 Task: Buy 4 Fillet Knives from Kitchen Knives & Accessories section under best seller category for shipping address: Landon Mitchell, 1135 Sharon Lane, South Bend, Indiana 46625, Cell Number 5742125169. Pay from credit card ending with 9757, CVV 798
Action: Mouse moved to (182, 91)
Screenshot: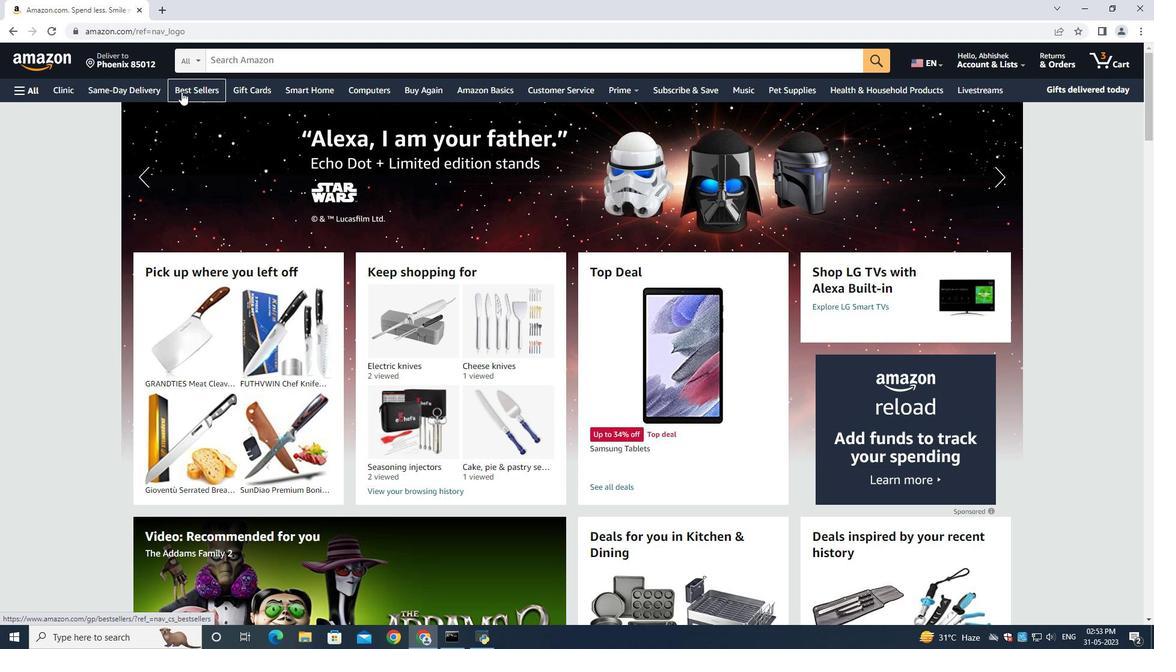 
Action: Mouse pressed left at (182, 91)
Screenshot: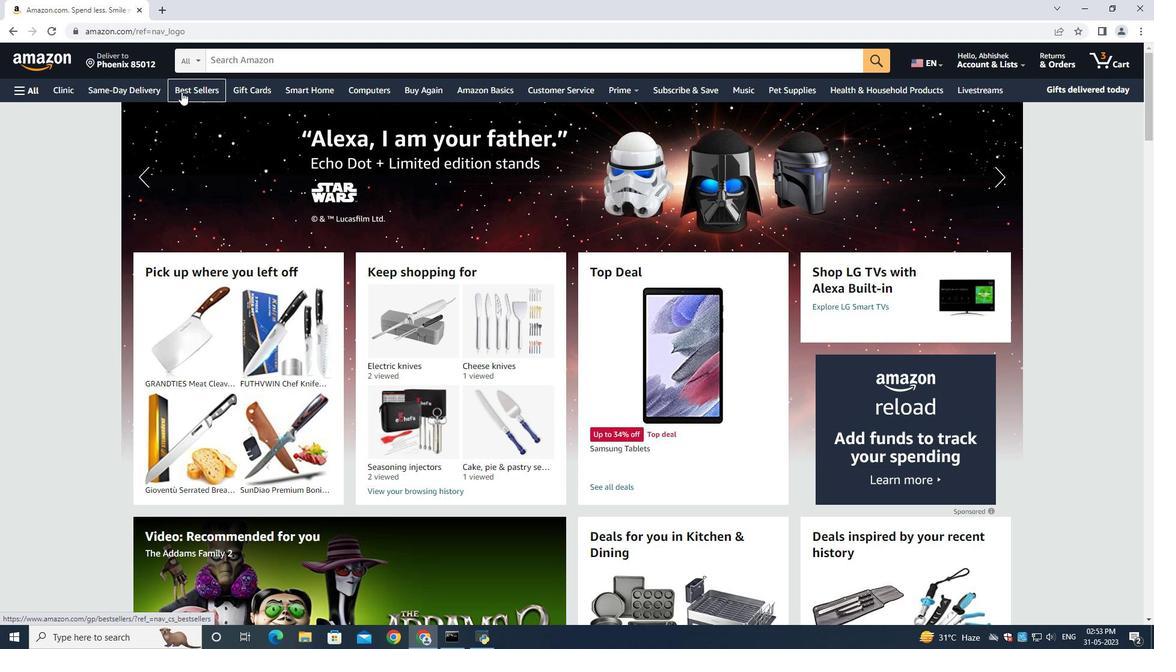 
Action: Mouse moved to (1128, 248)
Screenshot: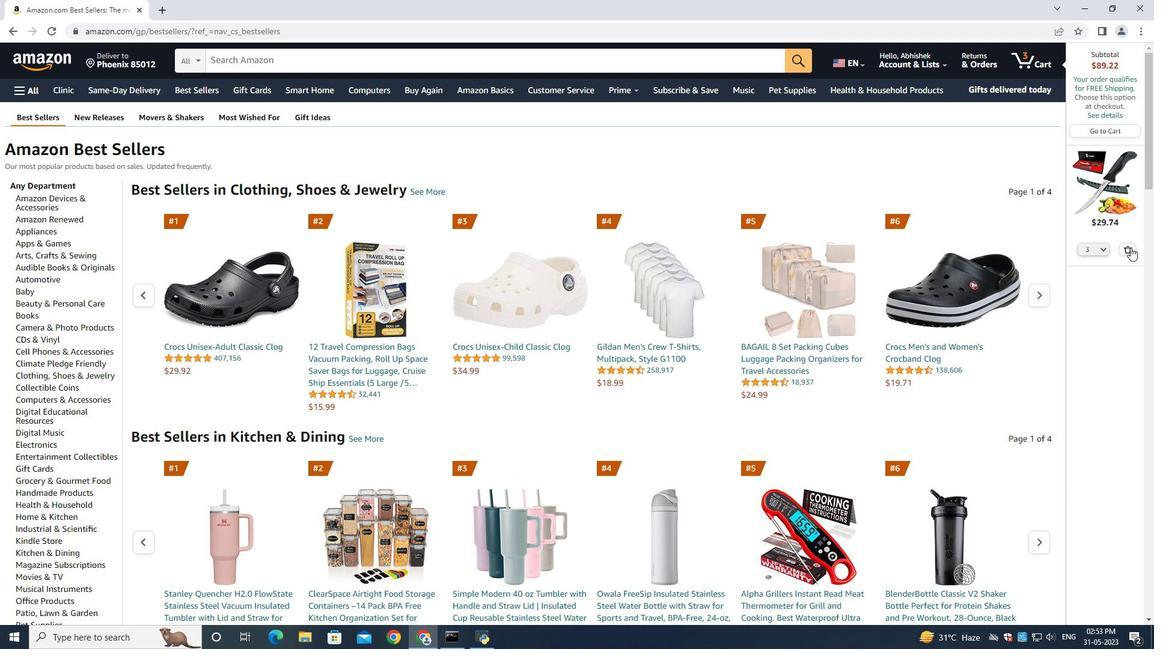 
Action: Mouse pressed left at (1128, 248)
Screenshot: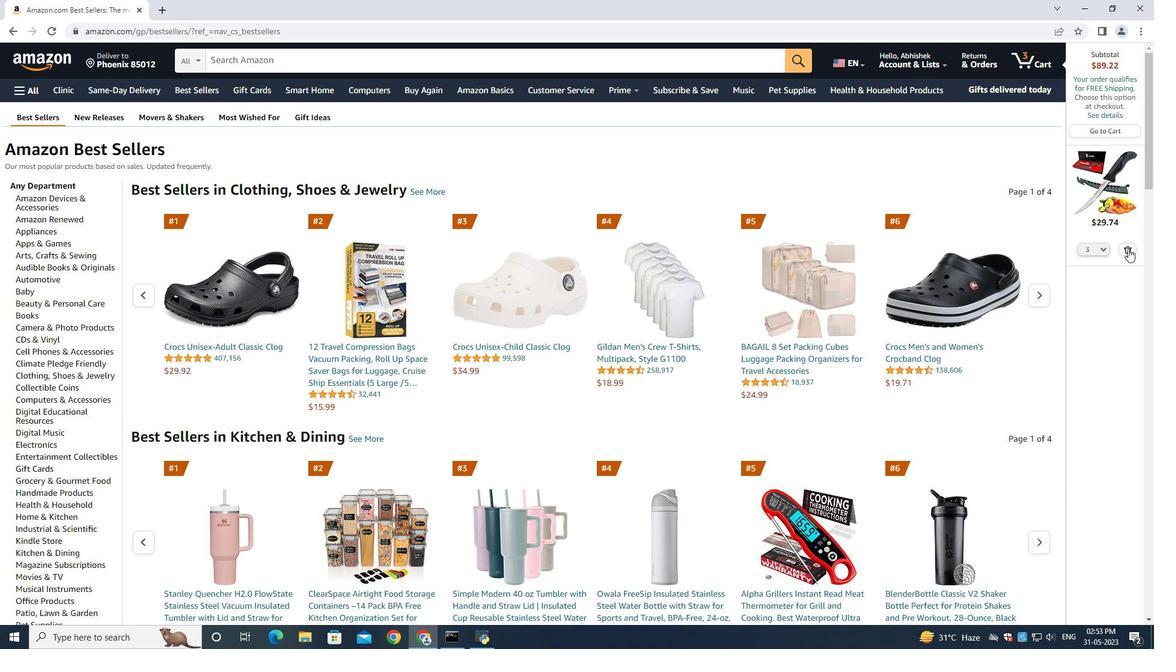 
Action: Mouse moved to (351, 68)
Screenshot: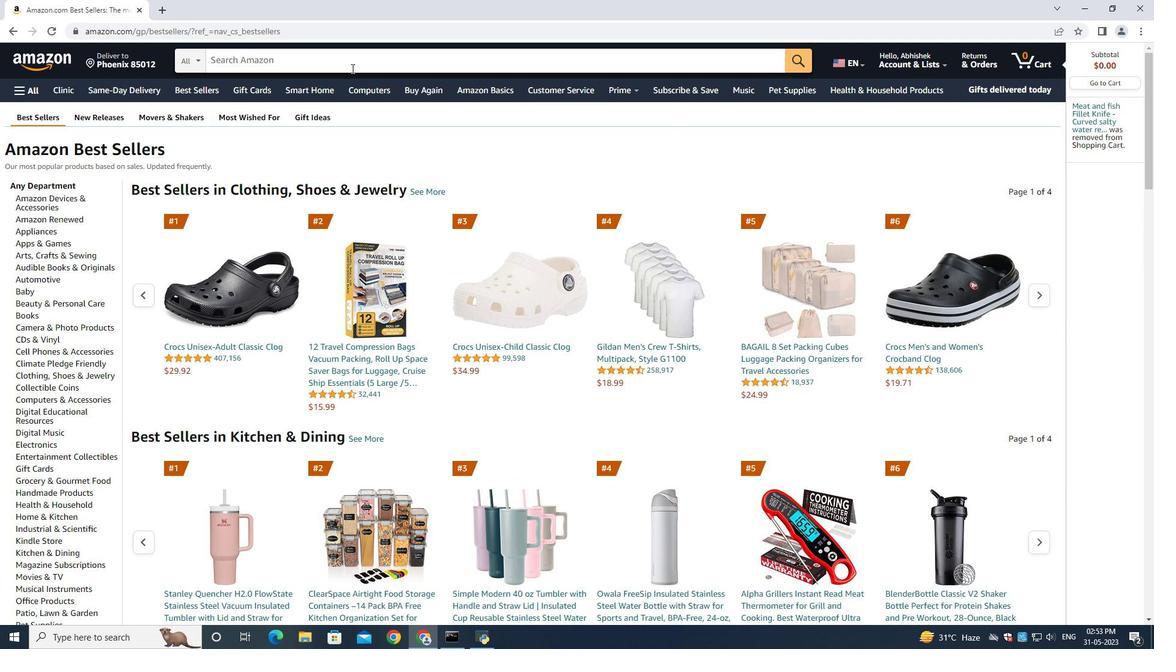 
Action: Mouse pressed left at (351, 68)
Screenshot: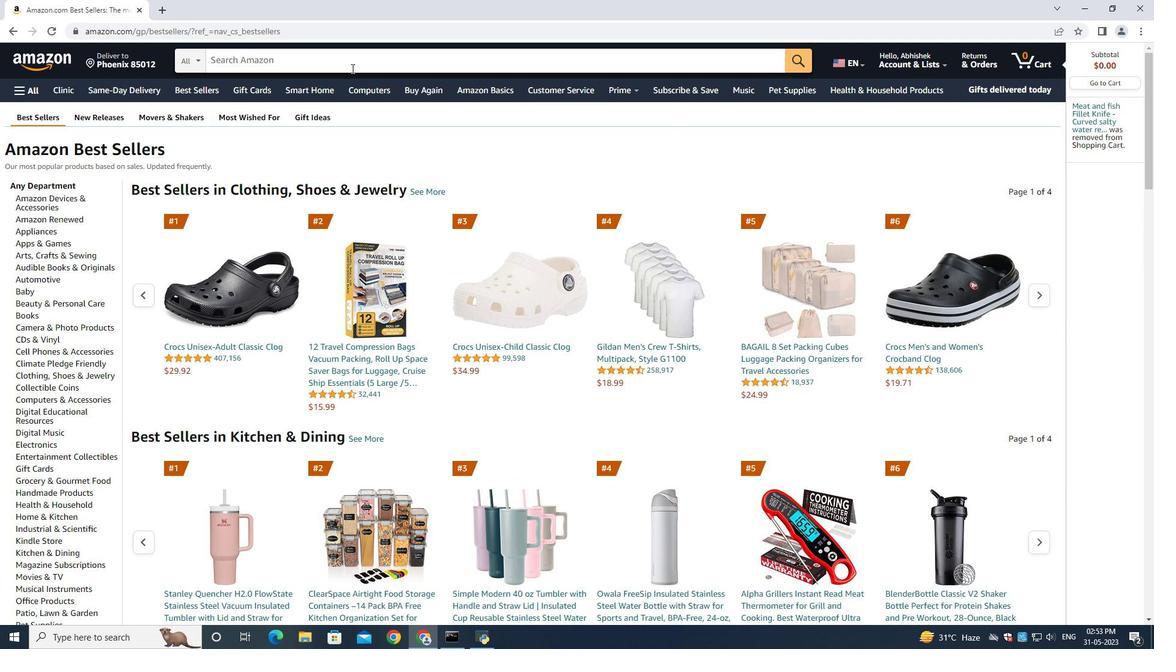 
Action: Key pressed <Key.shift>Fillet<Key.space><Key.shift>Knives<Key.enter>
Screenshot: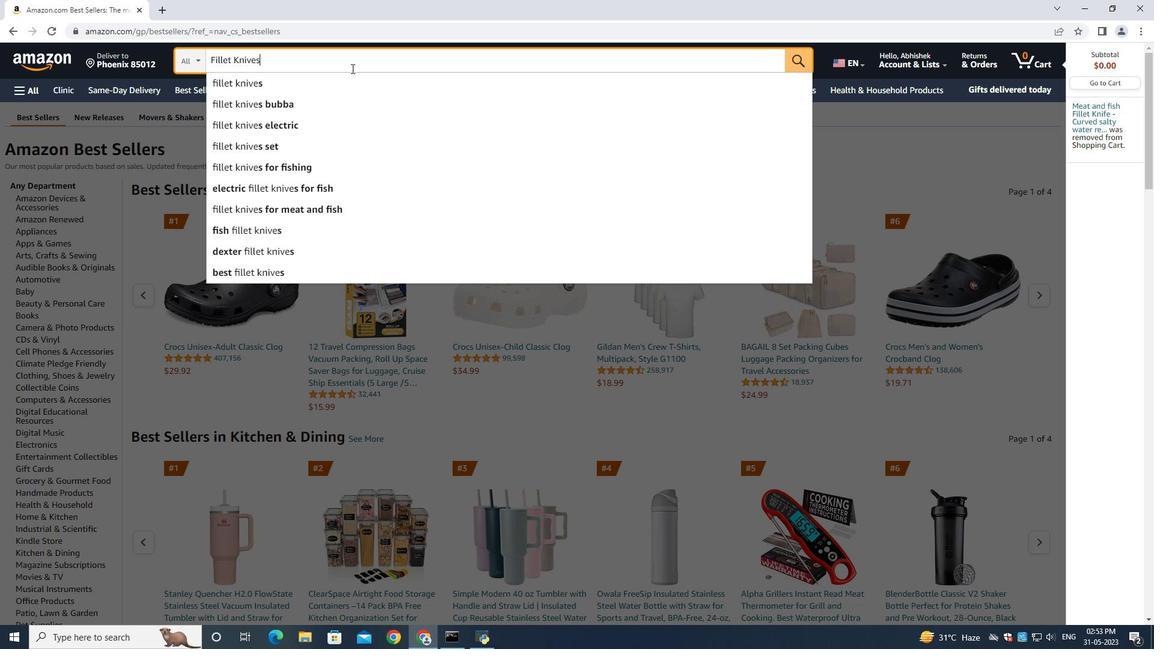 
Action: Mouse moved to (305, 69)
Screenshot: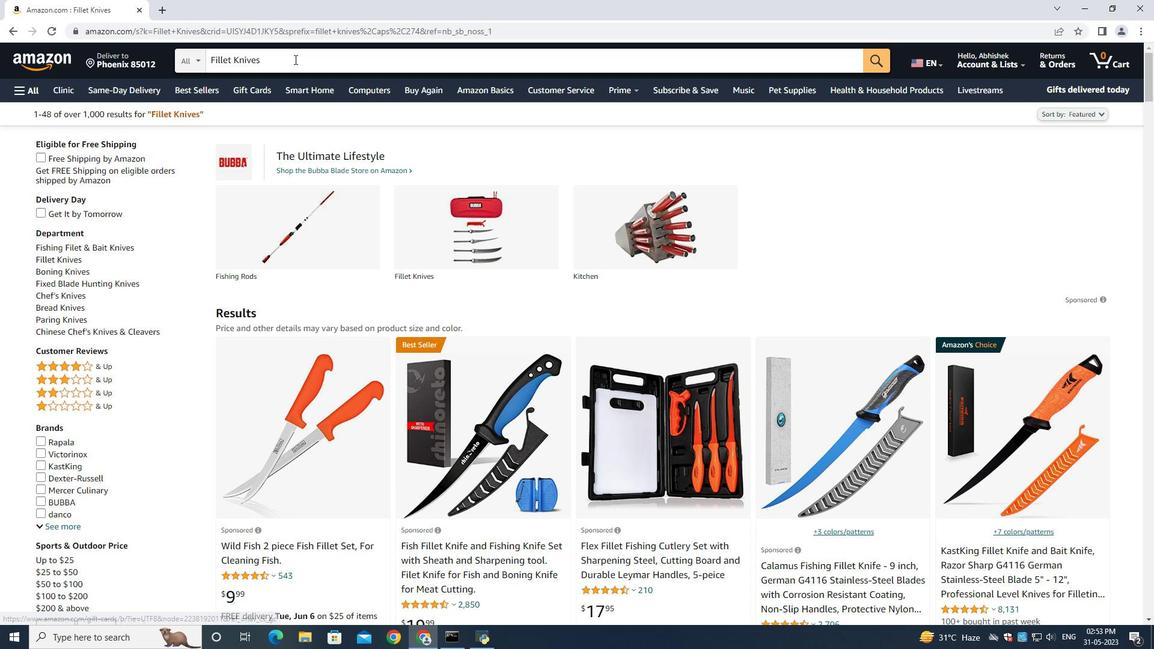 
Action: Mouse pressed left at (305, 69)
Screenshot: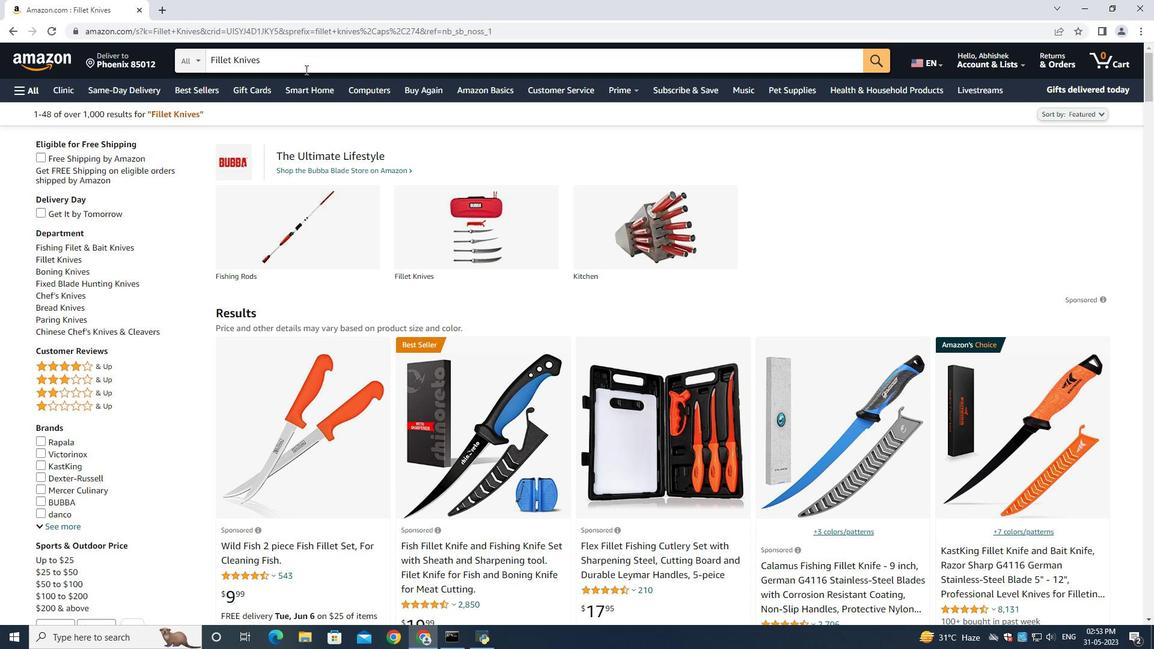 
Action: Key pressed <Key.space><Key.shift><Key.shift><Key.shift><Key.shift><Key.shift><Key.shift><Key.shift><Key.shift><Key.shift><Key.shift><Key.shift><Key.shift><Key.shift><Key.shift><Key.shift><Key.shift><Key.shift><Key.shift><Key.shift><Key.shift><Key.shift><Key.shift><Key.shift><Key.shift><Key.shift><Key.shift><Key.shift><Key.shift><Key.shift><Key.shift><Key.shift><Key.shift><Key.shift><Key.shift><Key.shift><Key.shift><Key.shift><Key.shift><Key.shift><Key.shift><Key.shift><Key.shift><Key.shift>Kitchen<Key.enter>
Screenshot: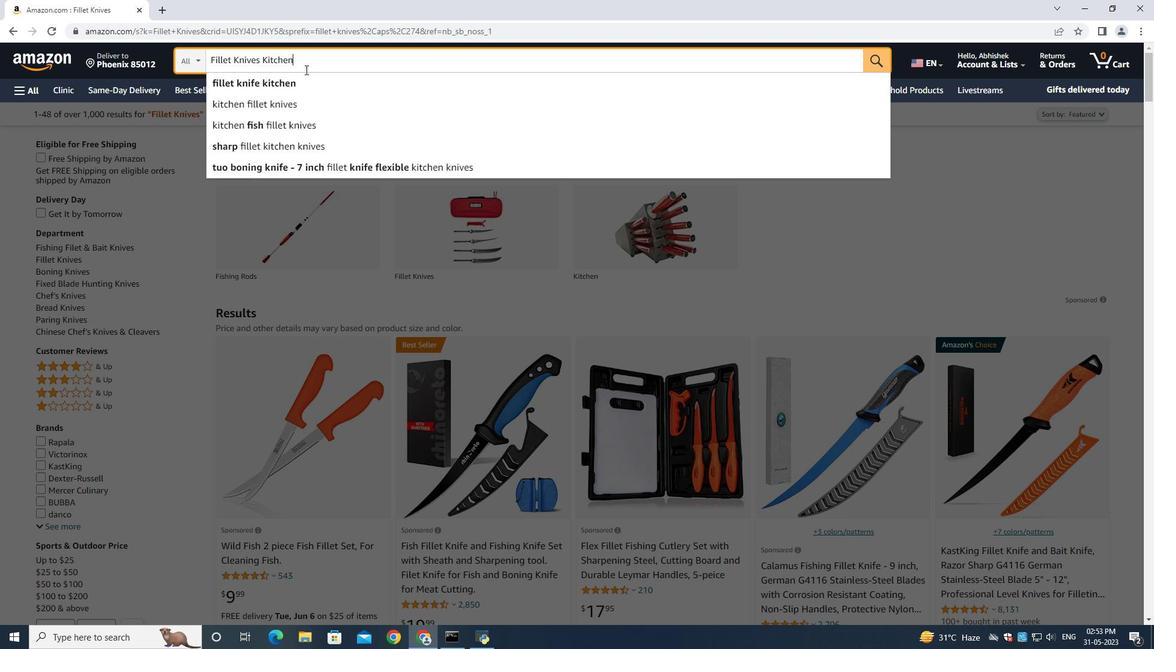 
Action: Mouse moved to (128, 246)
Screenshot: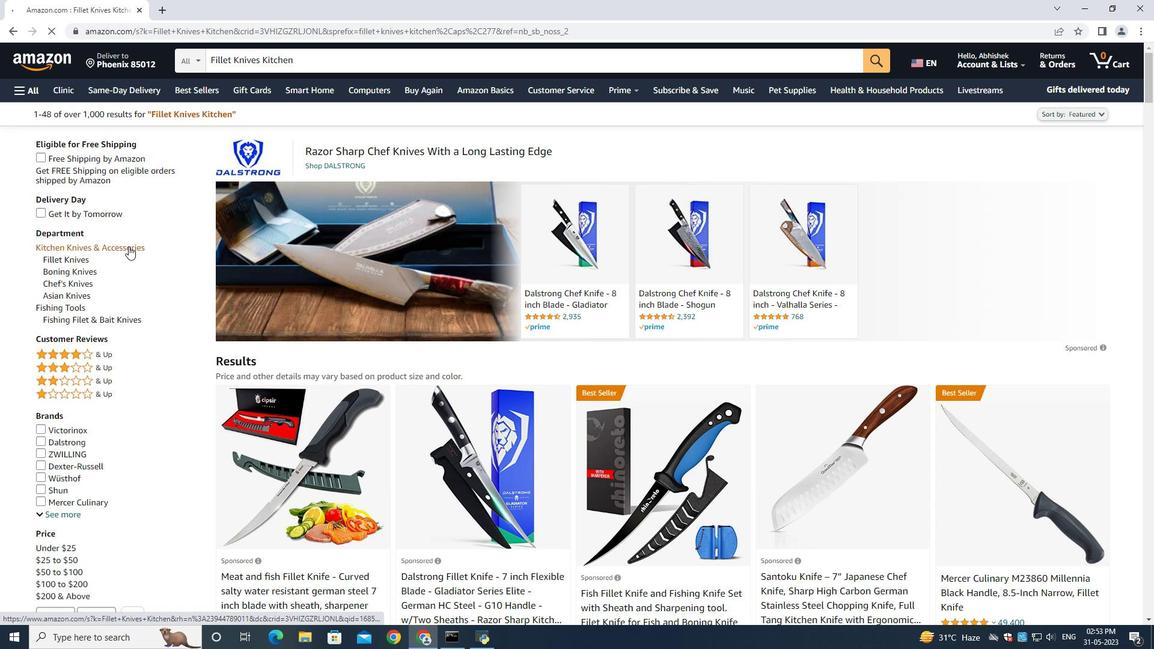 
Action: Mouse pressed left at (128, 246)
Screenshot: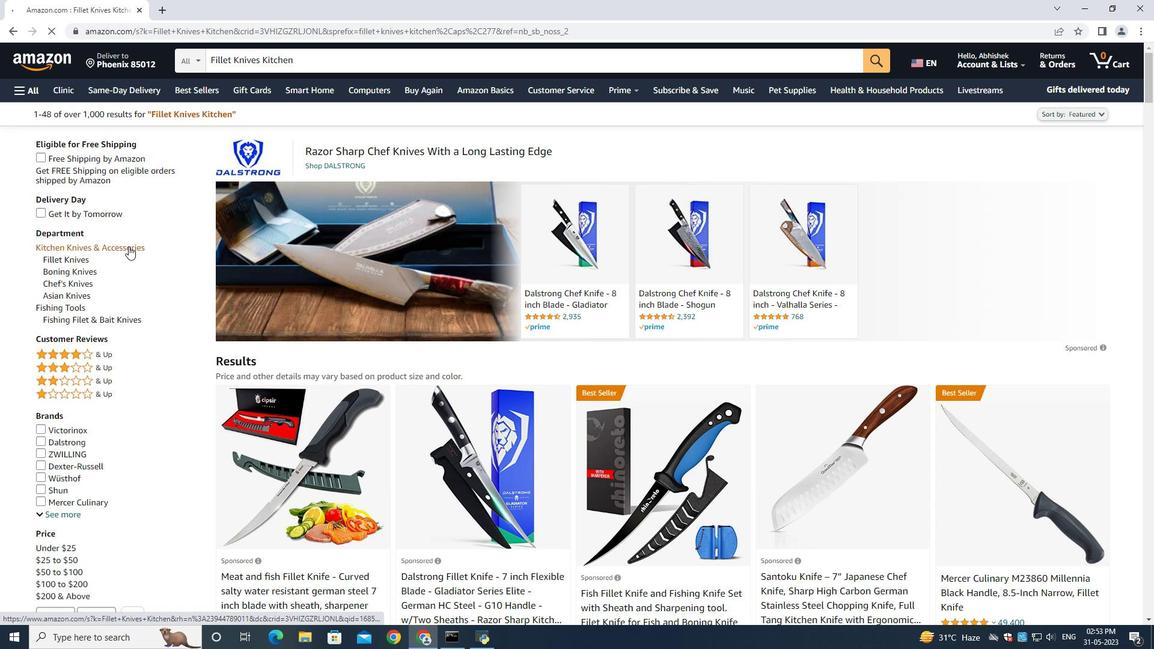 
Action: Mouse moved to (449, 320)
Screenshot: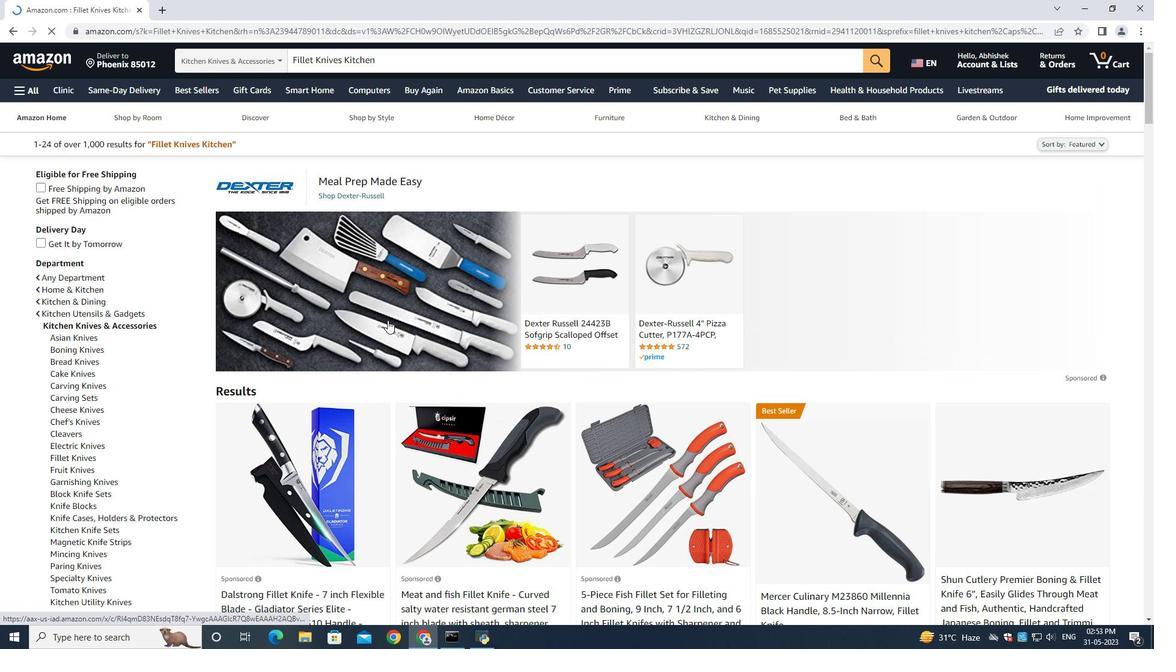 
Action: Mouse scrolled (449, 319) with delta (0, 0)
Screenshot: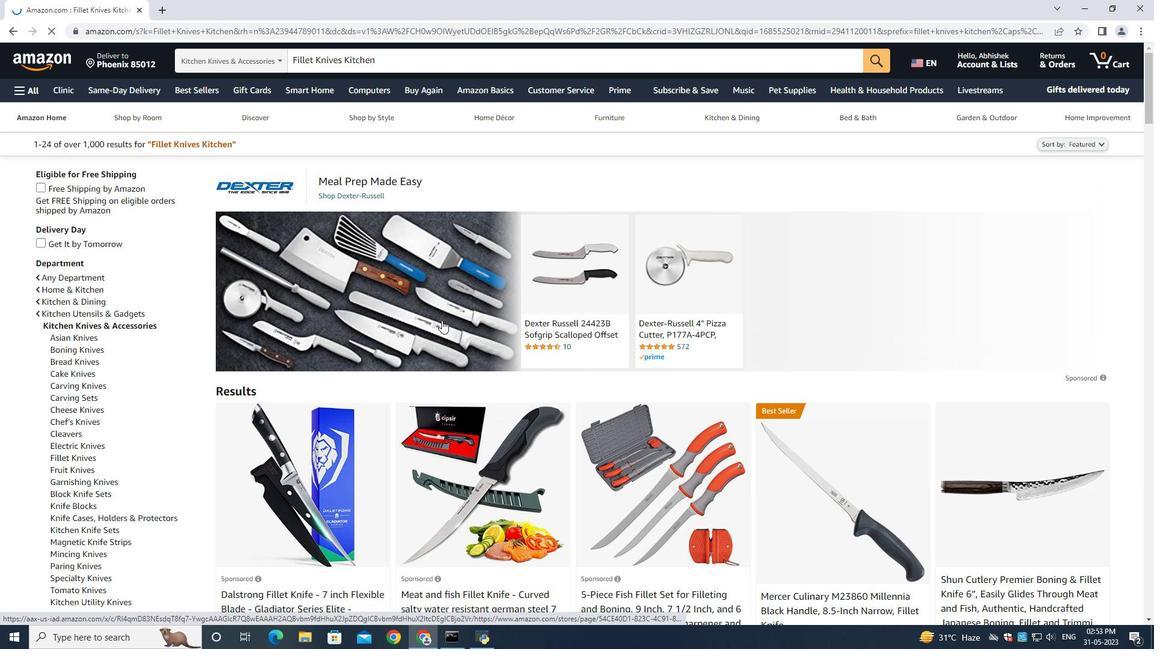 
Action: Mouse scrolled (449, 319) with delta (0, 0)
Screenshot: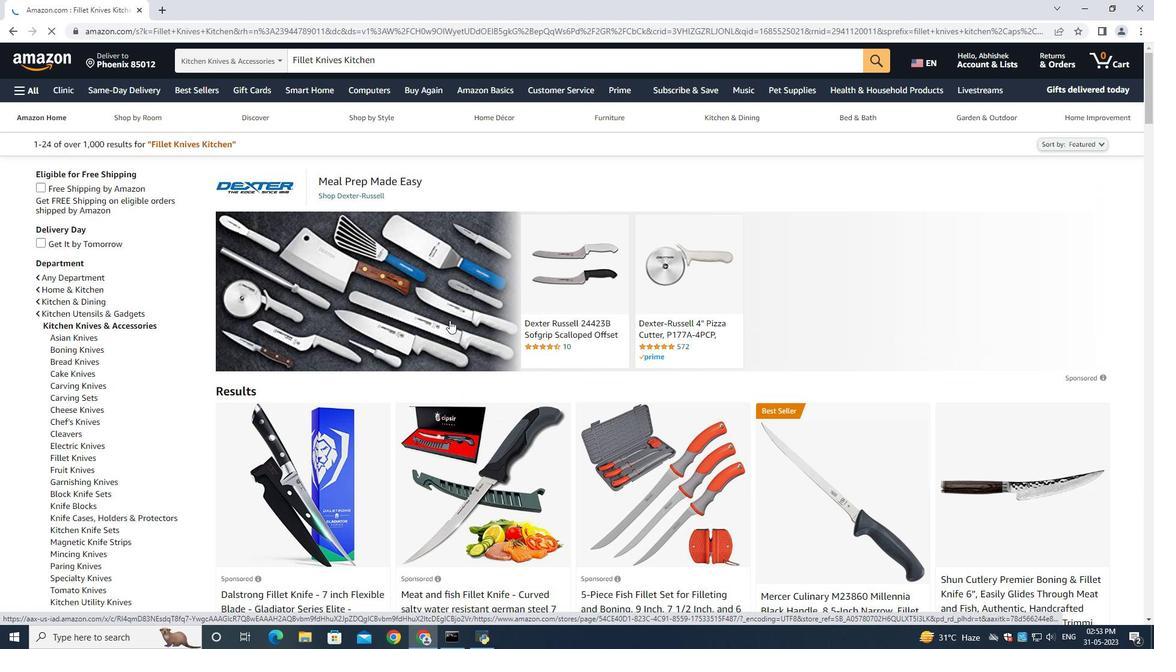 
Action: Mouse scrolled (449, 319) with delta (0, 0)
Screenshot: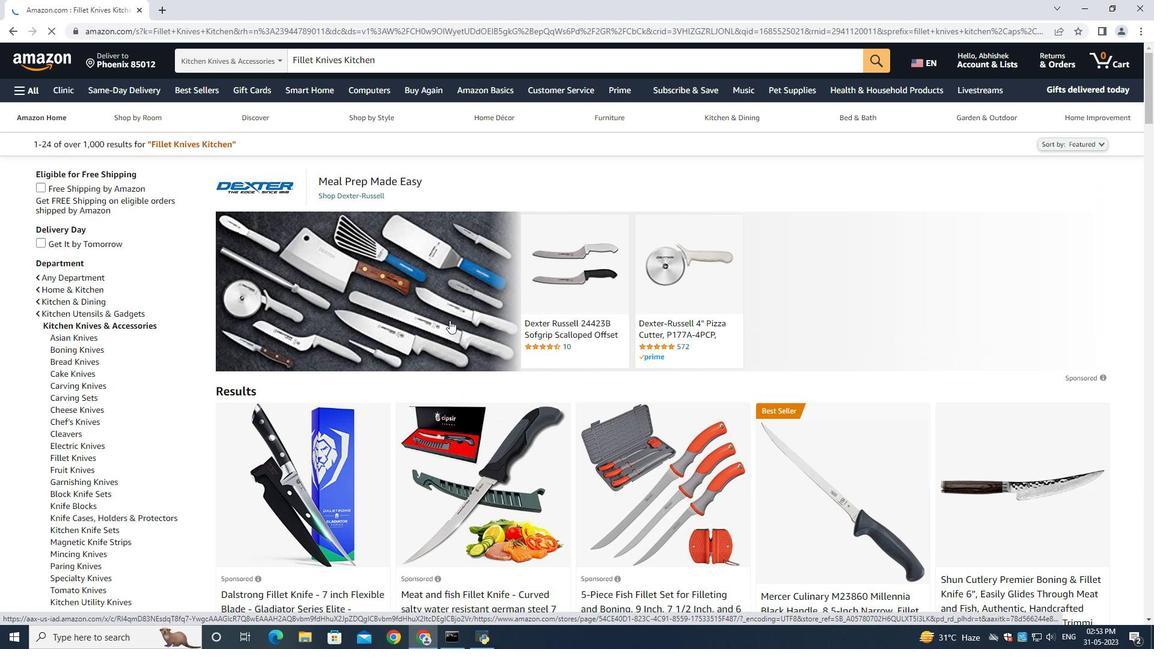 
Action: Mouse scrolled (449, 319) with delta (0, 0)
Screenshot: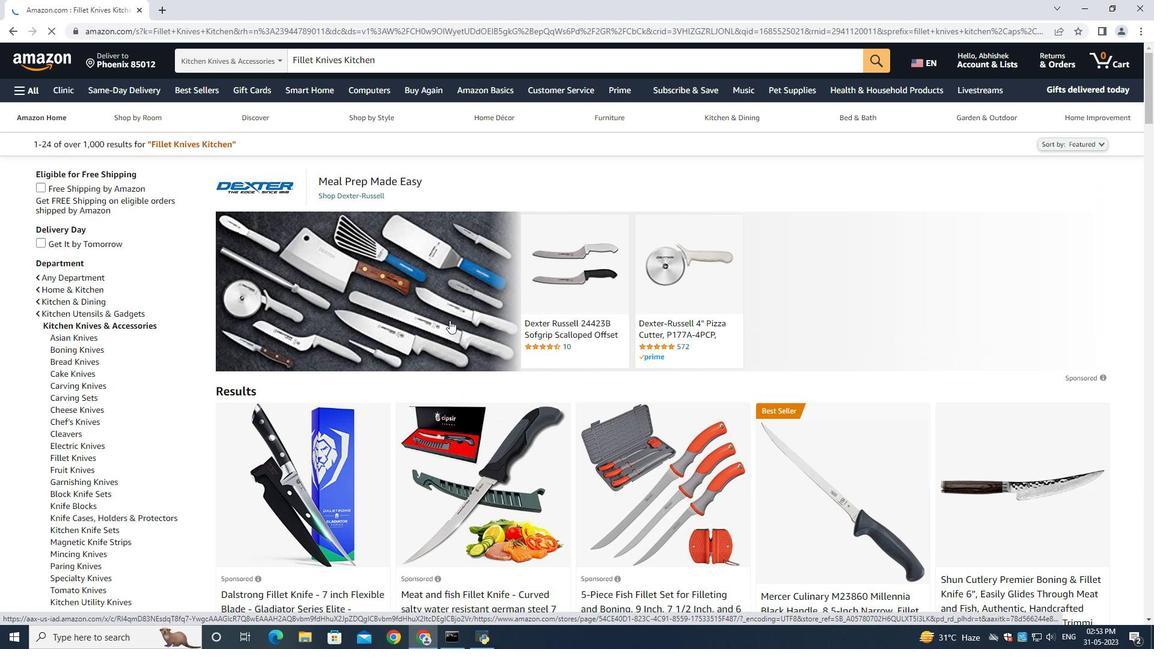 
Action: Mouse moved to (300, 376)
Screenshot: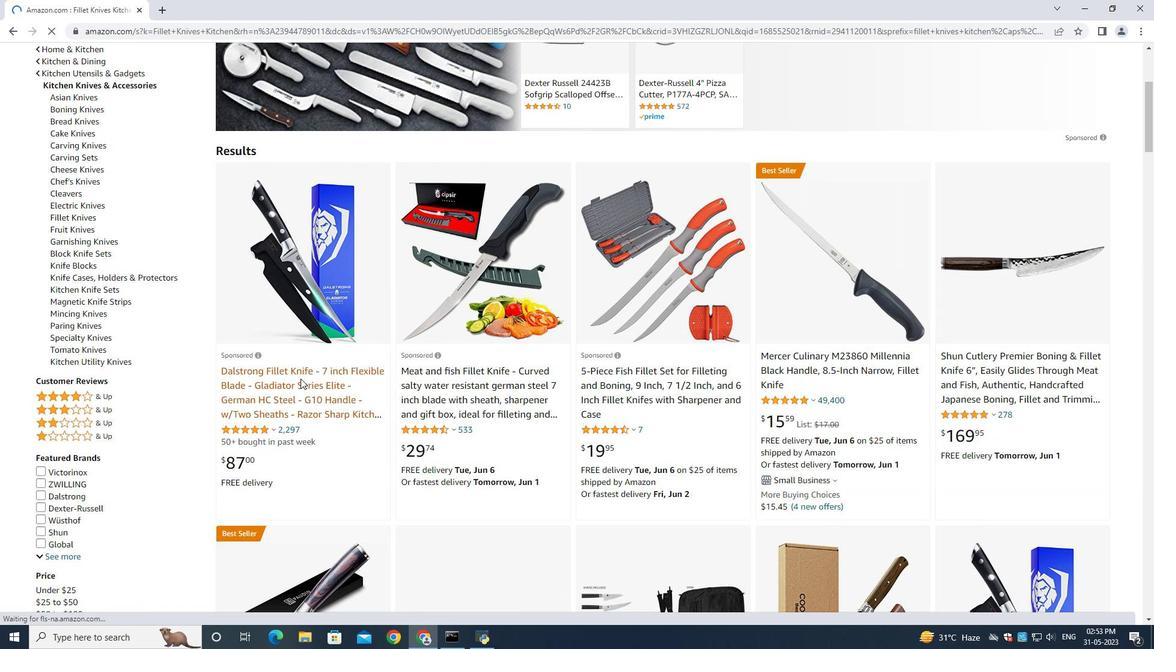
Action: Mouse pressed left at (300, 376)
Screenshot: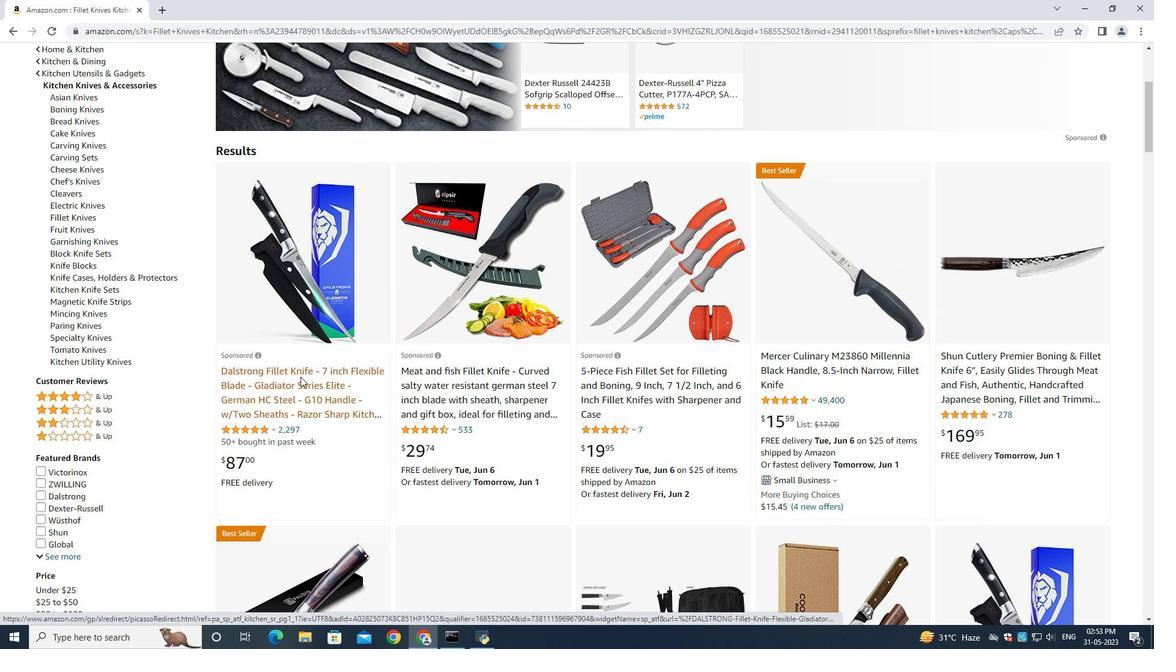 
Action: Mouse moved to (432, 544)
Screenshot: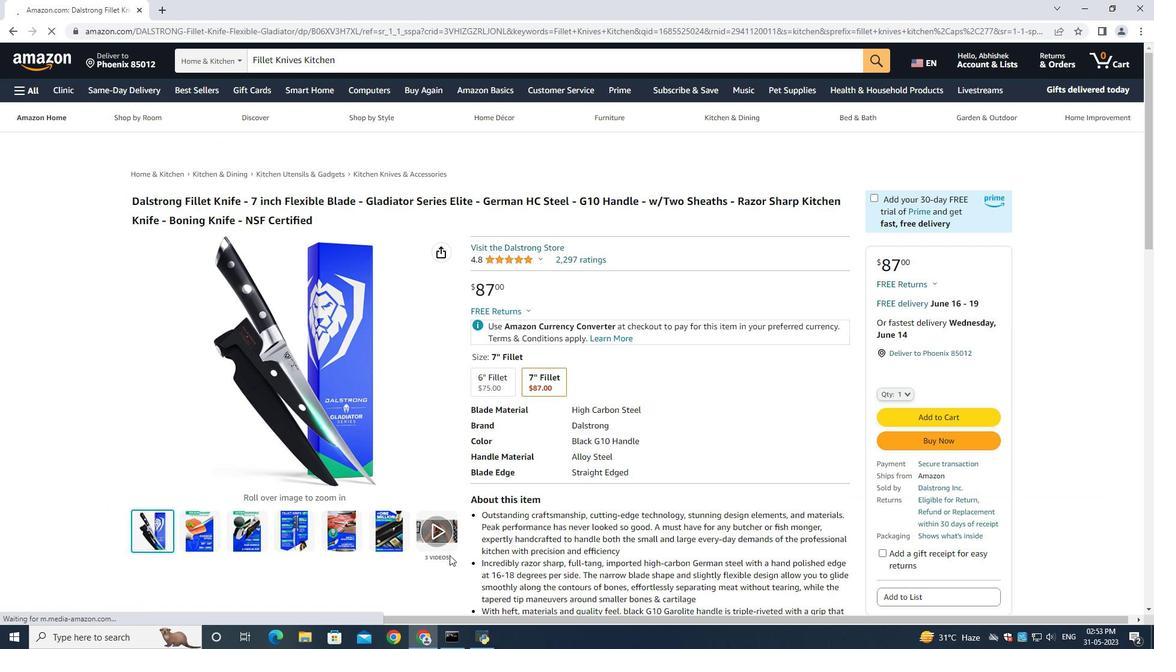 
Action: Mouse pressed left at (432, 544)
Screenshot: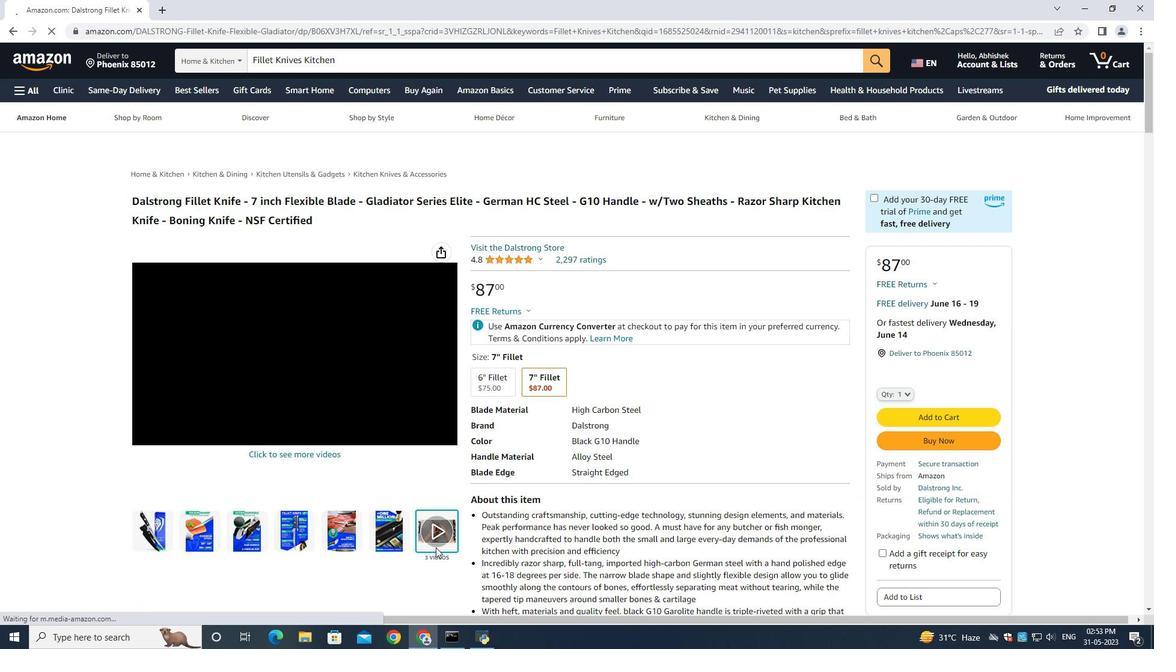 
Action: Mouse moved to (946, 236)
Screenshot: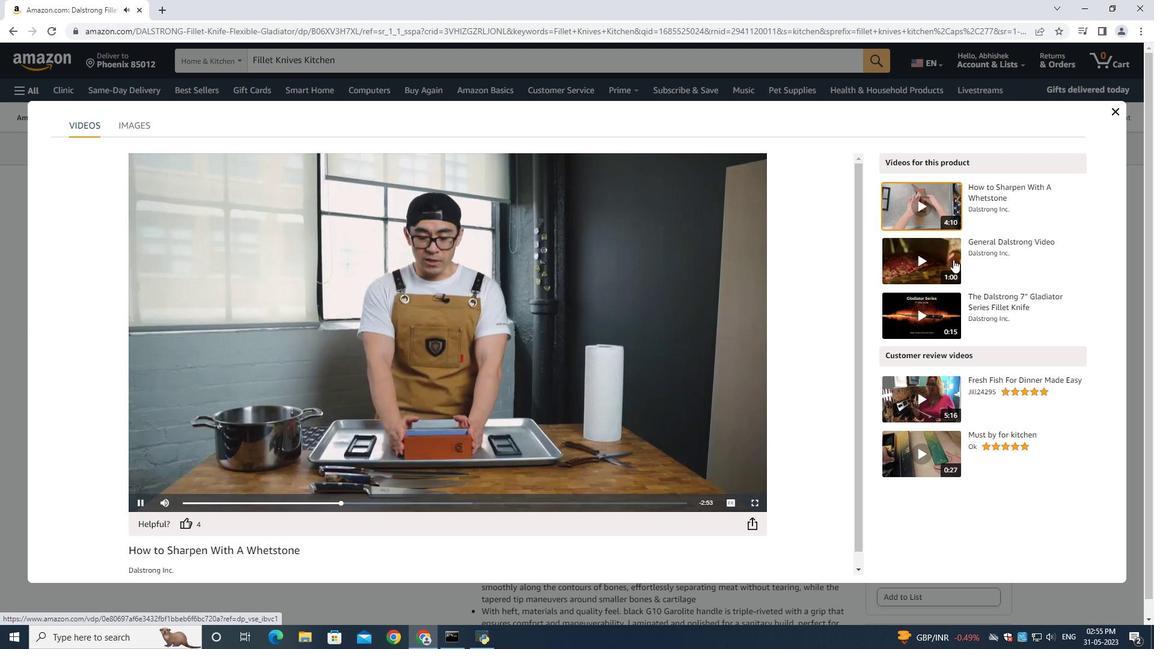 
Action: Mouse pressed left at (946, 236)
Screenshot: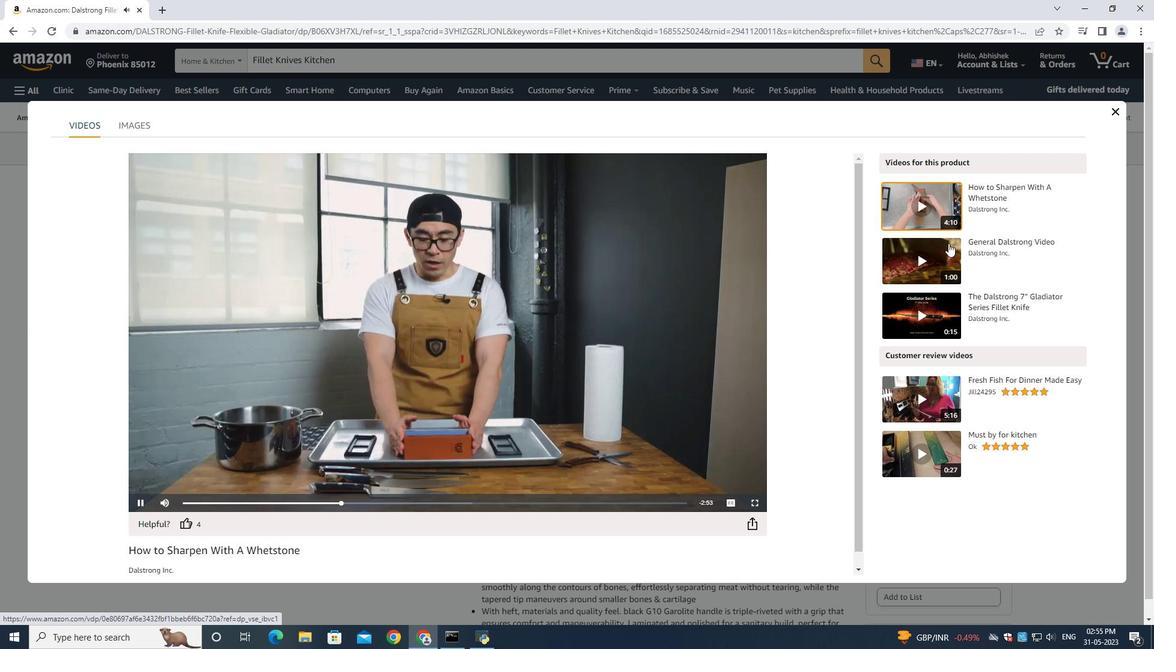 
Action: Mouse moved to (925, 268)
Screenshot: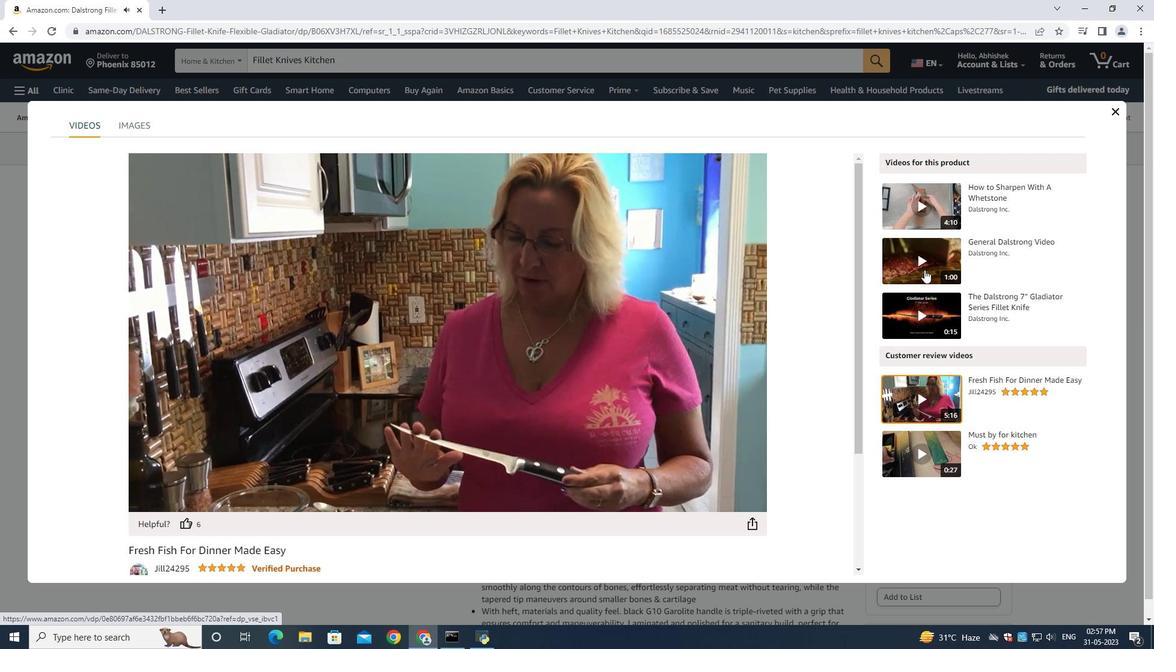 
Action: Mouse pressed left at (925, 268)
Screenshot: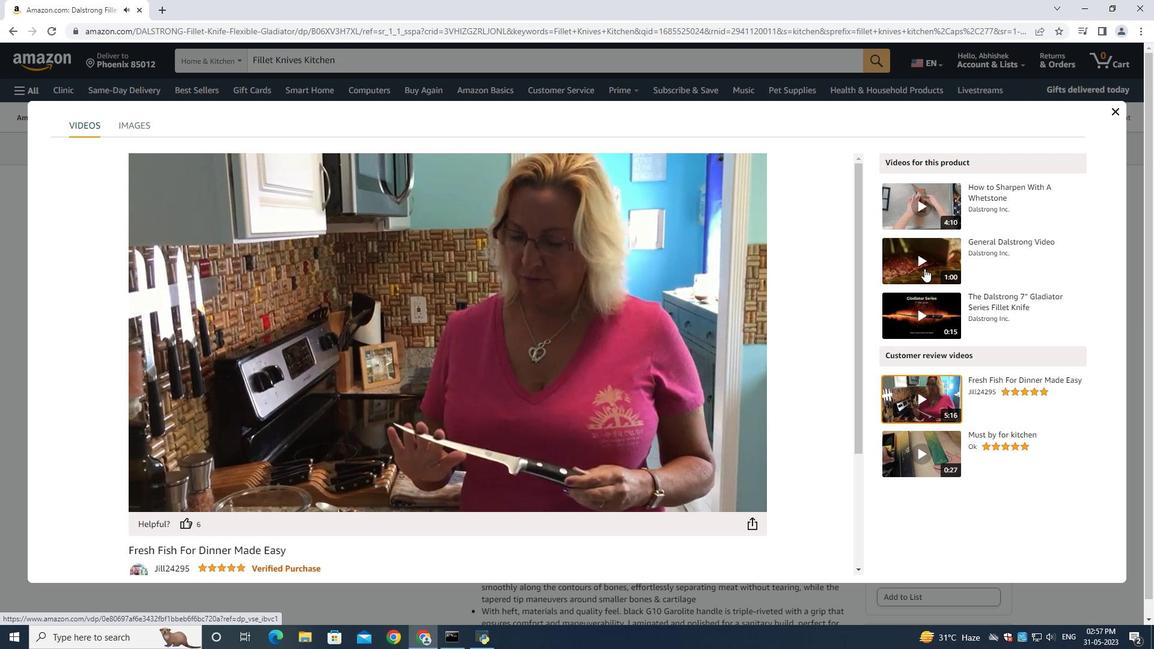 
Action: Mouse moved to (917, 448)
Screenshot: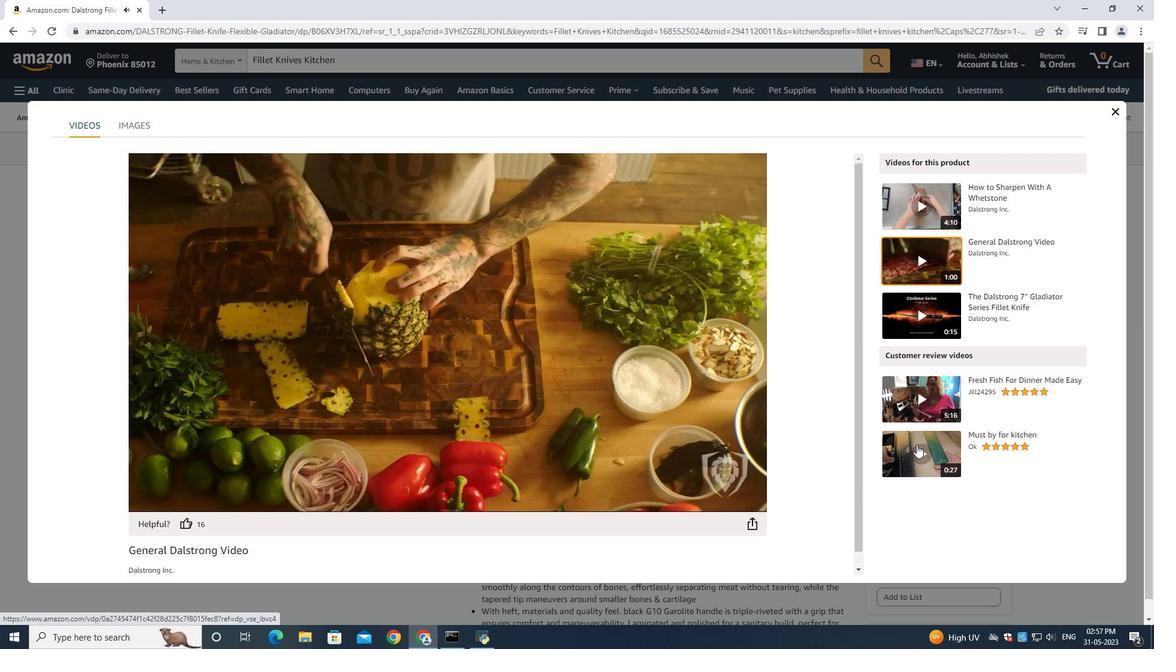 
Action: Mouse pressed left at (917, 448)
Screenshot: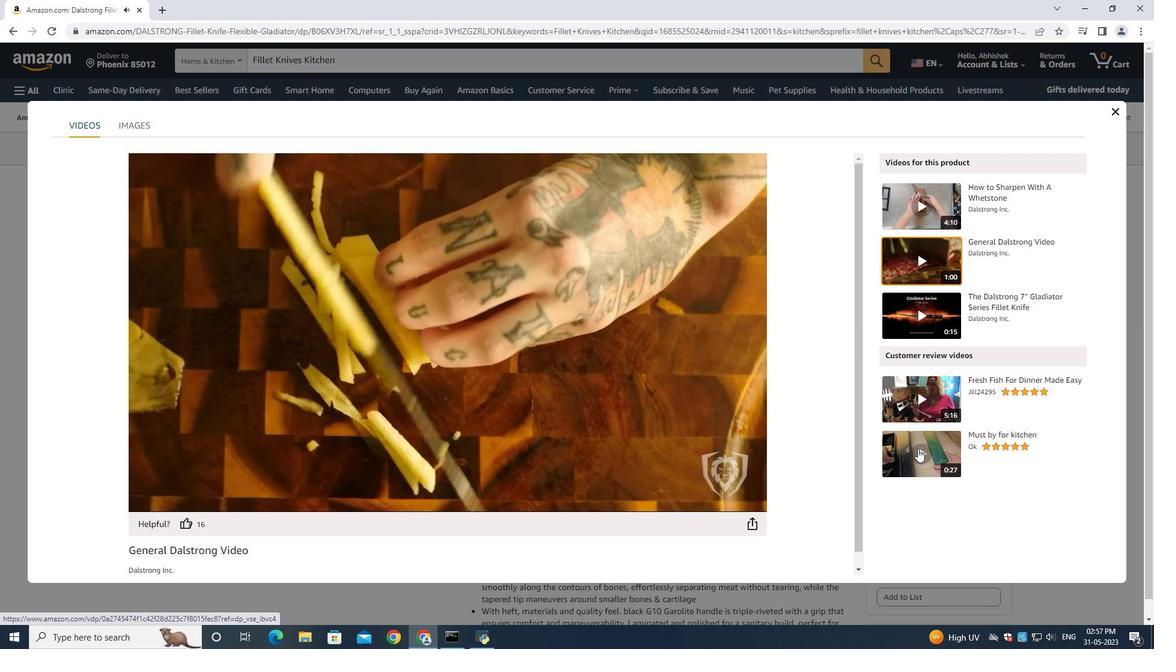 
Action: Mouse moved to (372, 499)
Screenshot: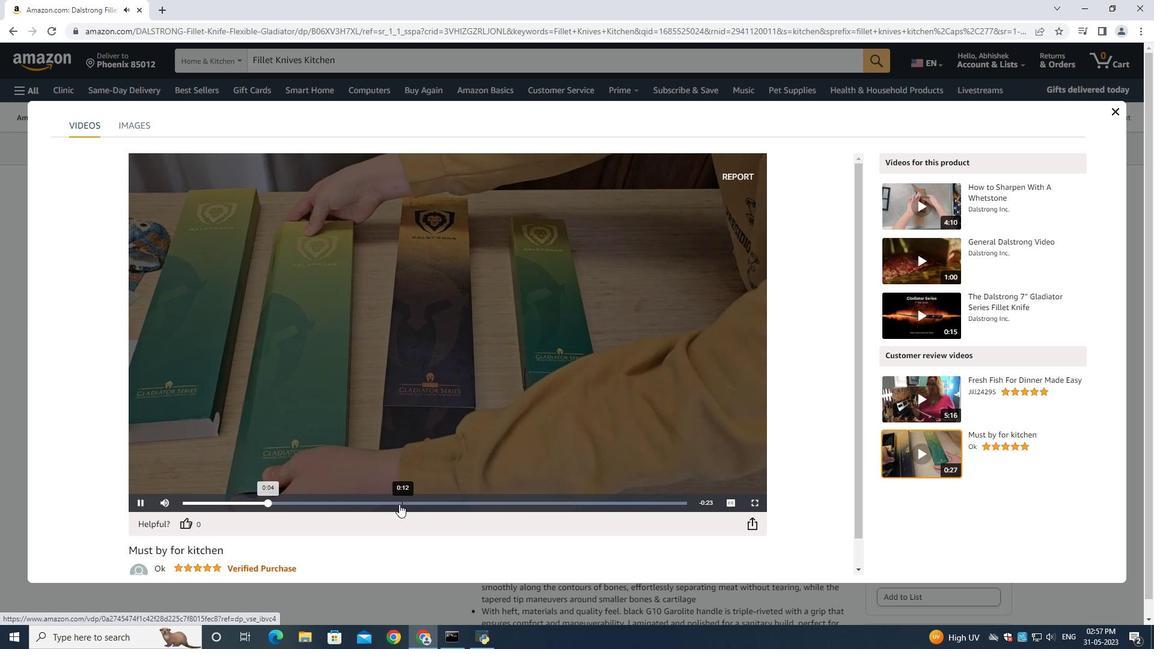 
Action: Mouse pressed left at (372, 499)
Screenshot: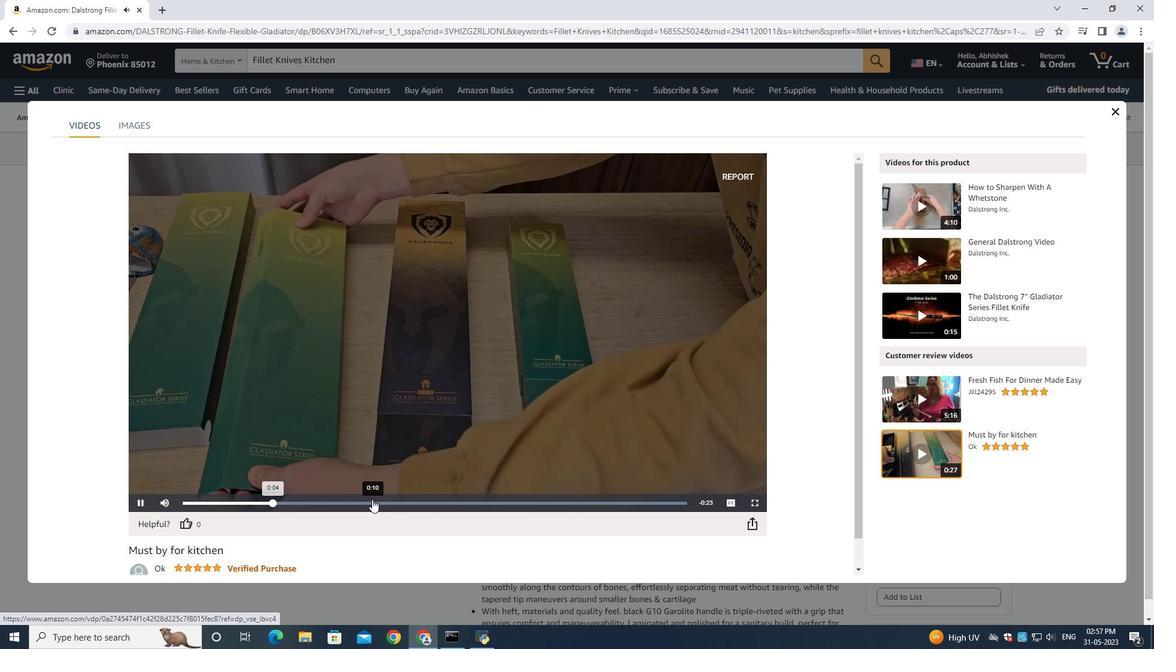
Action: Mouse moved to (430, 503)
Screenshot: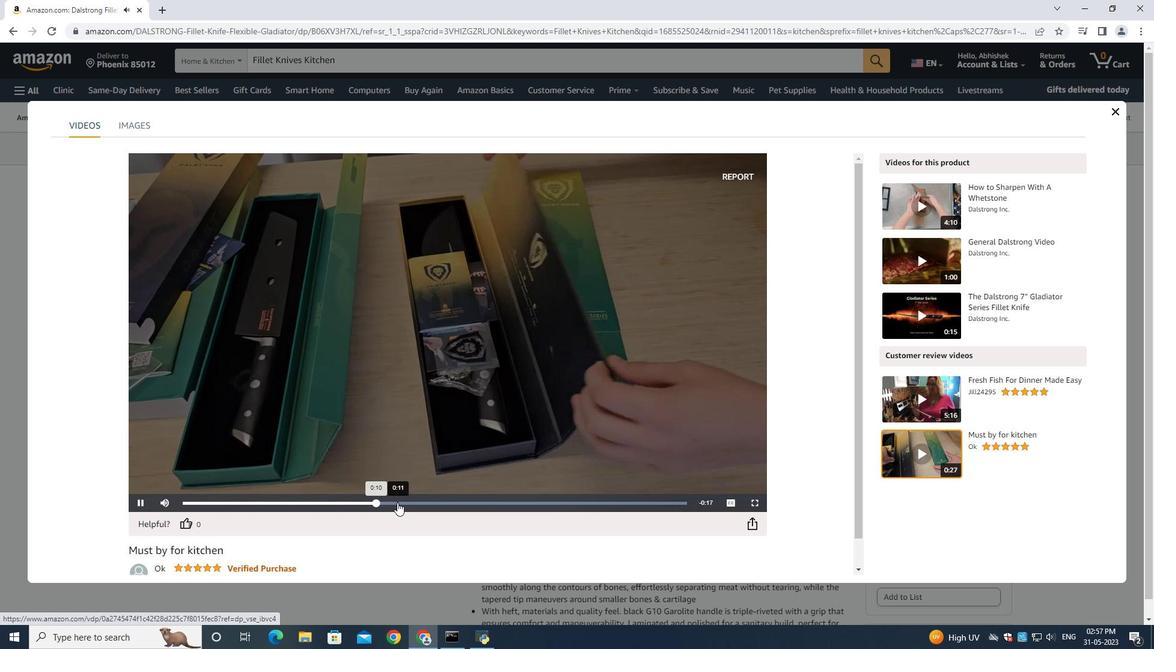 
Action: Mouse pressed left at (430, 503)
Screenshot: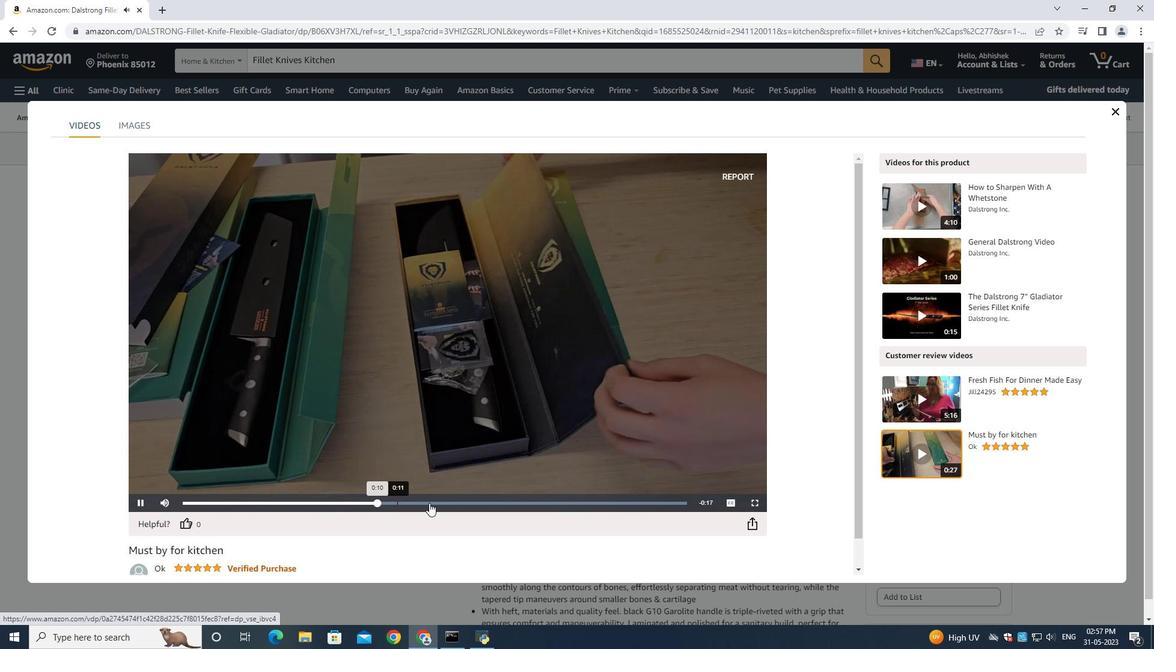 
Action: Mouse moved to (482, 505)
Screenshot: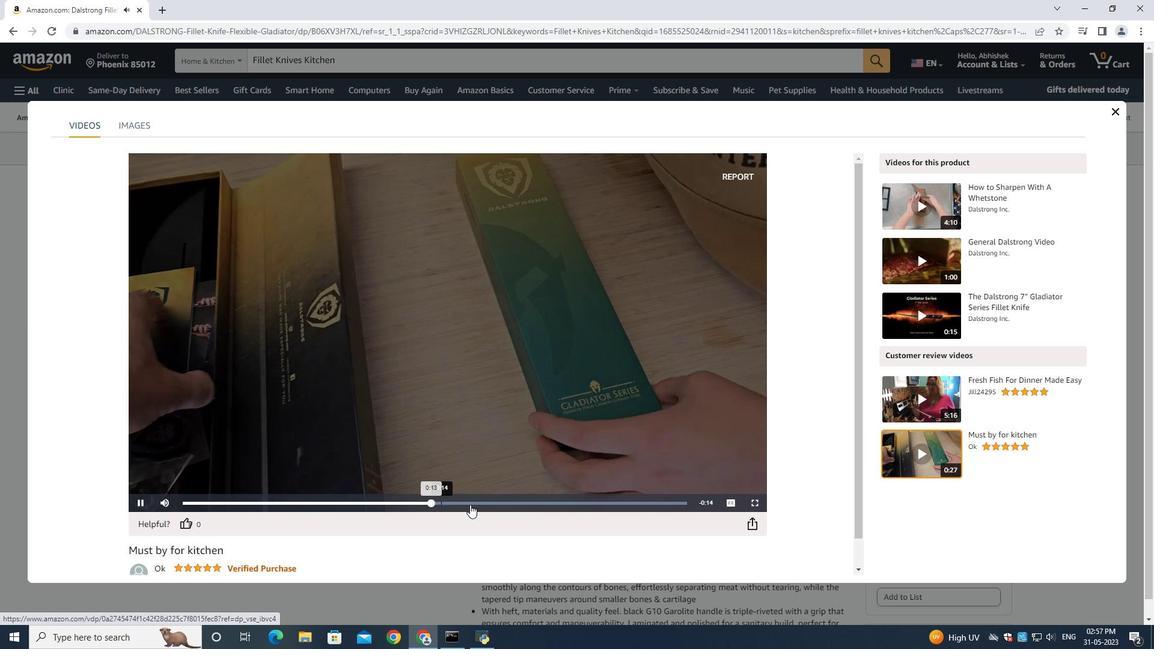 
Action: Mouse pressed left at (482, 505)
Screenshot: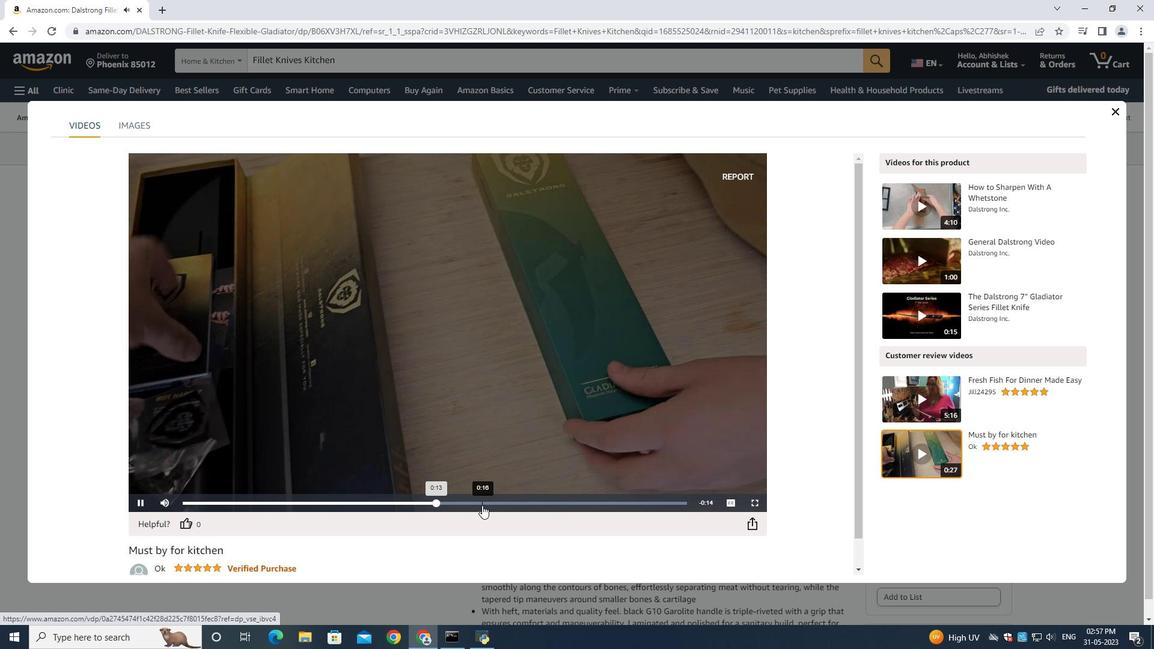 
Action: Mouse moved to (1112, 112)
Screenshot: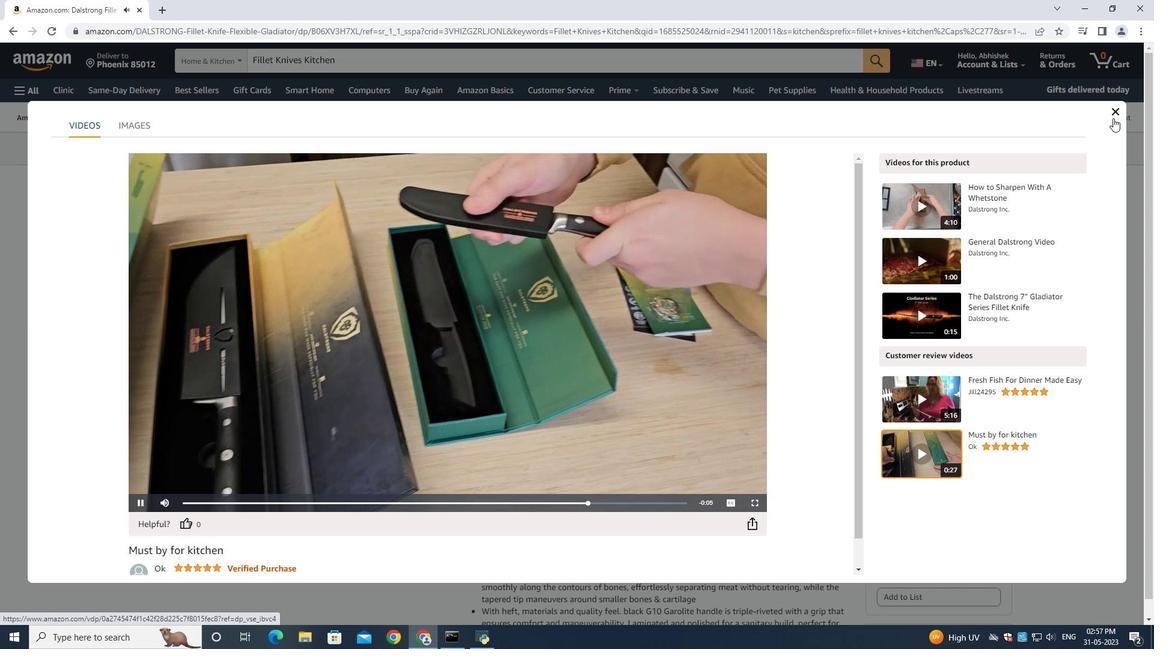 
Action: Mouse pressed left at (1112, 112)
Screenshot: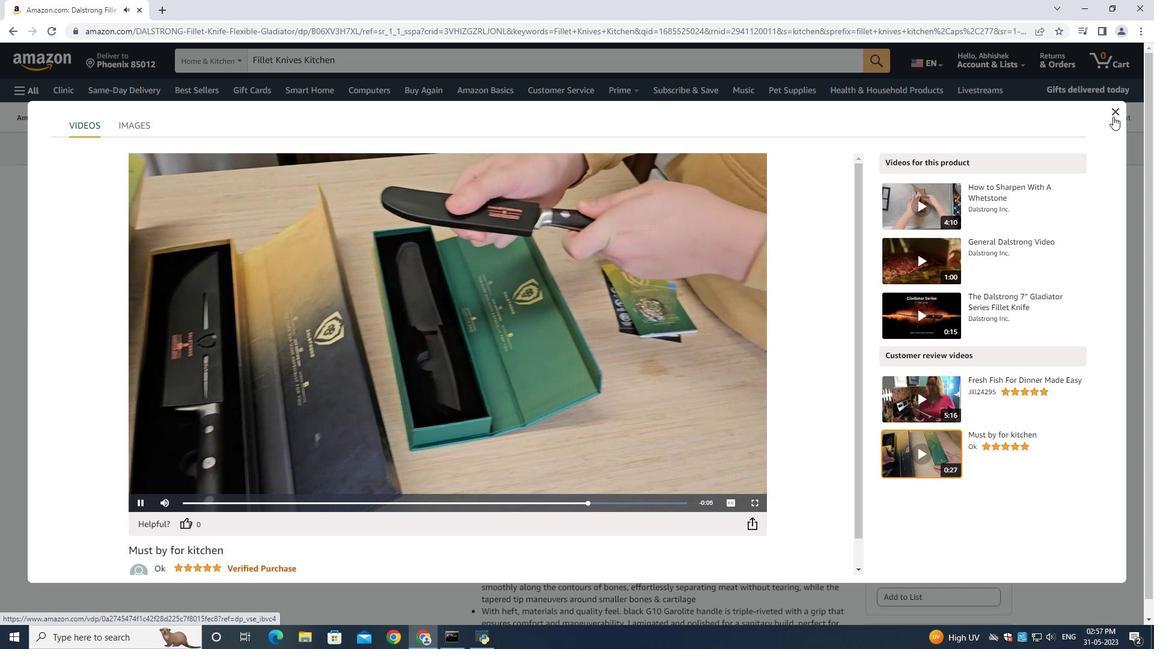 
Action: Mouse moved to (899, 396)
Screenshot: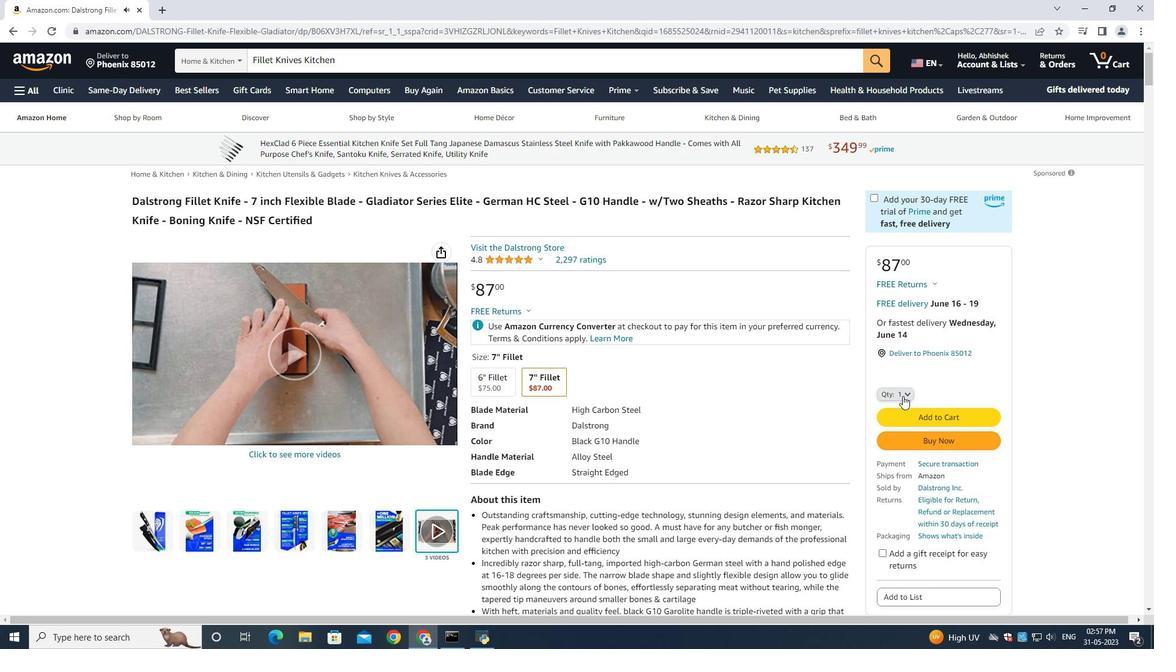 
Action: Mouse pressed left at (899, 396)
Screenshot: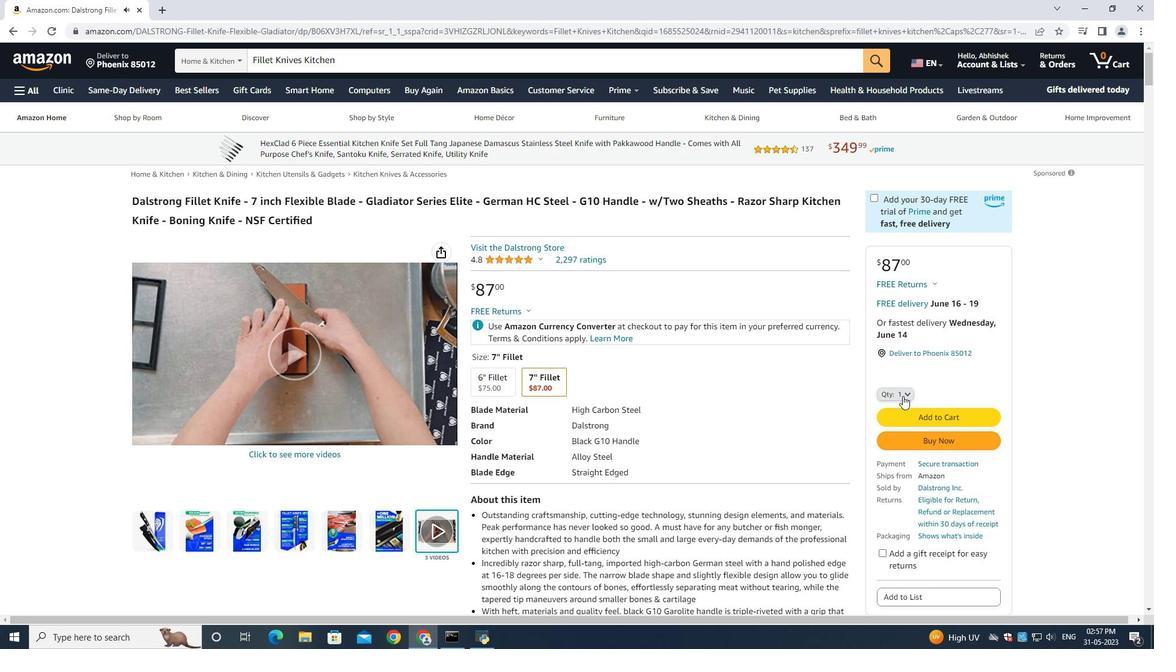 
Action: Mouse moved to (891, 439)
Screenshot: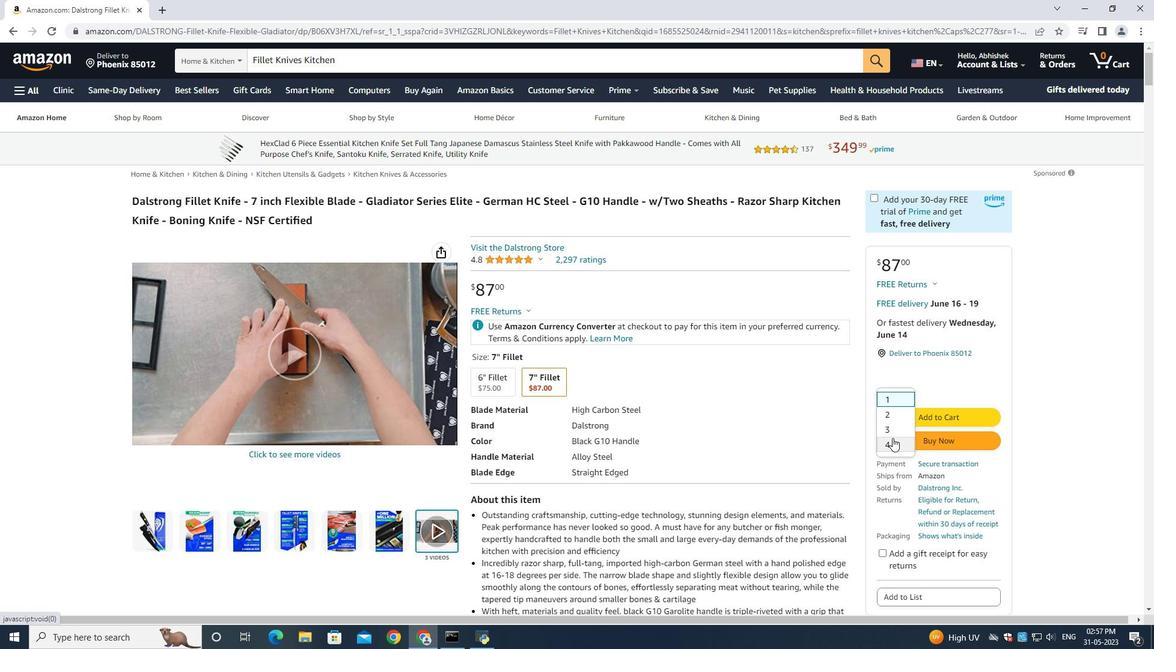 
Action: Mouse pressed left at (891, 439)
Screenshot: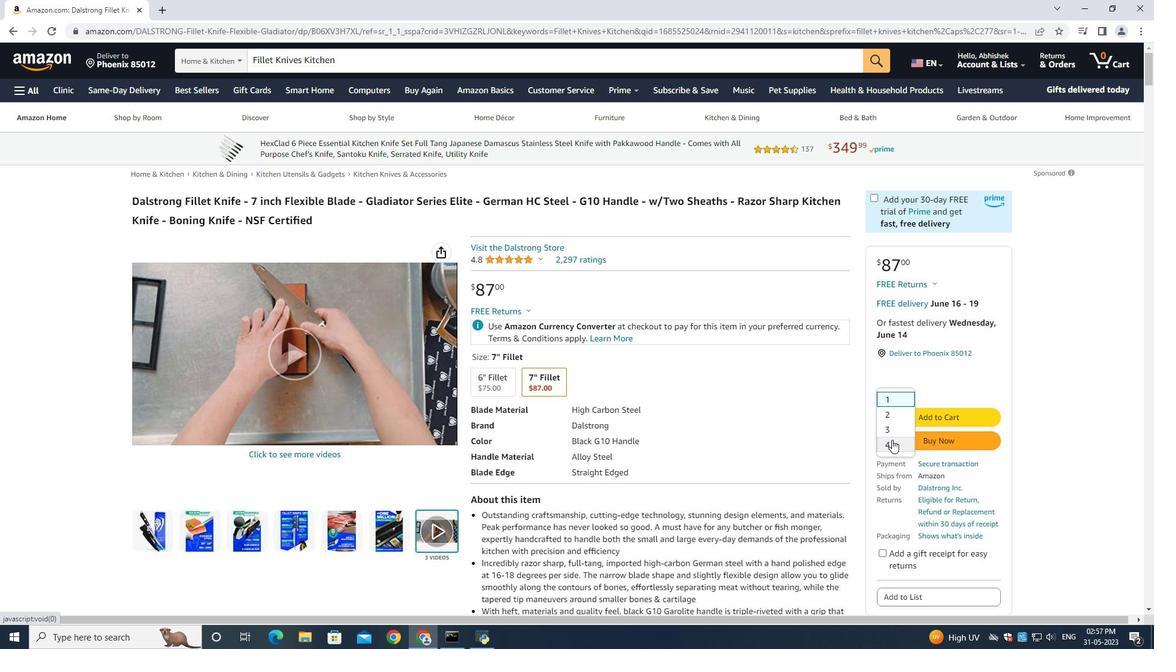 
Action: Mouse moved to (930, 436)
Screenshot: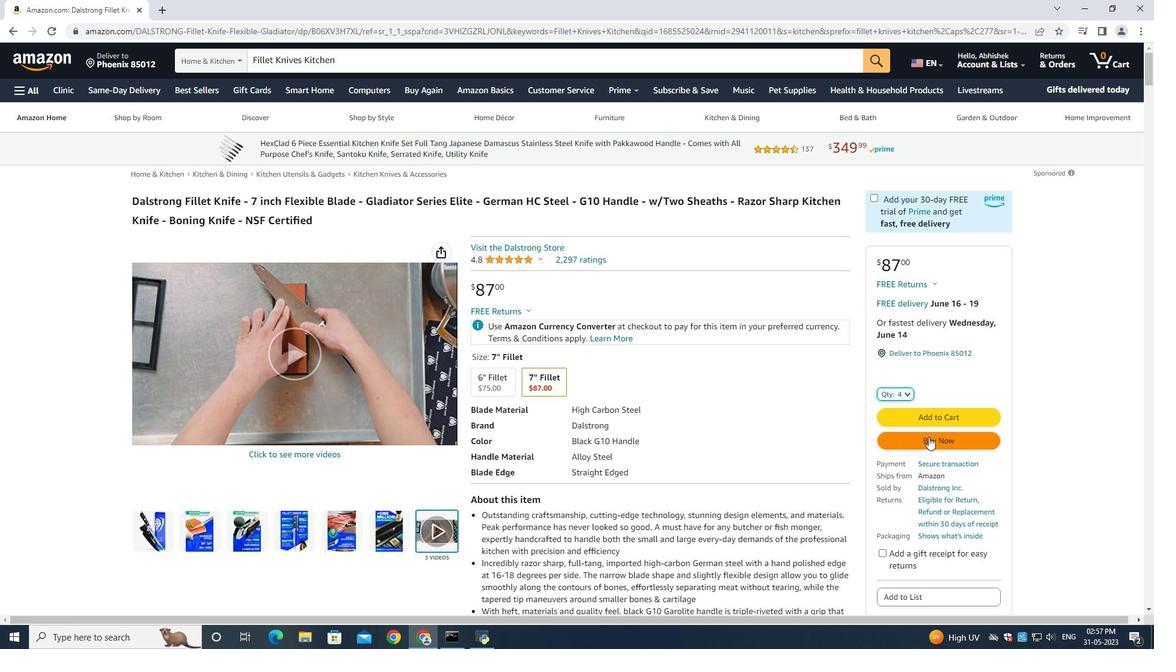 
Action: Mouse pressed left at (930, 436)
Screenshot: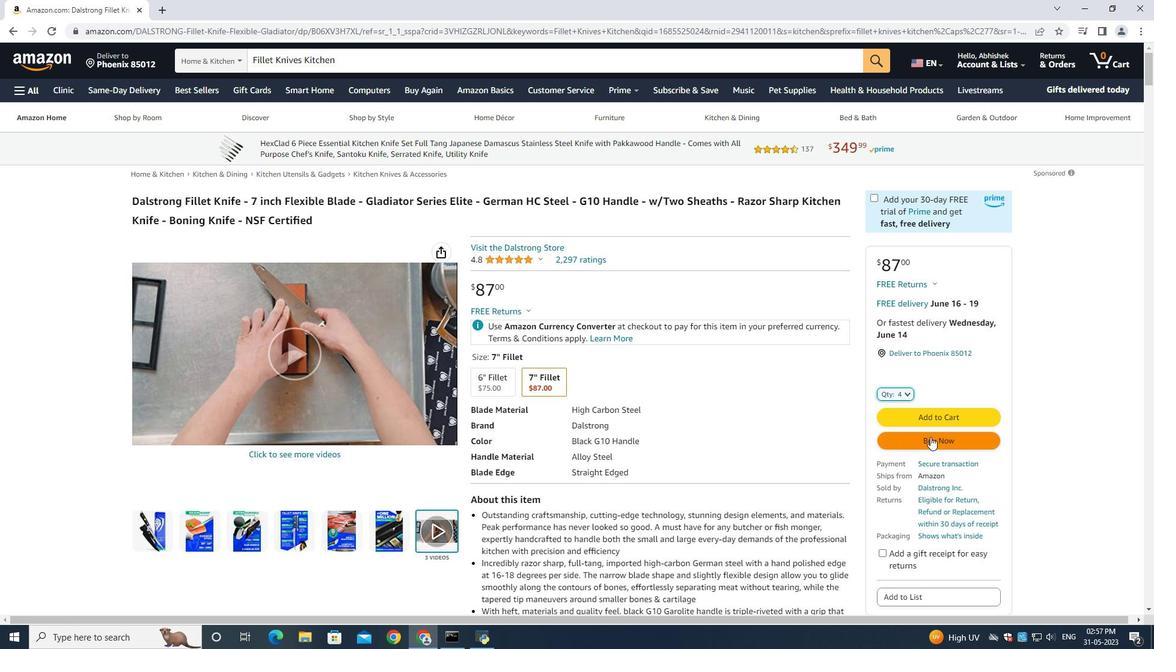 
Action: Mouse moved to (643, 439)
Screenshot: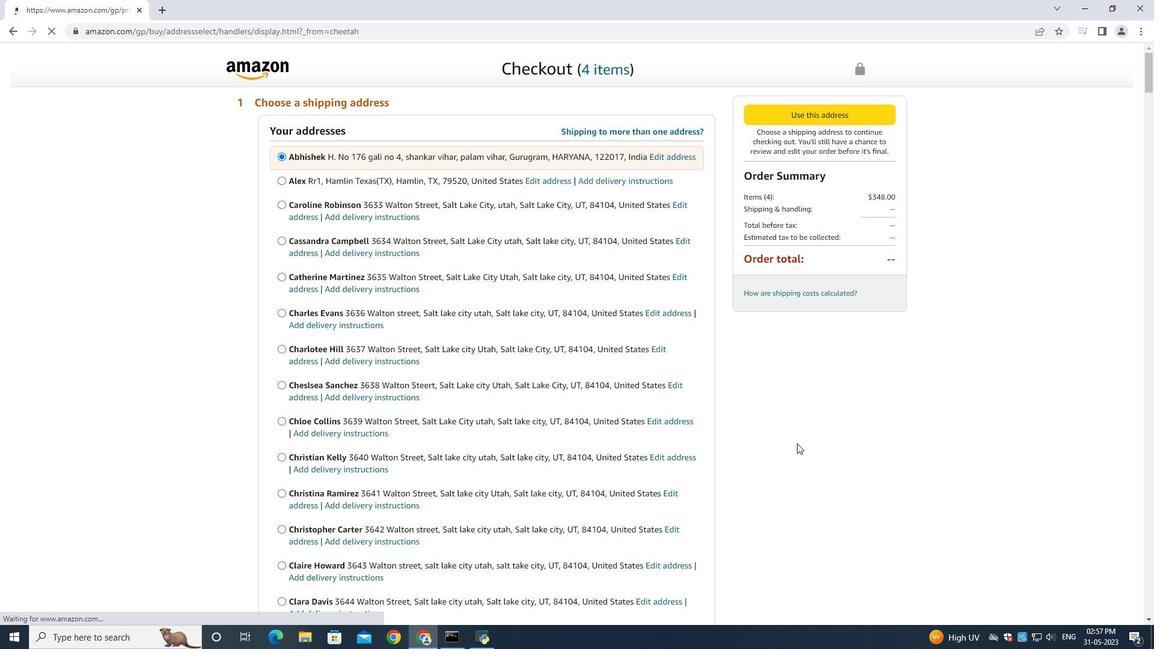 
Action: Mouse scrolled (643, 438) with delta (0, 0)
Screenshot: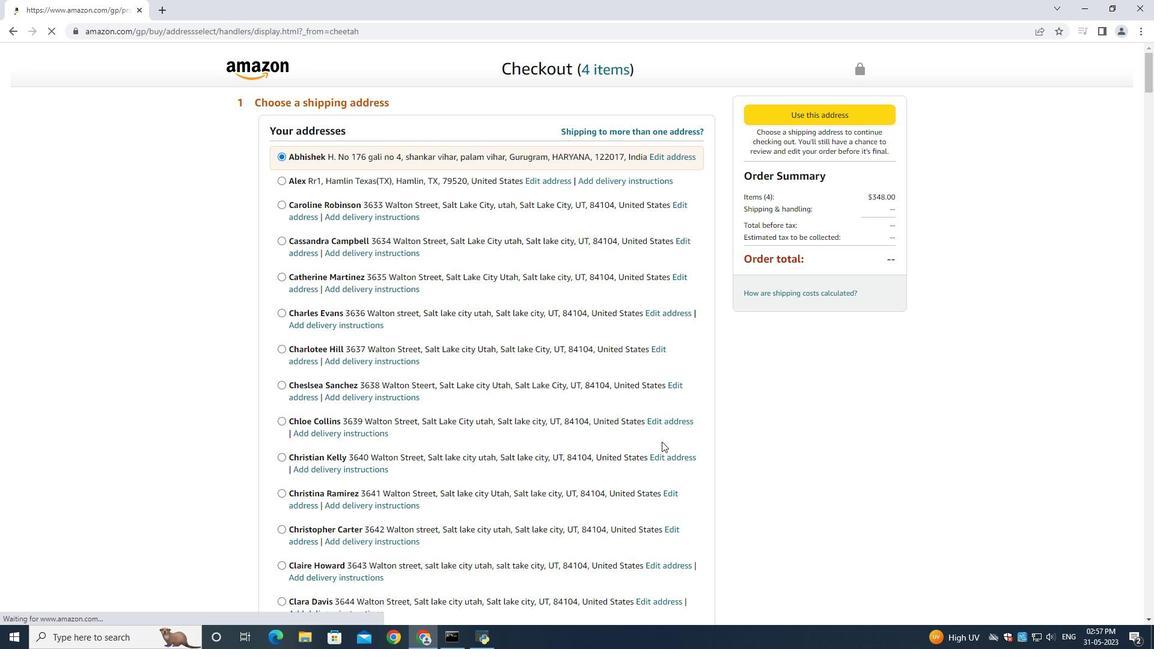 
Action: Mouse scrolled (643, 438) with delta (0, 0)
Screenshot: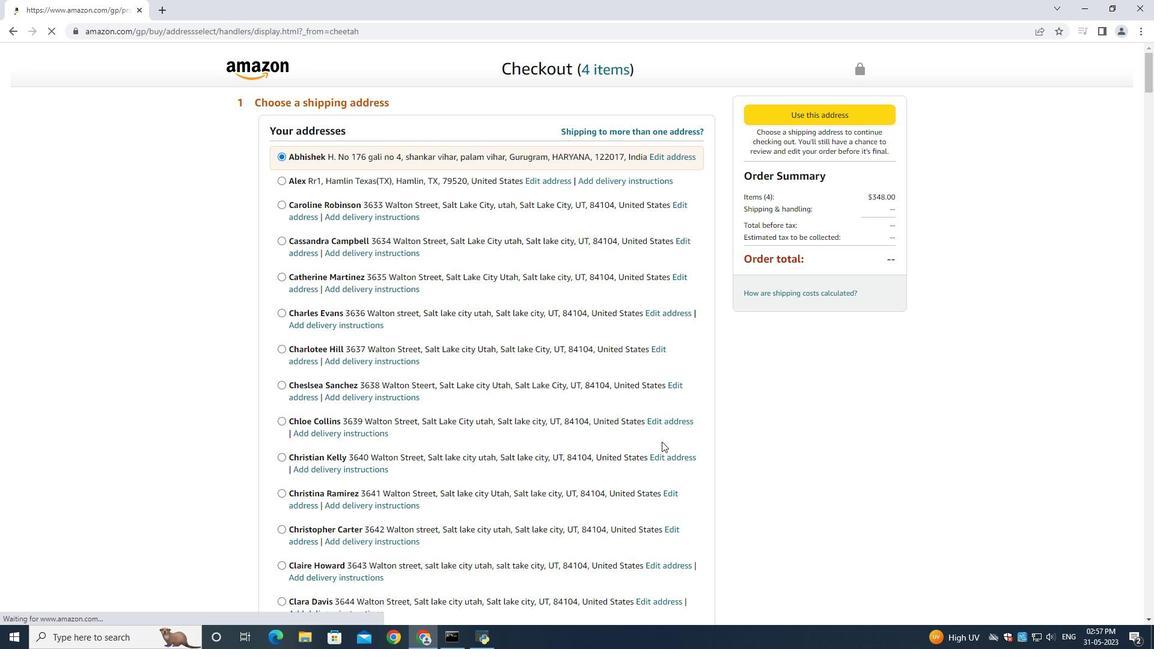 
Action: Mouse moved to (643, 439)
Screenshot: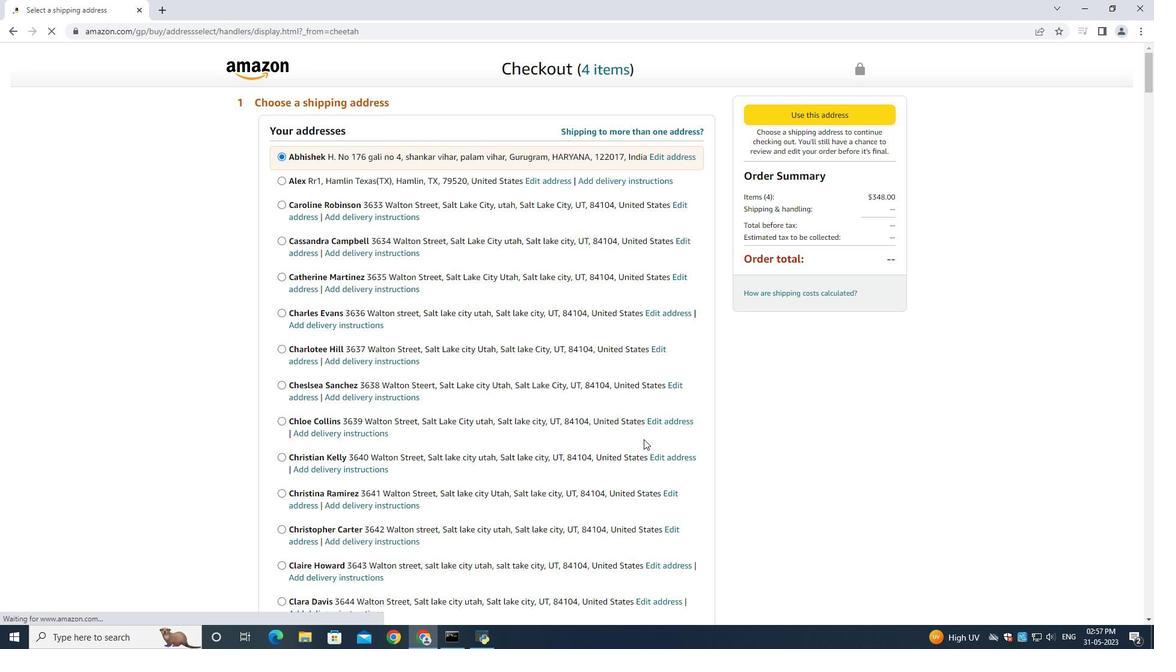 
Action: Mouse scrolled (643, 439) with delta (0, 0)
Screenshot: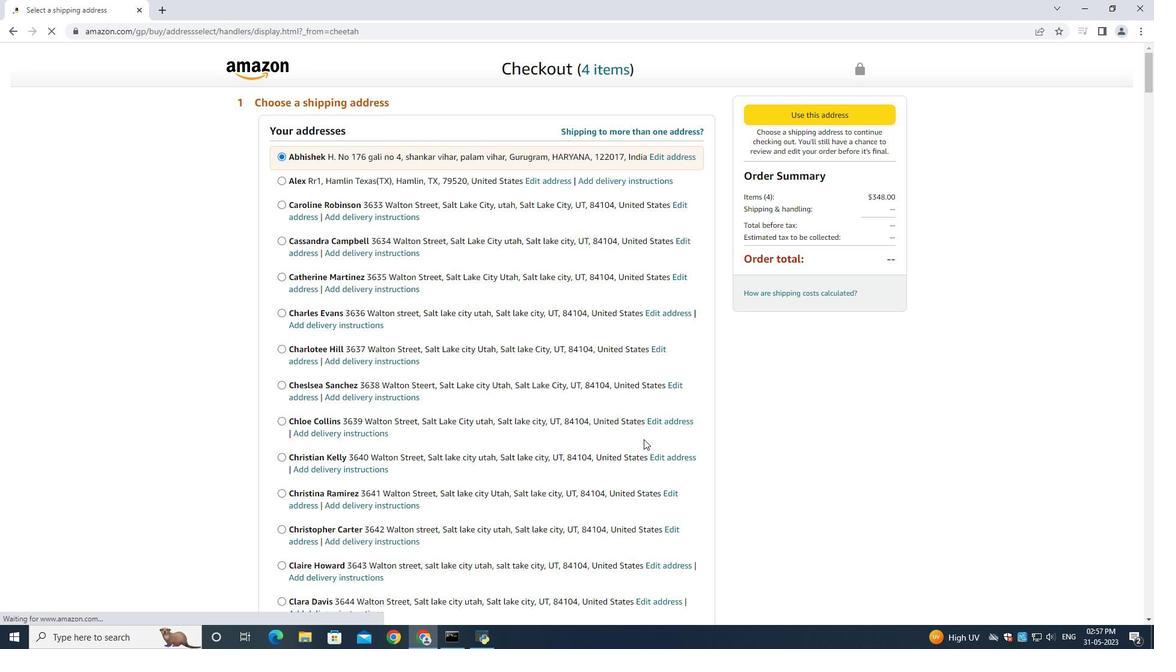 
Action: Mouse moved to (643, 439)
Screenshot: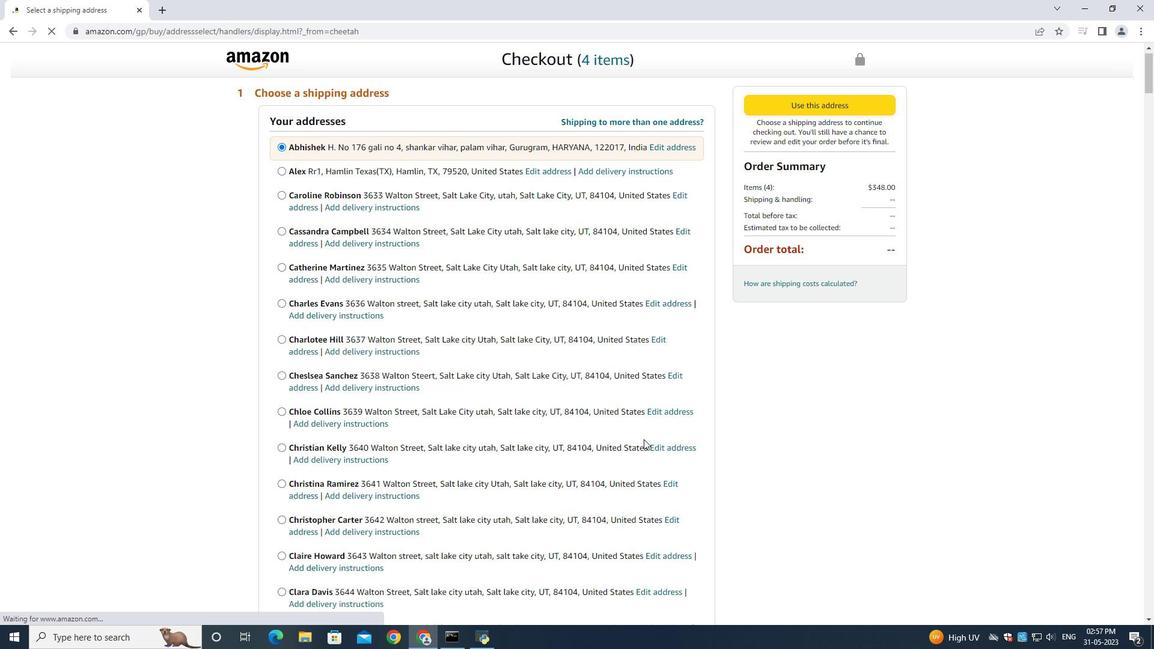 
Action: Mouse scrolled (643, 439) with delta (0, 0)
Screenshot: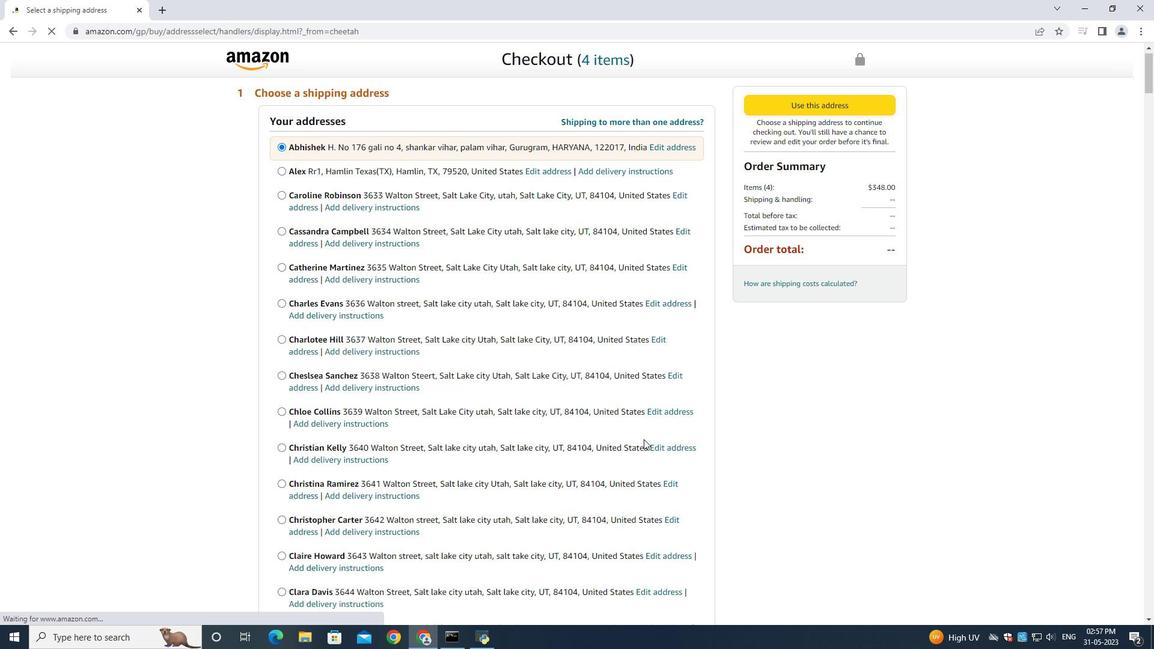 
Action: Mouse moved to (642, 439)
Screenshot: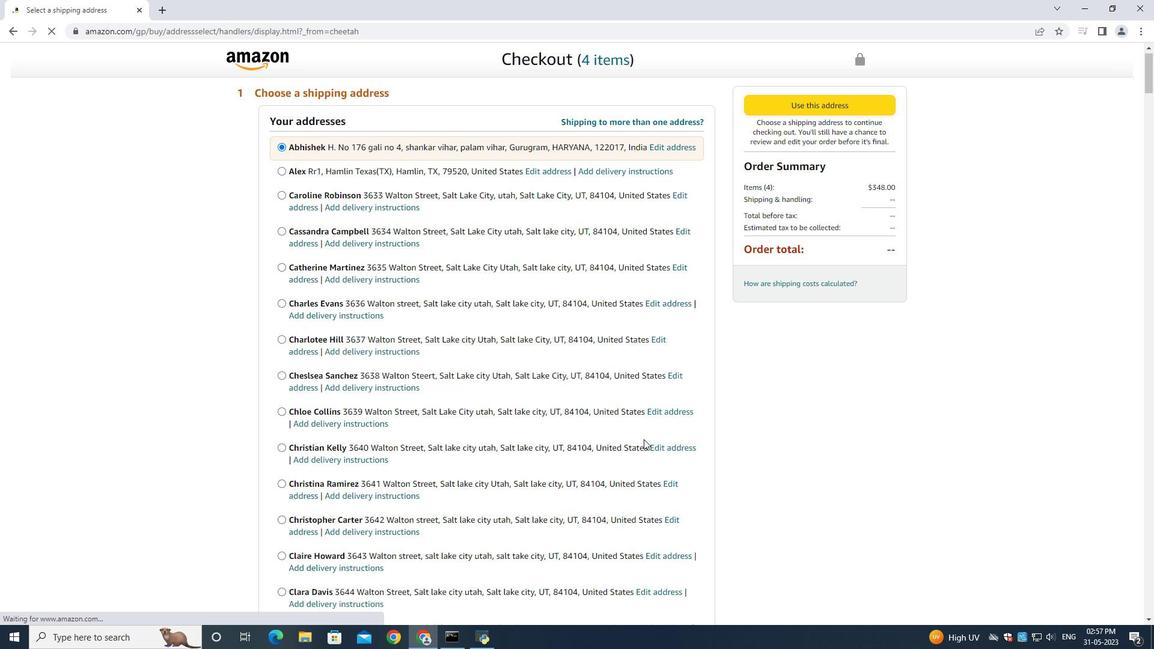 
Action: Mouse scrolled (643, 439) with delta (0, 0)
Screenshot: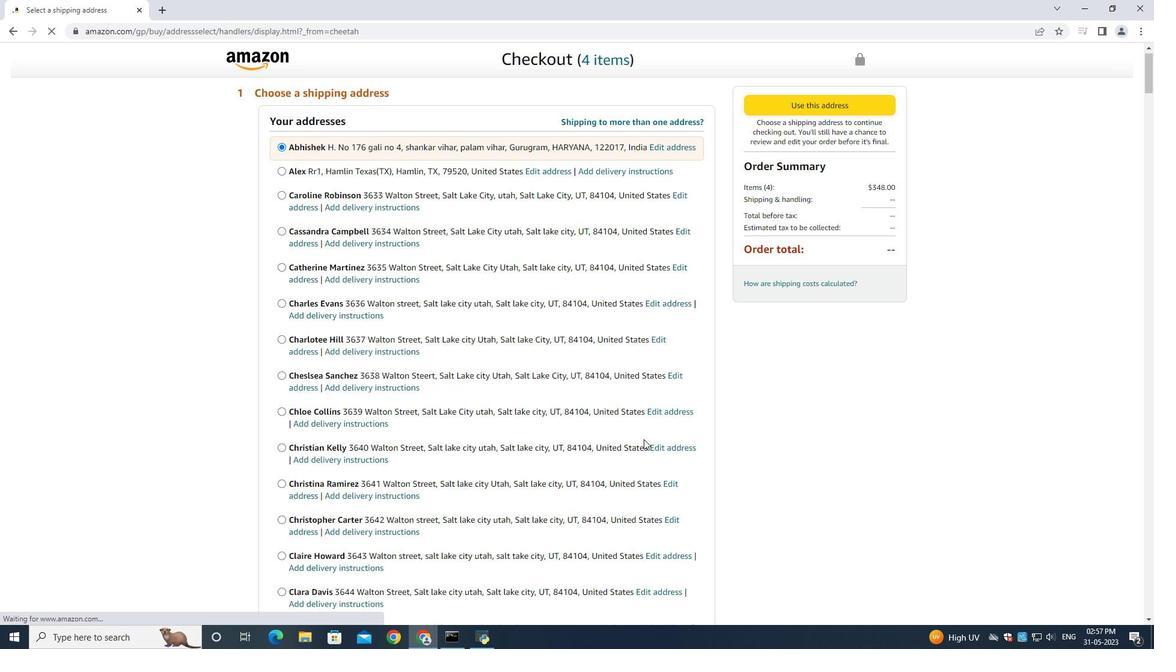 
Action: Mouse moved to (642, 439)
Screenshot: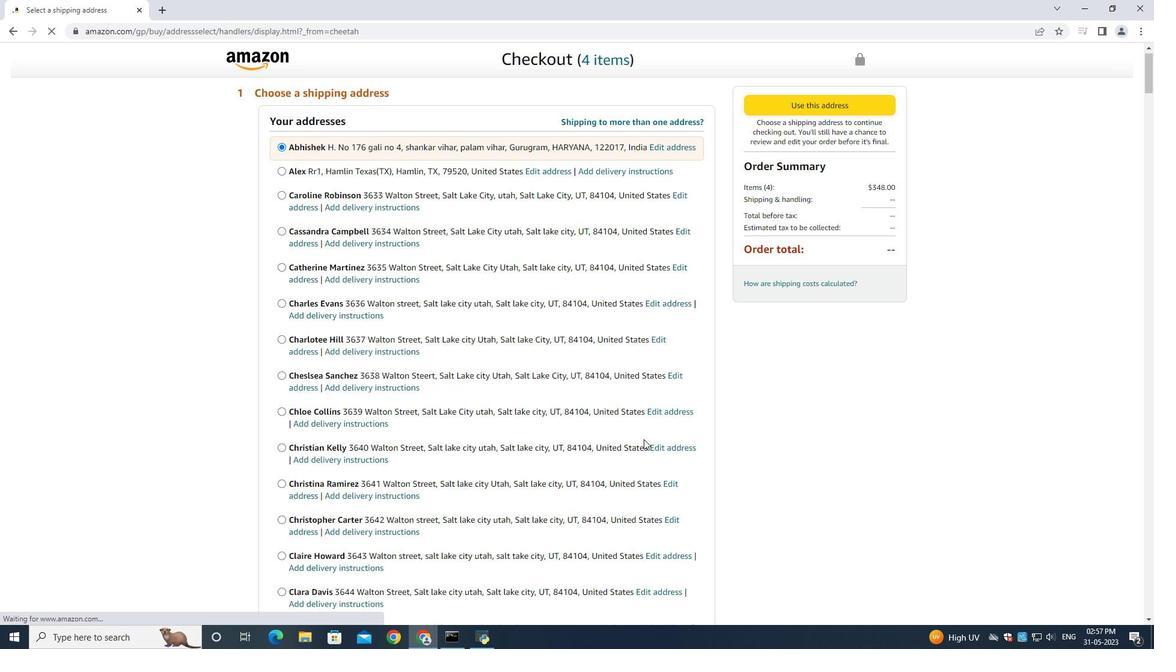 
Action: Mouse scrolled (643, 439) with delta (0, 0)
Screenshot: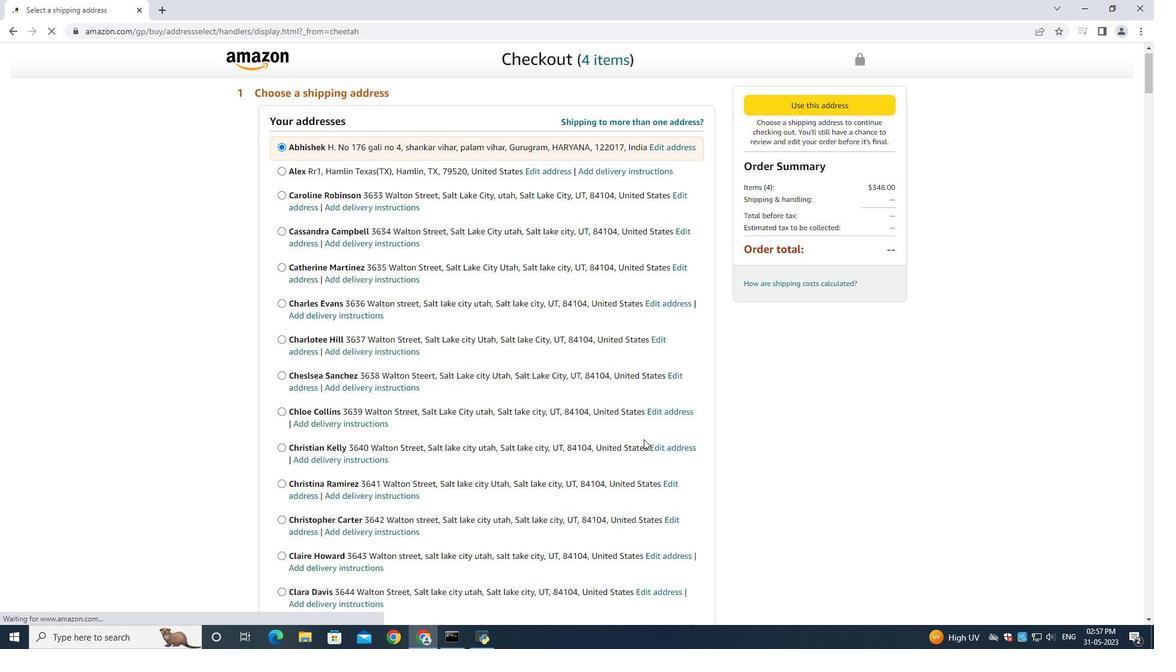 
Action: Mouse moved to (642, 438)
Screenshot: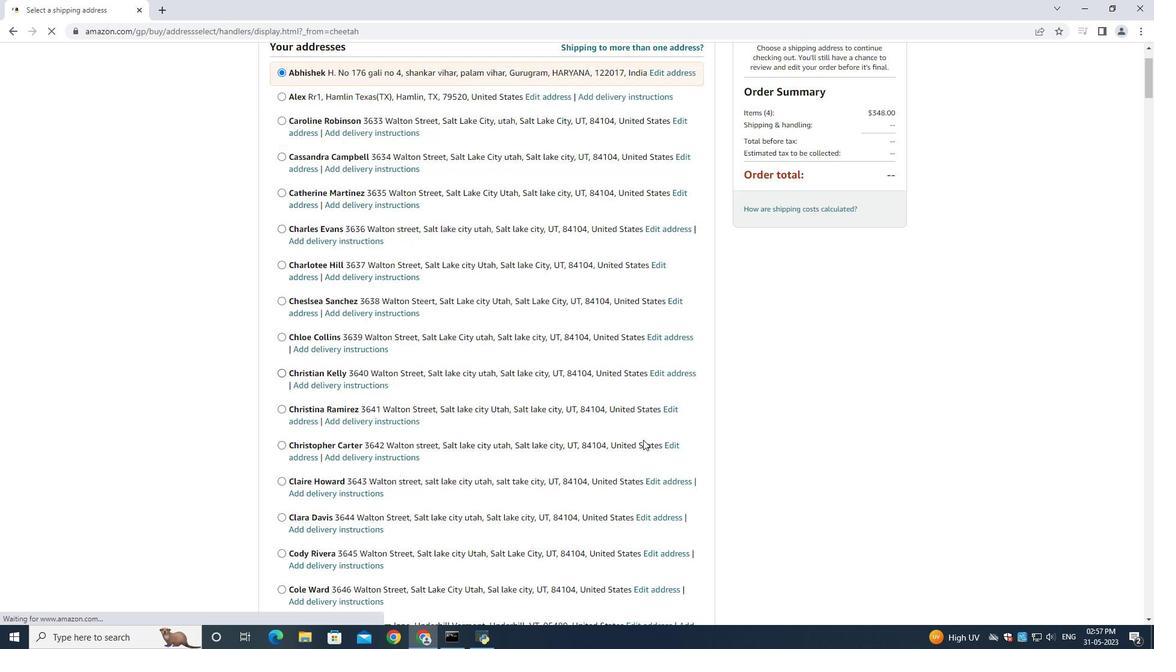 
Action: Mouse scrolled (643, 439) with delta (0, 0)
Screenshot: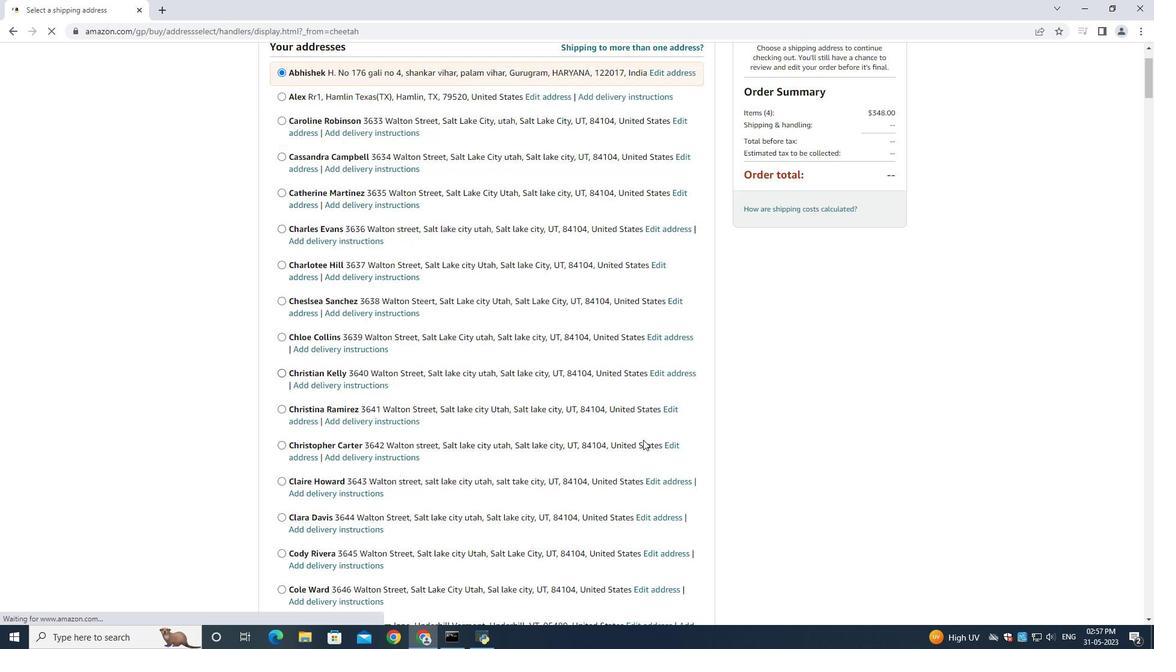 
Action: Mouse moved to (648, 435)
Screenshot: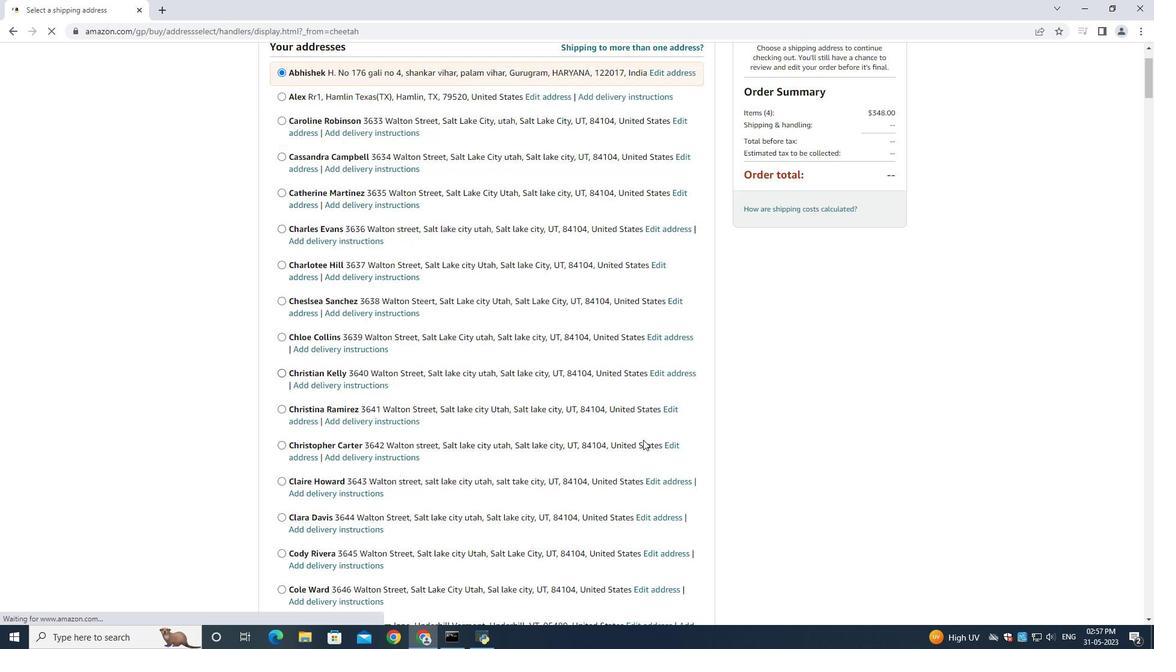 
Action: Mouse scrolled (642, 438) with delta (0, 0)
Screenshot: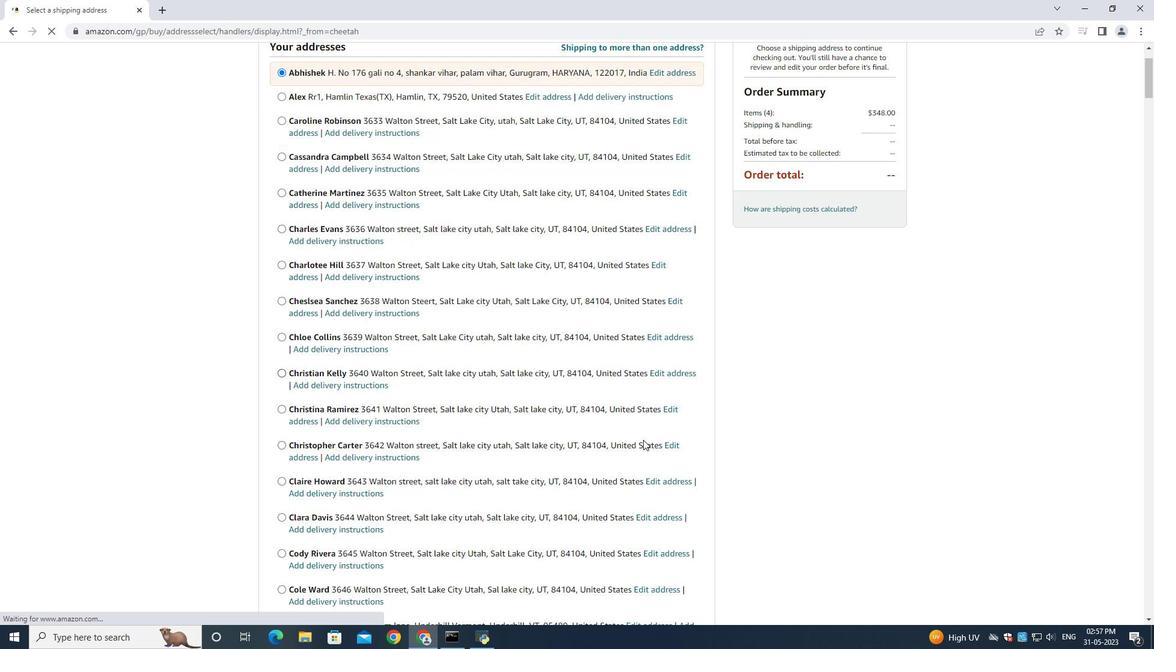 
Action: Mouse moved to (649, 435)
Screenshot: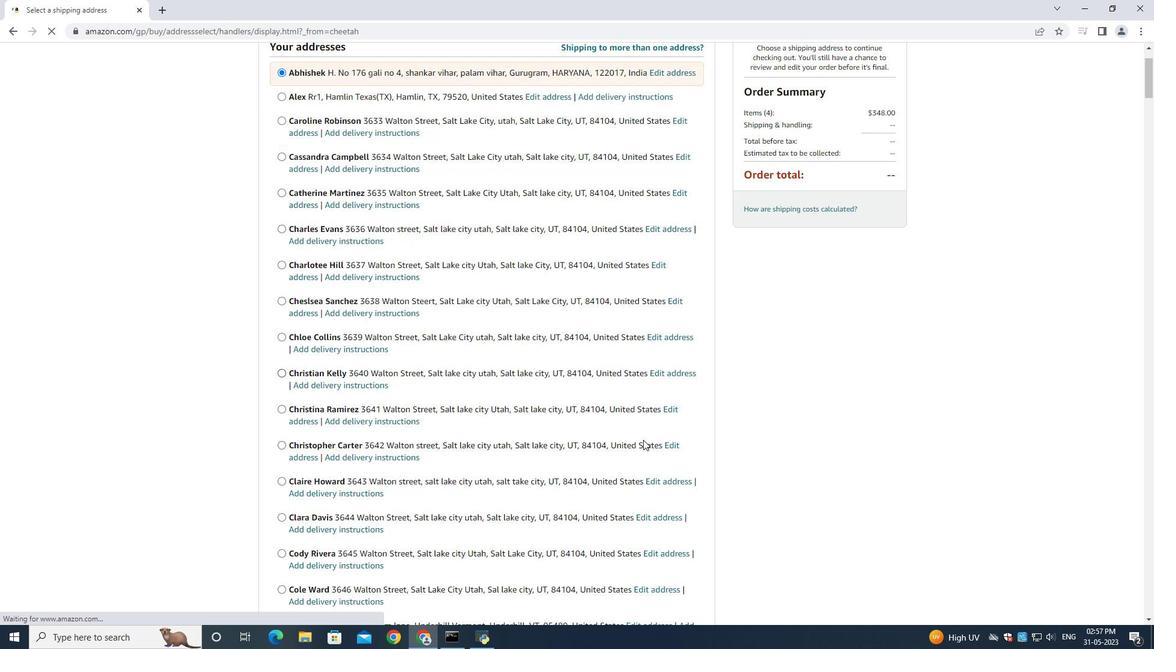 
Action: Mouse scrolled (649, 435) with delta (0, 0)
Screenshot: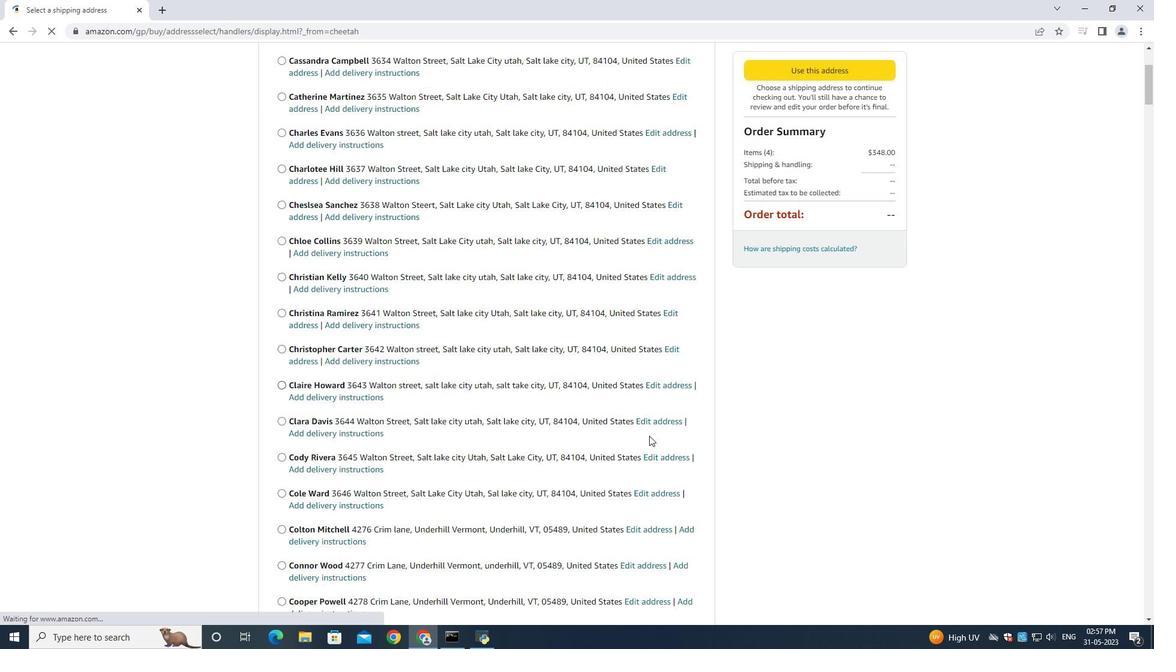
Action: Mouse scrolled (649, 435) with delta (0, 0)
Screenshot: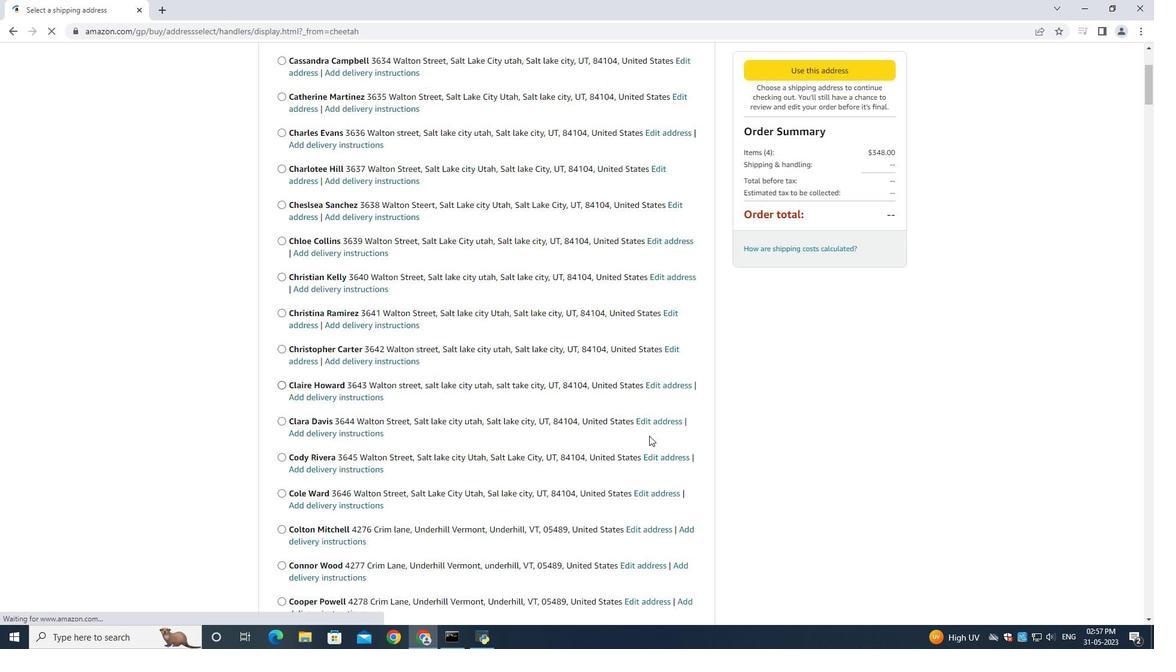 
Action: Mouse scrolled (649, 435) with delta (0, 0)
Screenshot: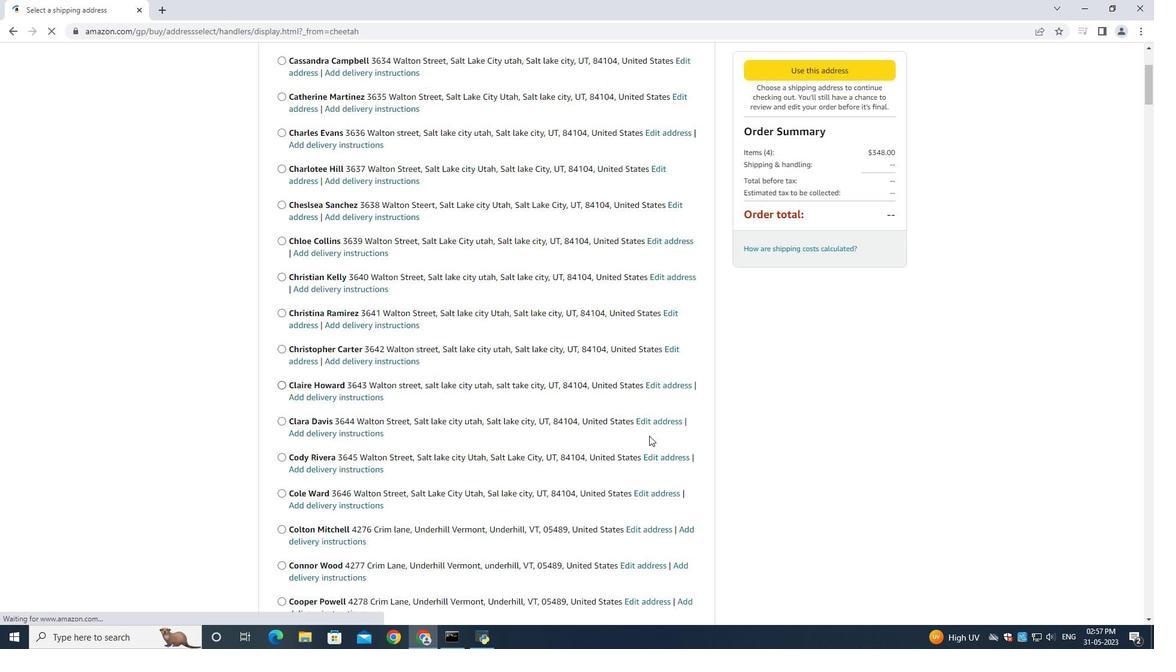 
Action: Mouse scrolled (649, 435) with delta (0, 0)
Screenshot: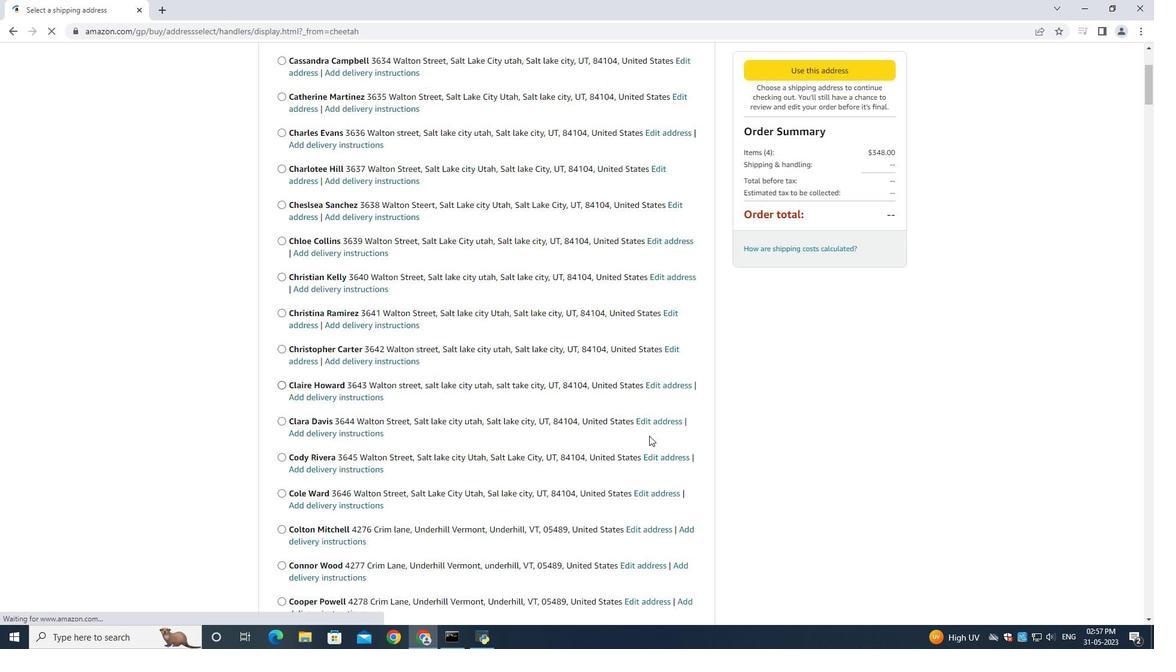 
Action: Mouse scrolled (649, 435) with delta (0, 0)
Screenshot: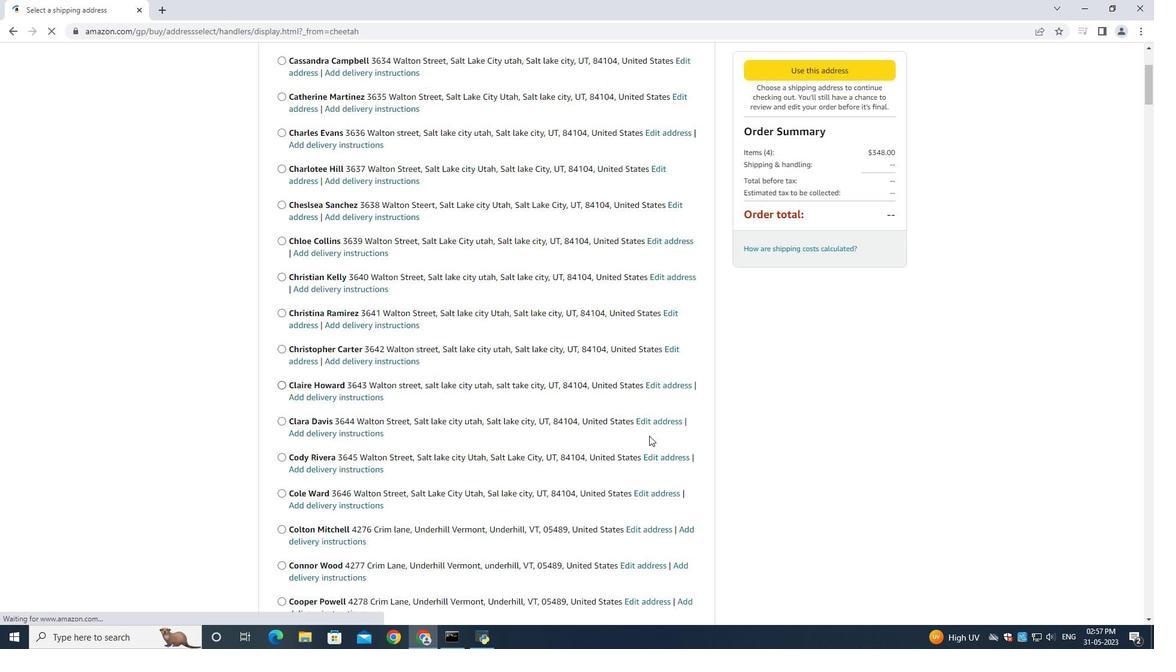 
Action: Mouse scrolled (649, 435) with delta (0, 0)
Screenshot: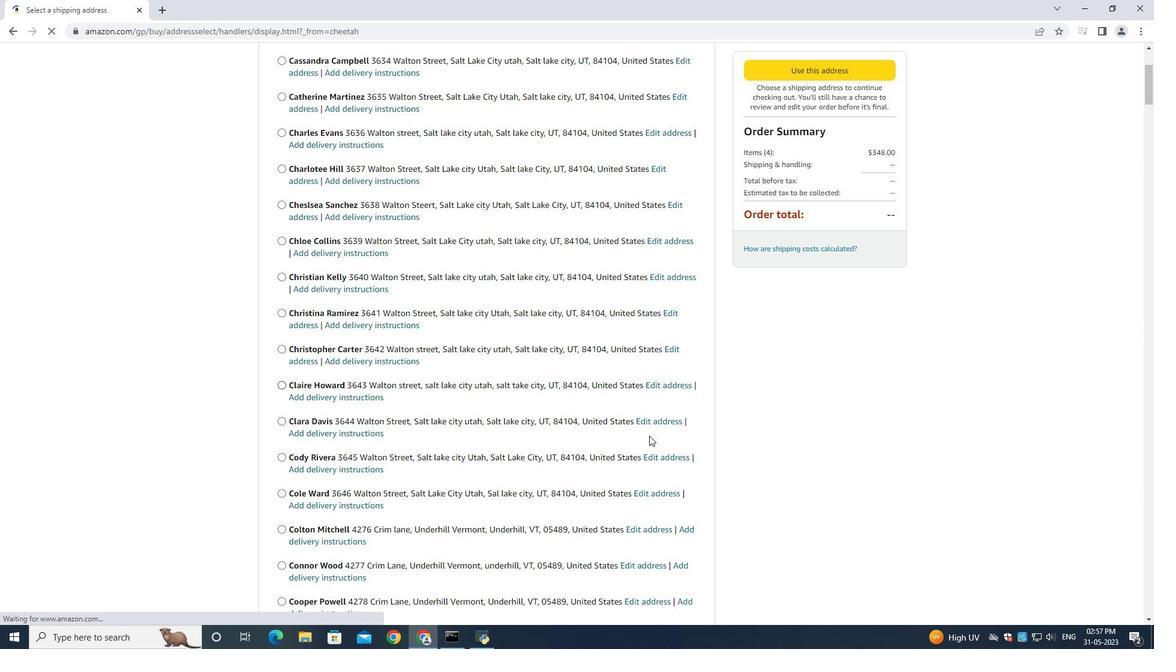
Action: Mouse moved to (649, 435)
Screenshot: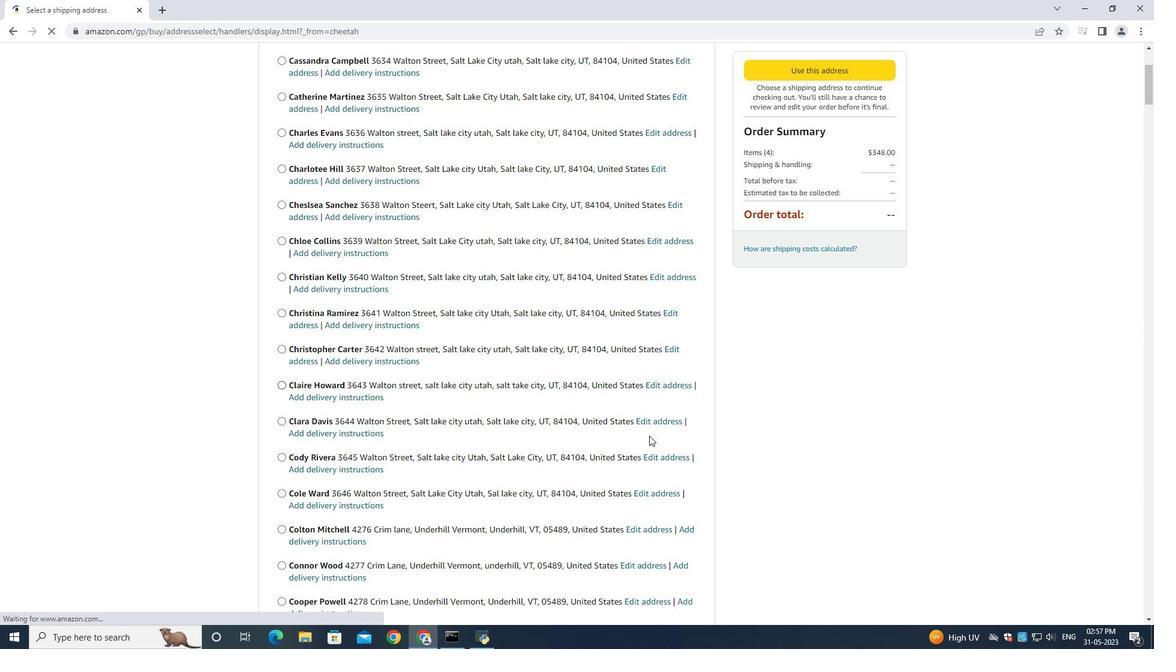 
Action: Mouse scrolled (649, 435) with delta (0, 0)
Screenshot: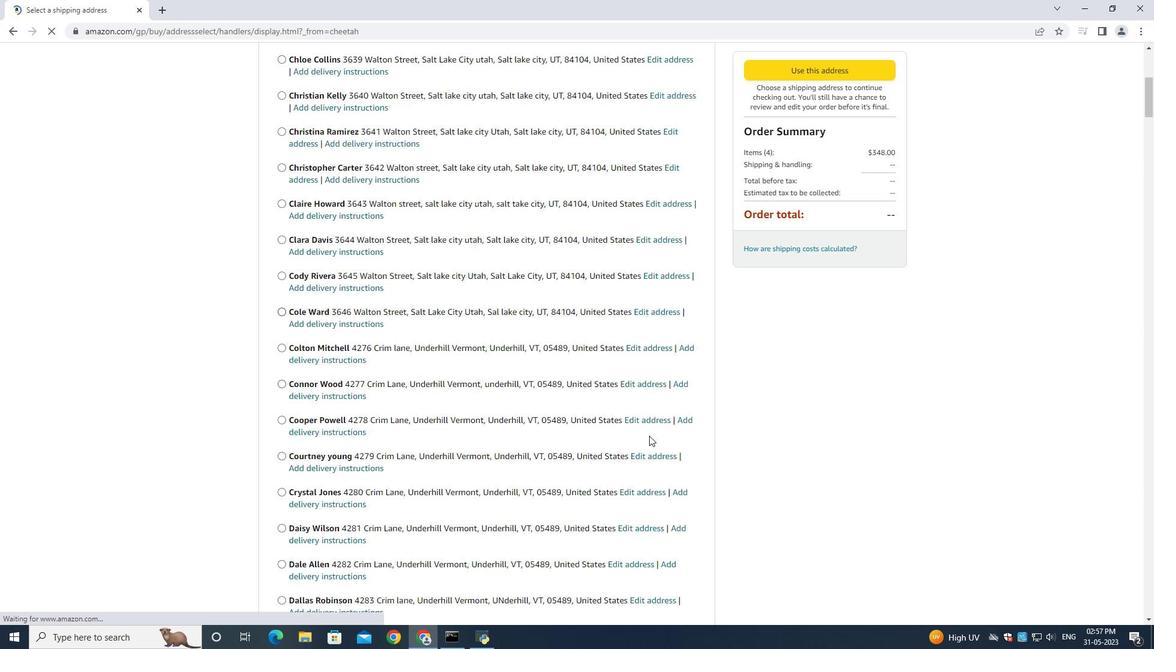 
Action: Mouse moved to (673, 439)
Screenshot: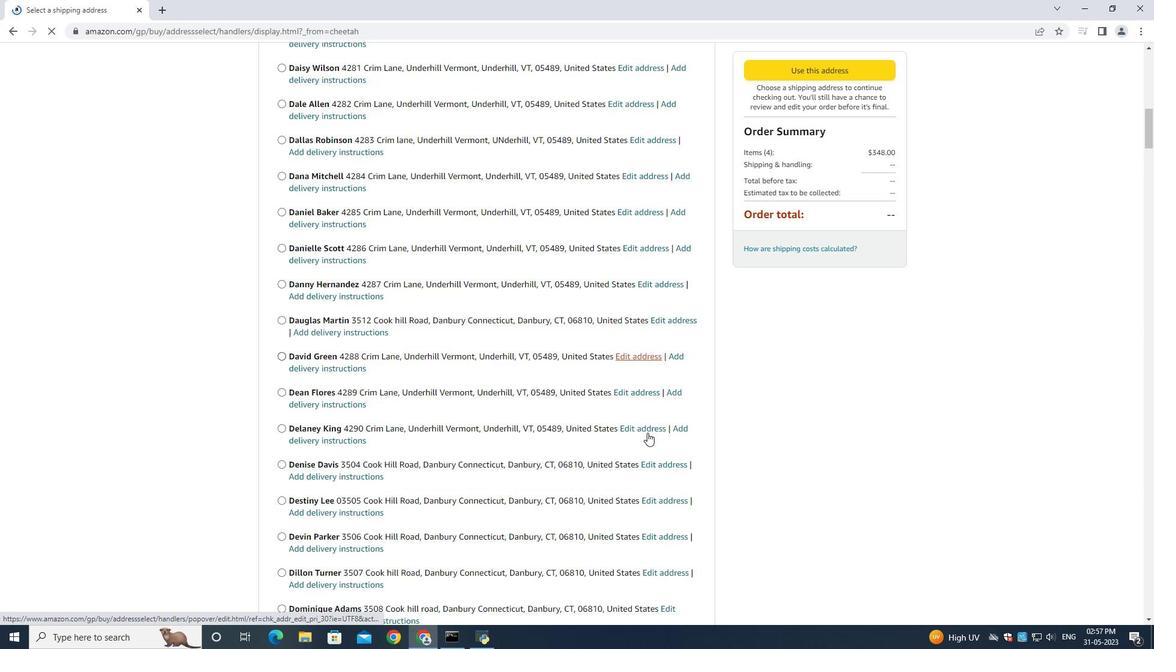 
Action: Mouse scrolled (649, 432) with delta (0, 0)
Screenshot: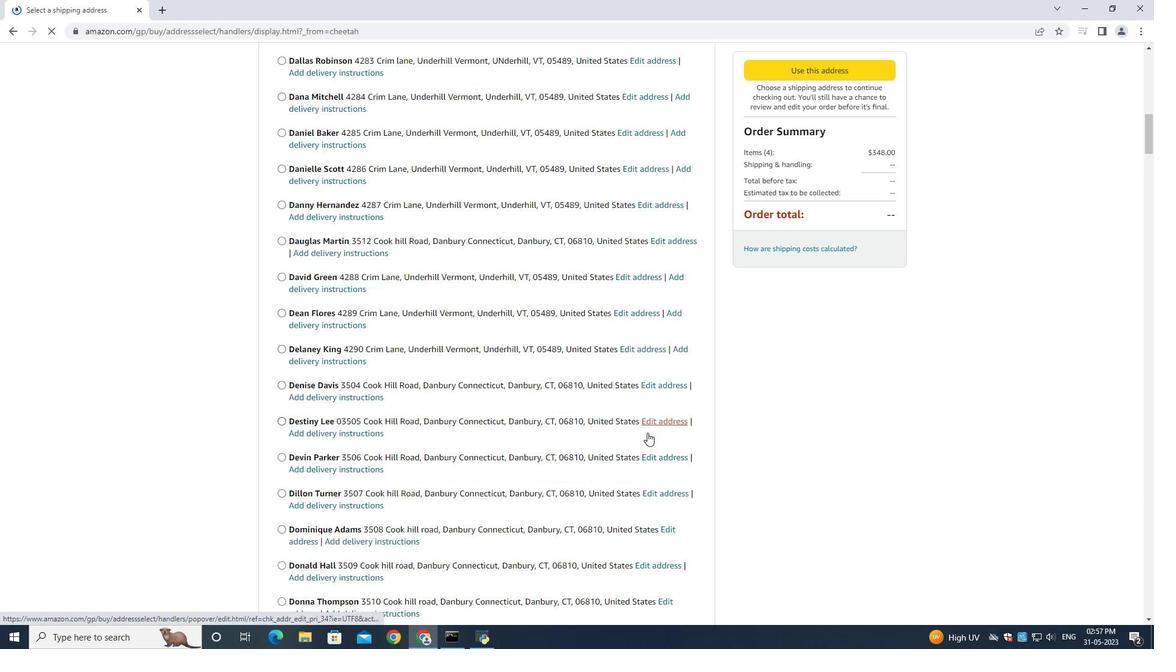 
Action: Mouse moved to (686, 439)
Screenshot: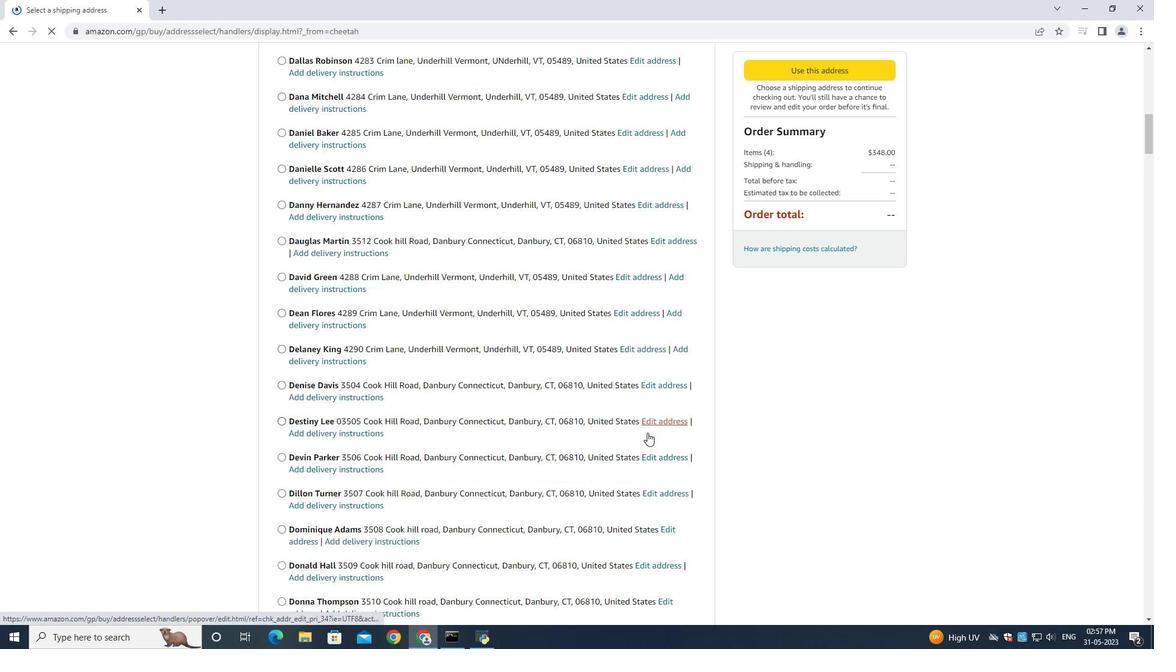 
Action: Mouse scrolled (673, 439) with delta (0, 0)
Screenshot: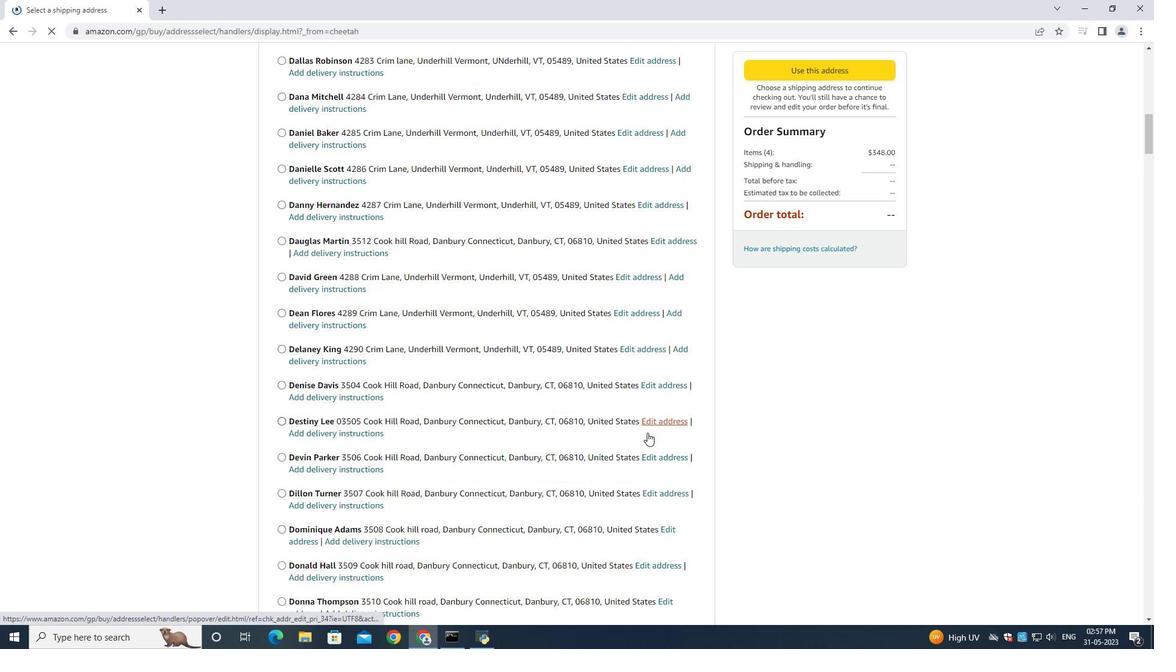 
Action: Mouse moved to (787, 433)
Screenshot: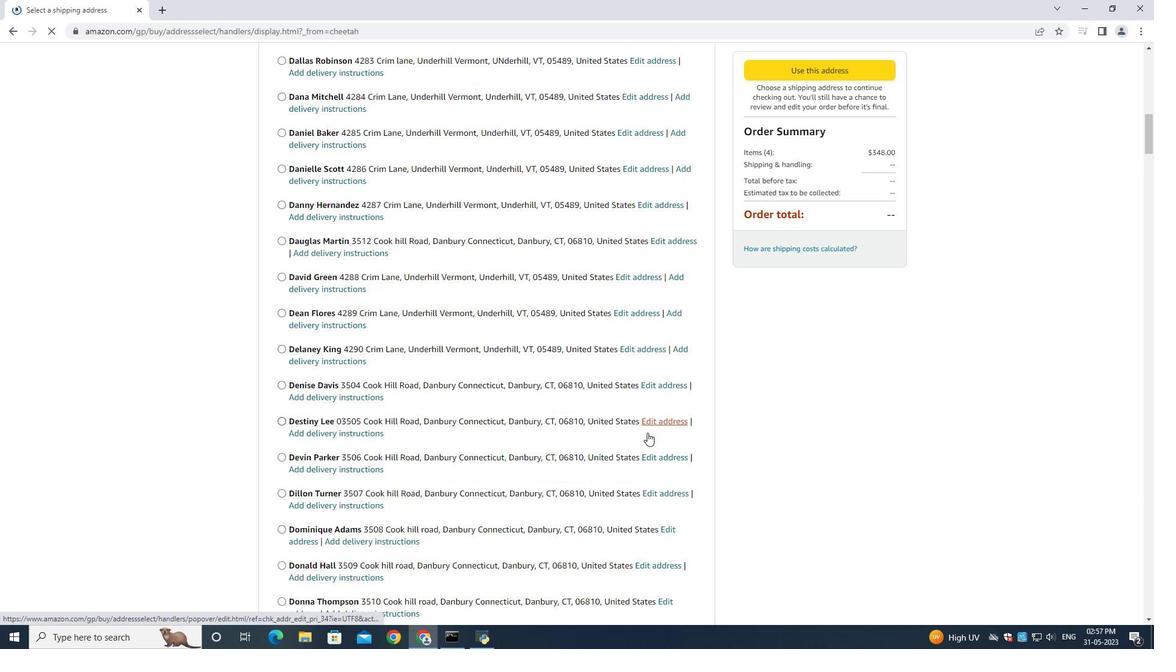 
Action: Mouse scrolled (739, 439) with delta (0, 0)
Screenshot: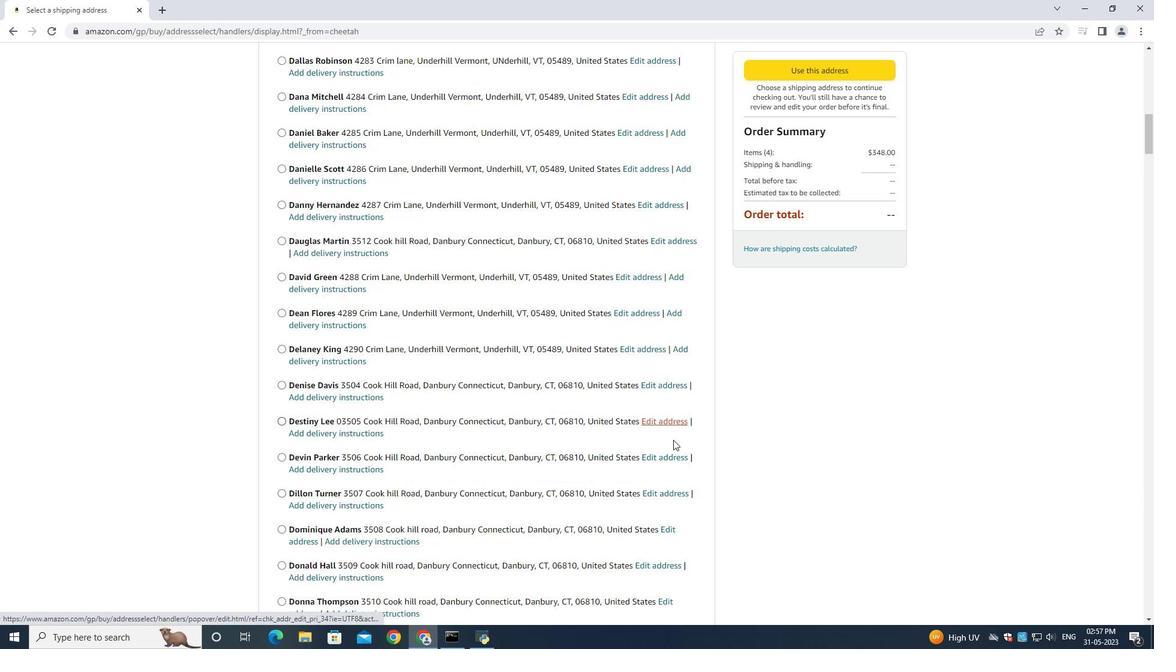 
Action: Mouse moved to (792, 433)
Screenshot: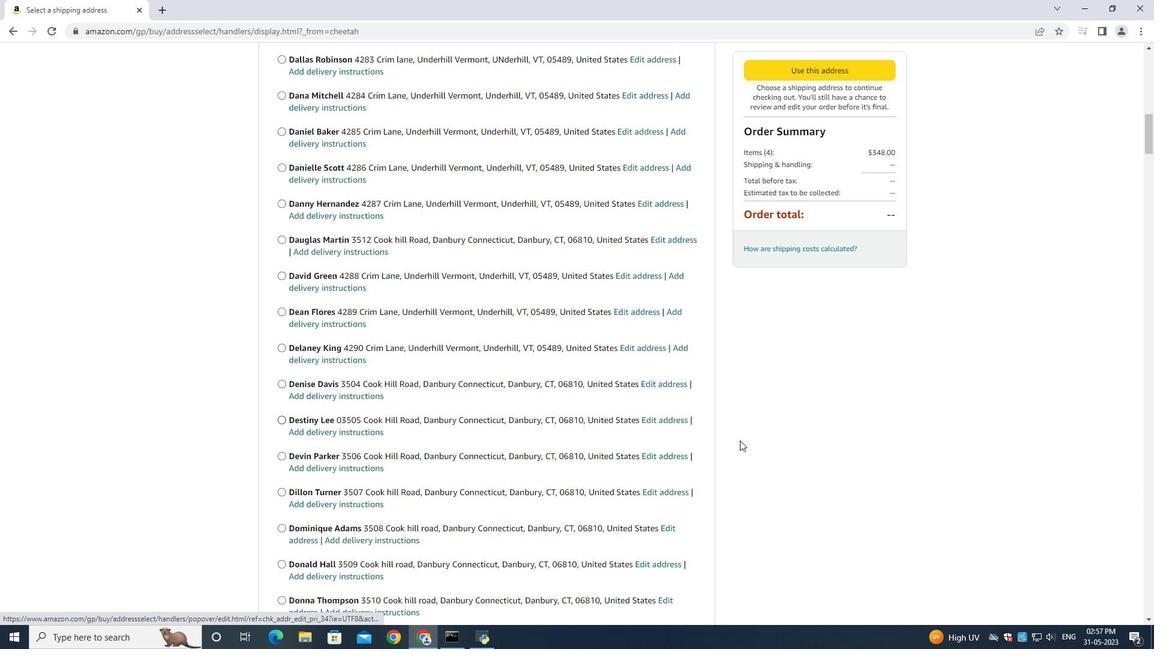 
Action: Mouse scrolled (791, 432) with delta (0, 0)
Screenshot: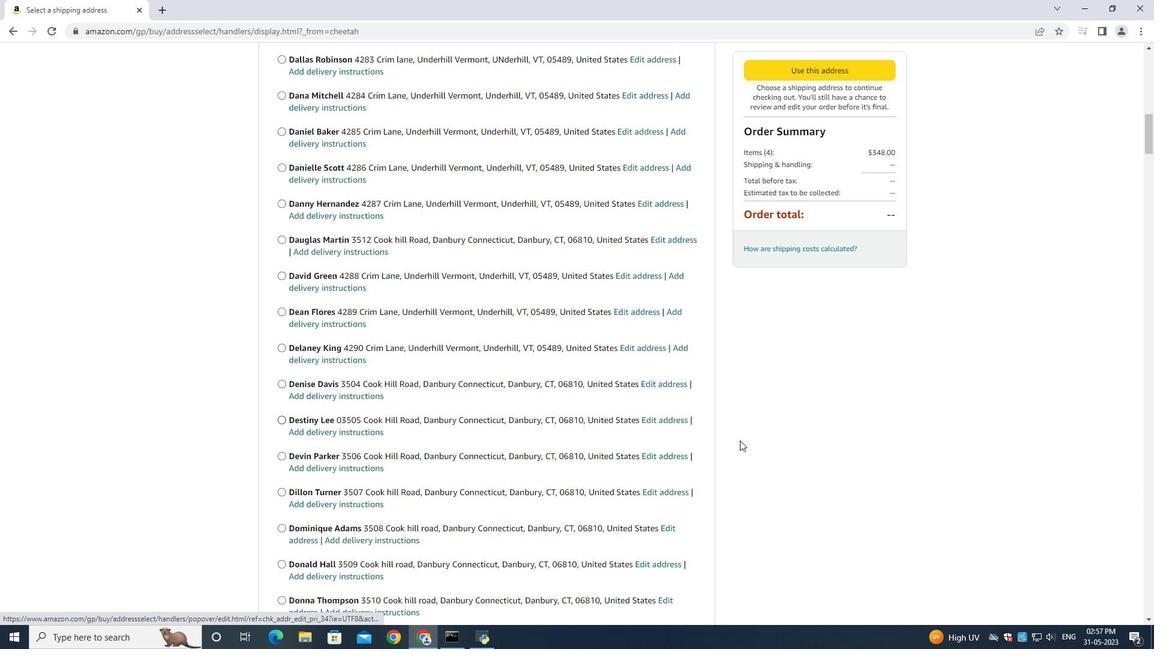 
Action: Mouse scrolled (792, 432) with delta (0, 0)
Screenshot: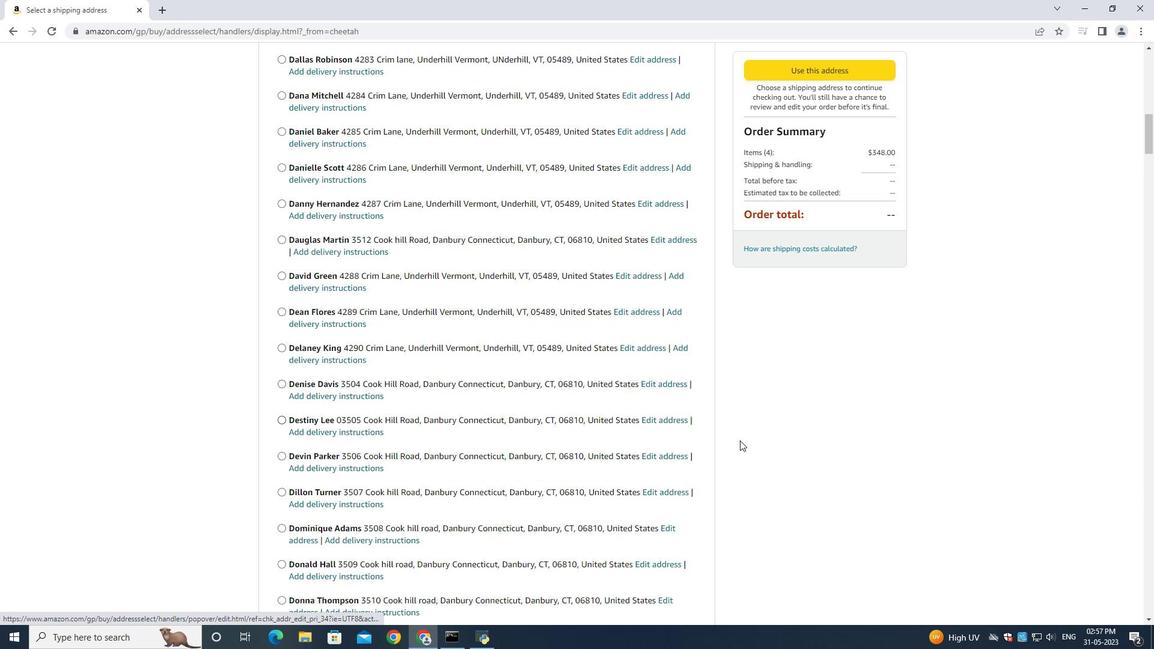 
Action: Mouse scrolled (792, 432) with delta (0, 0)
Screenshot: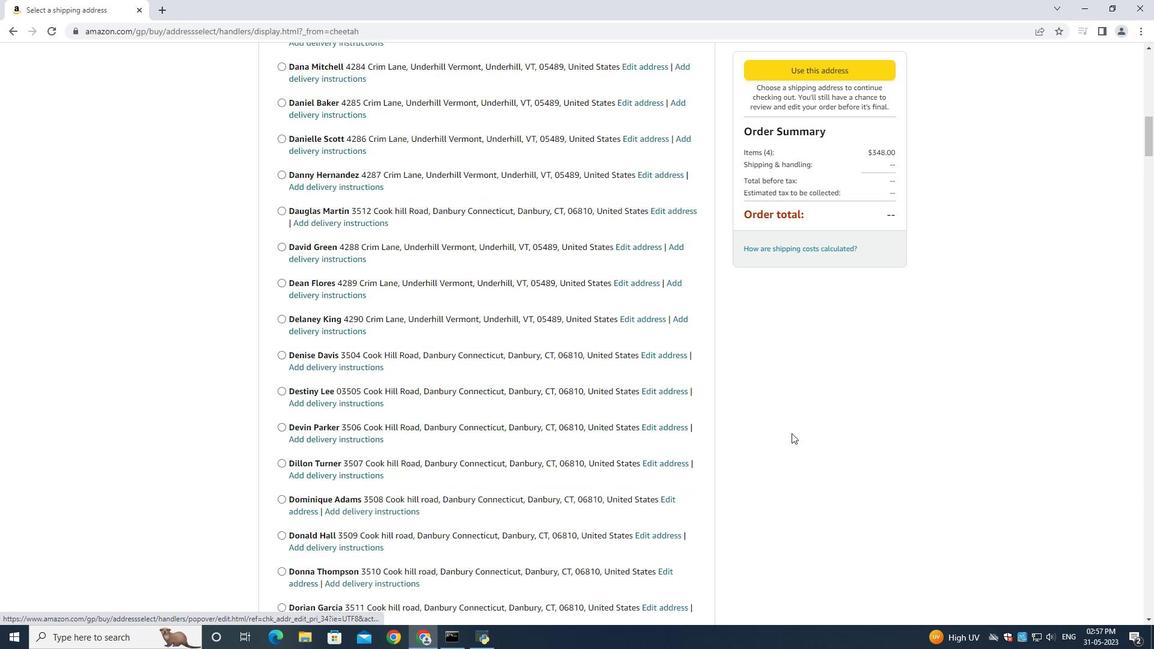
Action: Mouse scrolled (792, 432) with delta (0, 0)
Screenshot: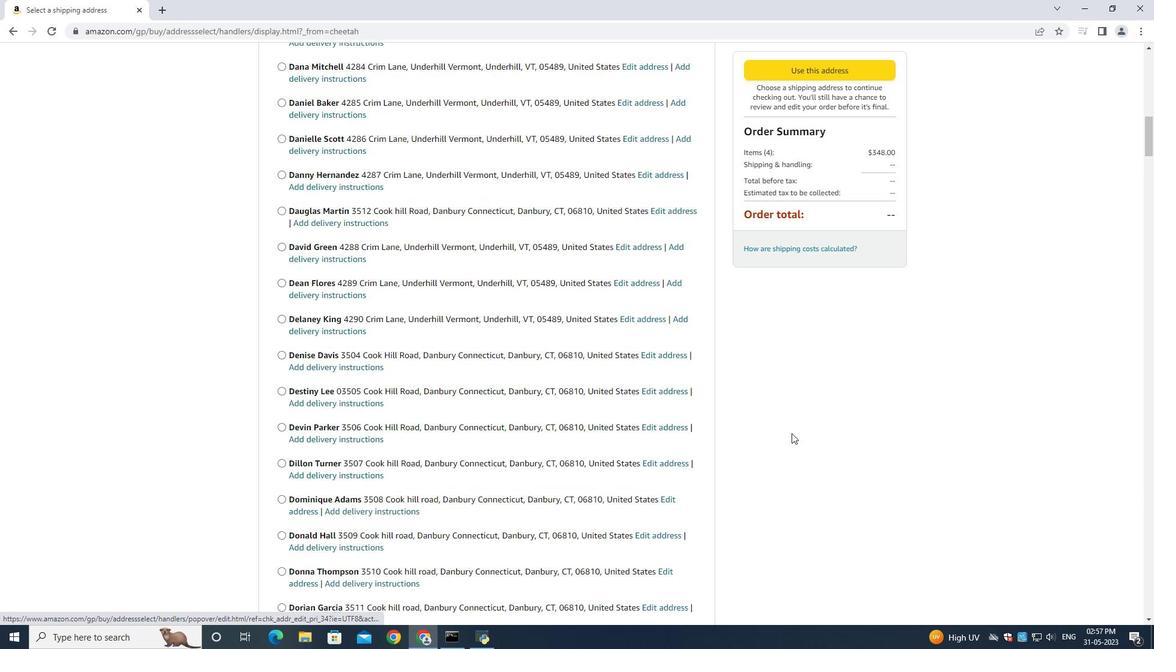
Action: Mouse moved to (792, 432)
Screenshot: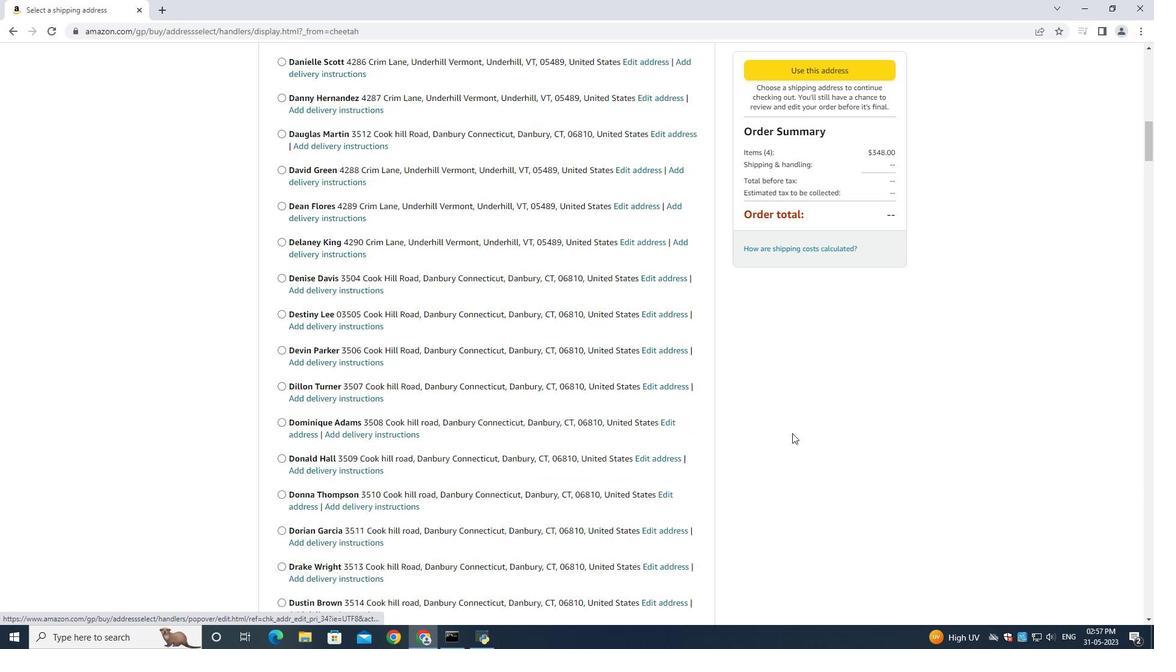 
Action: Mouse scrolled (792, 432) with delta (0, 0)
Screenshot: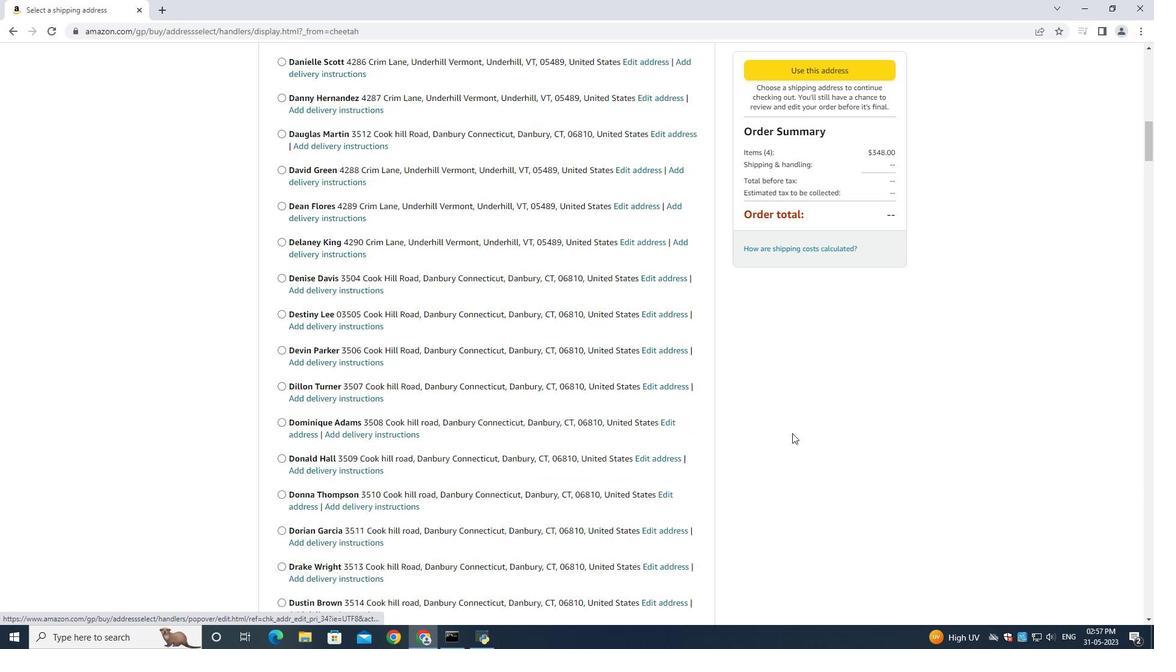 
Action: Mouse moved to (792, 432)
Screenshot: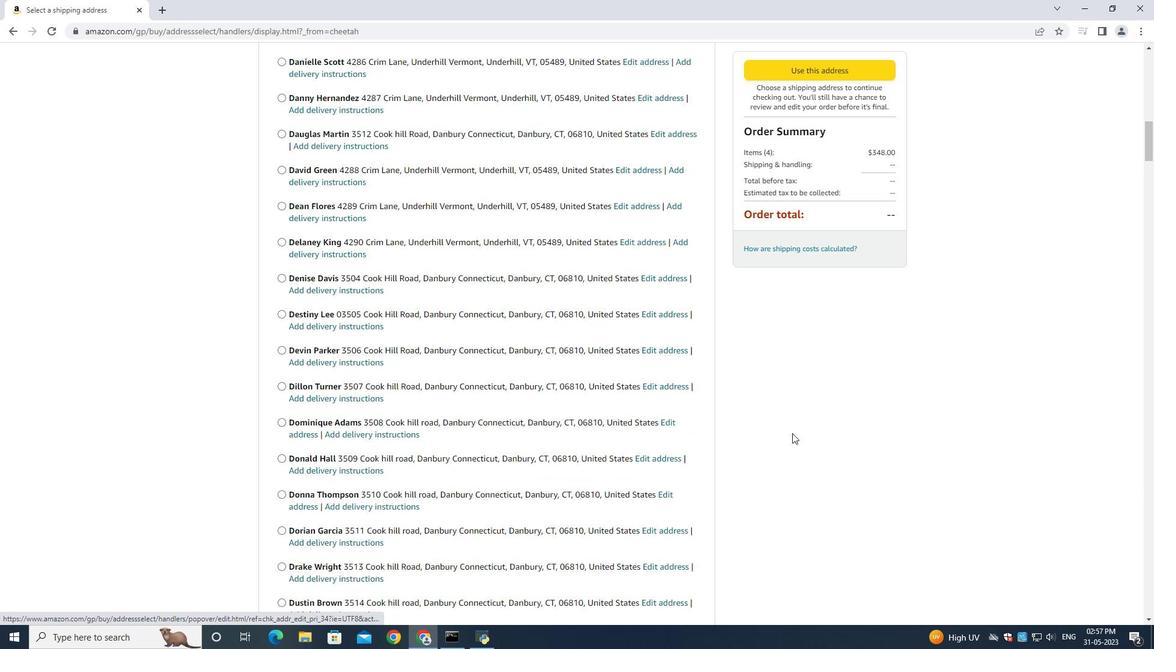 
Action: Mouse scrolled (792, 431) with delta (0, 0)
Screenshot: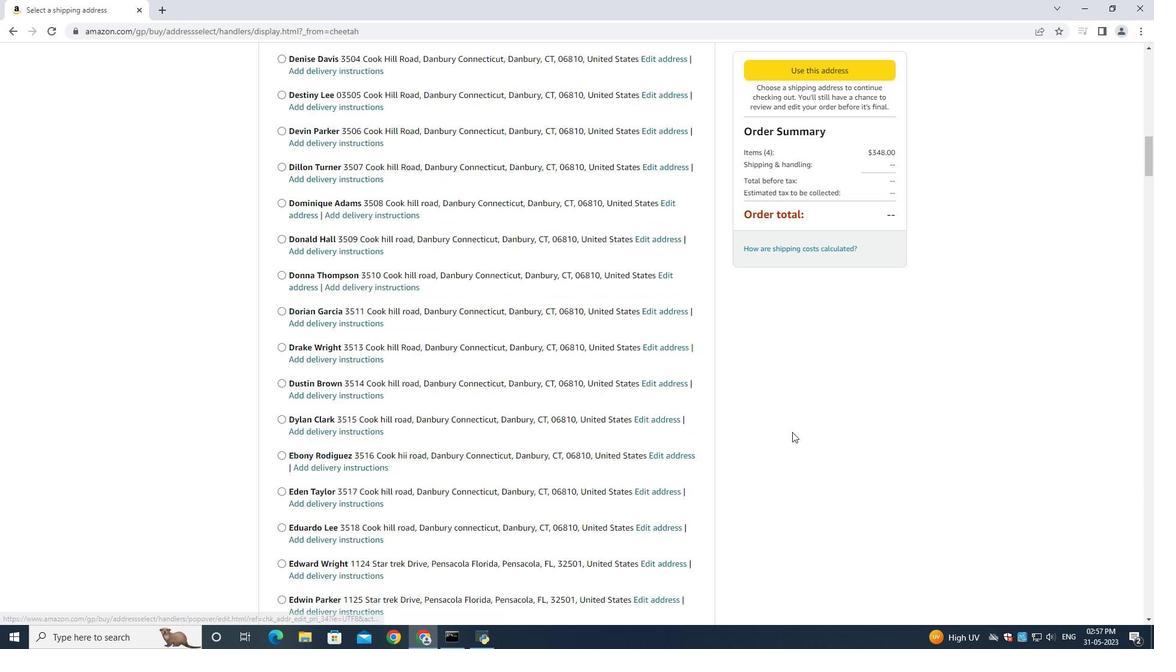 
Action: Mouse scrolled (792, 431) with delta (0, 0)
Screenshot: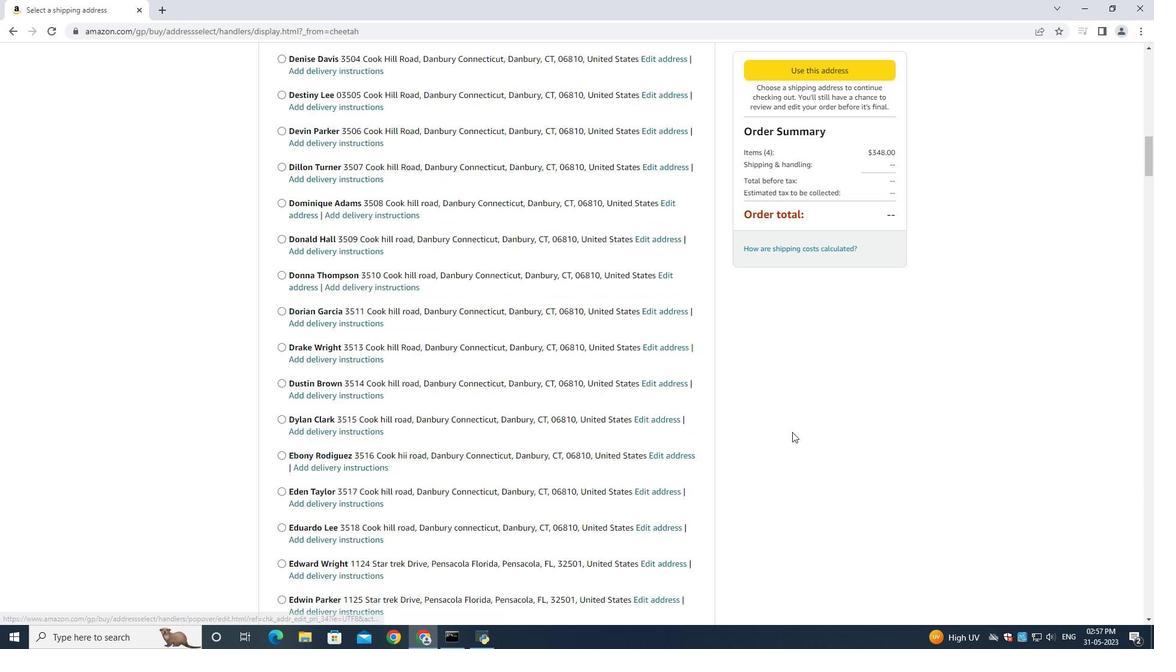 
Action: Mouse scrolled (792, 431) with delta (0, 0)
Screenshot: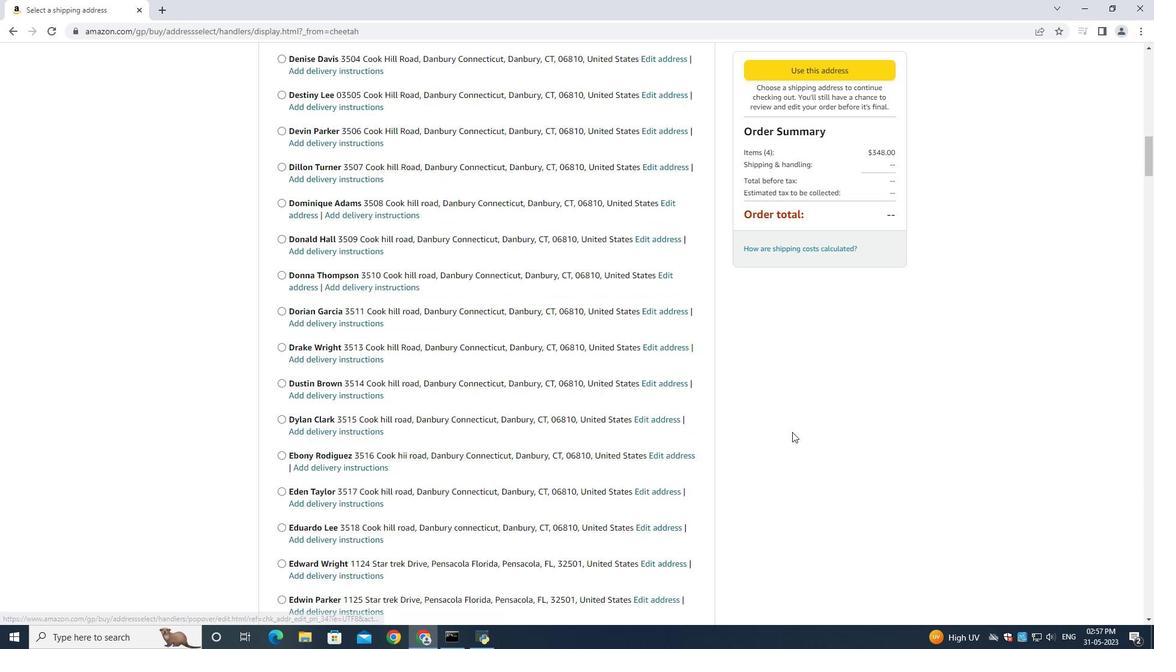 
Action: Mouse scrolled (792, 431) with delta (0, 0)
Screenshot: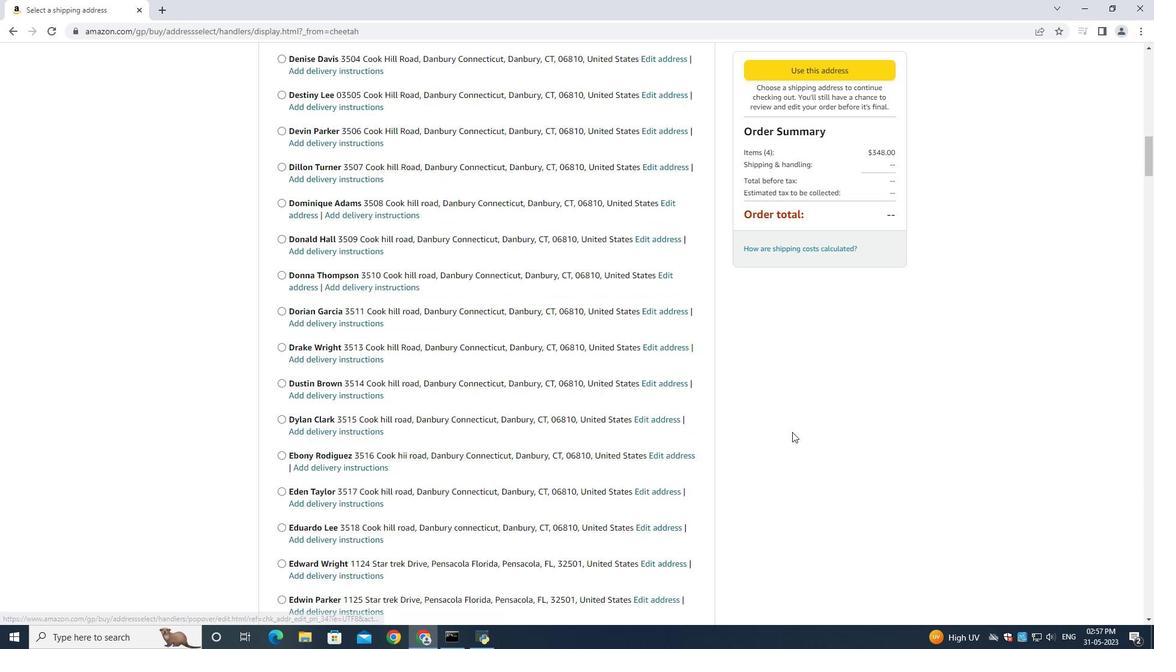 
Action: Mouse scrolled (792, 431) with delta (0, 0)
Screenshot: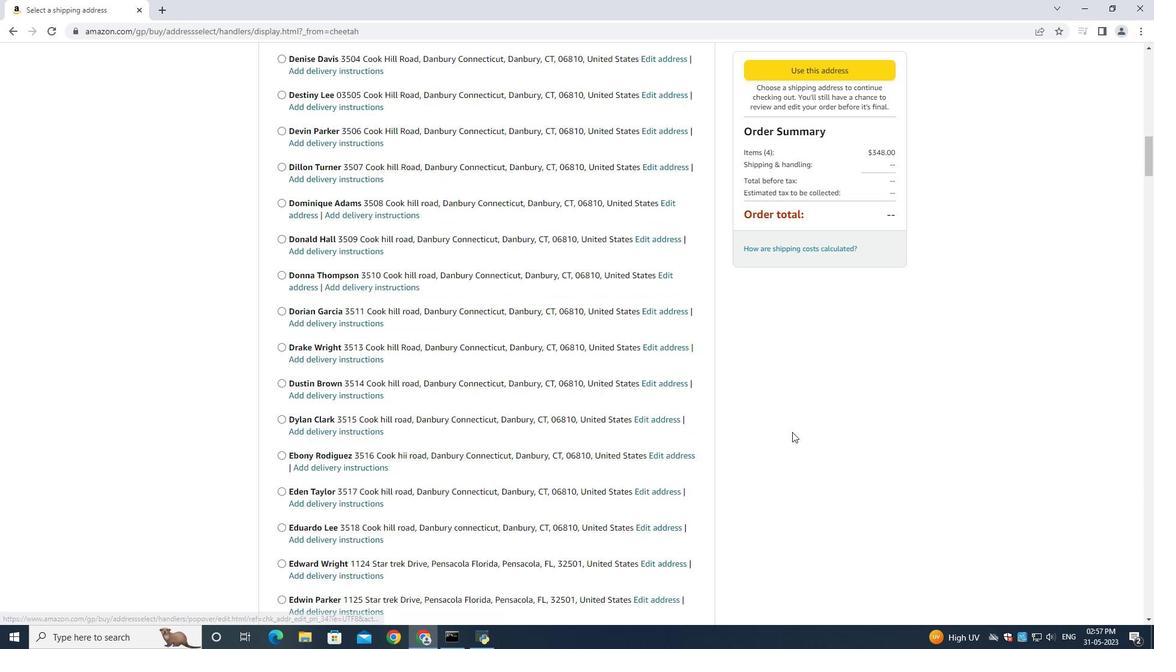 
Action: Mouse scrolled (792, 431) with delta (0, 0)
Screenshot: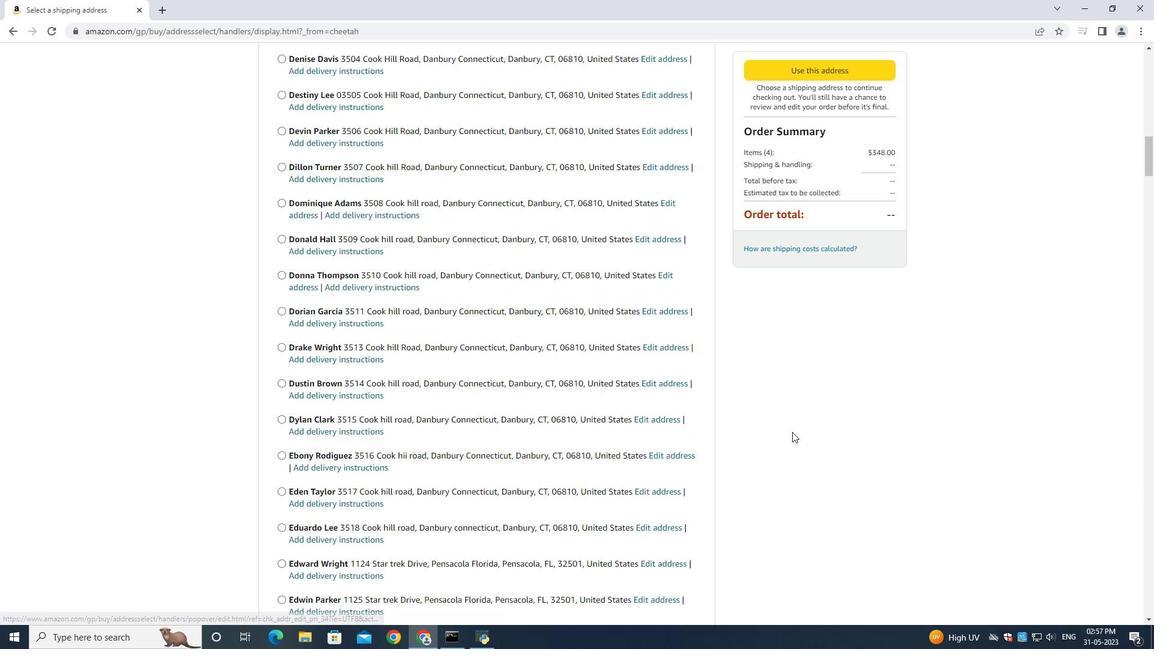 
Action: Mouse scrolled (792, 431) with delta (0, 0)
Screenshot: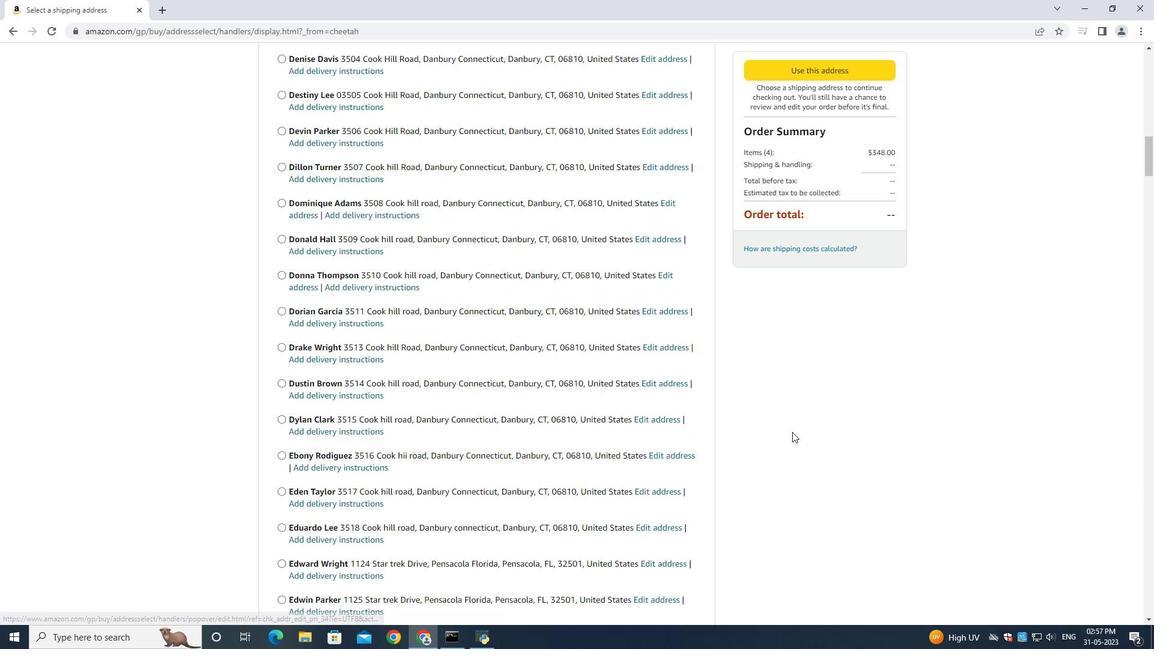
Action: Mouse scrolled (792, 431) with delta (0, 0)
Screenshot: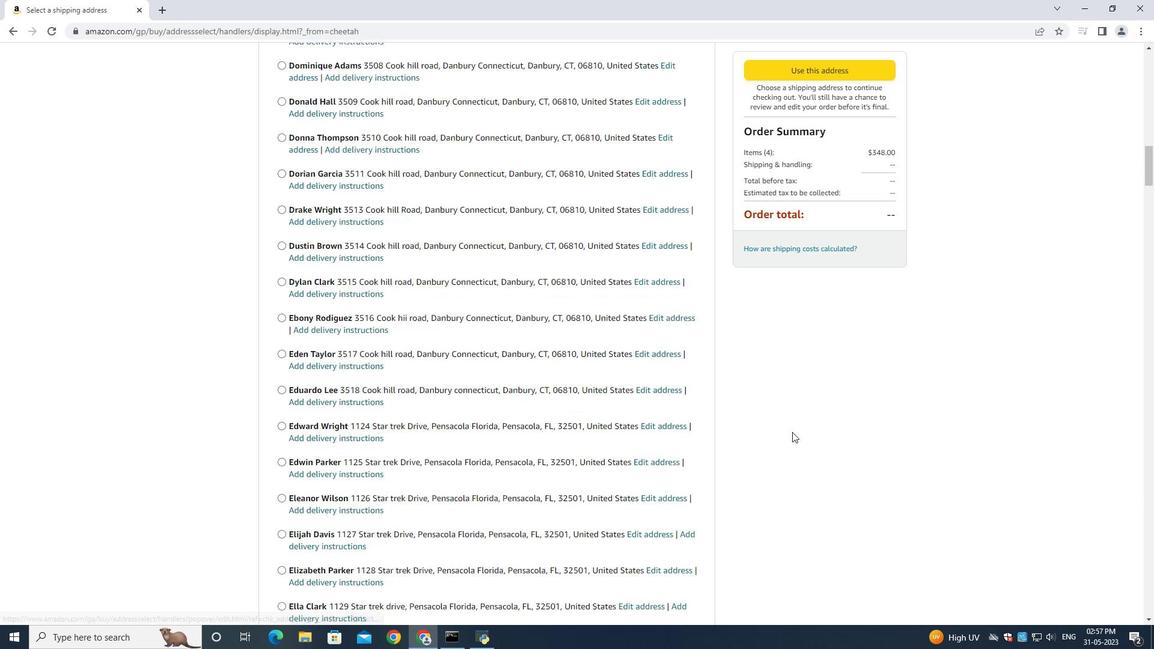 
Action: Mouse moved to (792, 432)
Screenshot: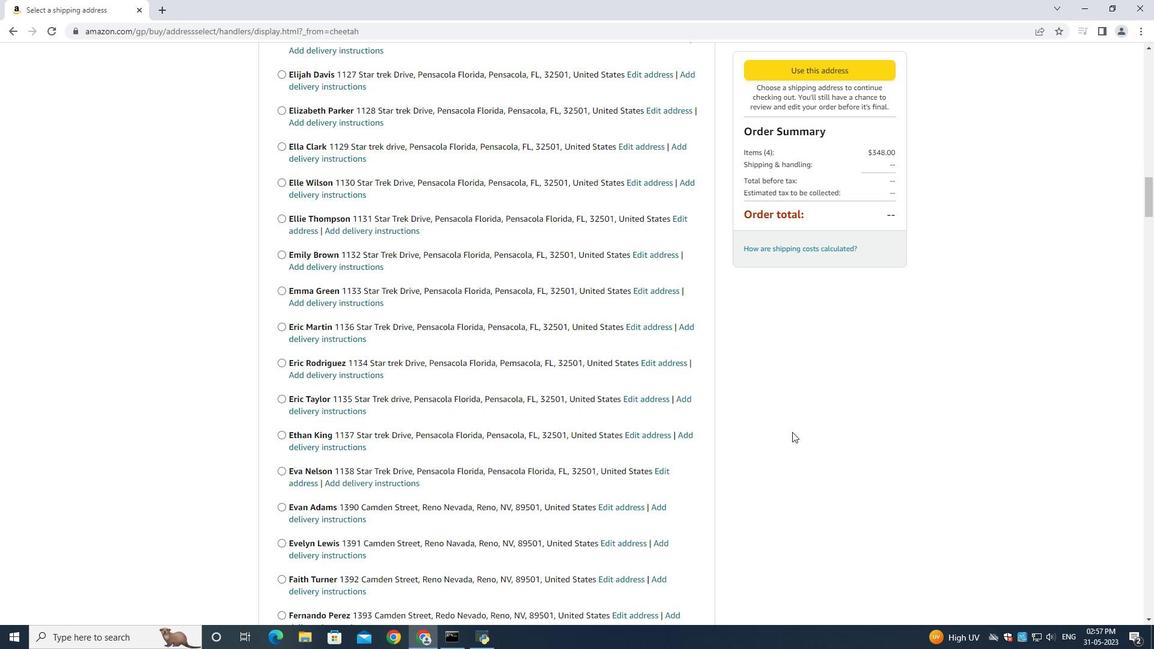 
Action: Mouse scrolled (792, 431) with delta (0, 0)
Screenshot: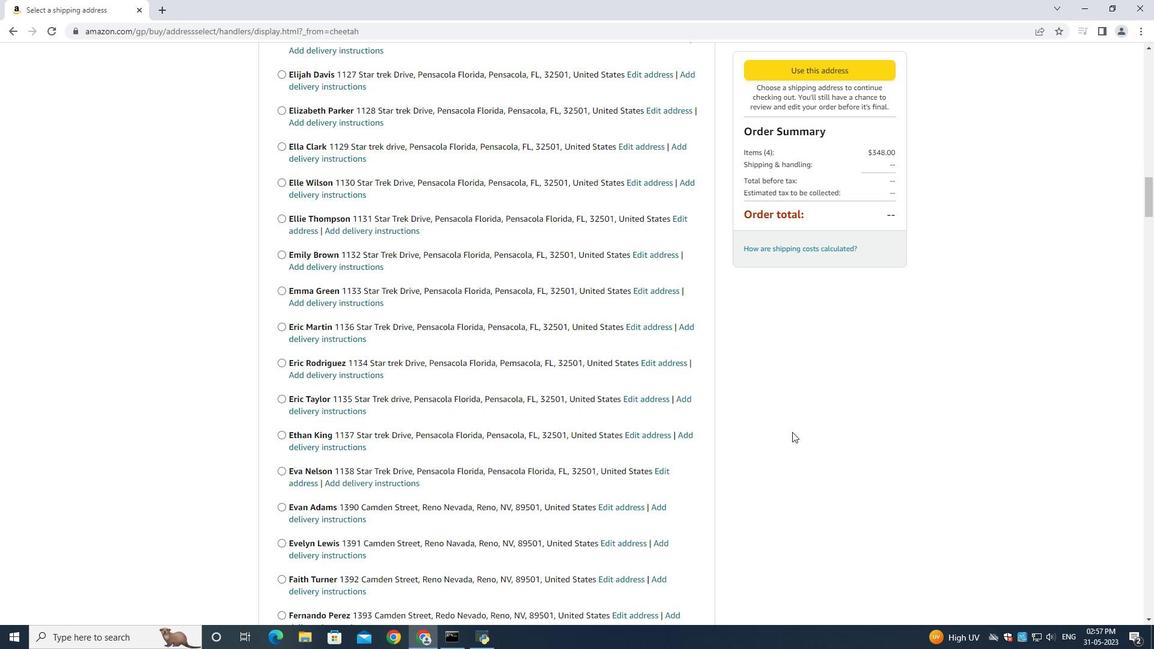 
Action: Mouse scrolled (792, 431) with delta (0, 0)
Screenshot: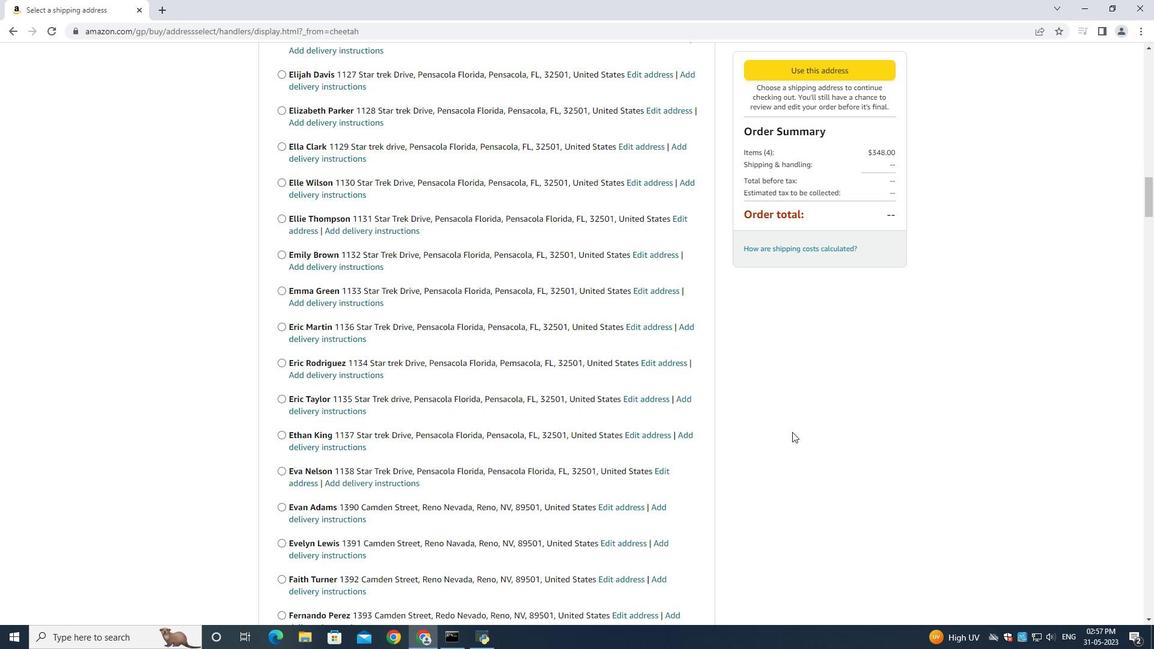 
Action: Mouse scrolled (792, 431) with delta (0, 0)
Screenshot: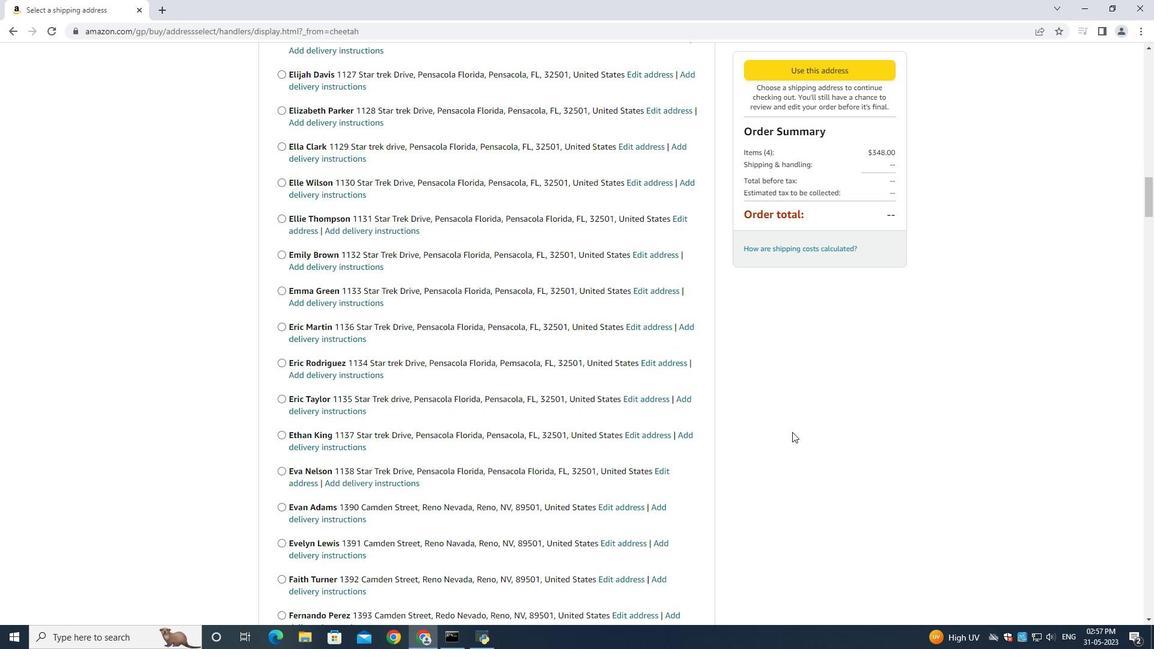 
Action: Mouse scrolled (792, 431) with delta (0, 0)
Screenshot: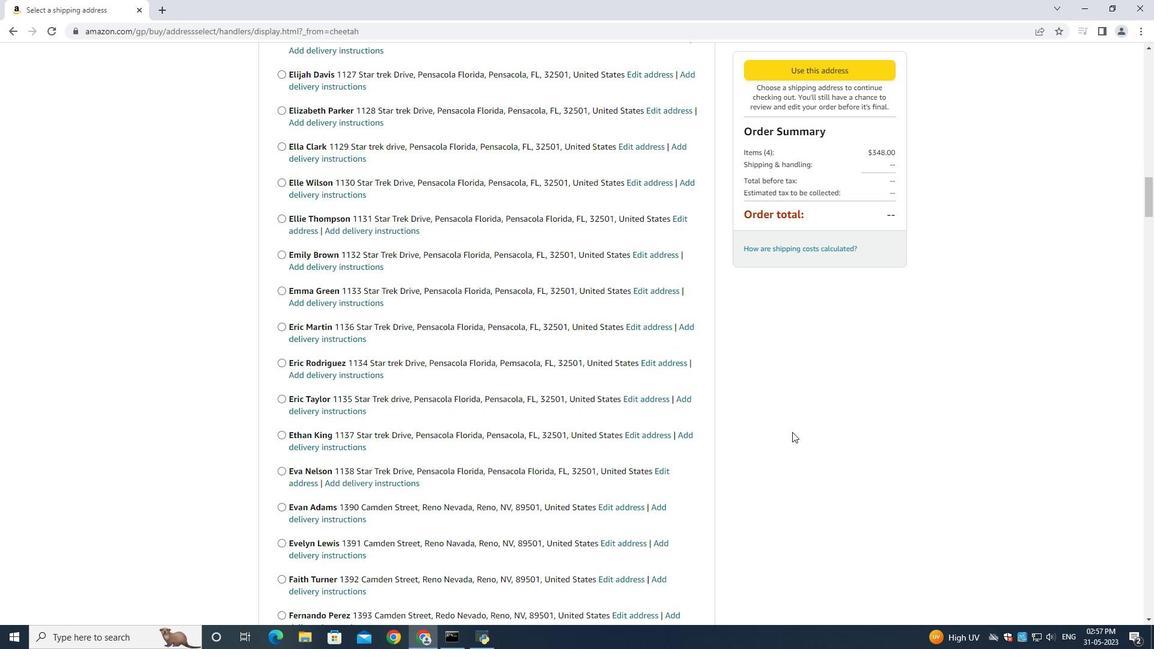 
Action: Mouse scrolled (792, 431) with delta (0, 0)
Screenshot: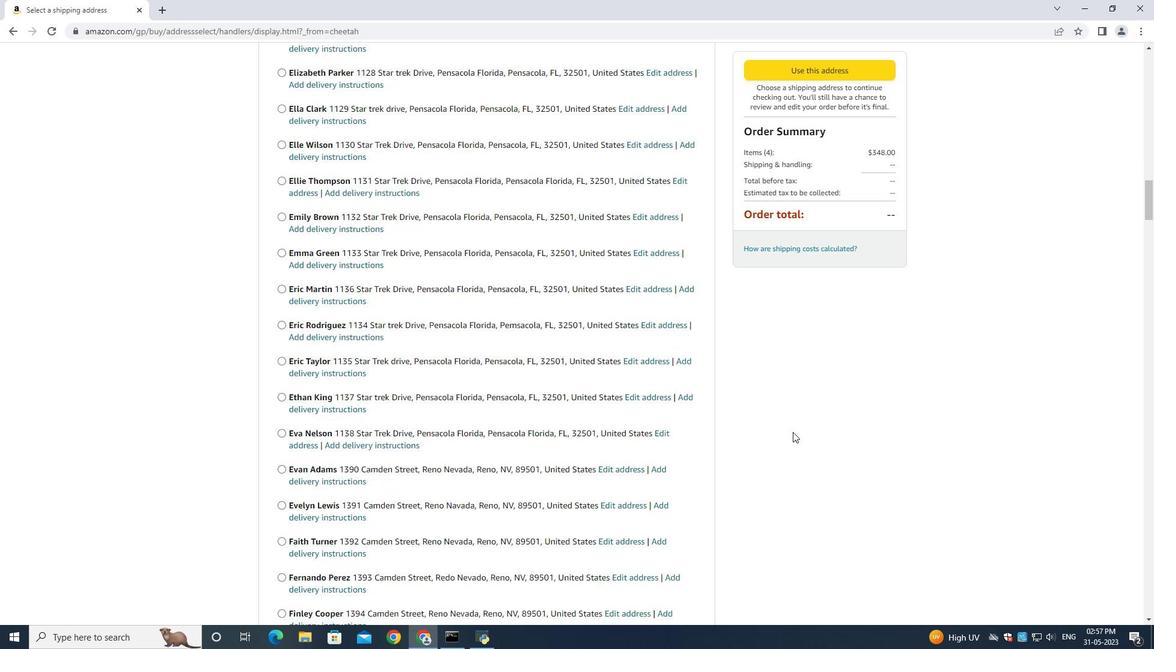 
Action: Mouse scrolled (792, 431) with delta (0, 0)
Screenshot: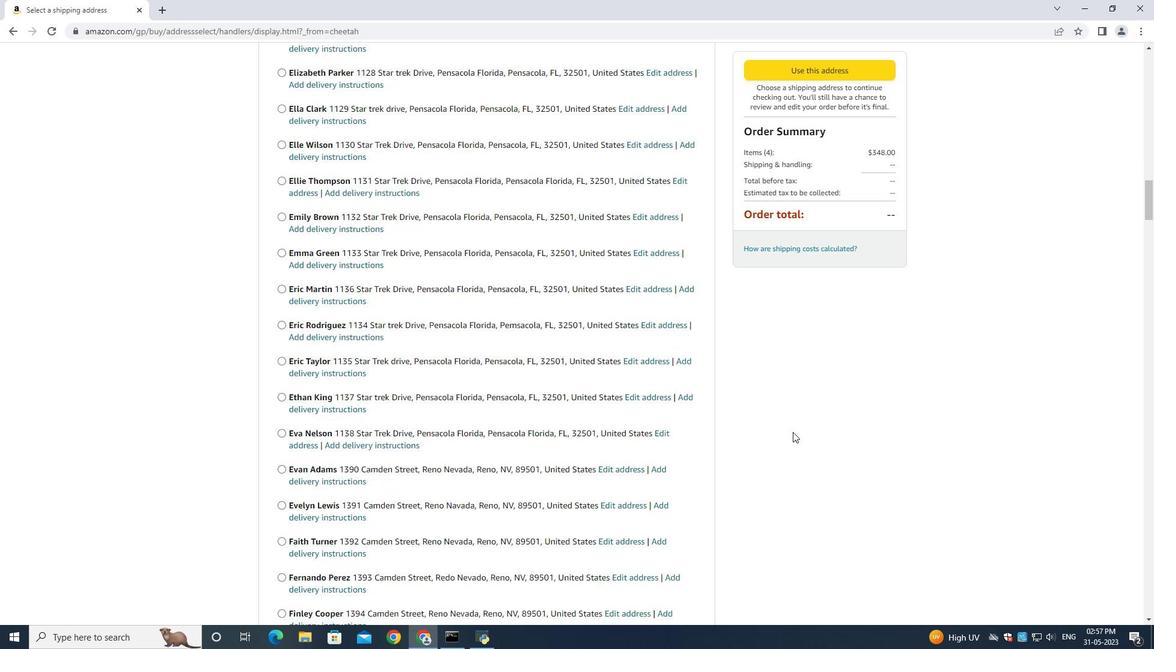 
Action: Mouse moved to (792, 432)
Screenshot: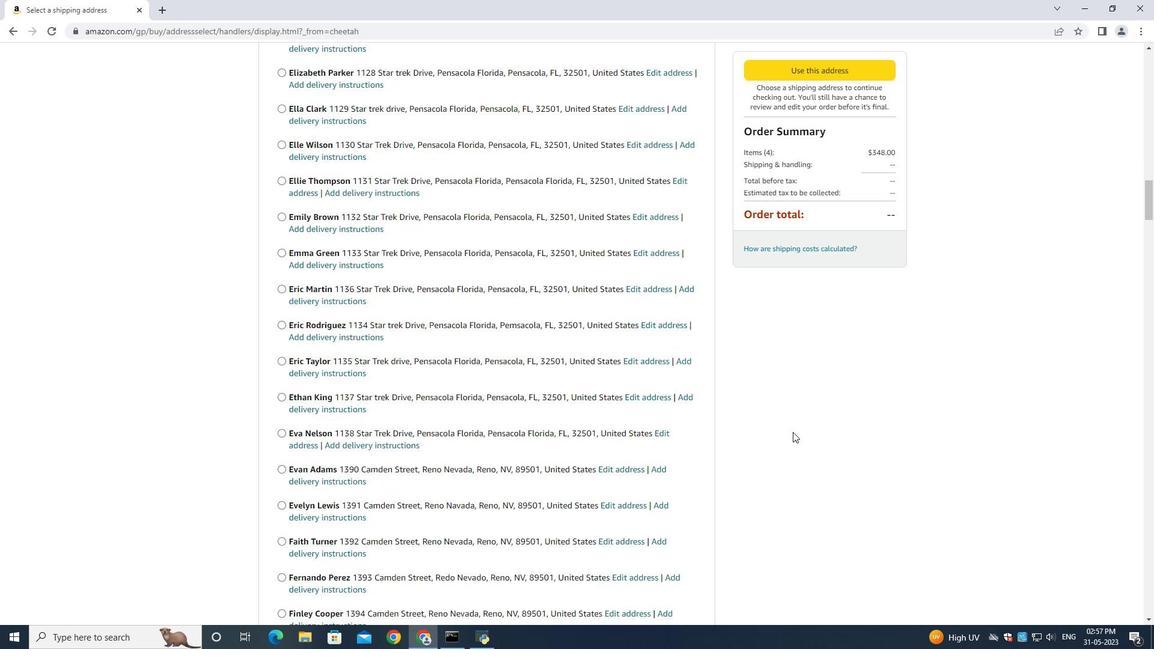 
Action: Mouse scrolled (792, 431) with delta (0, 0)
Screenshot: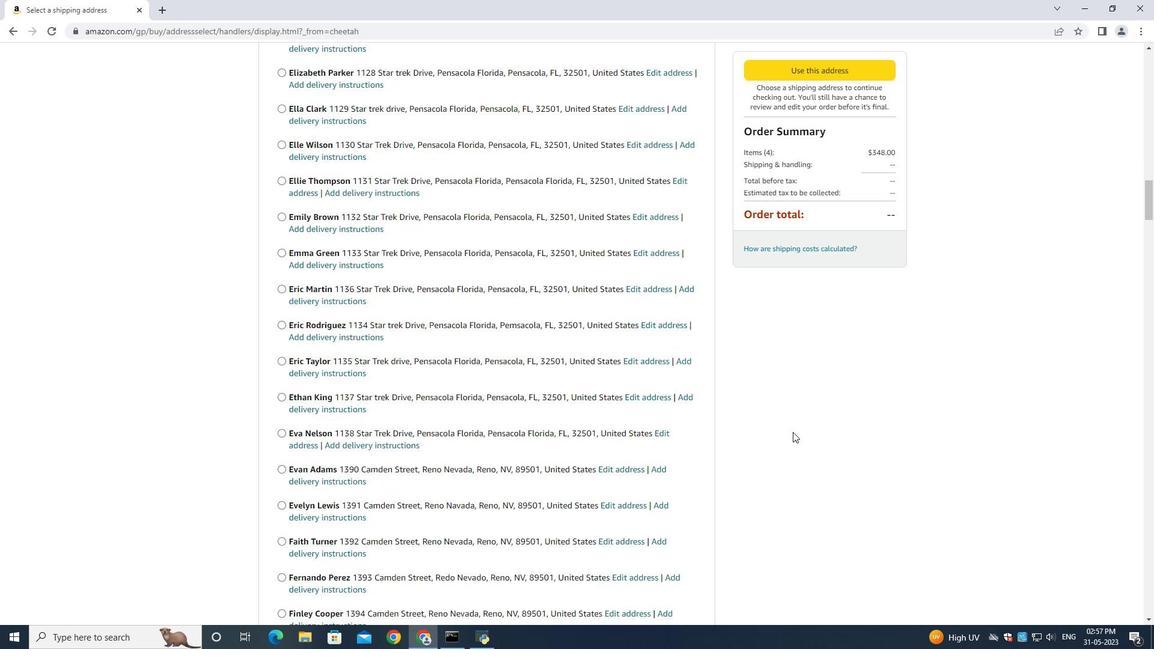 
Action: Mouse moved to (792, 431)
Screenshot: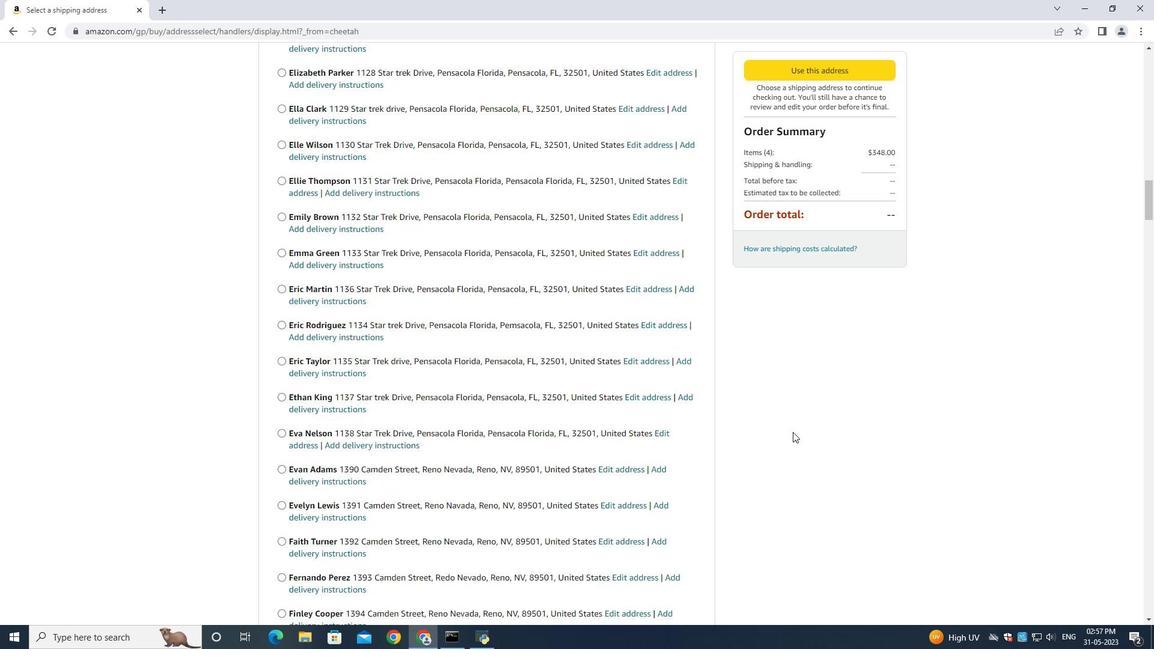 
Action: Mouse scrolled (792, 431) with delta (0, 0)
Screenshot: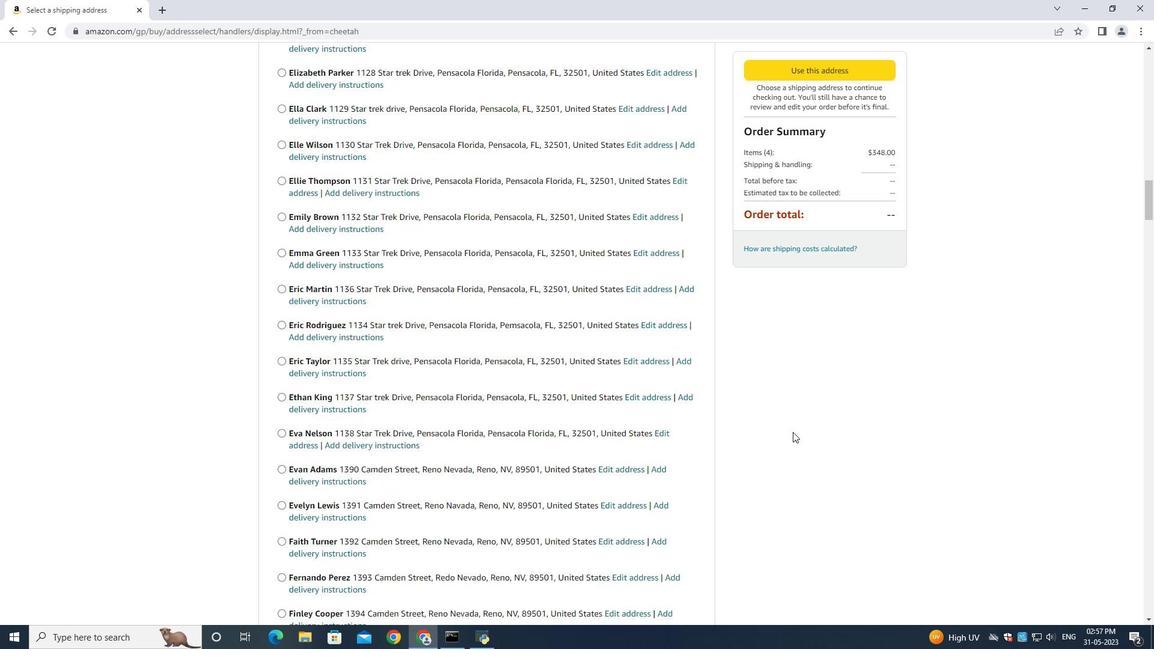 
Action: Mouse moved to (792, 430)
Screenshot: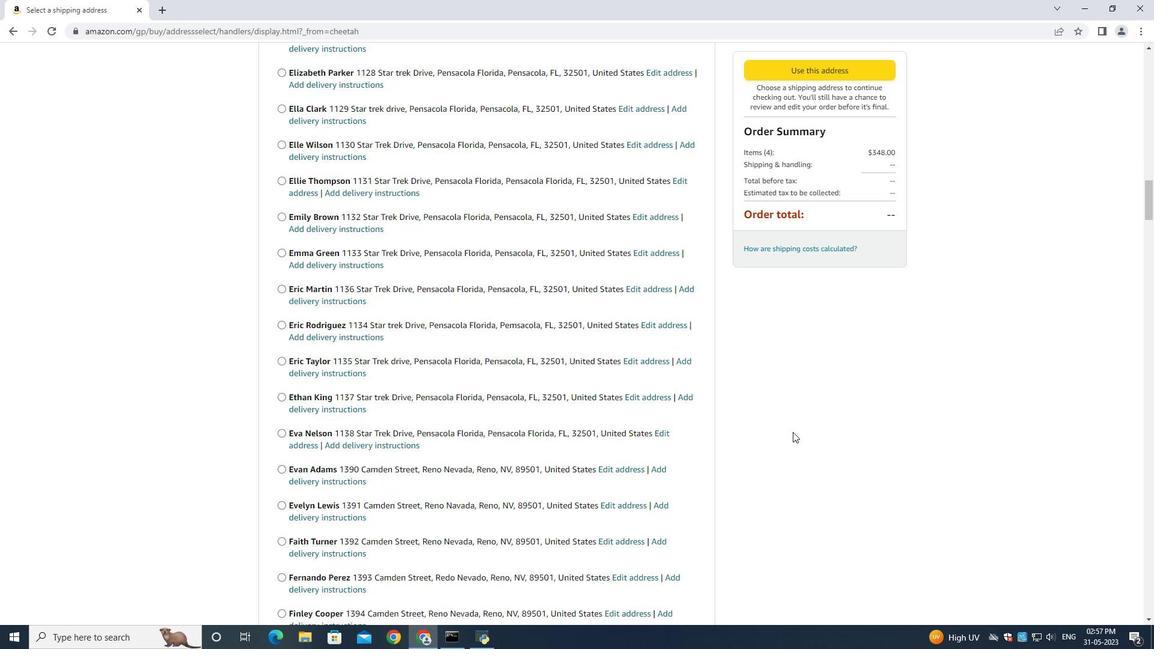 
Action: Mouse scrolled (792, 430) with delta (0, 0)
Screenshot: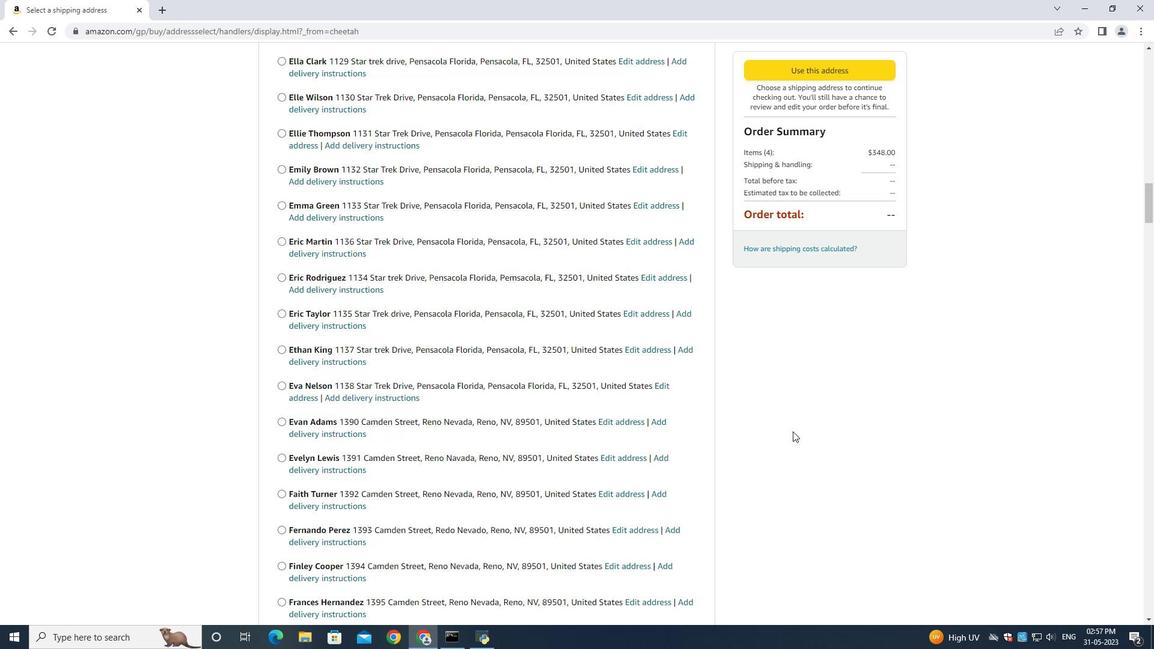
Action: Mouse scrolled (792, 430) with delta (0, 0)
Screenshot: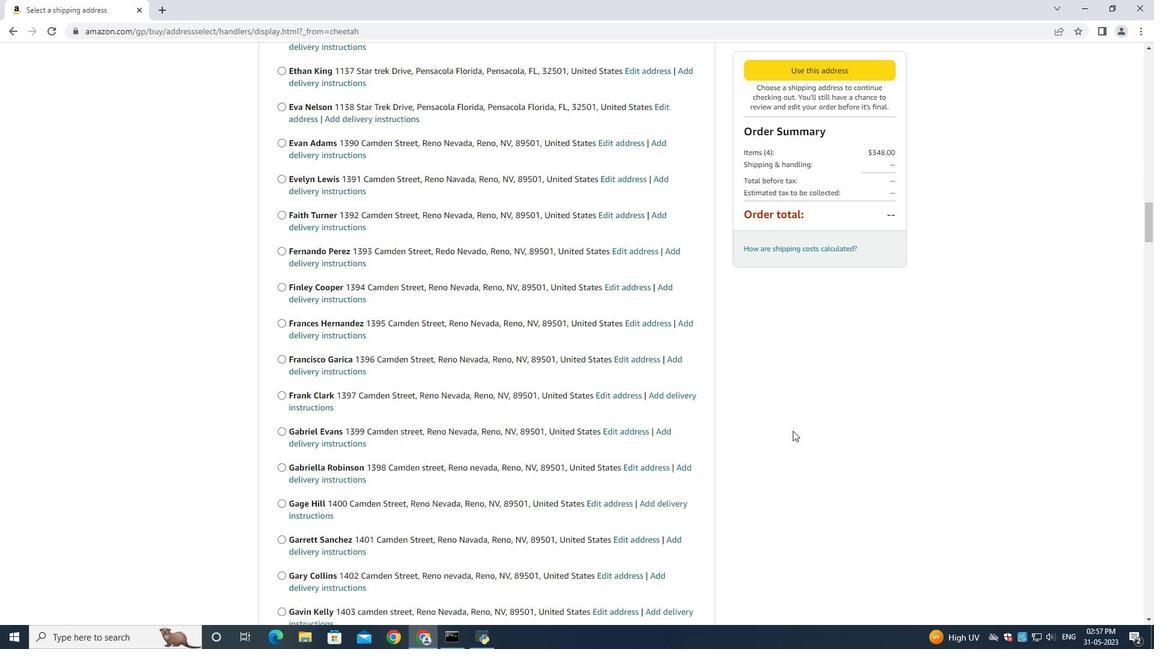 
Action: Mouse scrolled (792, 430) with delta (0, 0)
Screenshot: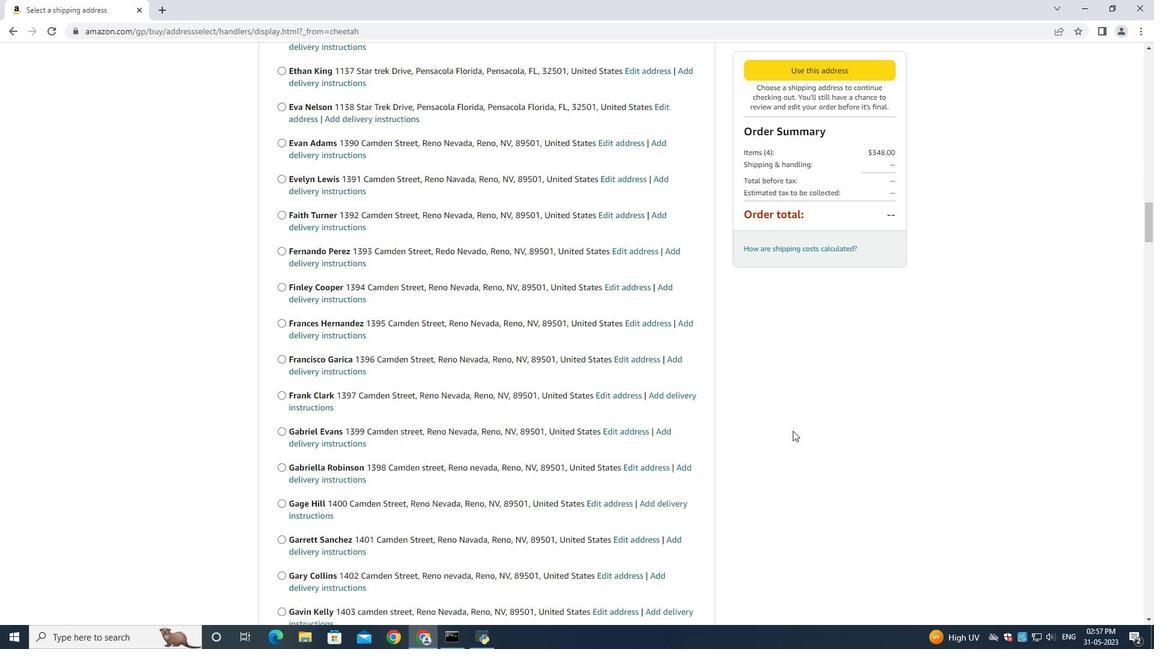 
Action: Mouse scrolled (792, 430) with delta (0, 0)
Screenshot: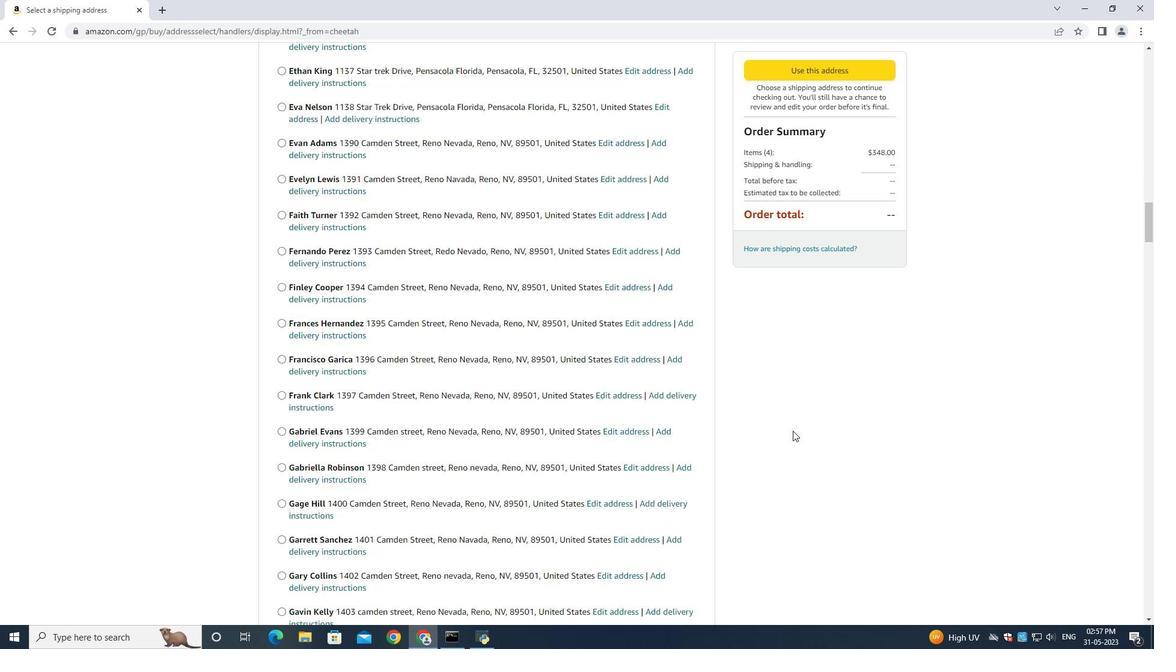 
Action: Mouse scrolled (792, 430) with delta (0, 0)
Screenshot: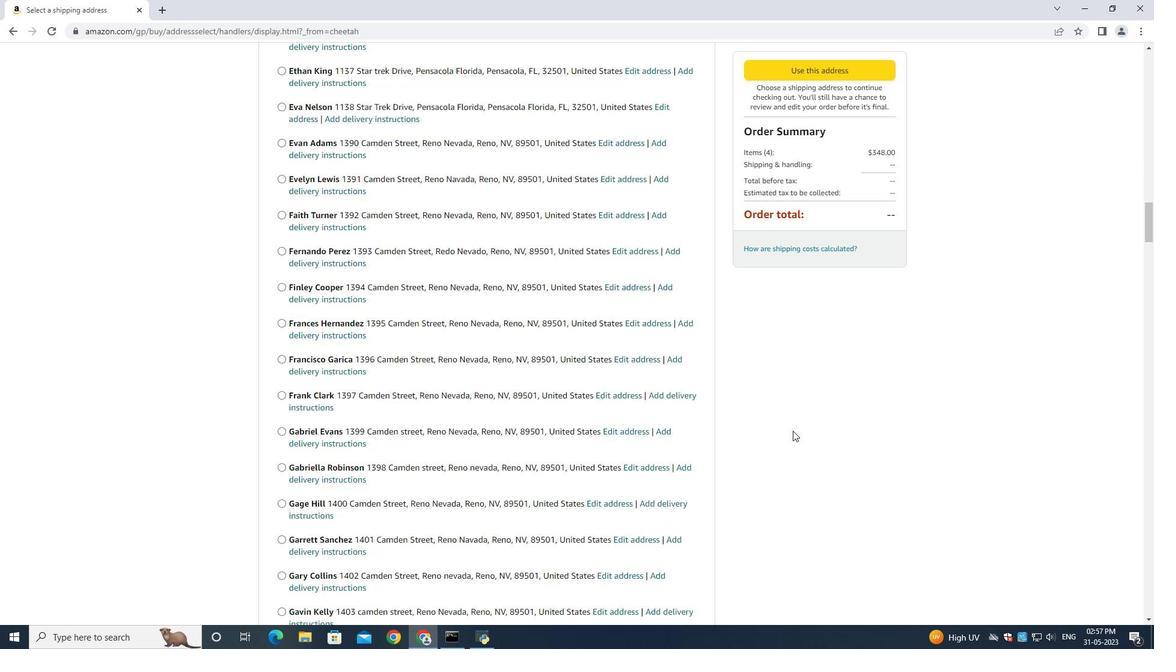 
Action: Mouse scrolled (792, 430) with delta (0, 0)
Screenshot: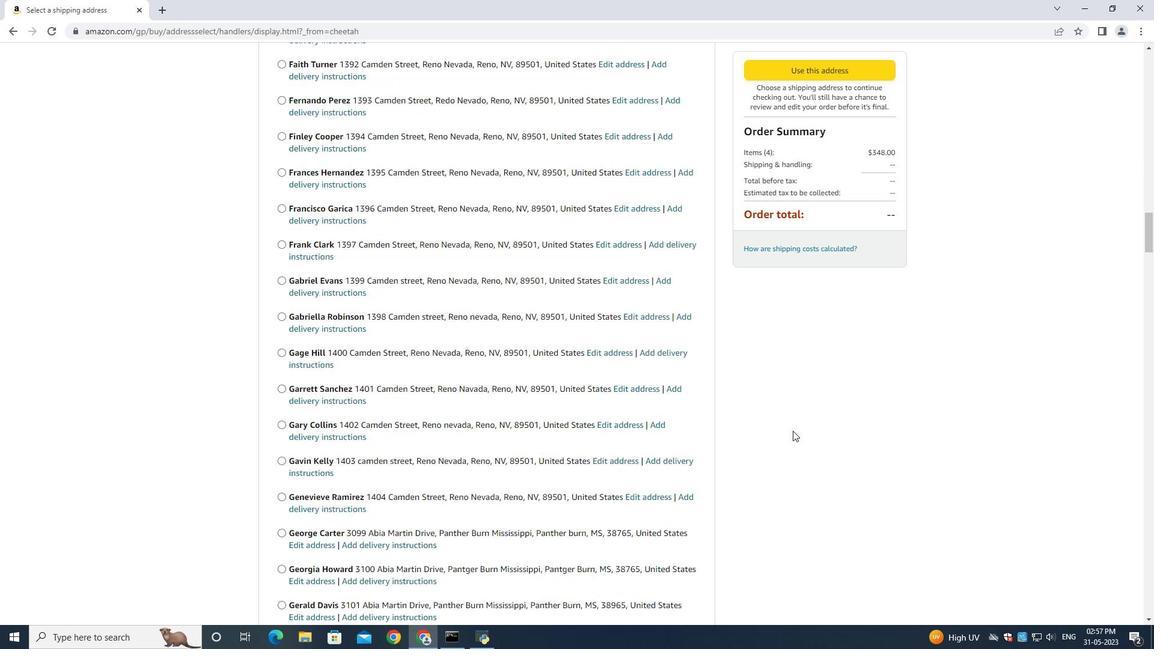 
Action: Mouse scrolled (792, 430) with delta (0, 0)
Screenshot: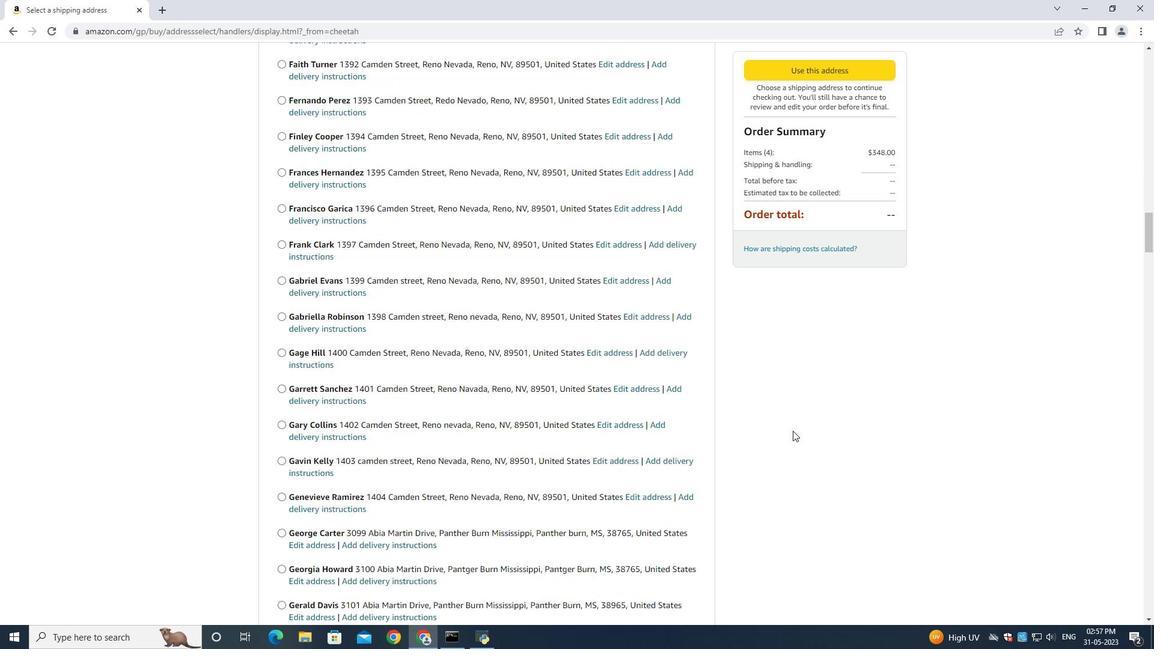
Action: Mouse scrolled (792, 430) with delta (0, 0)
Screenshot: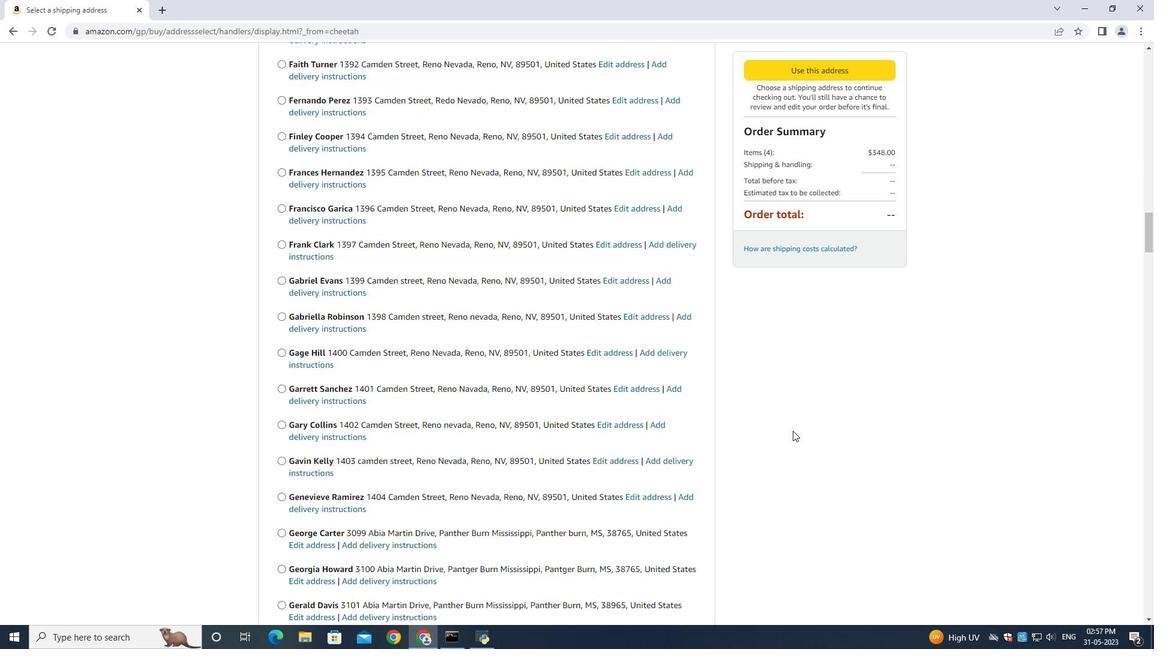 
Action: Mouse moved to (792, 430)
Screenshot: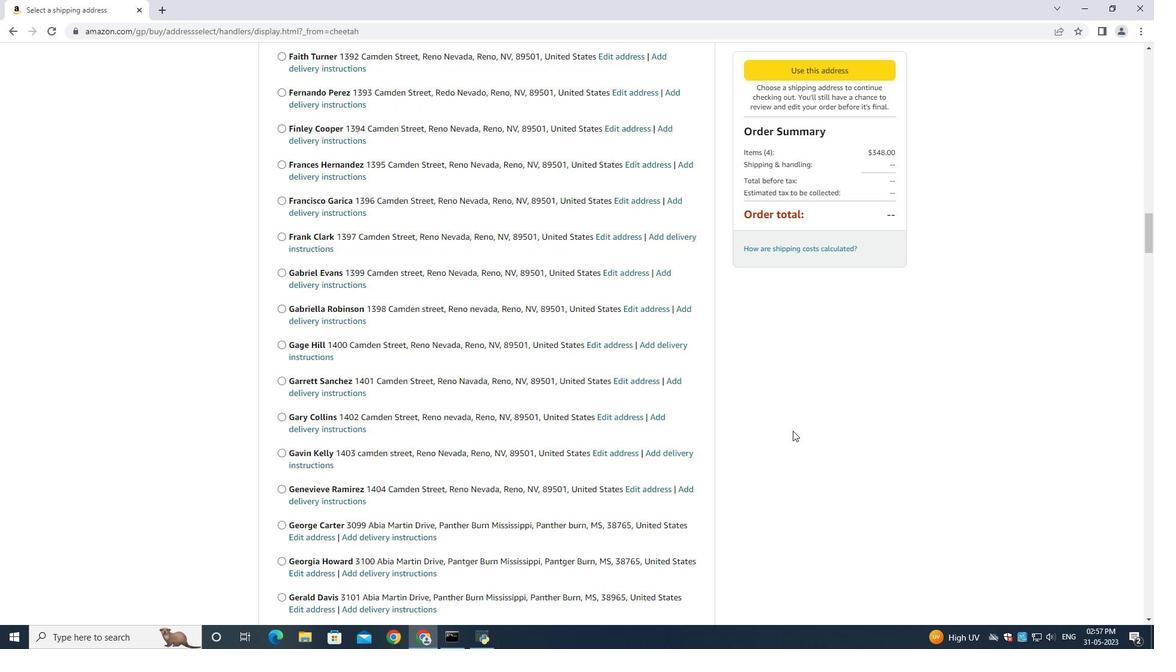 
Action: Mouse scrolled (792, 429) with delta (0, 0)
Screenshot: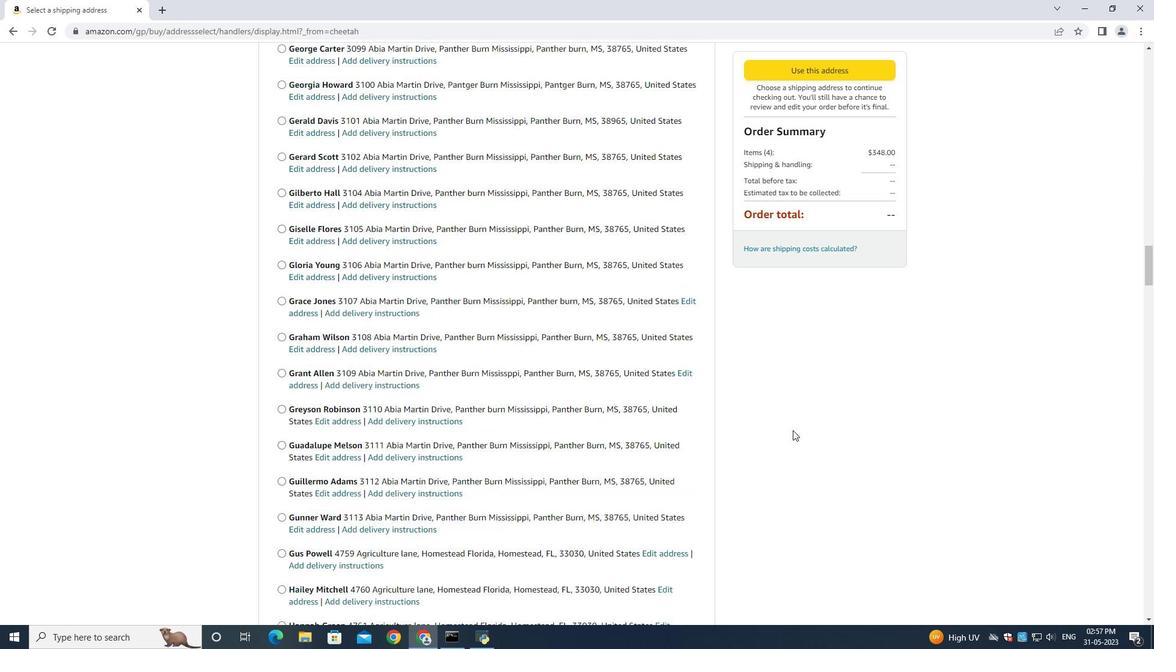
Action: Mouse scrolled (792, 429) with delta (0, 0)
Screenshot: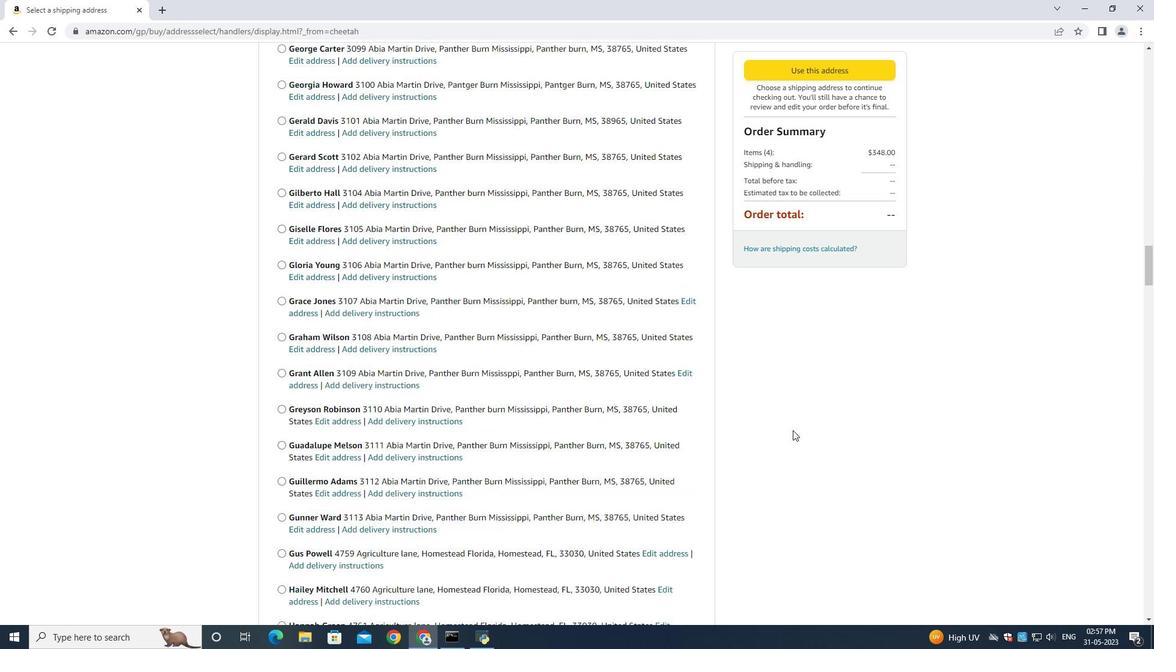 
Action: Mouse scrolled (792, 429) with delta (0, 0)
Screenshot: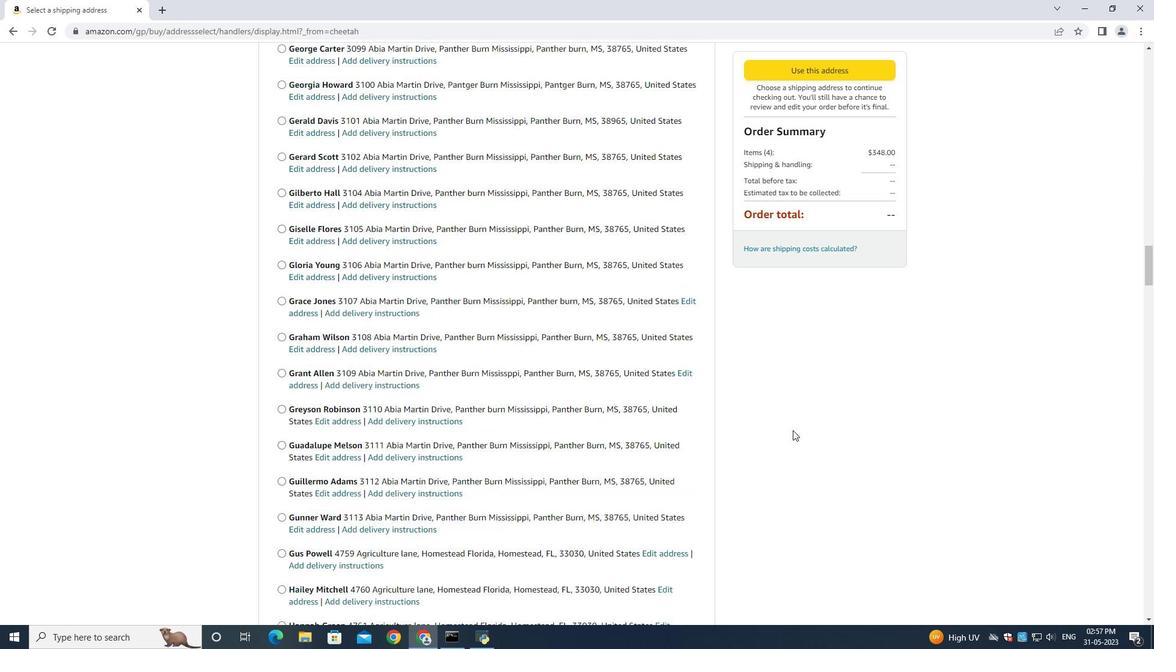 
Action: Mouse scrolled (792, 429) with delta (0, 0)
Screenshot: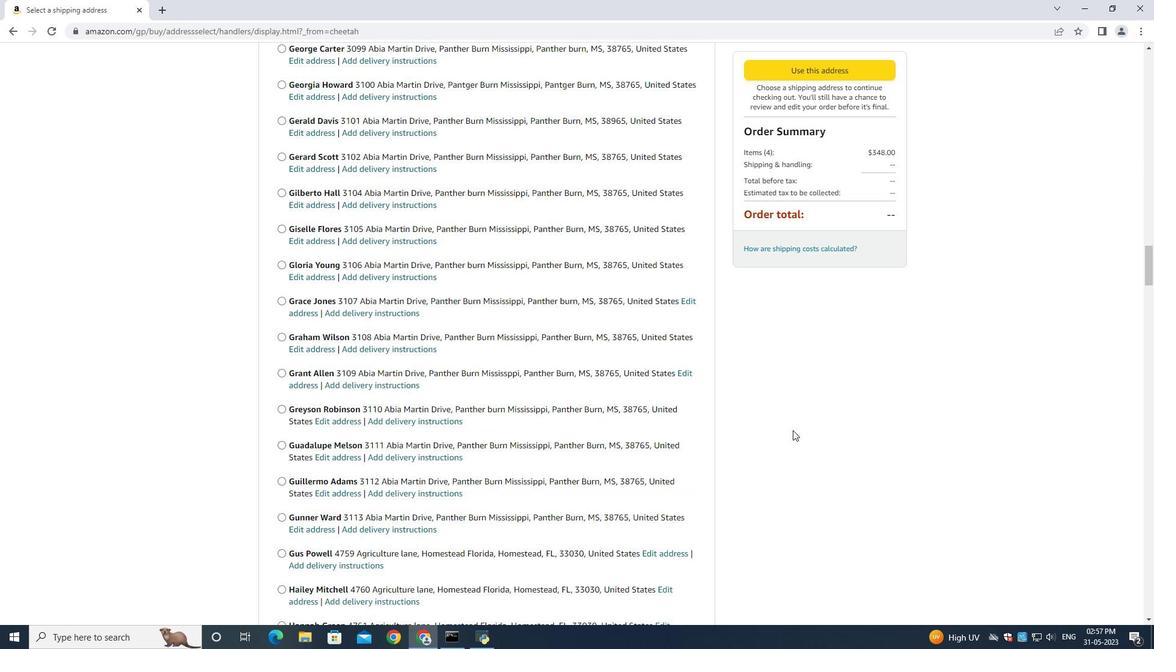 
Action: Mouse scrolled (792, 429) with delta (0, 0)
Screenshot: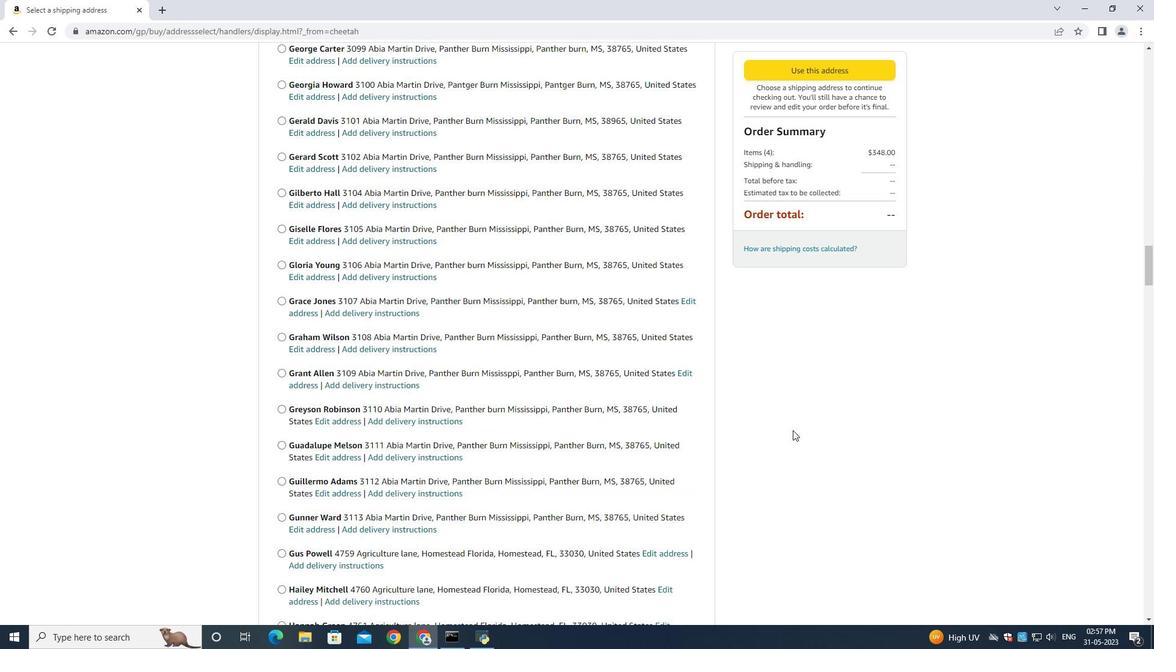 
Action: Mouse scrolled (792, 429) with delta (0, 0)
Screenshot: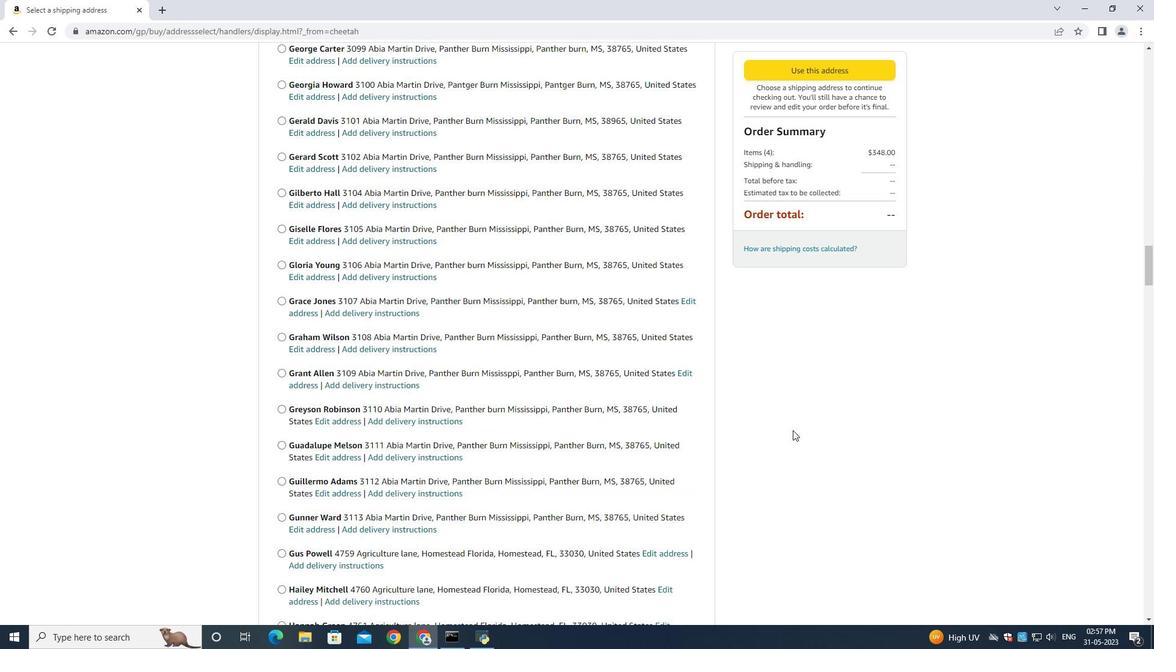 
Action: Mouse scrolled (792, 429) with delta (0, 0)
Screenshot: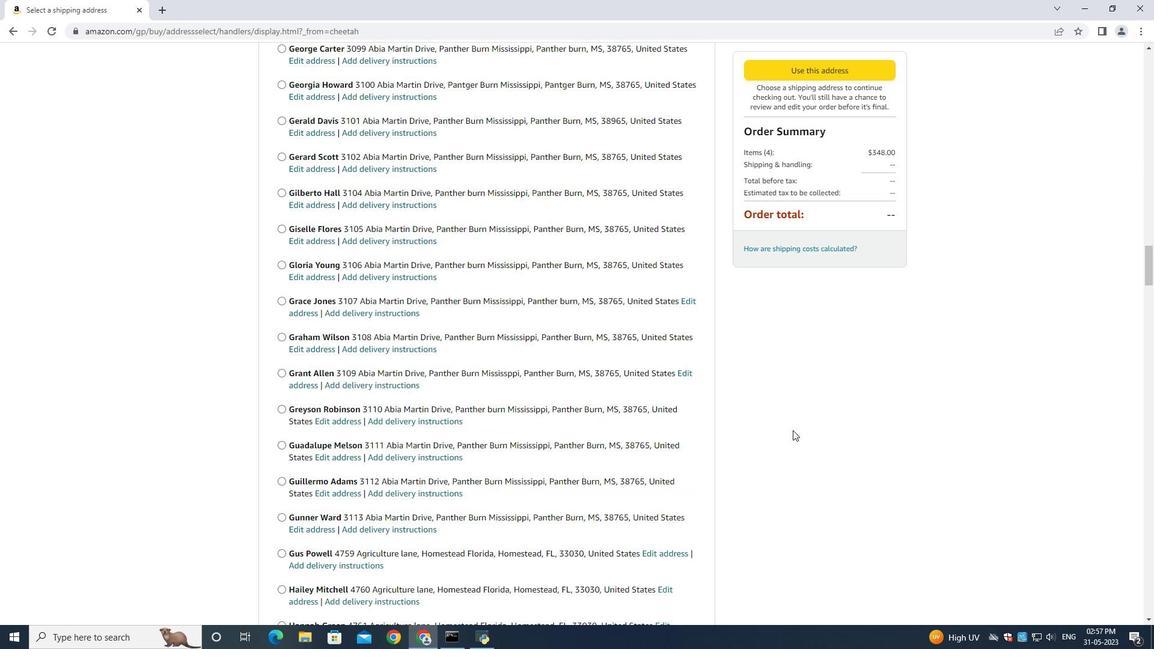 
Action: Mouse moved to (792, 429)
Screenshot: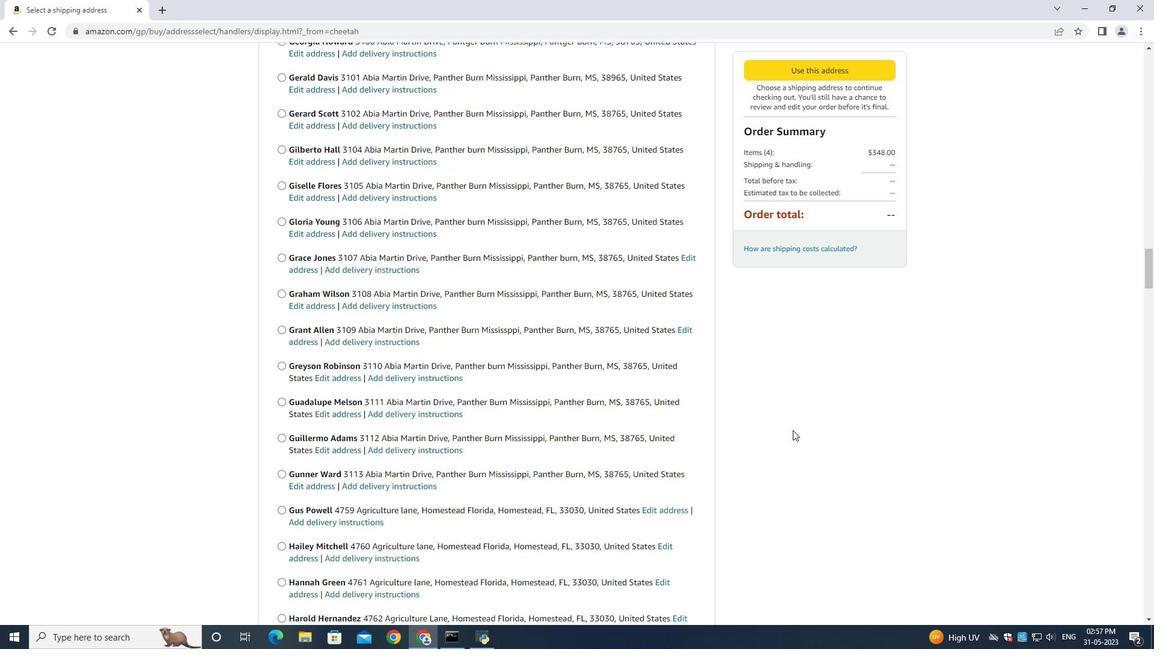 
Action: Mouse scrolled (792, 428) with delta (0, 0)
Screenshot: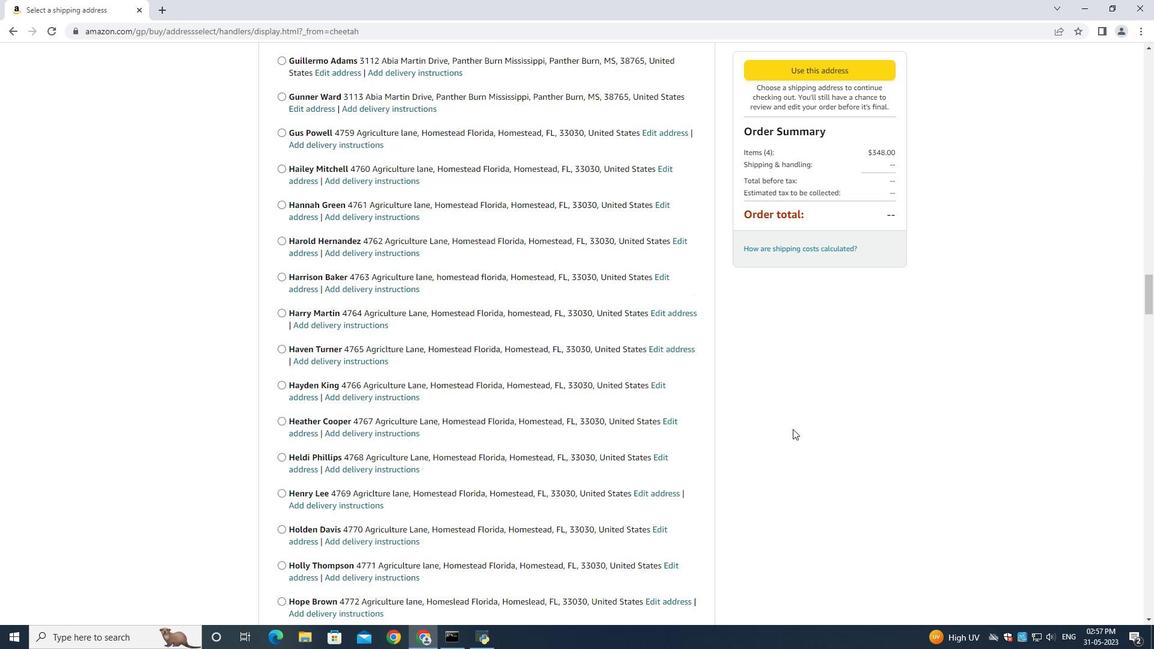 
Action: Mouse scrolled (792, 428) with delta (0, 0)
Screenshot: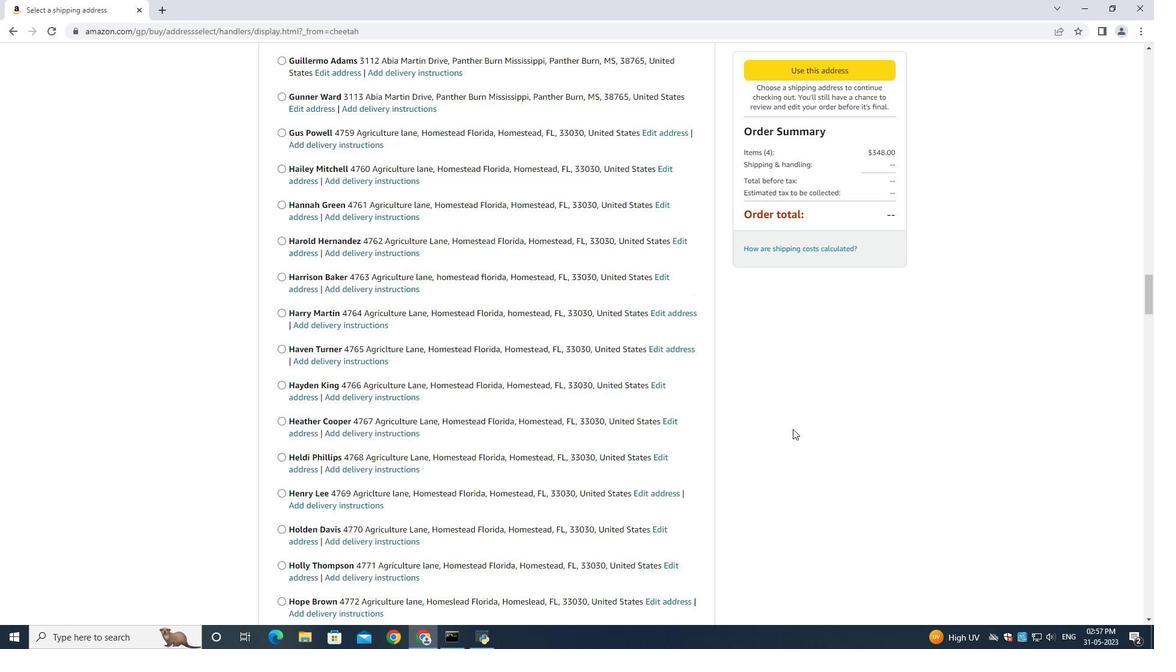 
Action: Mouse scrolled (792, 428) with delta (0, 0)
Screenshot: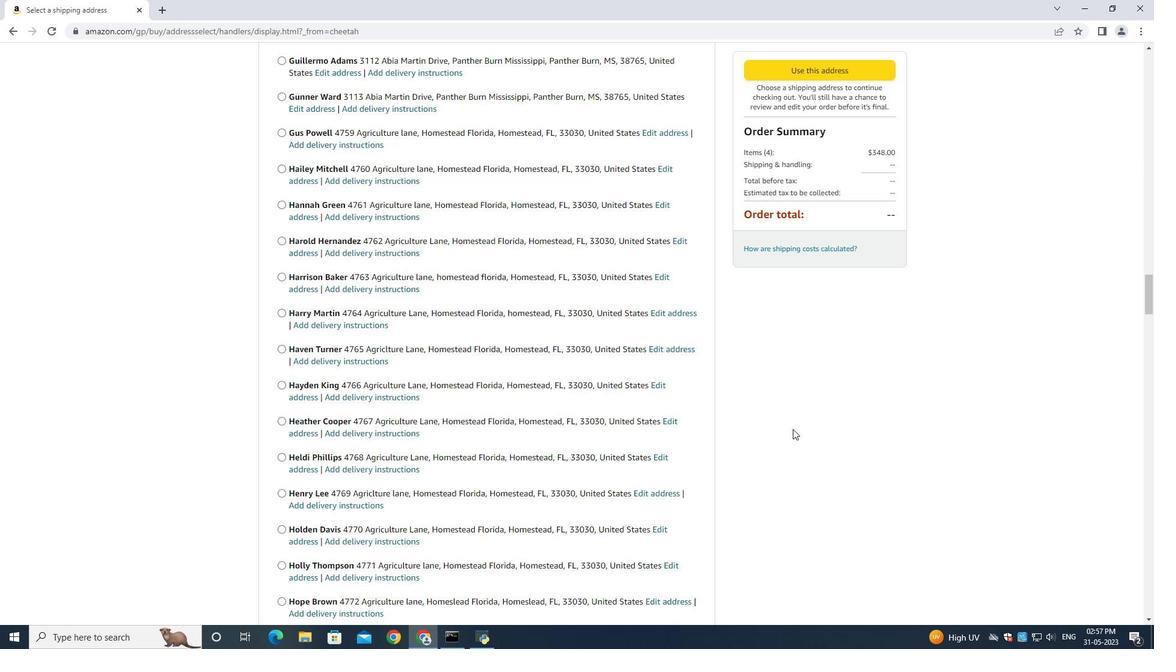 
Action: Mouse scrolled (792, 428) with delta (0, 0)
Screenshot: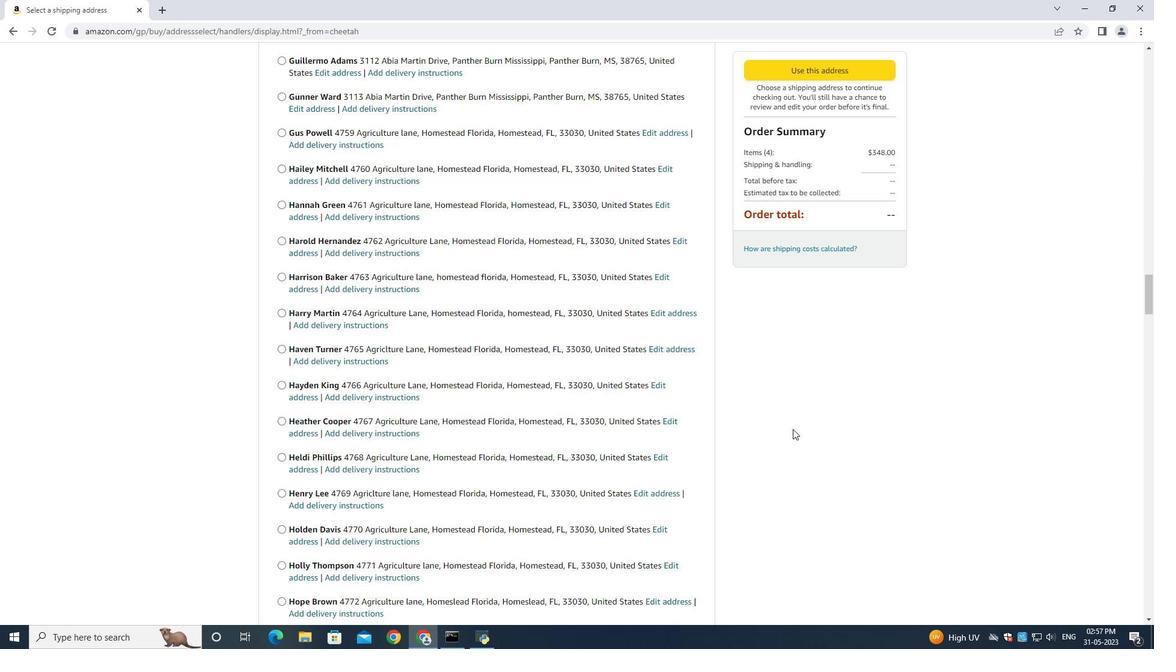 
Action: Mouse scrolled (792, 428) with delta (0, 0)
Screenshot: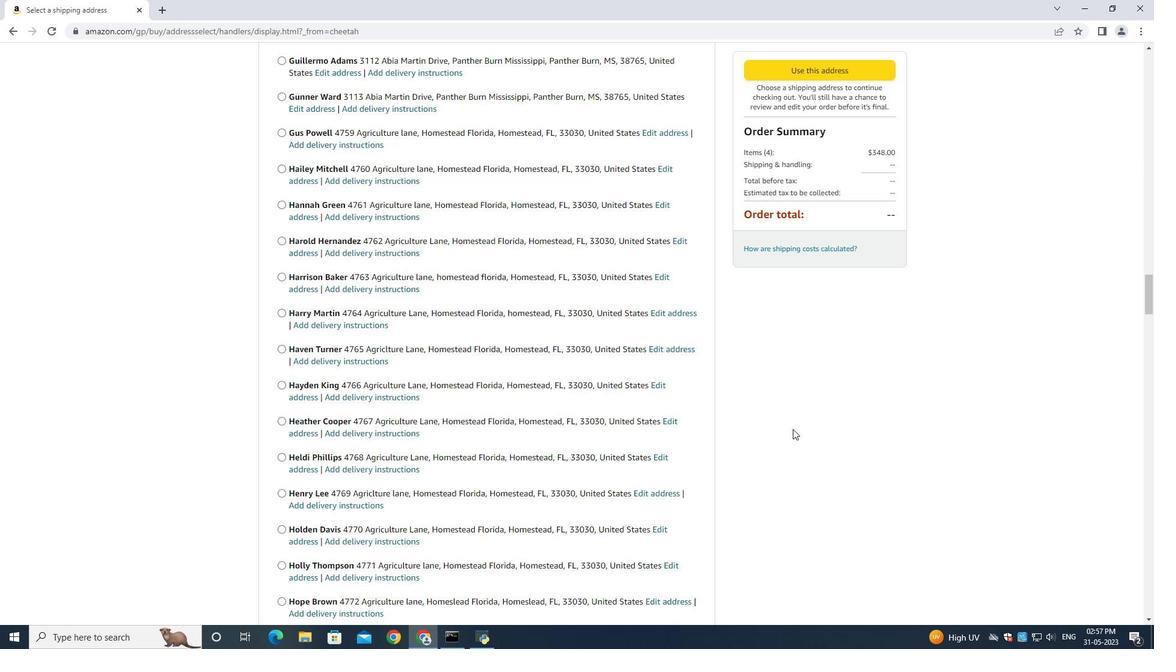 
Action: Mouse scrolled (792, 428) with delta (0, 0)
Screenshot: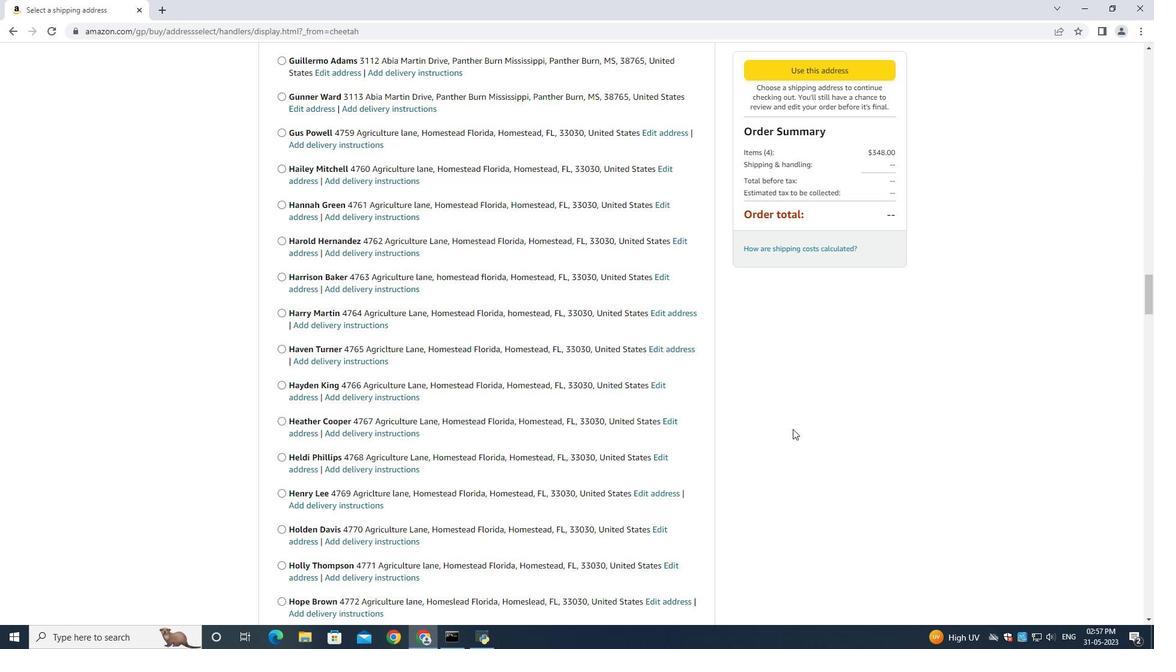 
Action: Mouse scrolled (792, 428) with delta (0, 0)
Screenshot: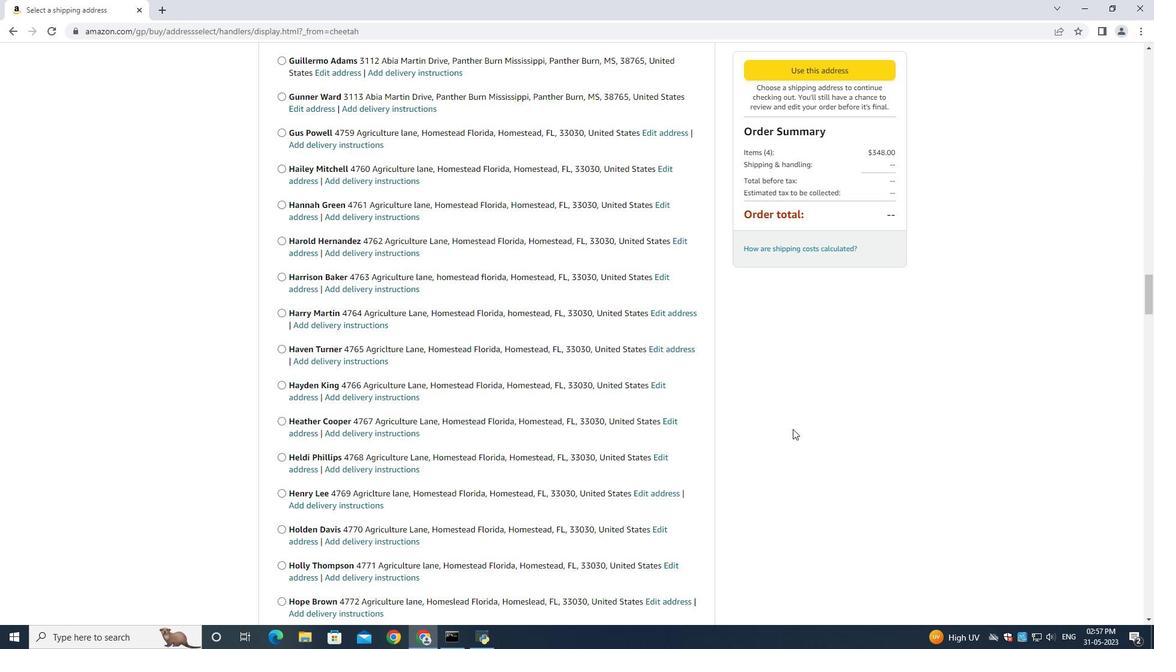 
Action: Mouse scrolled (792, 428) with delta (0, 0)
Screenshot: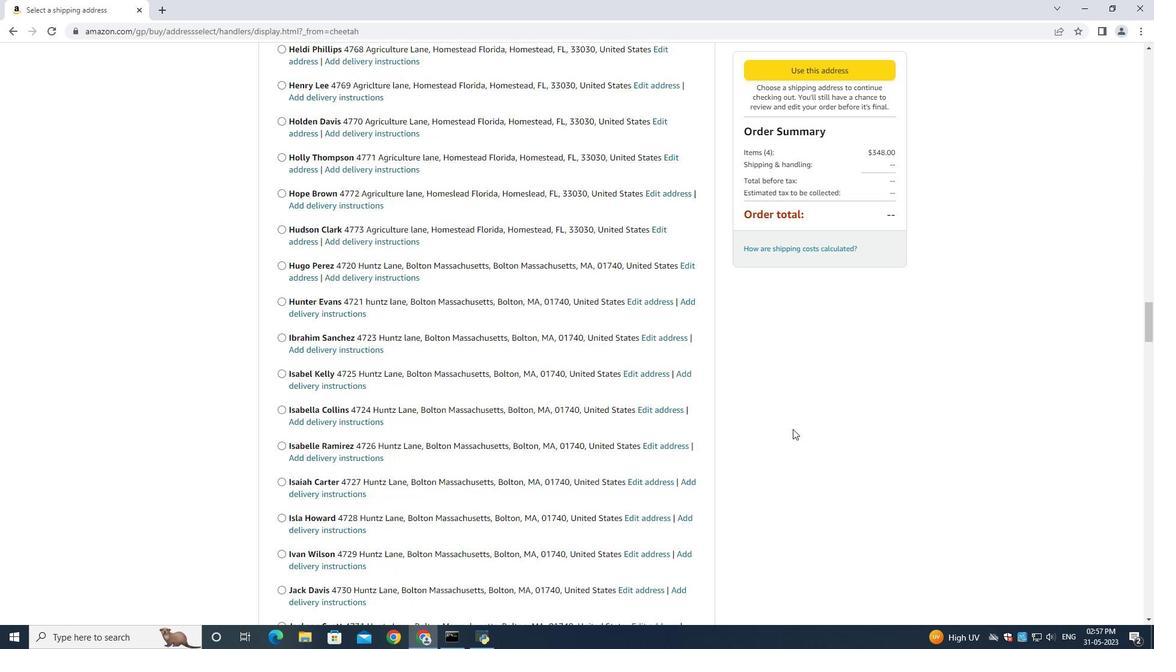
Action: Mouse scrolled (792, 428) with delta (0, 0)
Screenshot: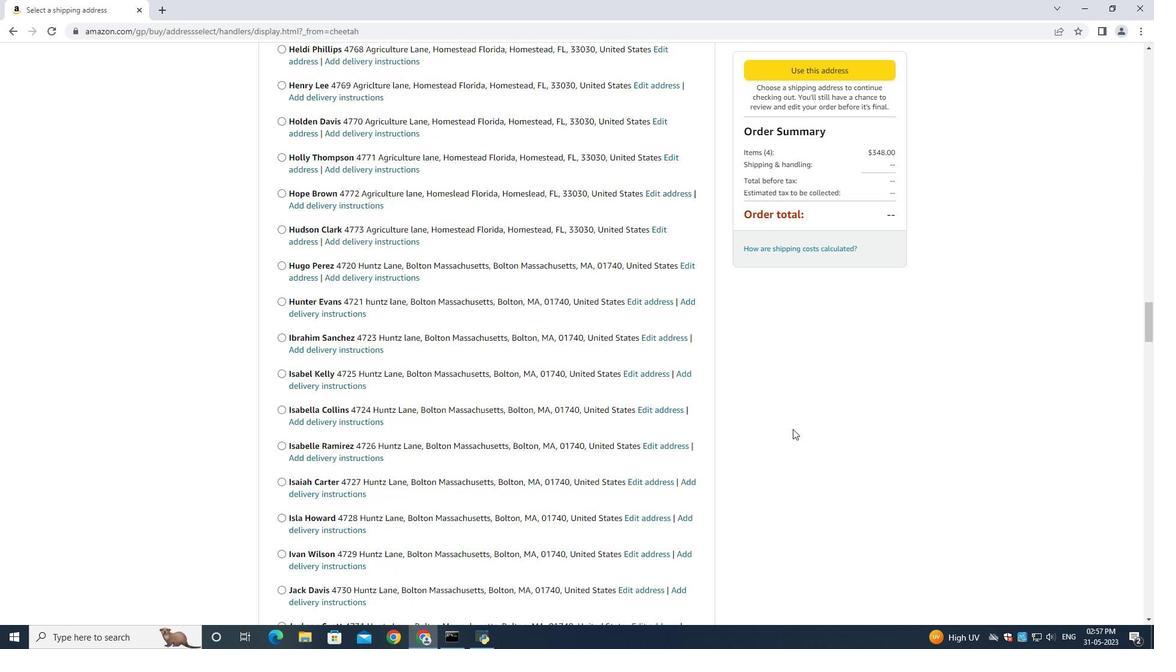 
Action: Mouse scrolled (792, 428) with delta (0, 0)
Screenshot: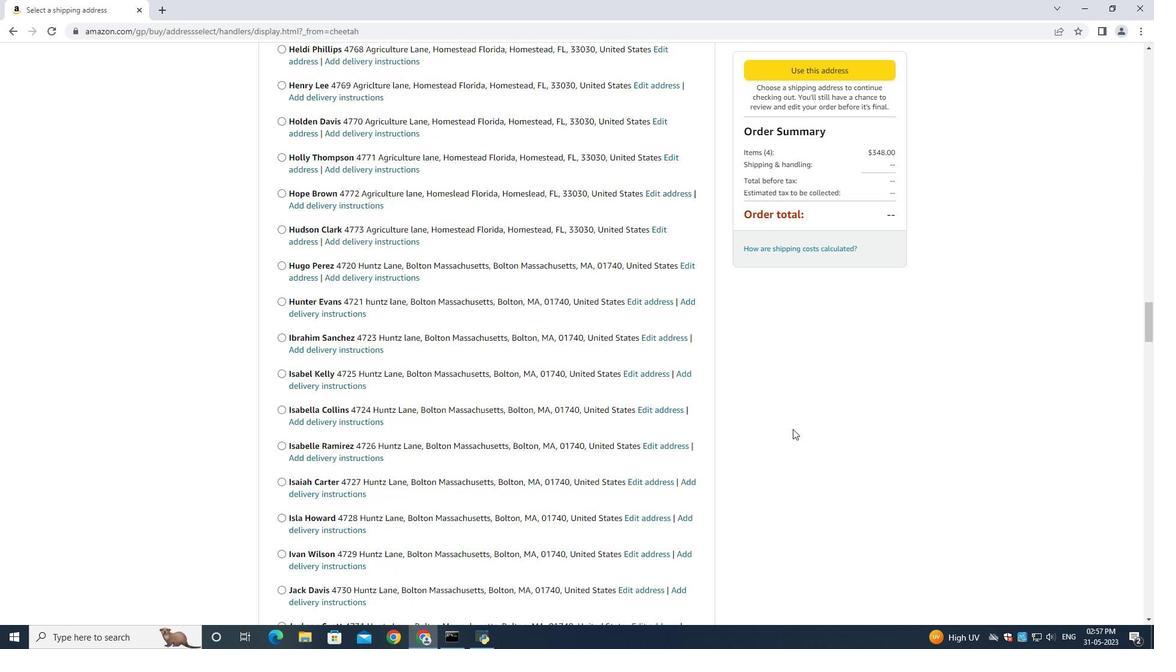 
Action: Mouse scrolled (792, 428) with delta (0, 0)
Screenshot: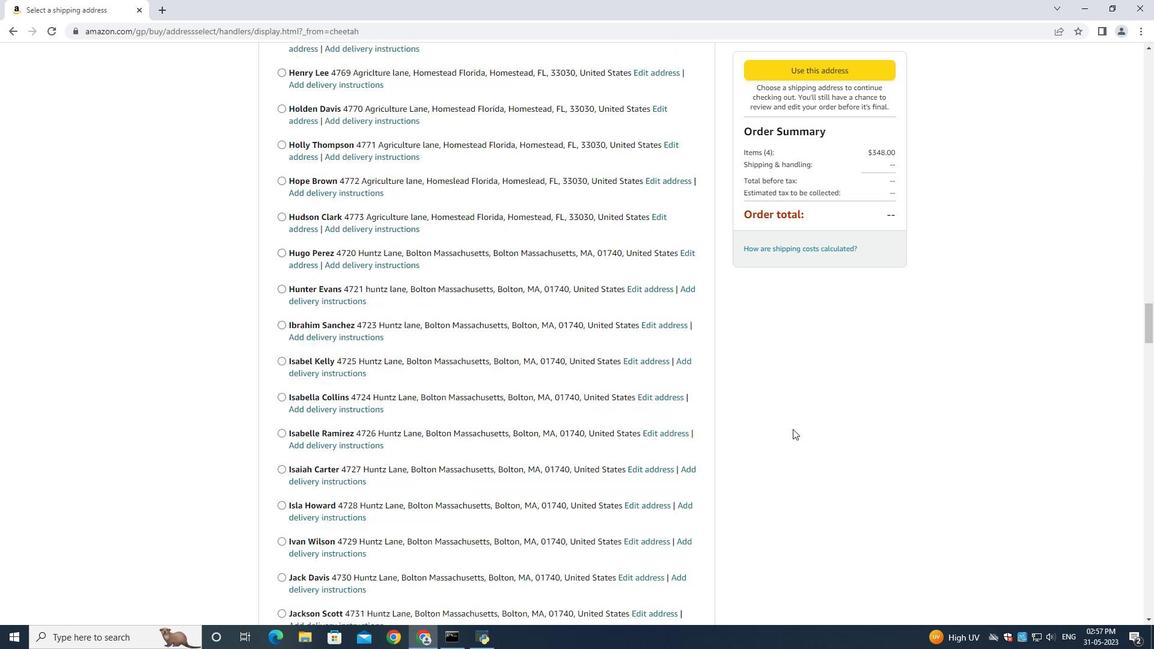 
Action: Mouse scrolled (792, 428) with delta (0, 0)
Screenshot: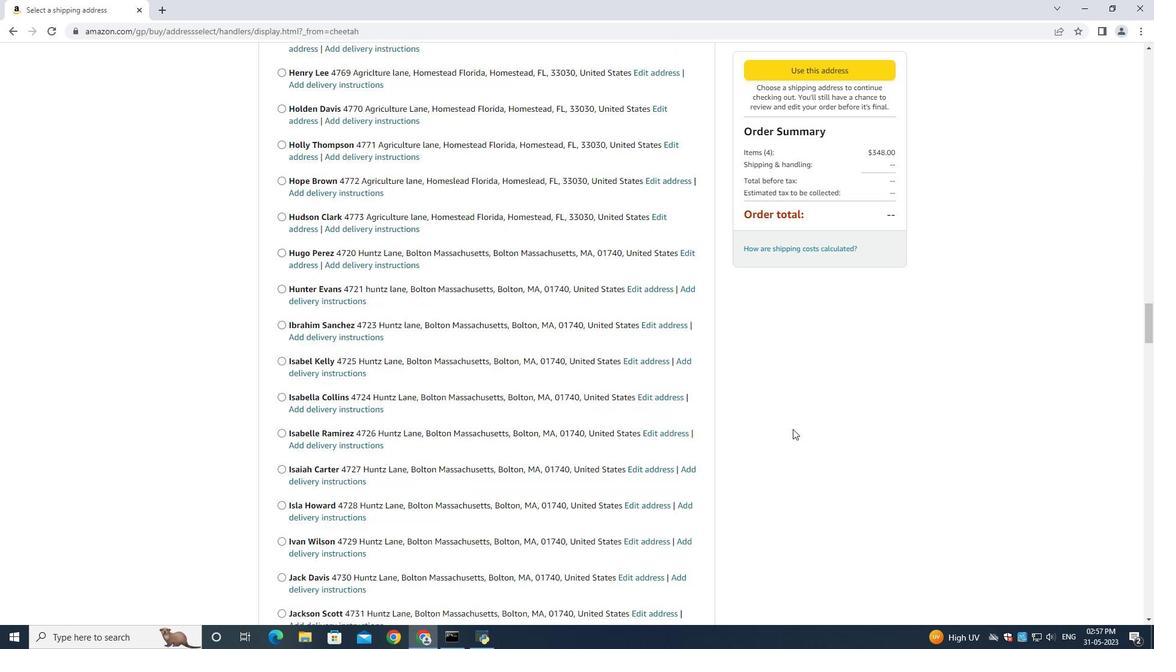 
Action: Mouse scrolled (792, 428) with delta (0, 0)
Screenshot: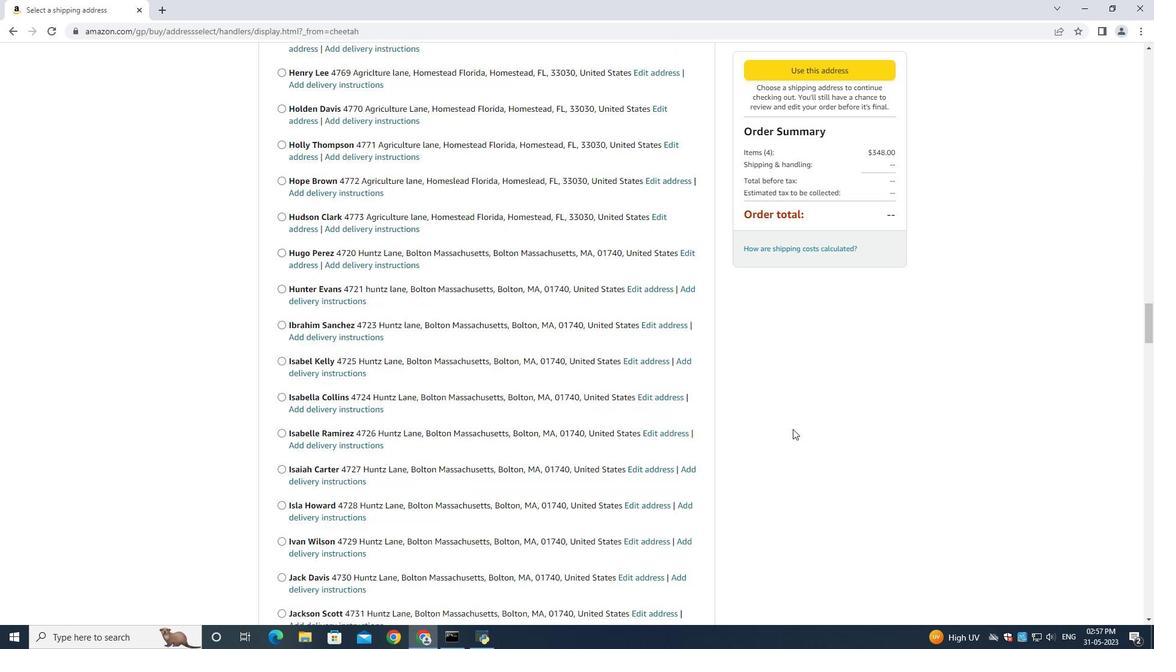 
Action: Mouse scrolled (792, 428) with delta (0, 0)
Screenshot: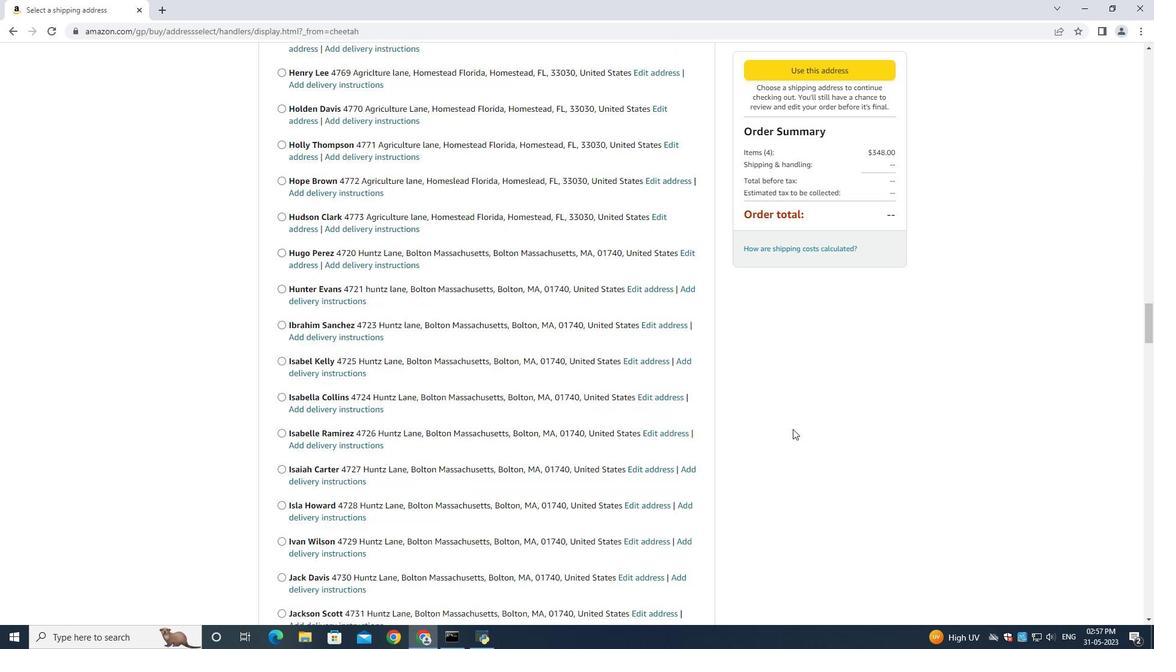 
Action: Mouse scrolled (792, 428) with delta (0, 0)
Screenshot: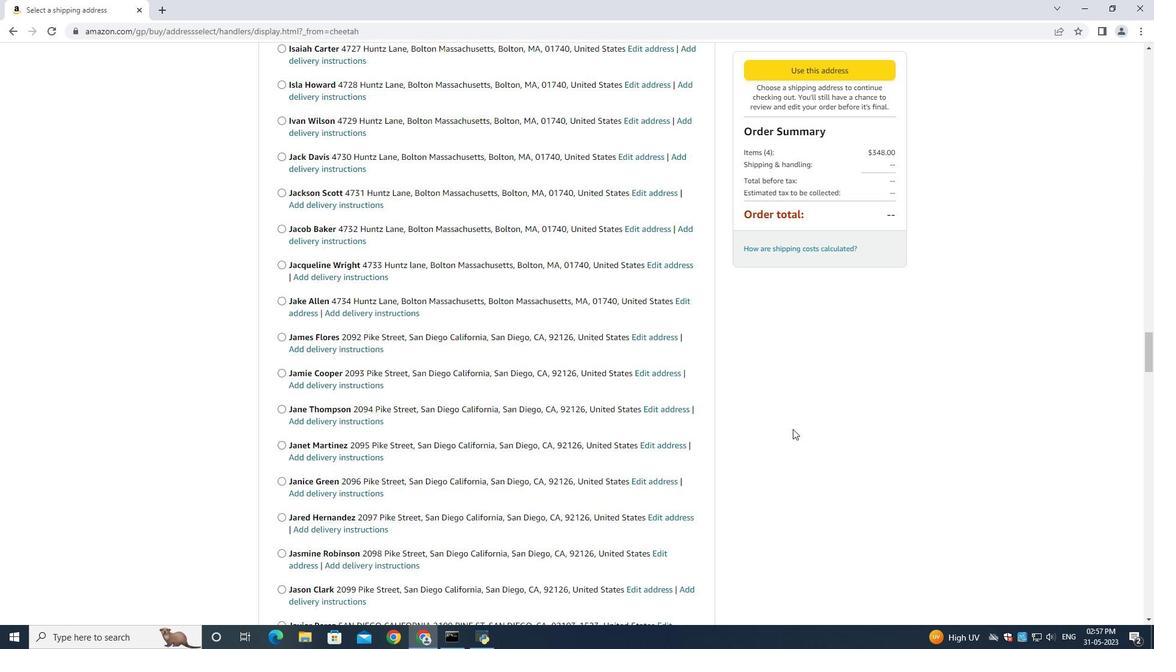 
Action: Mouse scrolled (792, 428) with delta (0, 0)
Screenshot: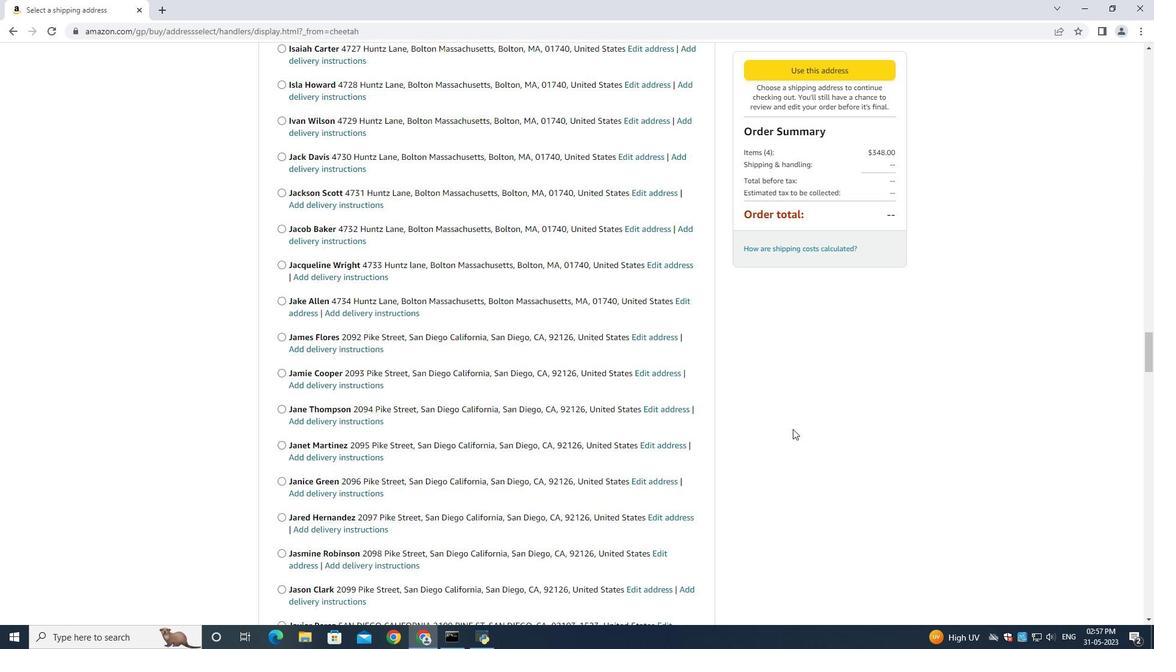 
Action: Mouse scrolled (792, 428) with delta (0, 0)
Screenshot: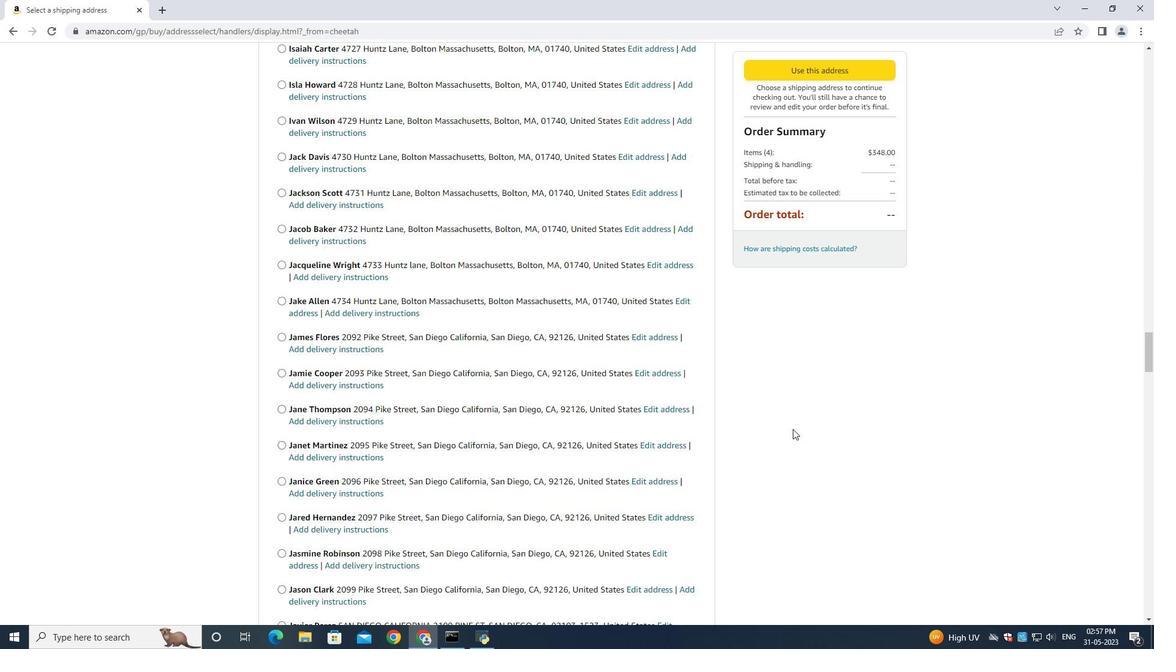 
Action: Mouse scrolled (792, 428) with delta (0, 0)
Screenshot: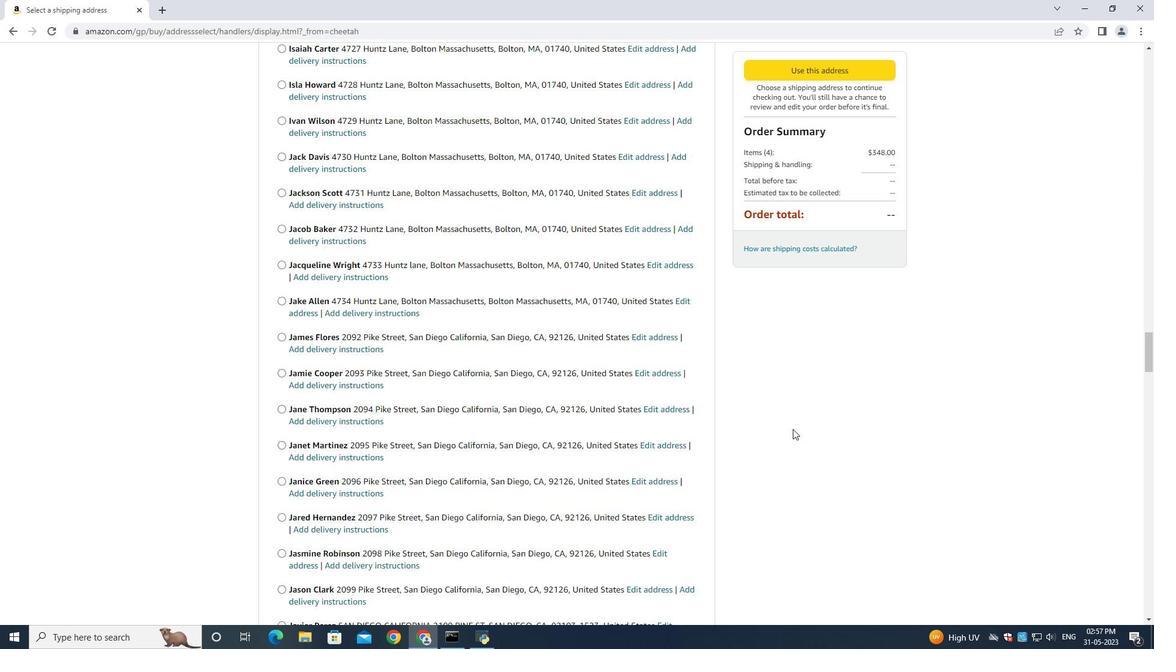 
Action: Mouse scrolled (792, 428) with delta (0, 0)
Screenshot: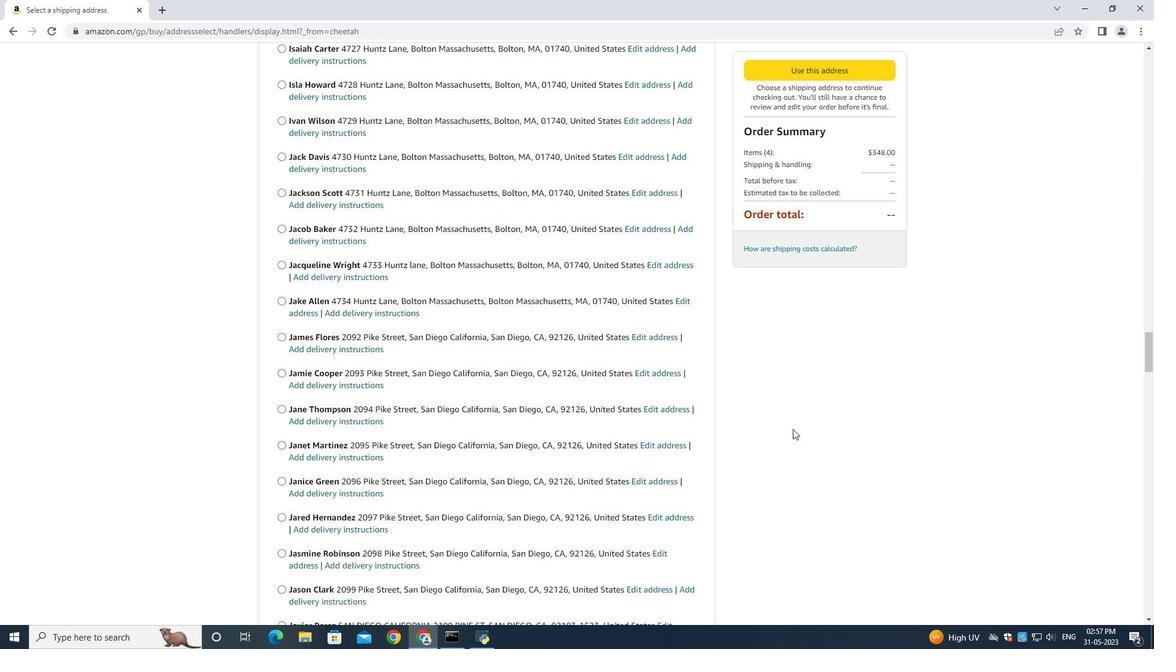 
Action: Mouse scrolled (792, 428) with delta (0, 0)
Screenshot: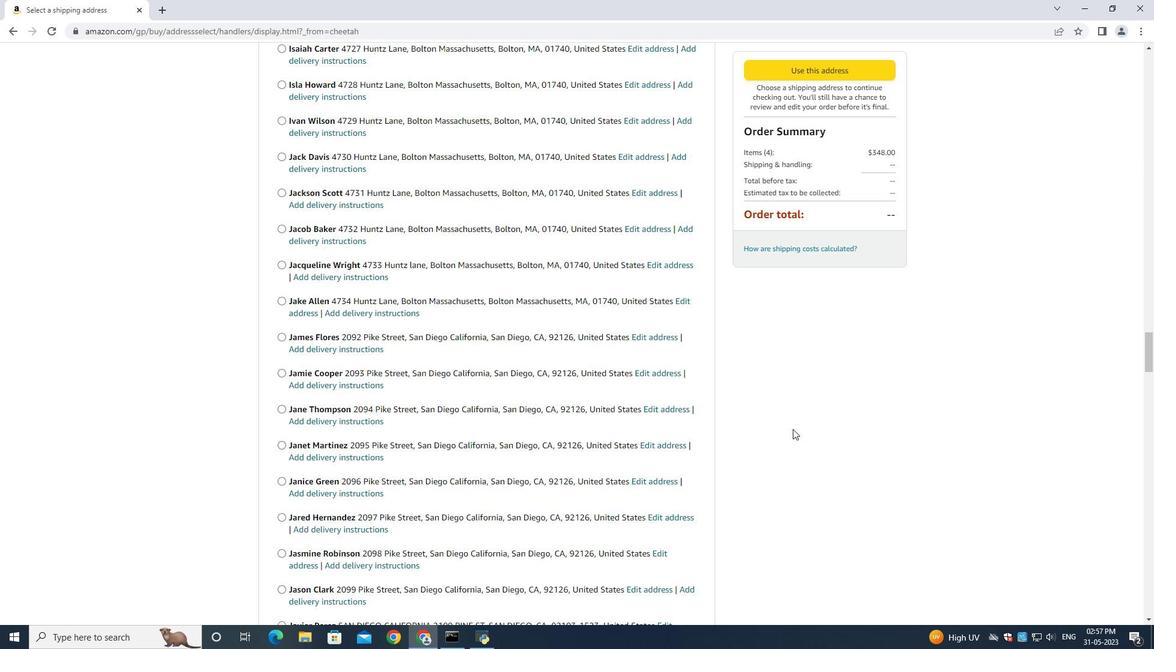 
Action: Mouse scrolled (792, 428) with delta (0, 0)
Screenshot: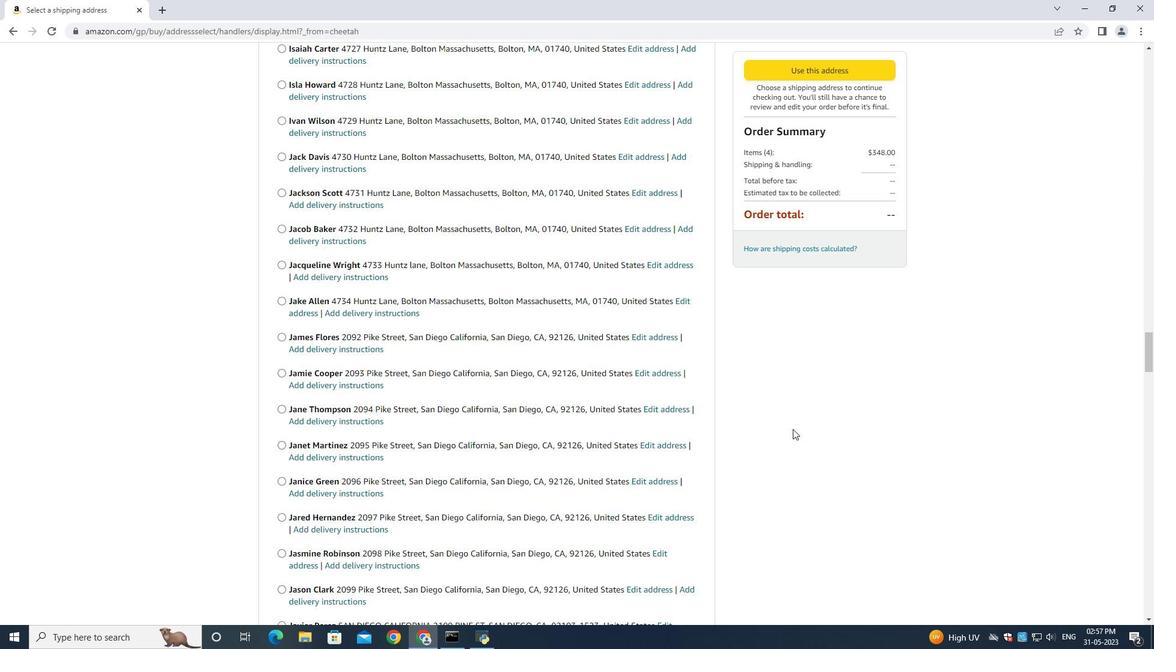 
Action: Mouse moved to (792, 429)
Screenshot: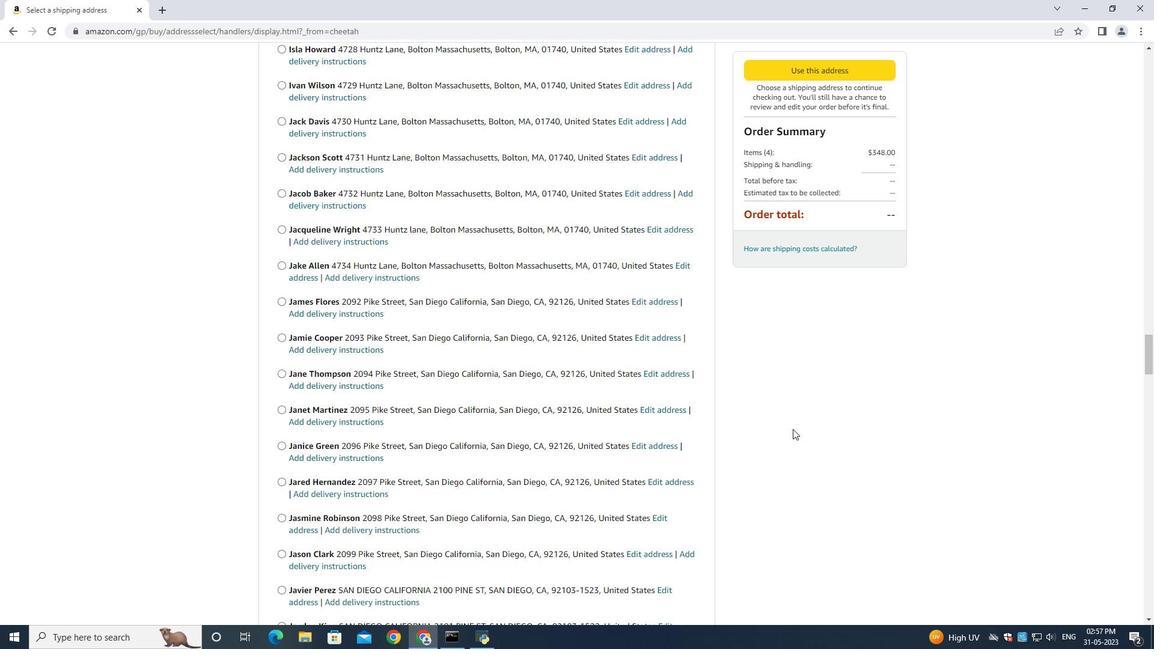 
Action: Mouse scrolled (792, 428) with delta (0, 0)
Screenshot: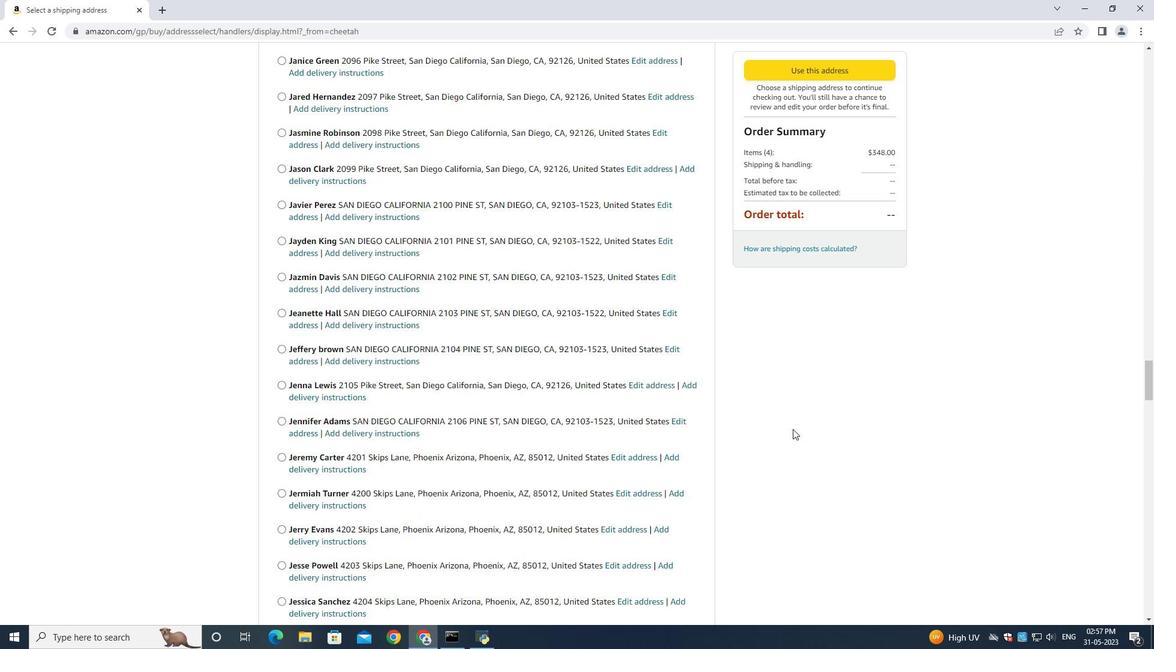 
Action: Mouse scrolled (792, 428) with delta (0, 0)
Screenshot: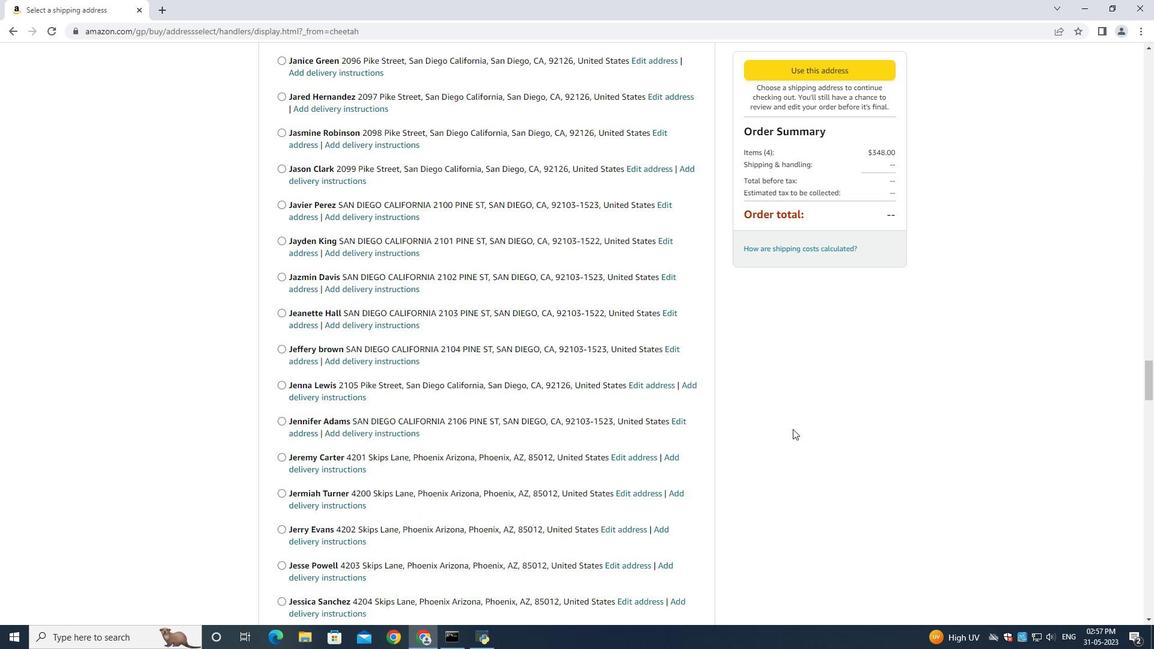 
Action: Mouse scrolled (792, 428) with delta (0, 0)
Screenshot: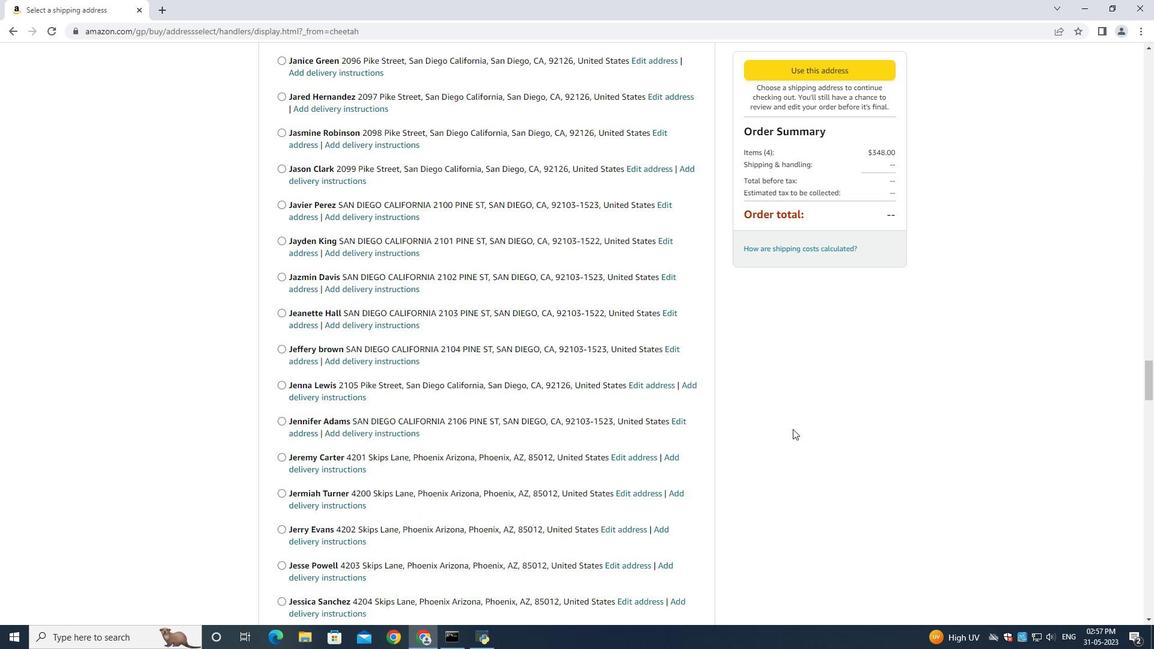 
Action: Mouse scrolled (792, 428) with delta (0, 0)
Screenshot: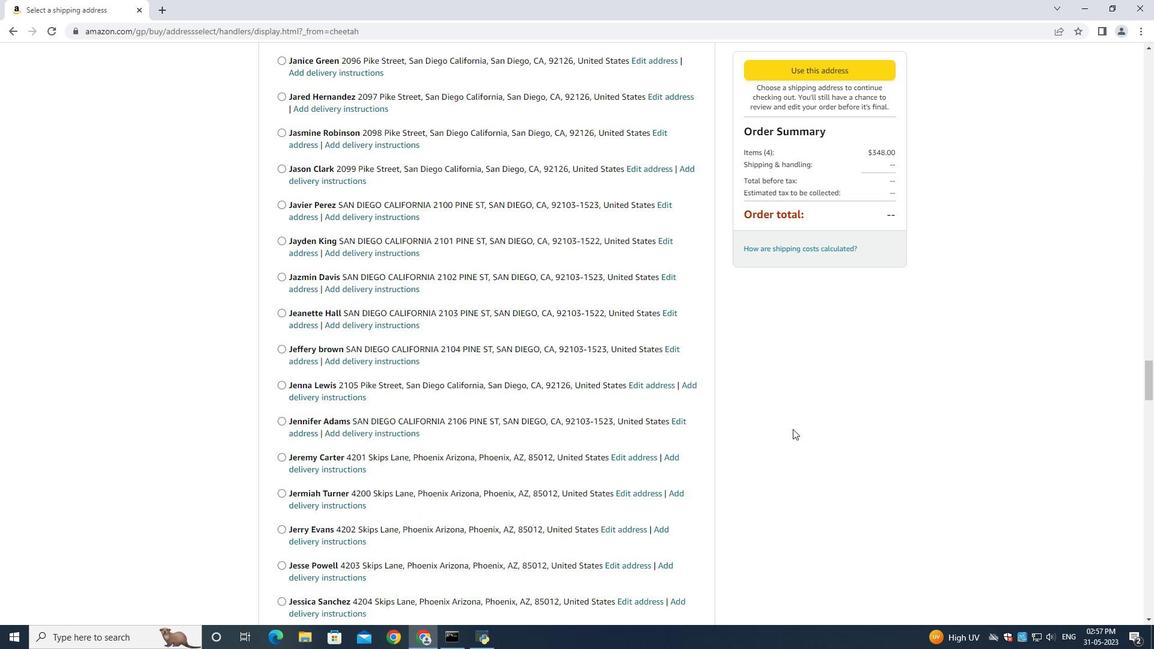 
Action: Mouse scrolled (792, 428) with delta (0, 0)
Screenshot: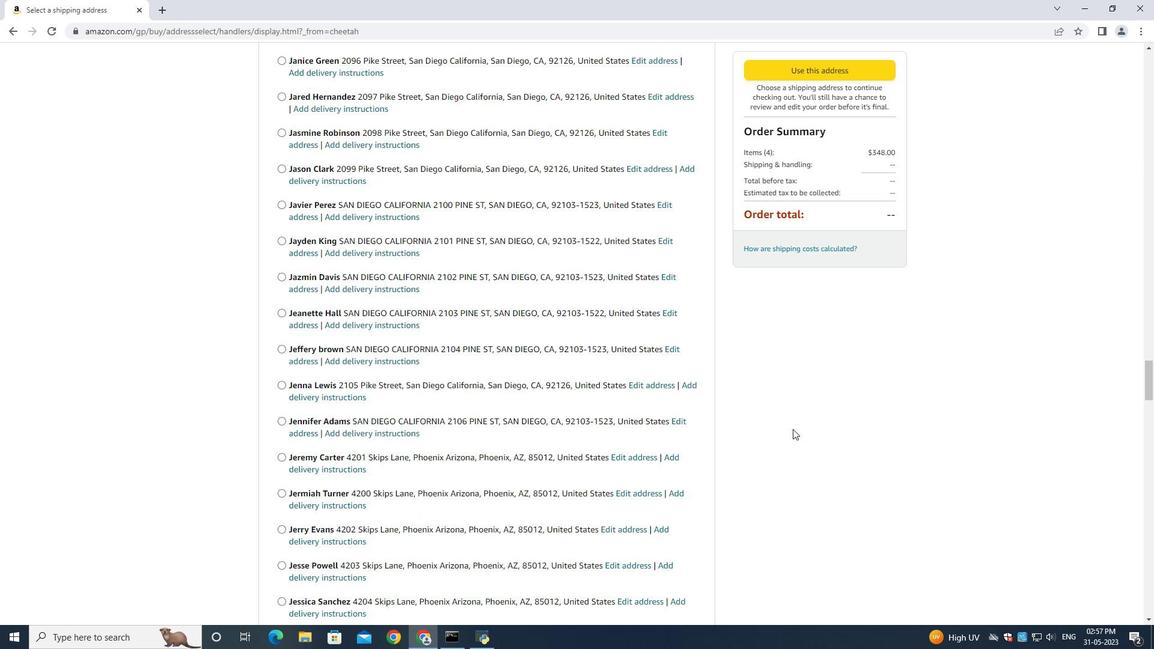 
Action: Mouse scrolled (792, 428) with delta (0, 0)
Screenshot: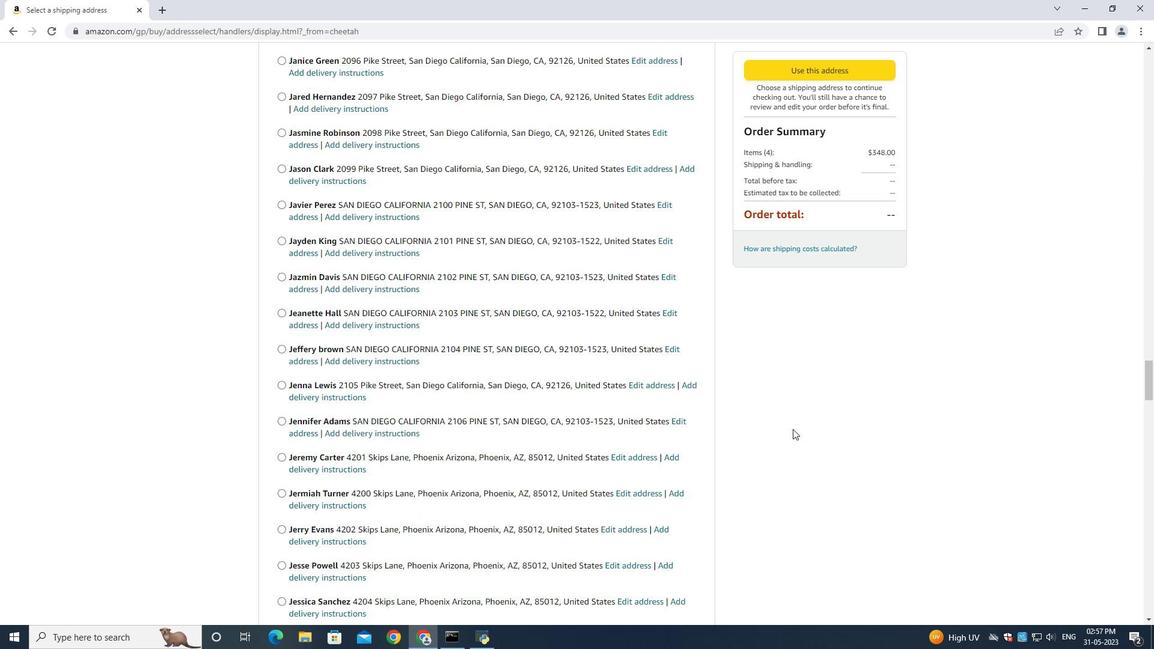 
Action: Mouse scrolled (792, 428) with delta (0, 0)
Screenshot: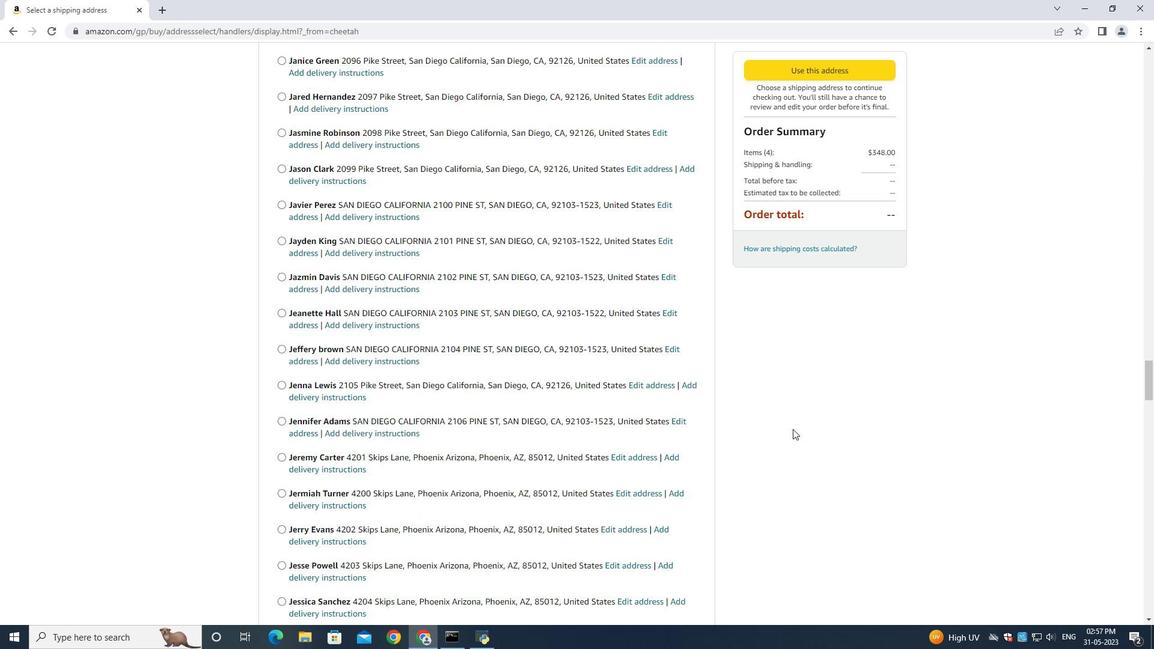 
Action: Mouse scrolled (792, 428) with delta (0, 0)
Screenshot: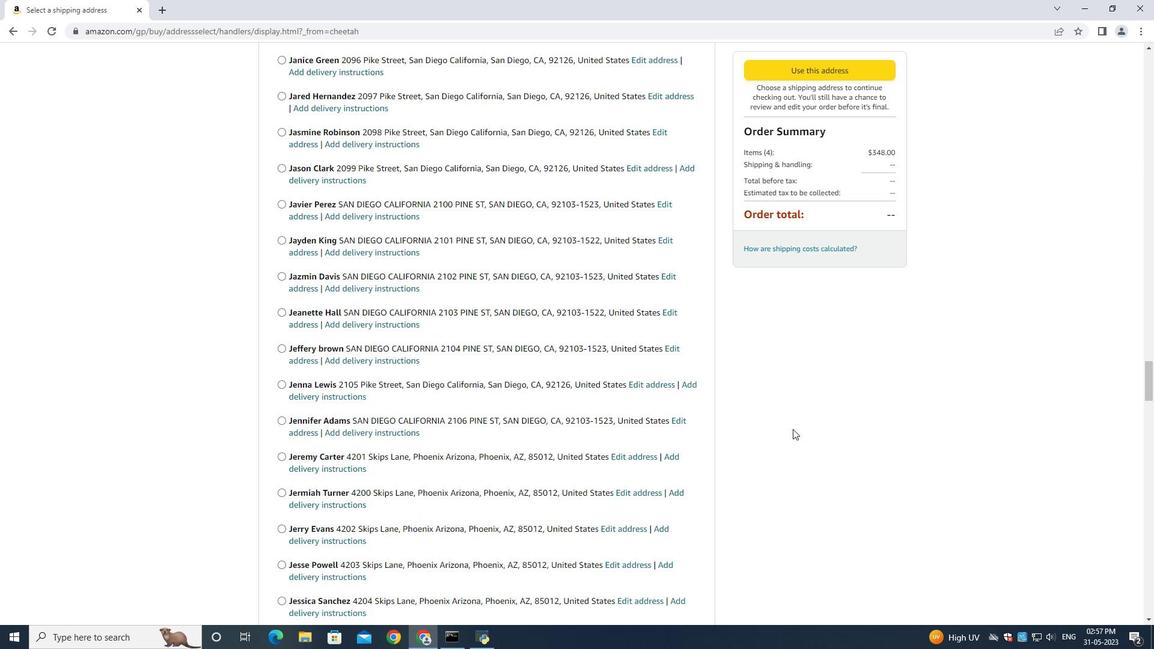 
Action: Mouse moved to (792, 427)
Screenshot: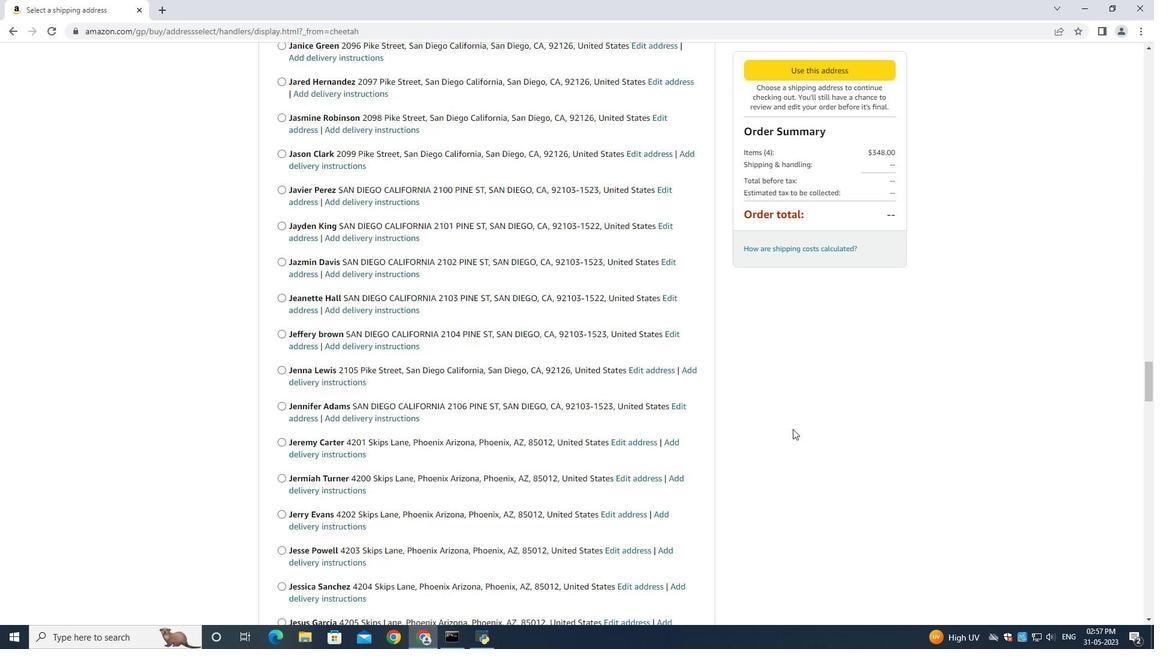 
Action: Mouse scrolled (792, 426) with delta (0, 0)
Screenshot: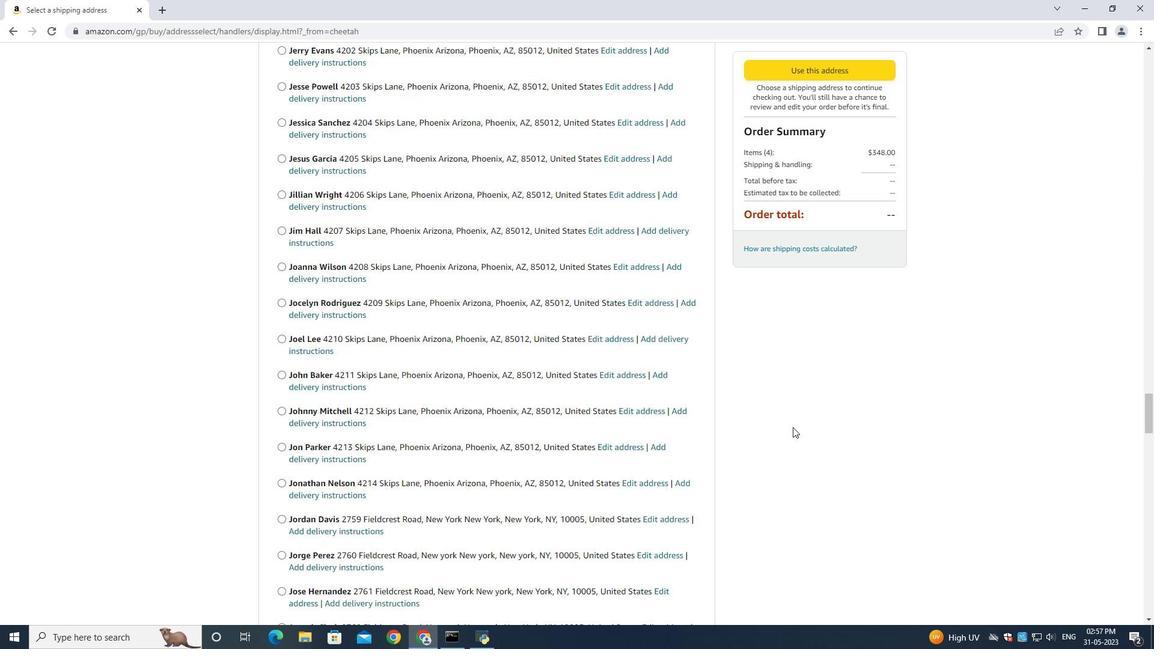 
Action: Mouse scrolled (792, 426) with delta (0, 0)
Screenshot: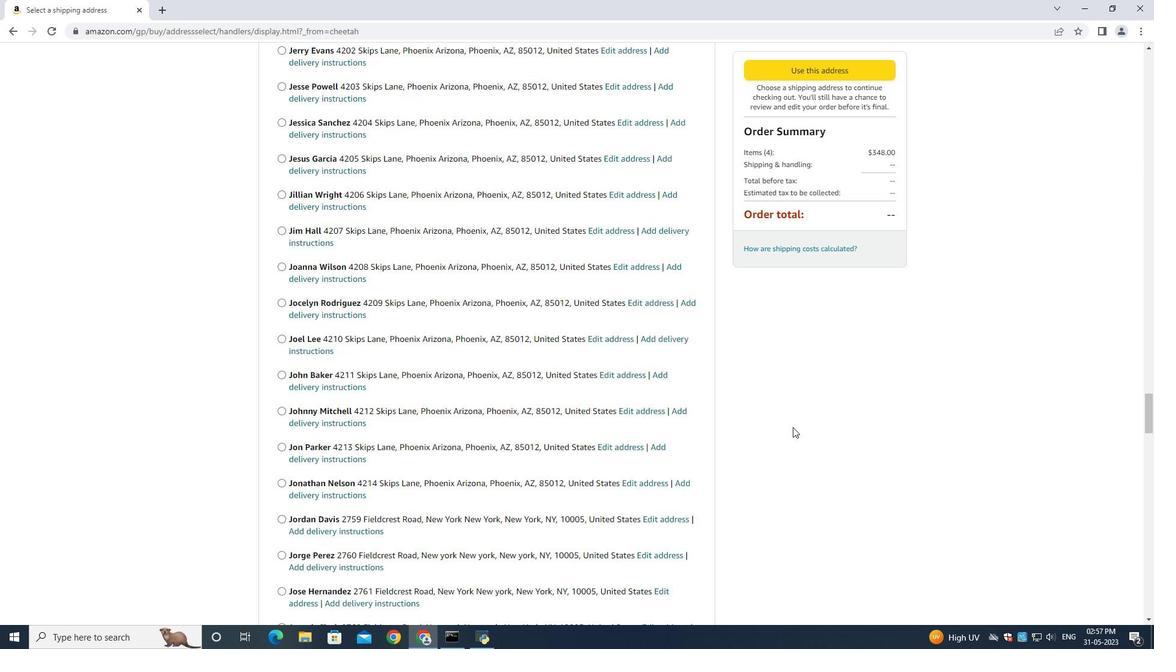 
Action: Mouse scrolled (792, 426) with delta (0, 0)
Screenshot: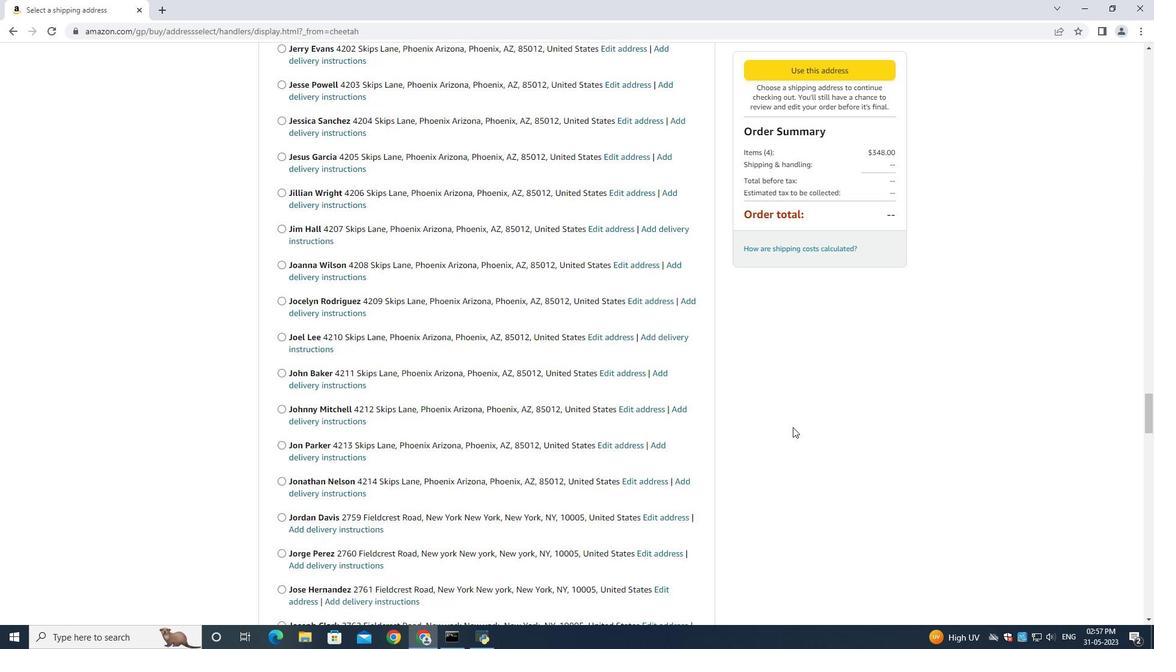 
Action: Mouse scrolled (792, 426) with delta (0, 0)
Screenshot: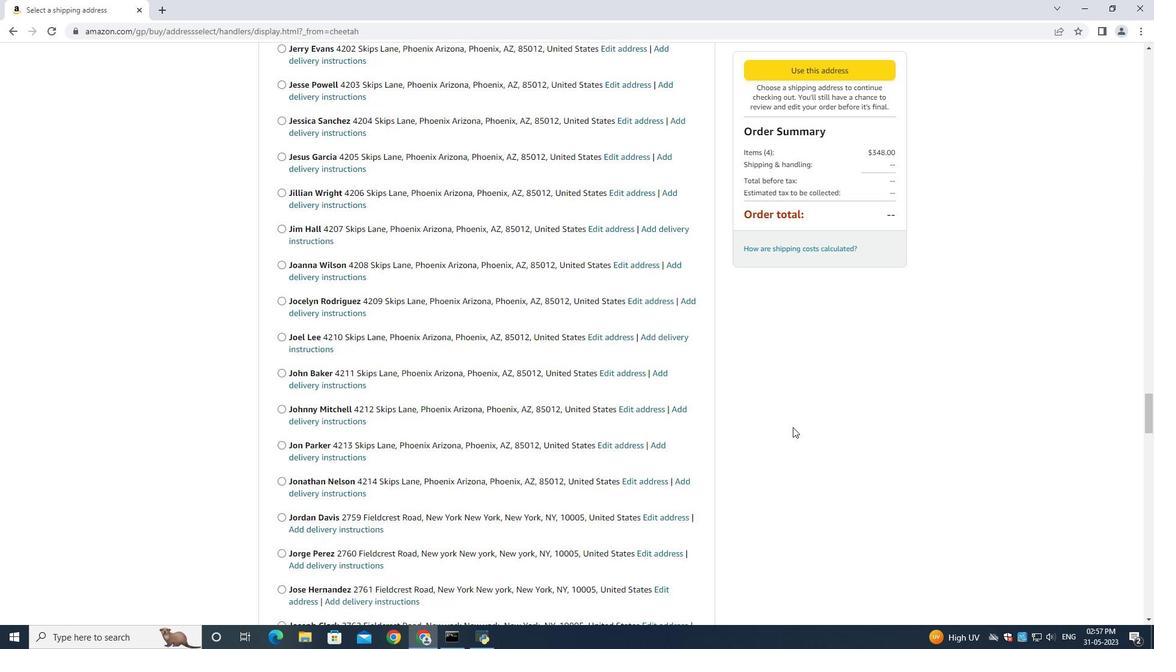 
Action: Mouse scrolled (792, 426) with delta (0, 0)
Screenshot: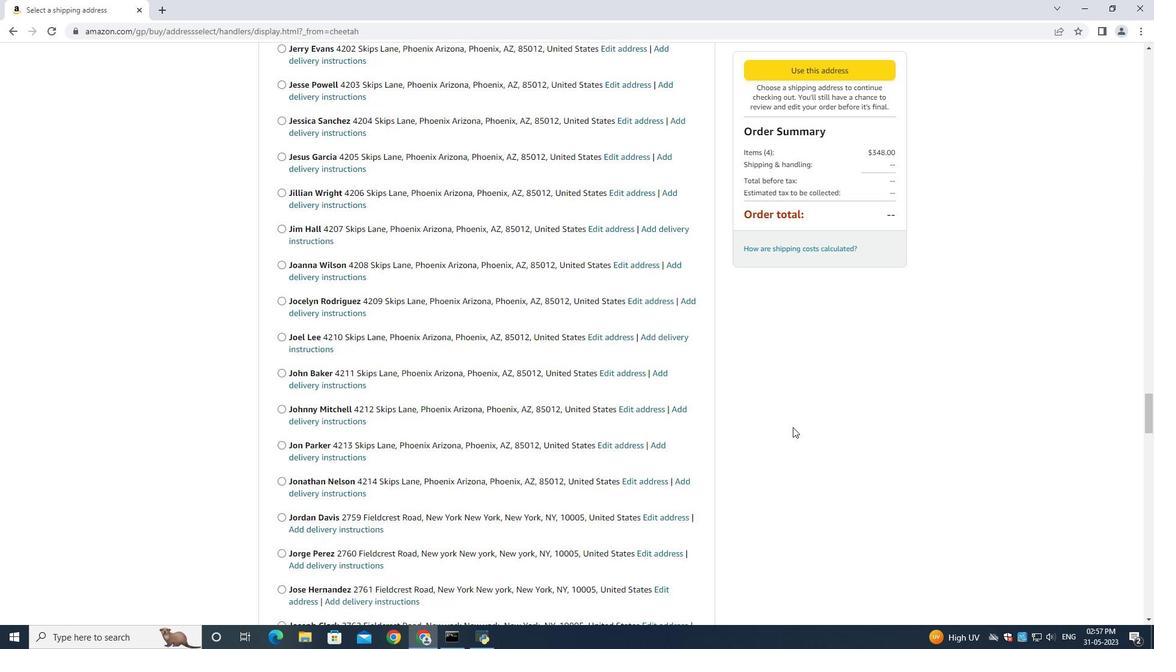 
Action: Mouse scrolled (792, 426) with delta (0, 0)
Screenshot: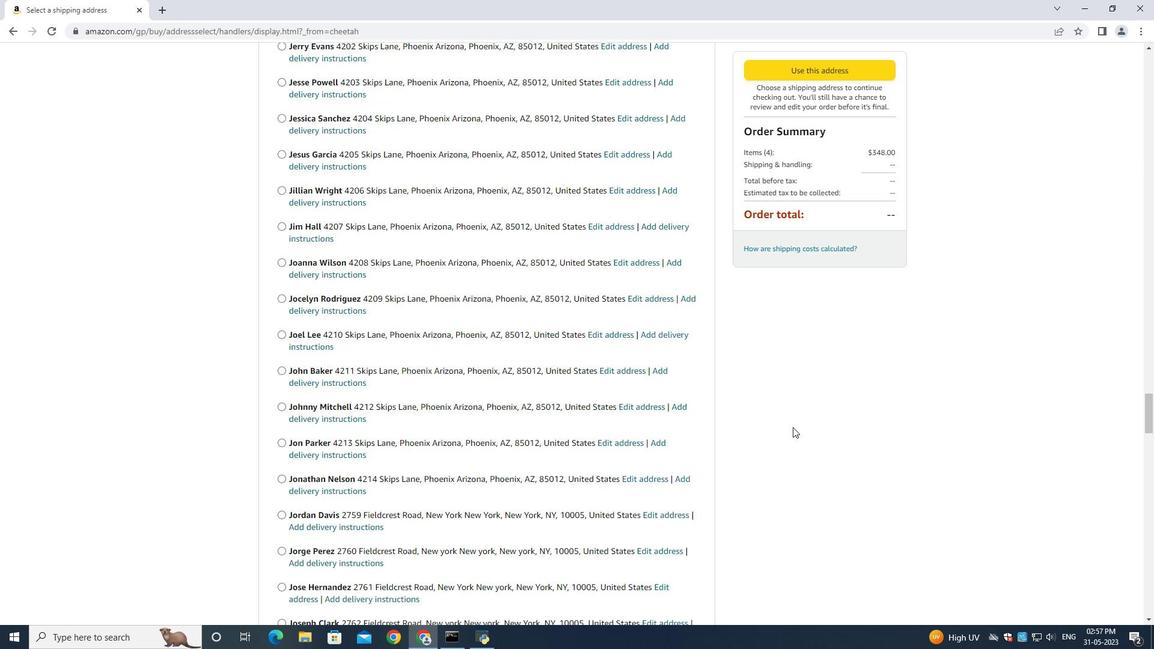 
Action: Mouse scrolled (792, 426) with delta (0, 0)
Screenshot: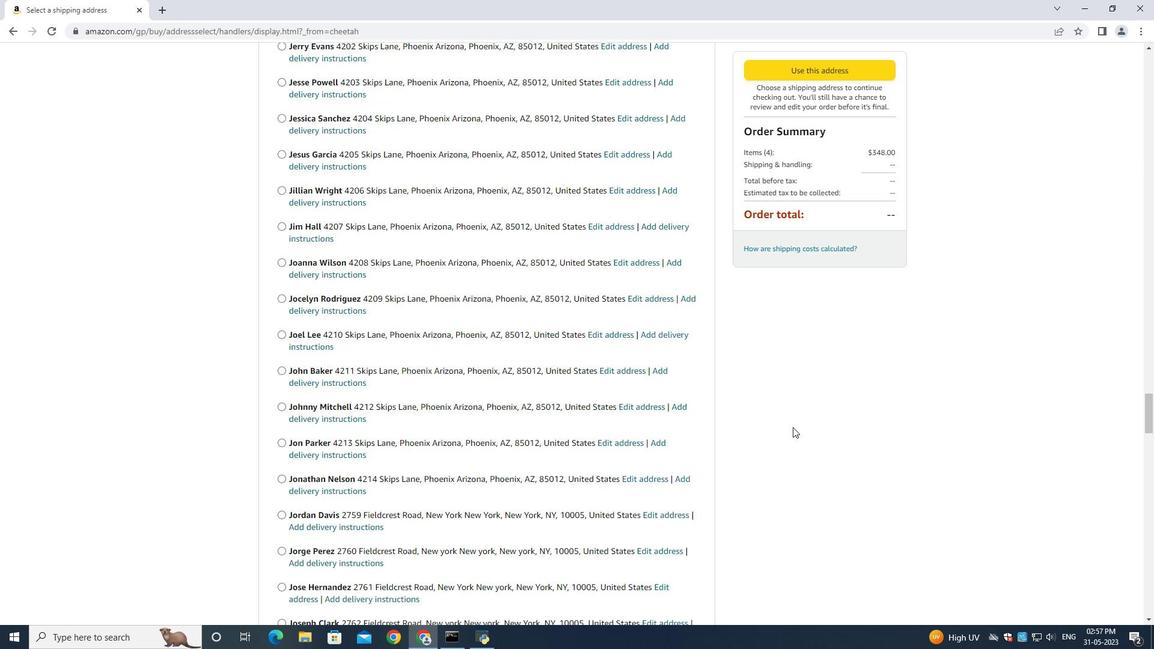 
Action: Mouse moved to (792, 426)
Screenshot: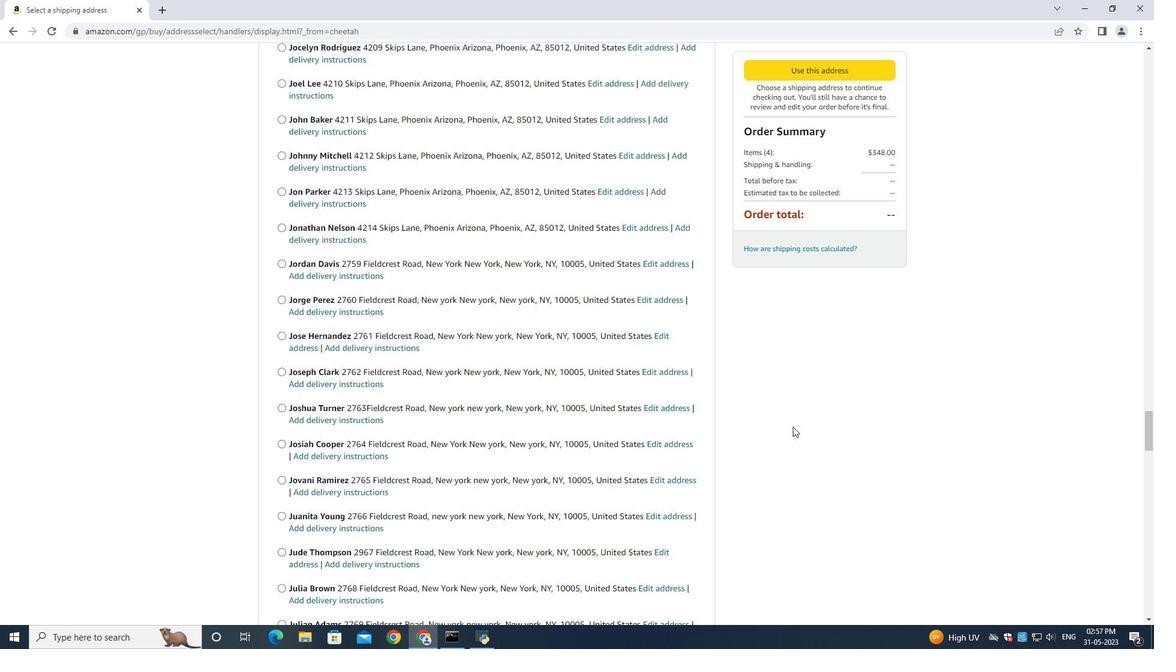 
Action: Mouse scrolled (792, 425) with delta (0, 0)
Screenshot: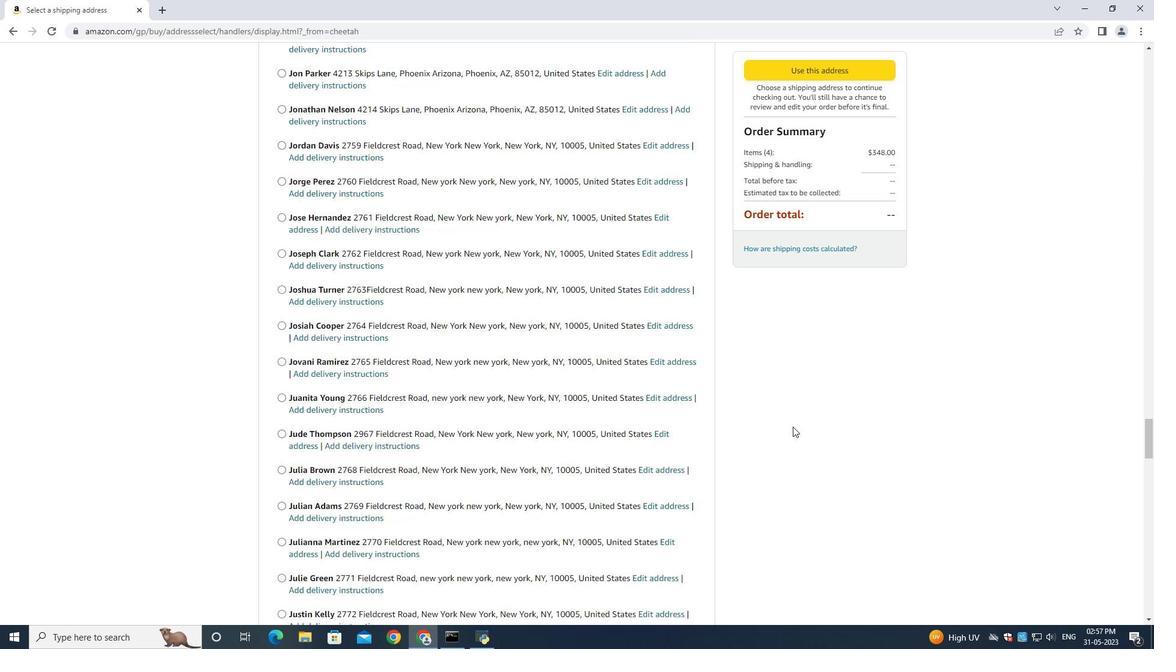 
Action: Mouse scrolled (792, 425) with delta (0, 0)
Screenshot: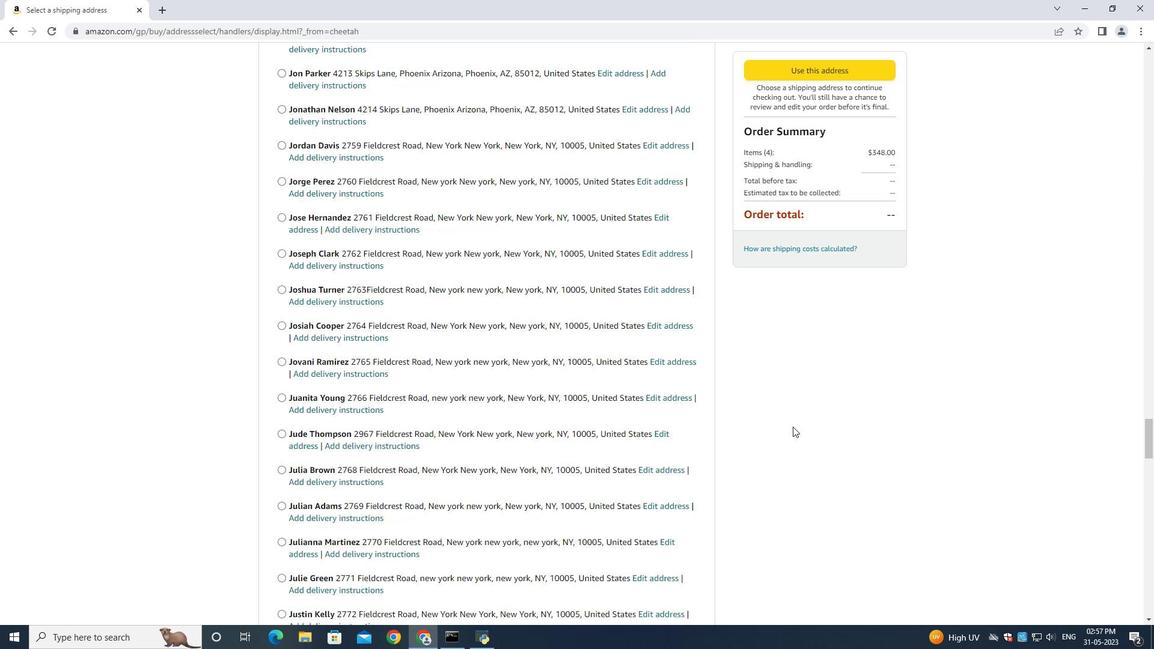 
Action: Mouse scrolled (792, 425) with delta (0, 0)
Screenshot: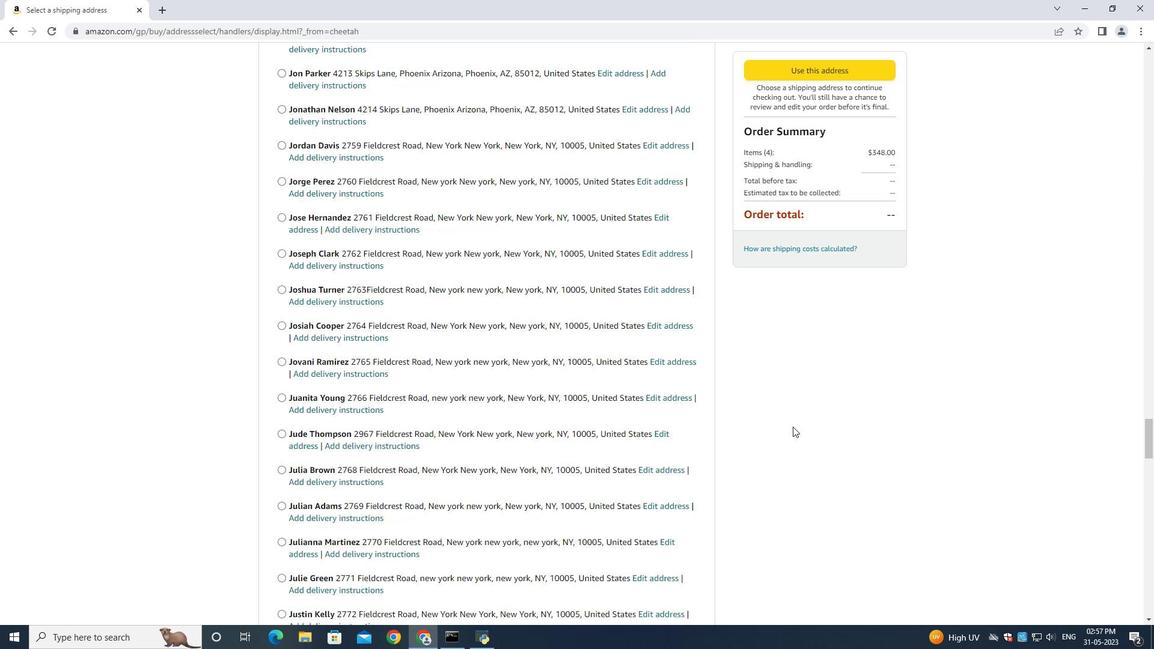 
Action: Mouse scrolled (792, 425) with delta (0, 0)
Screenshot: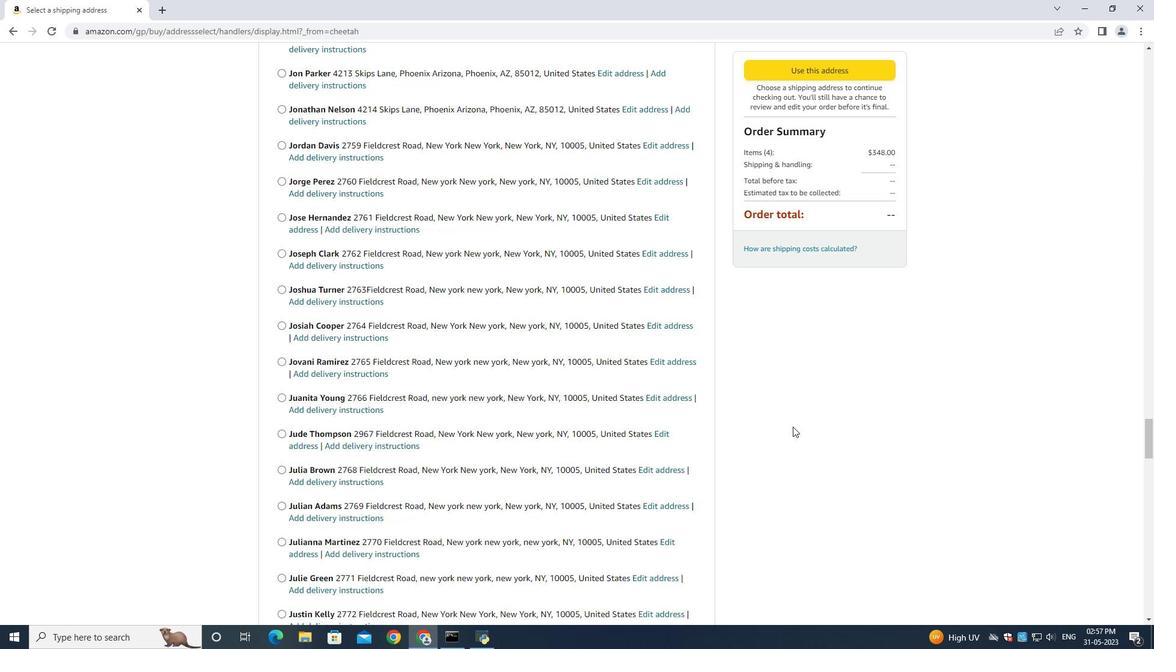 
Action: Mouse scrolled (792, 425) with delta (0, 0)
Screenshot: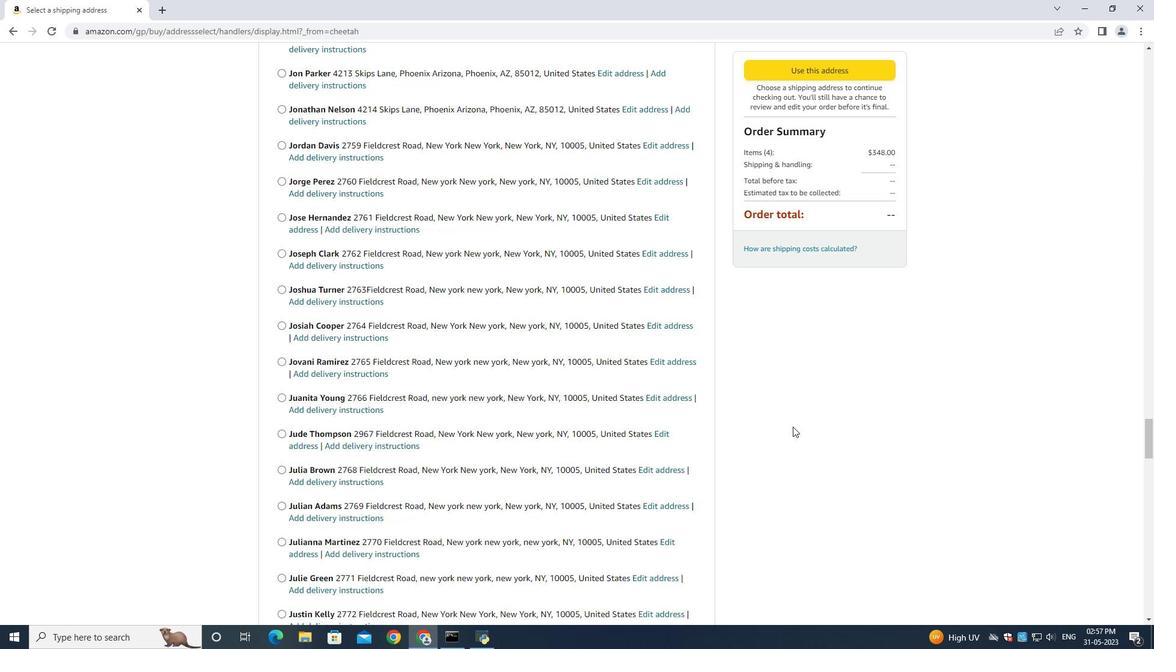 
Action: Mouse scrolled (792, 425) with delta (0, 0)
Screenshot: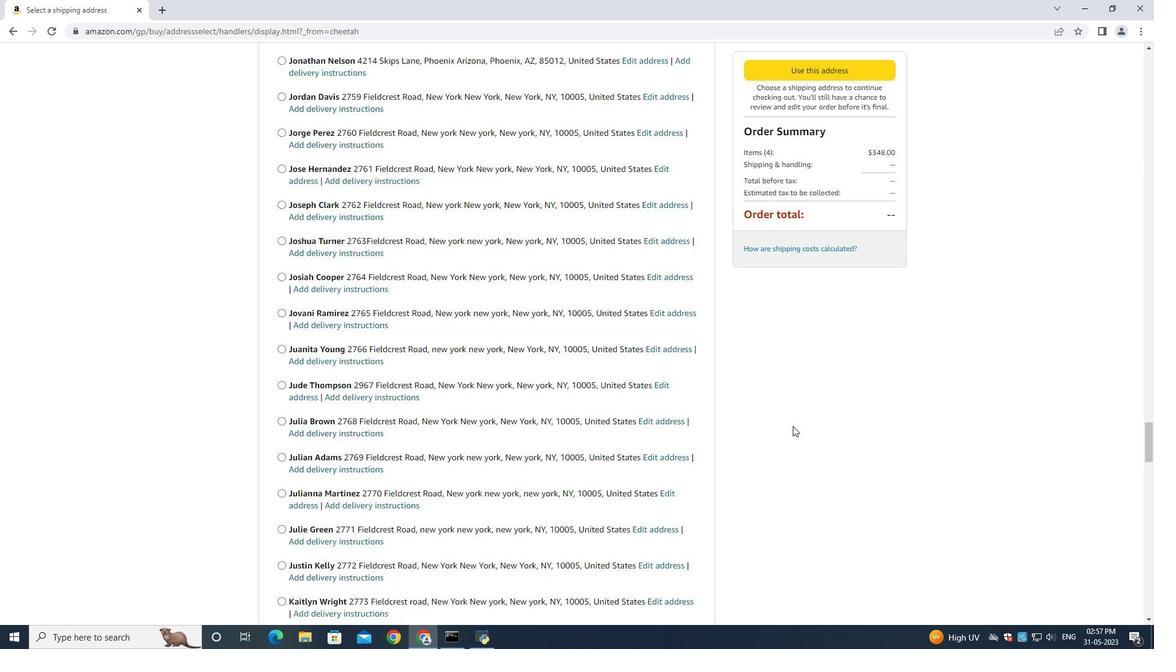 
Action: Mouse scrolled (792, 425) with delta (0, 0)
Screenshot: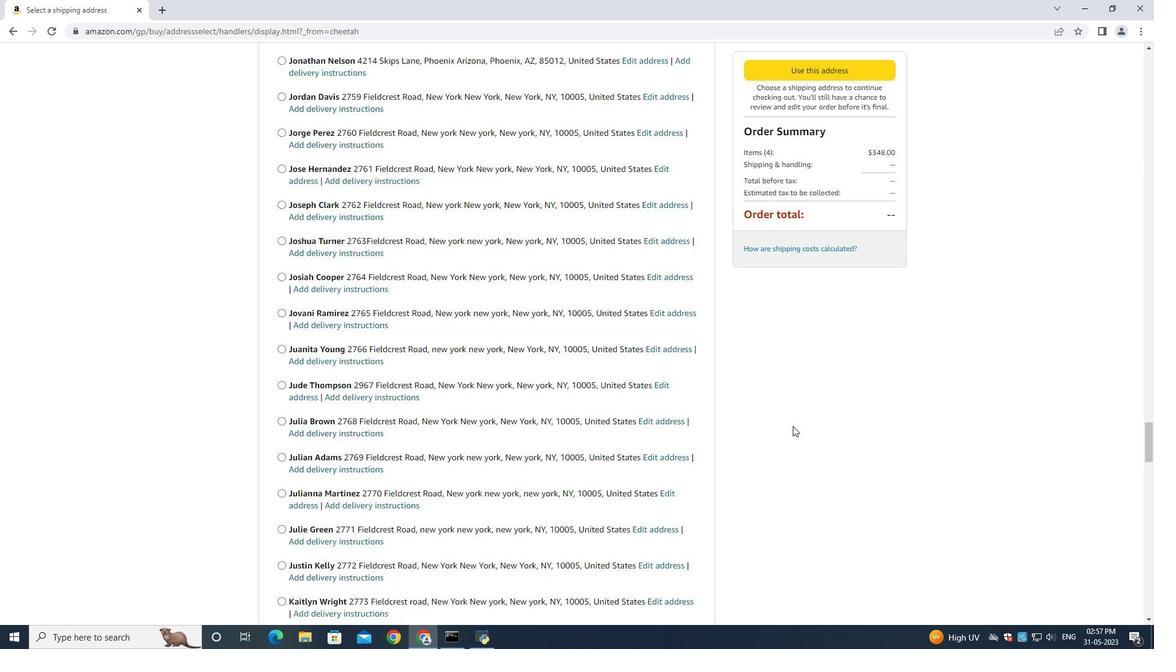 
Action: Mouse scrolled (792, 425) with delta (0, 0)
Screenshot: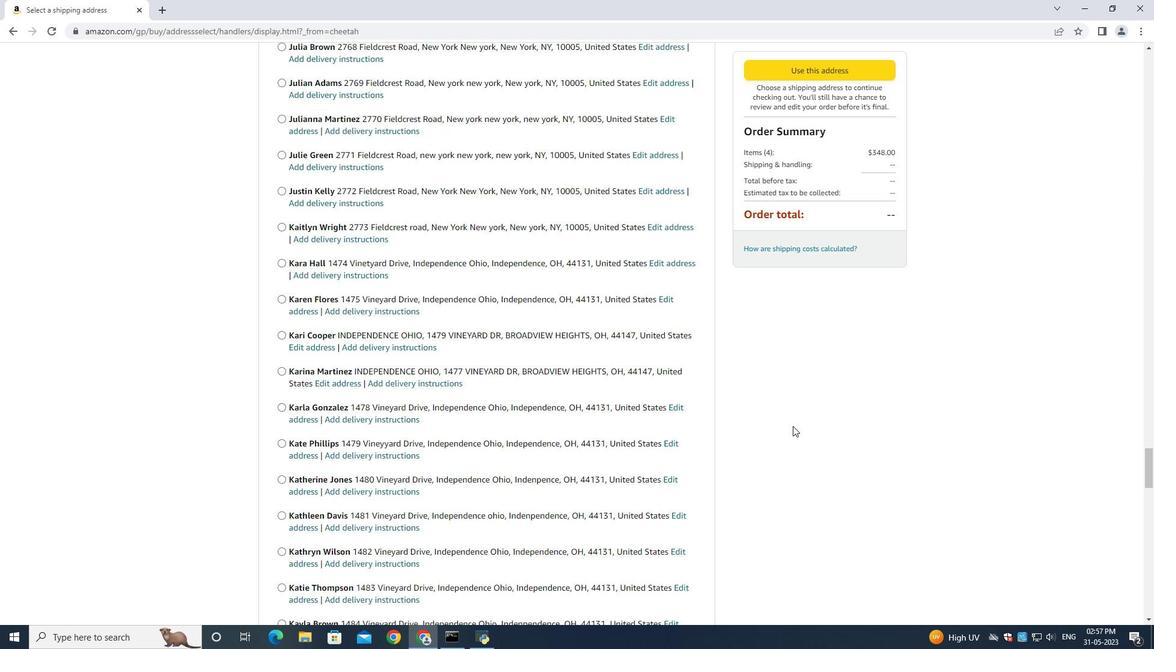 
Action: Mouse scrolled (792, 425) with delta (0, 0)
Screenshot: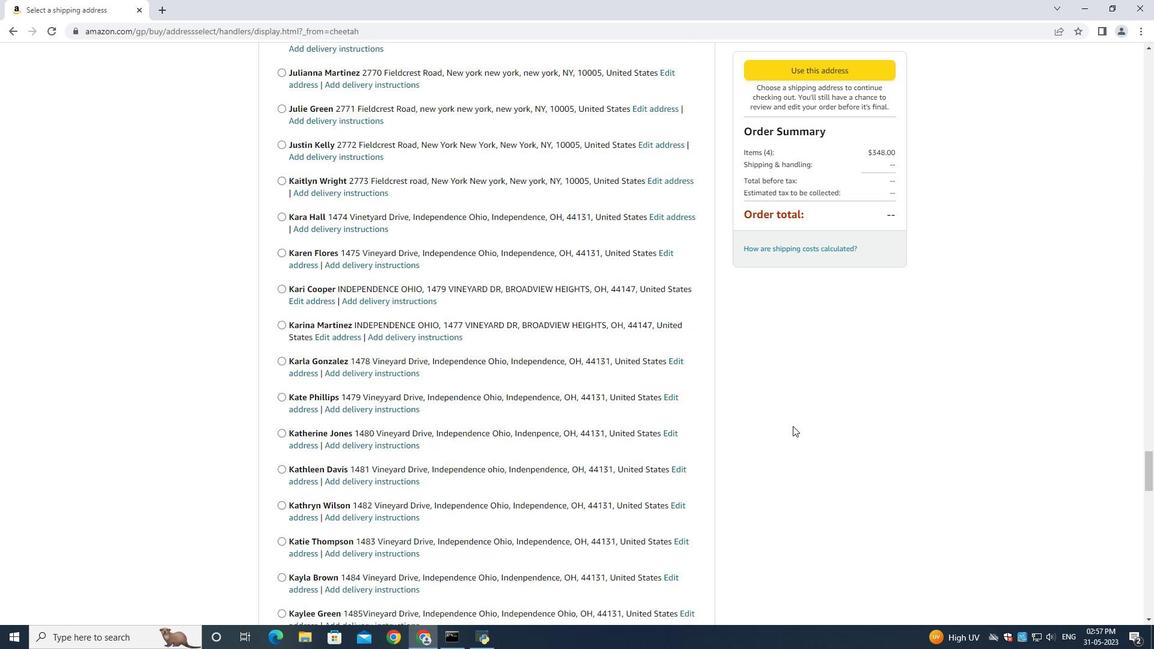 
Action: Mouse scrolled (792, 425) with delta (0, 0)
Screenshot: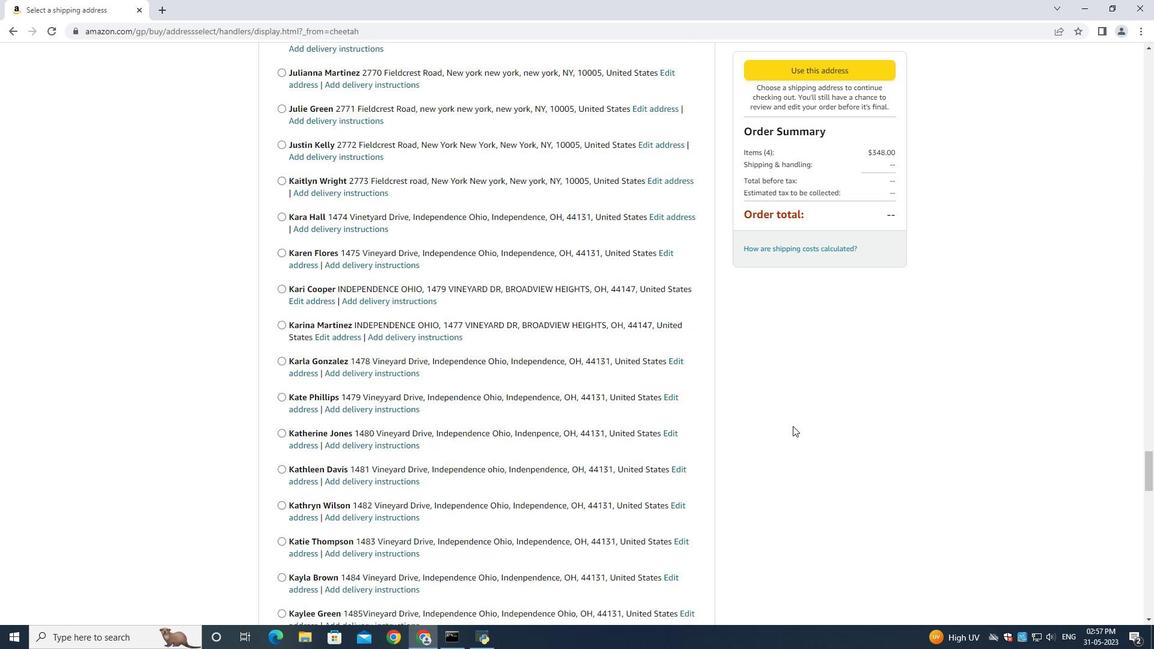 
Action: Mouse scrolled (792, 425) with delta (0, 0)
Screenshot: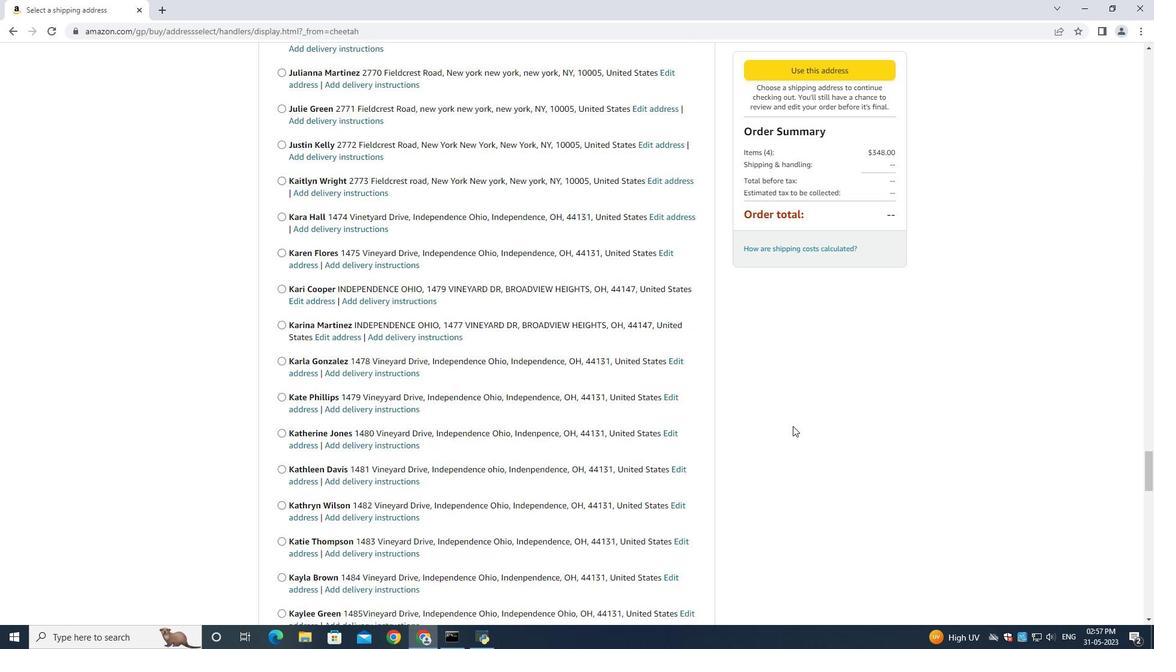 
Action: Mouse scrolled (792, 425) with delta (0, 0)
Screenshot: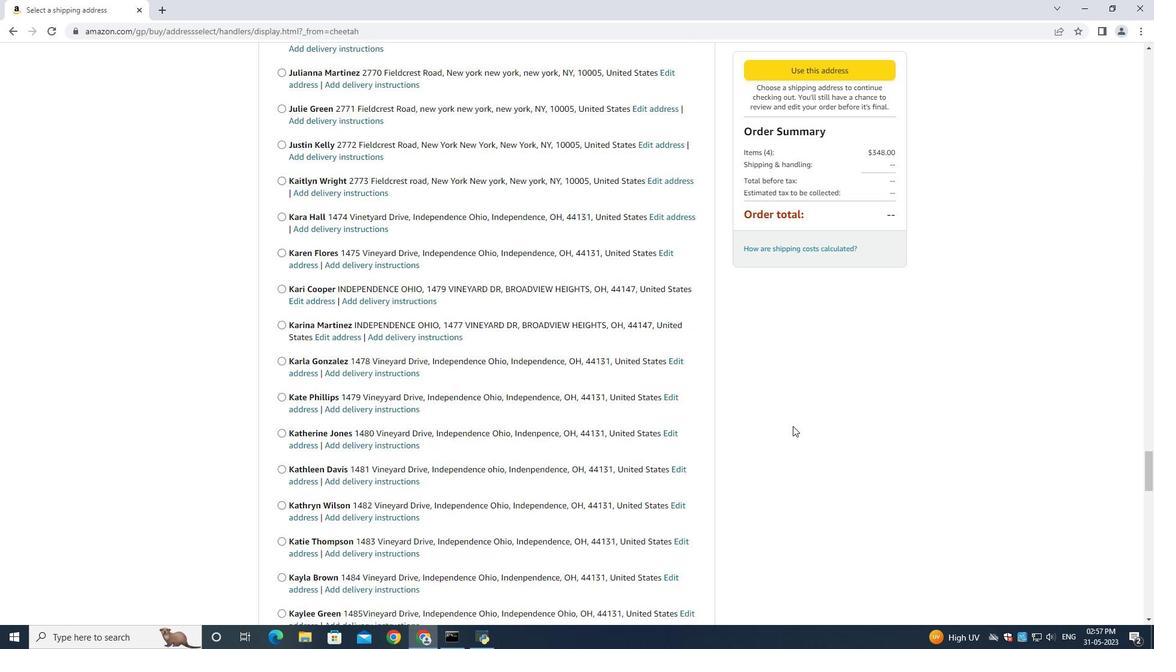 
Action: Mouse scrolled (792, 425) with delta (0, 0)
Screenshot: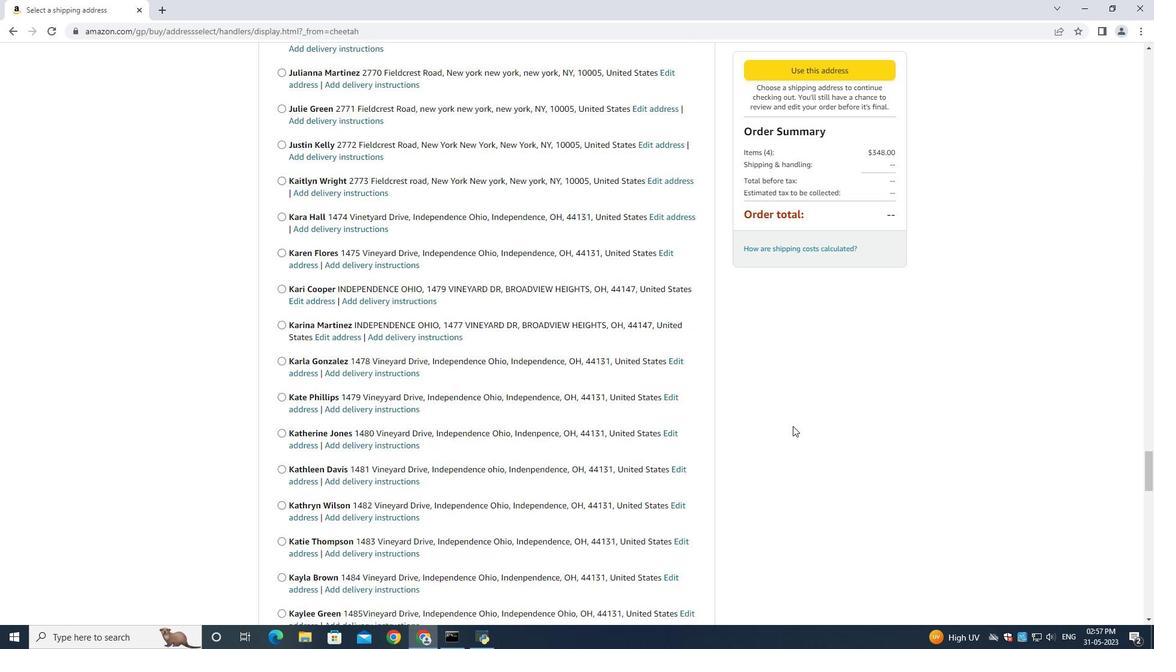 
Action: Mouse scrolled (792, 425) with delta (0, 0)
Screenshot: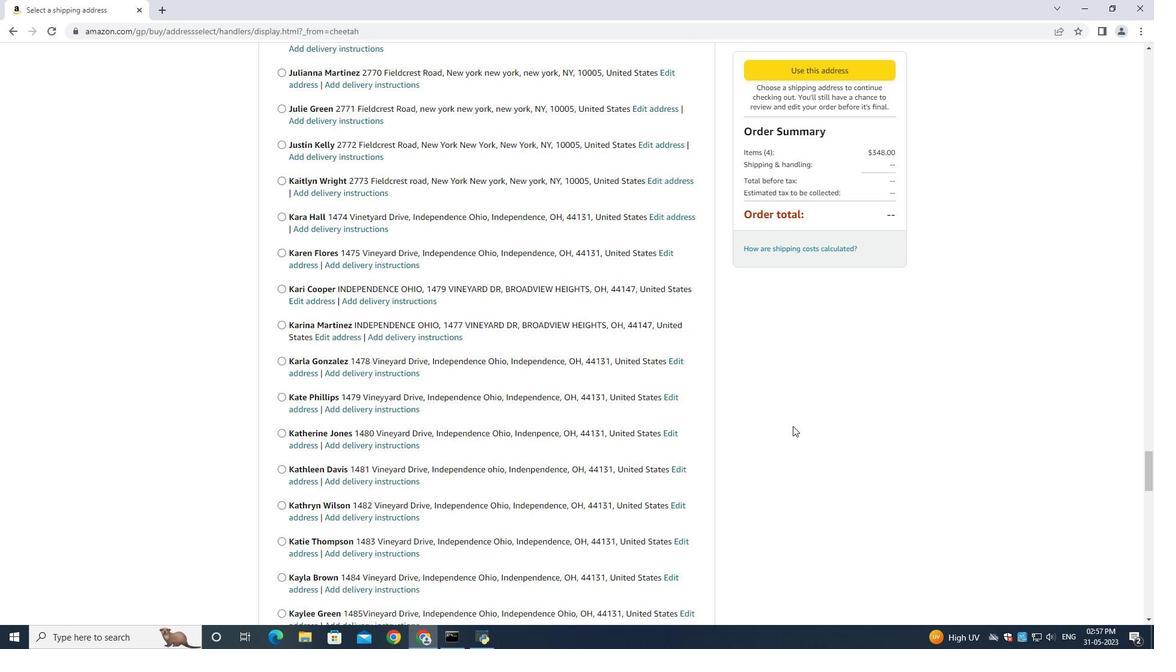 
Action: Mouse scrolled (792, 425) with delta (0, 0)
Screenshot: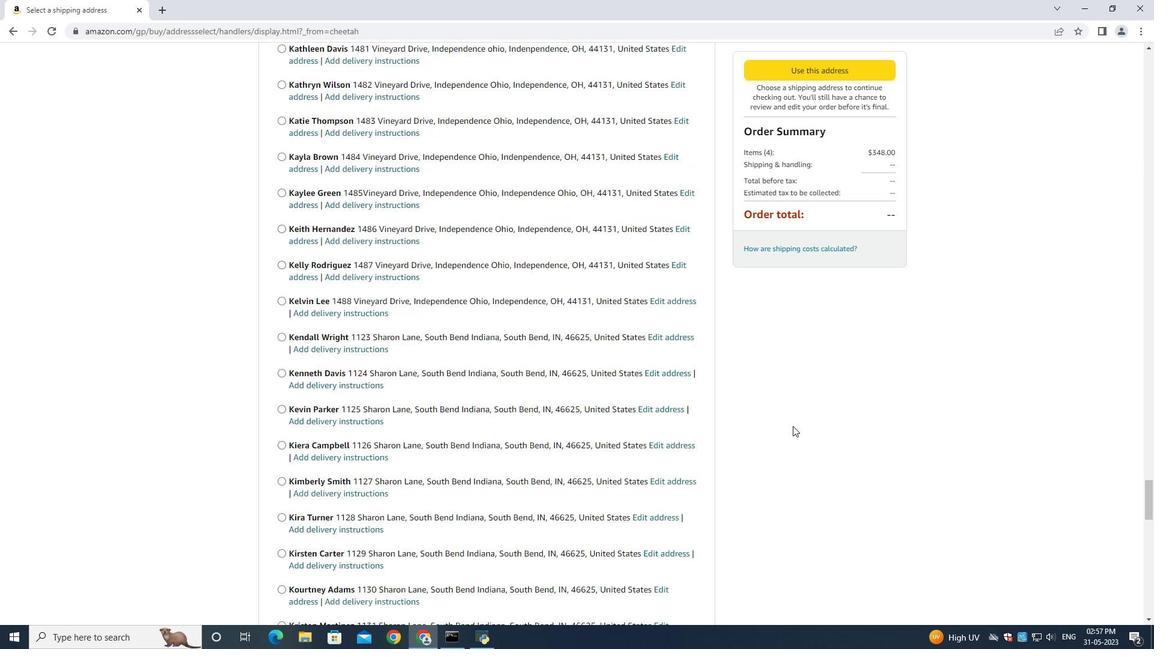 
Action: Mouse scrolled (792, 425) with delta (0, 0)
Screenshot: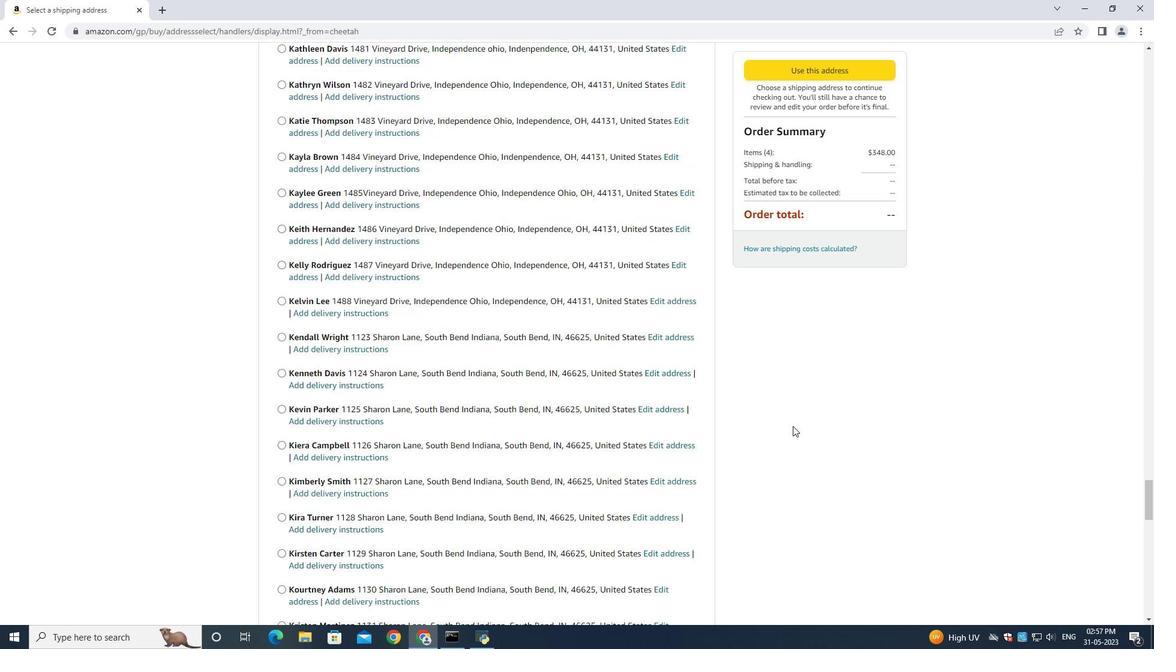 
Action: Mouse scrolled (792, 425) with delta (0, 0)
Screenshot: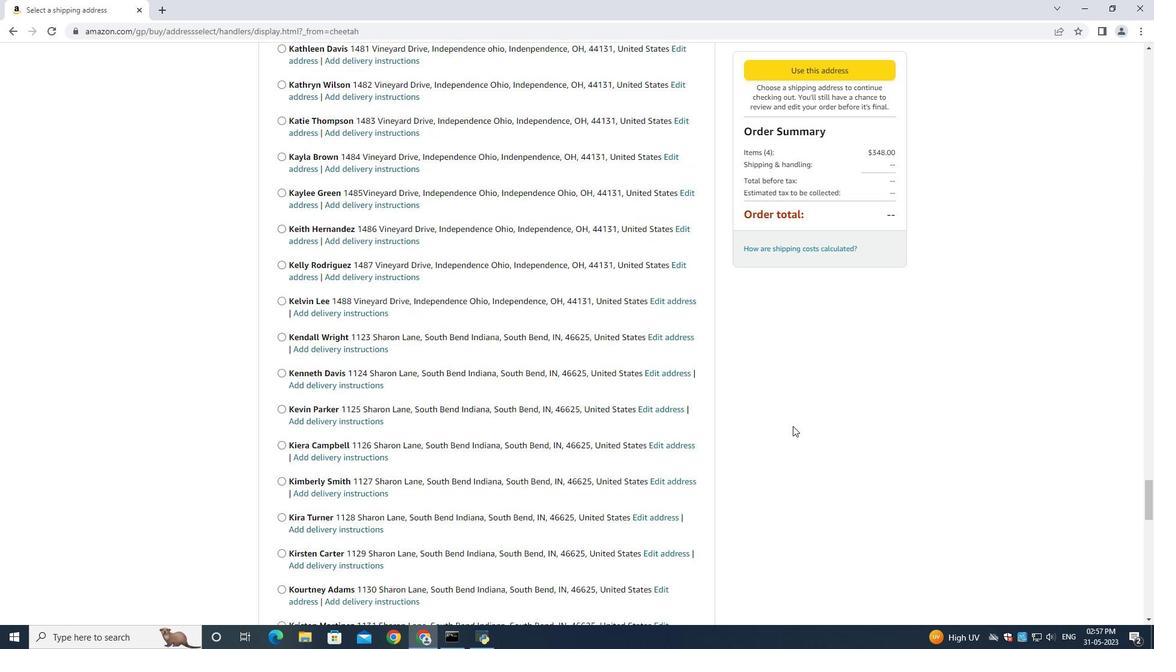 
Action: Mouse scrolled (792, 425) with delta (0, 0)
Screenshot: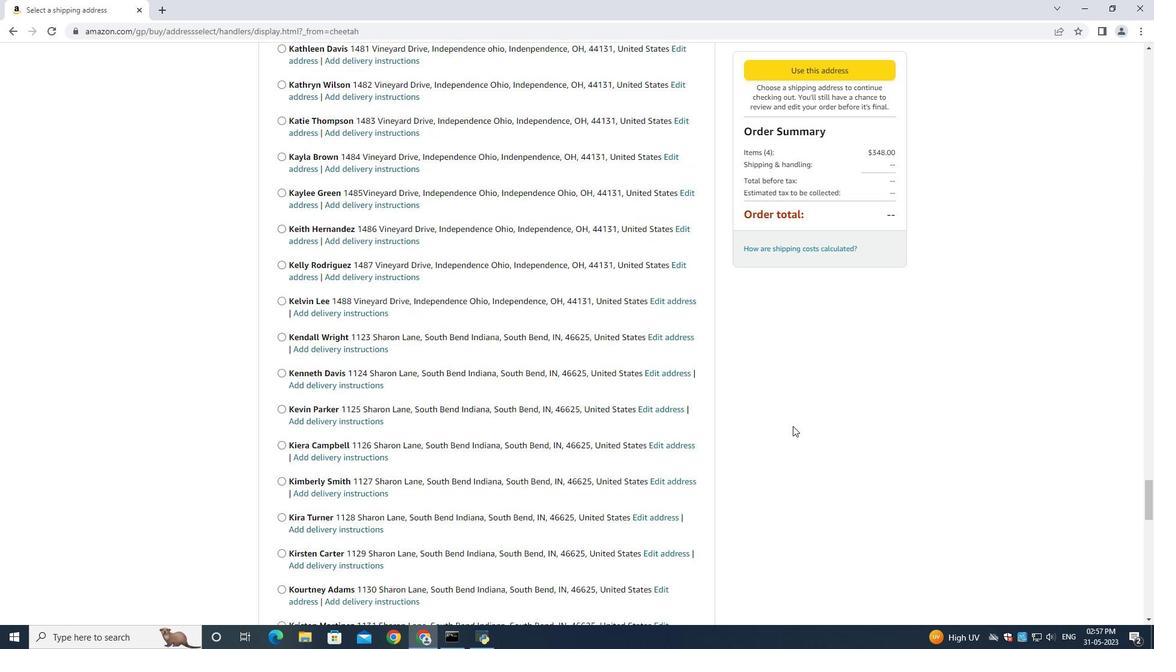 
Action: Mouse scrolled (792, 425) with delta (0, 0)
Screenshot: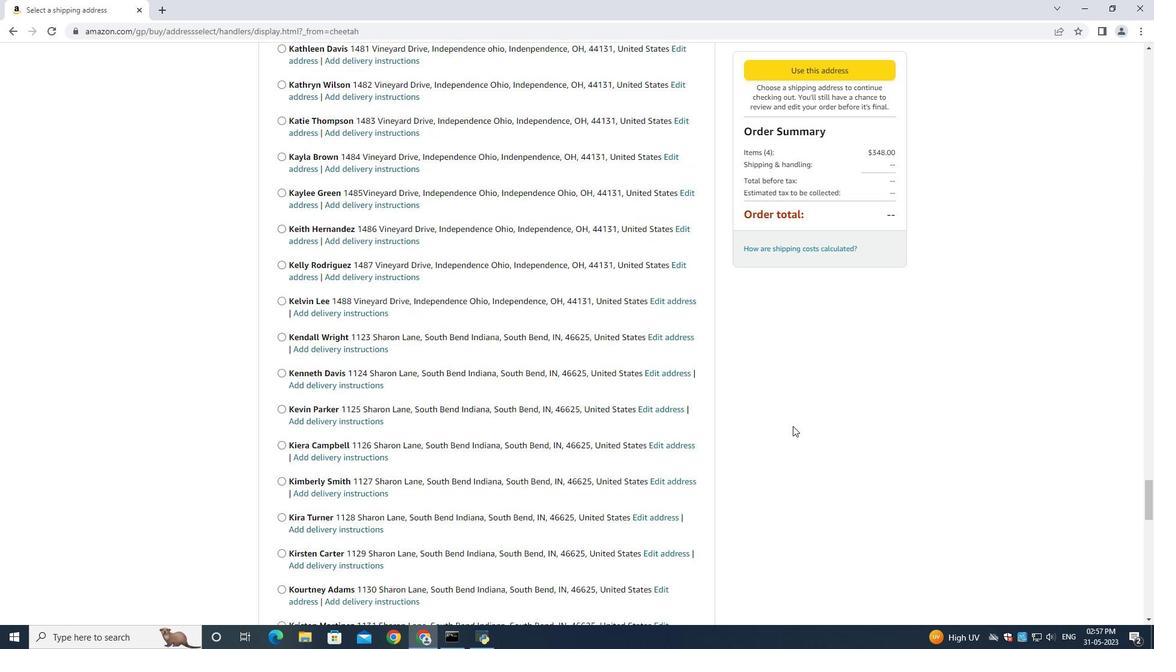 
Action: Mouse scrolled (792, 425) with delta (0, 0)
Screenshot: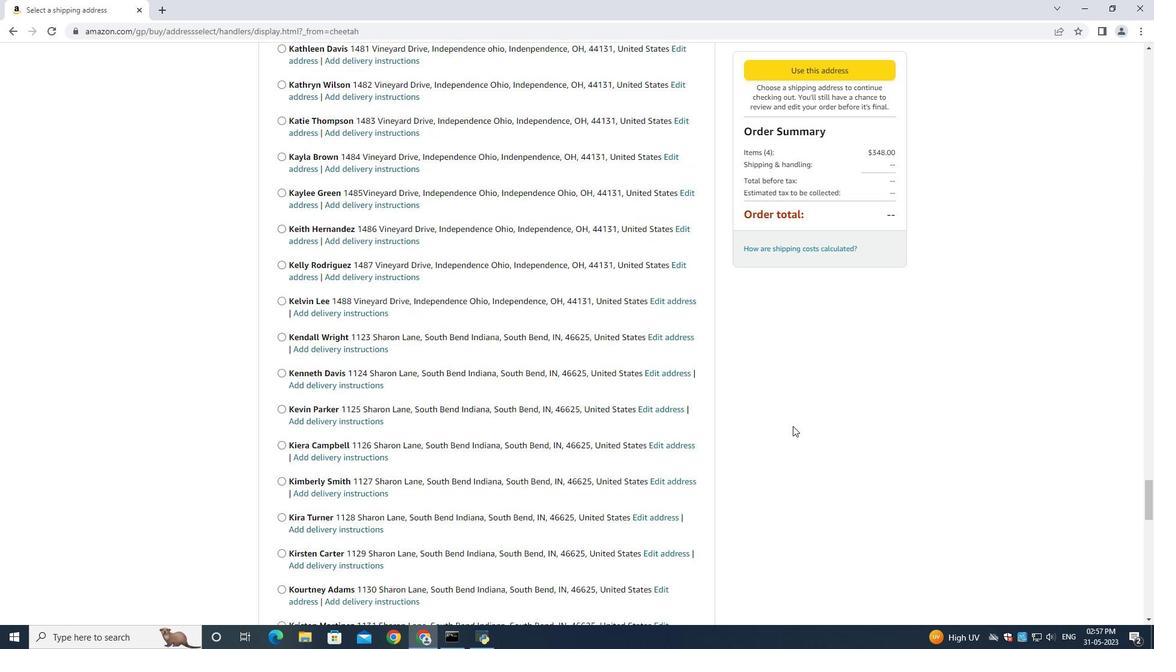 
Action: Mouse scrolled (792, 425) with delta (0, 0)
Screenshot: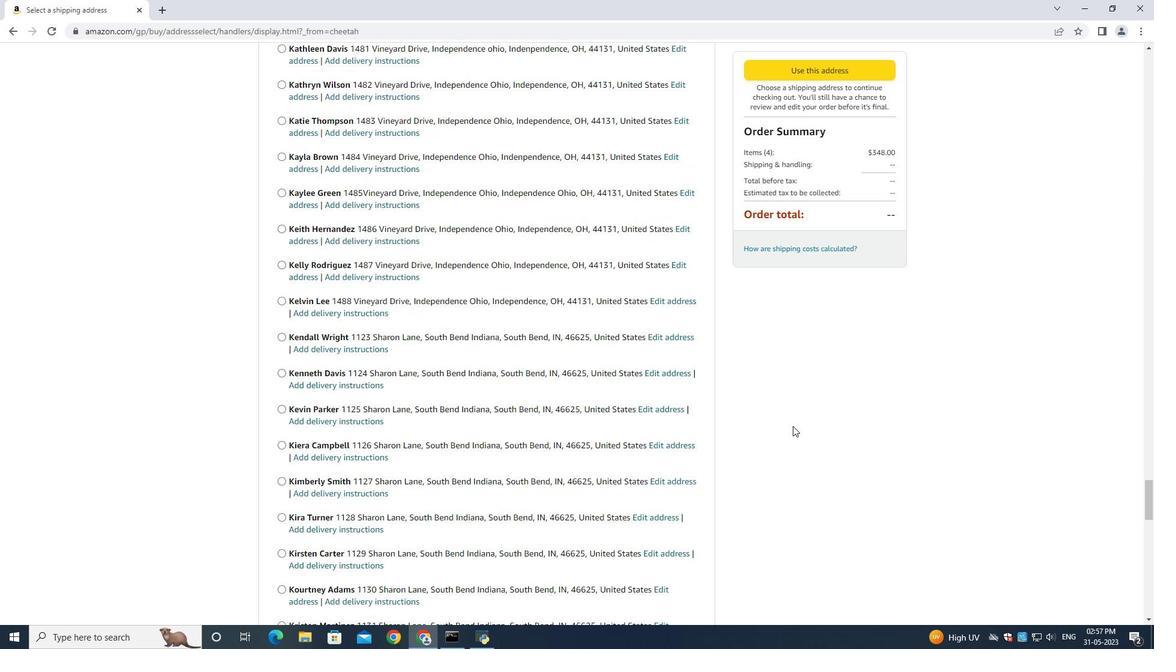 
Action: Mouse scrolled (792, 425) with delta (0, 0)
Screenshot: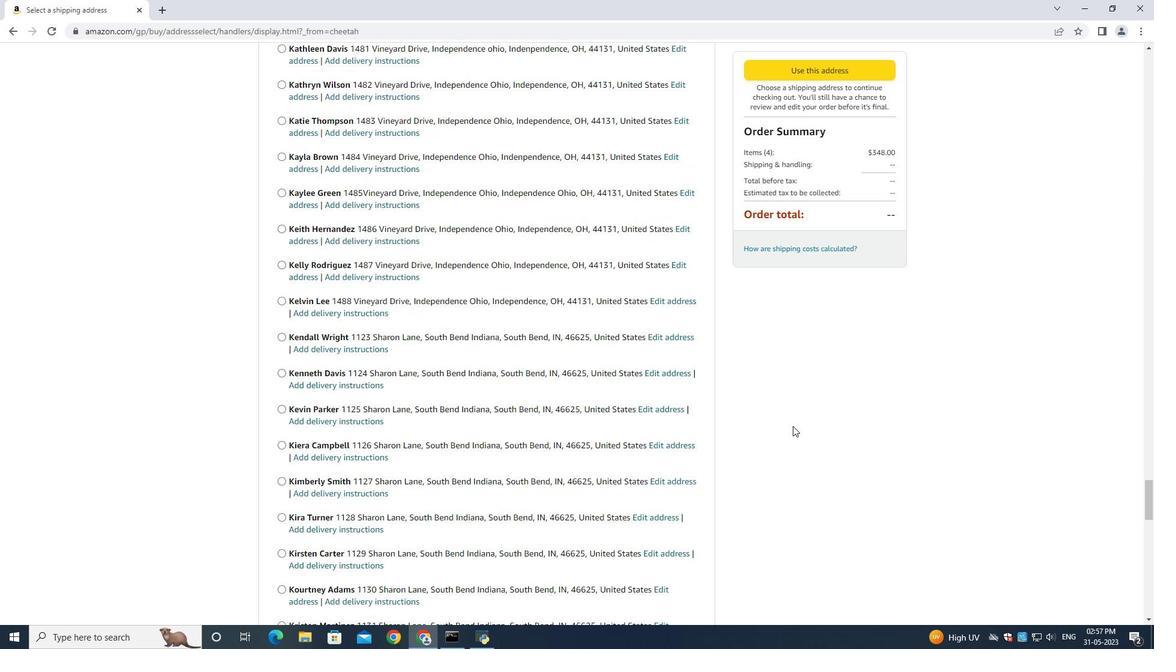 
Action: Mouse scrolled (792, 425) with delta (0, 0)
Screenshot: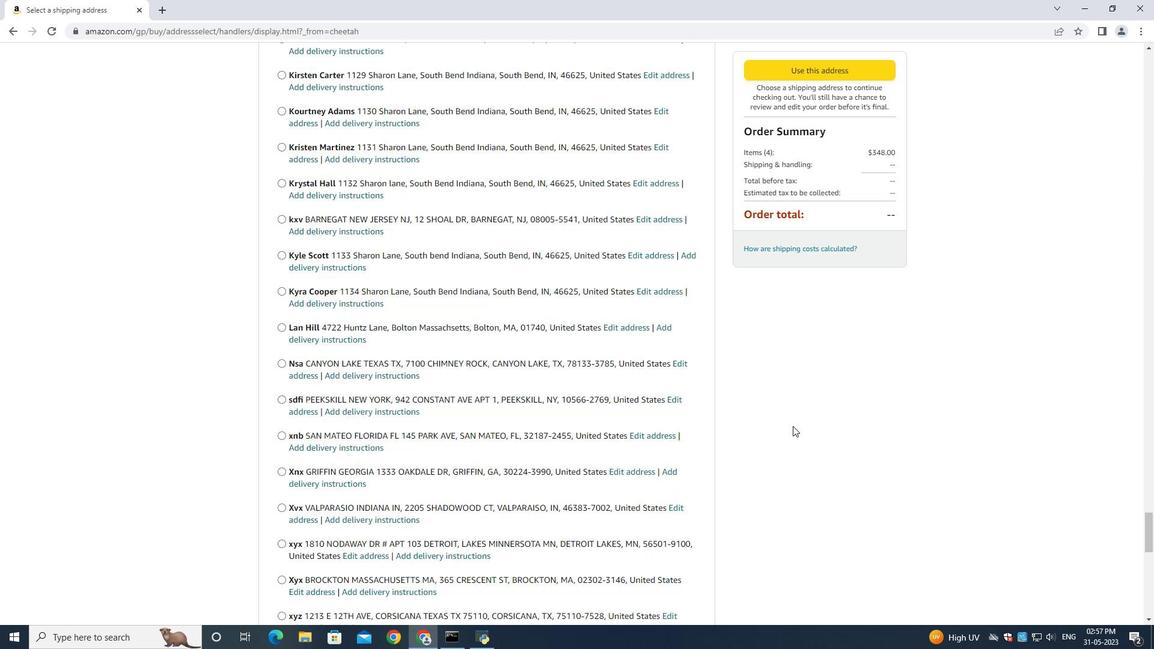 
Action: Mouse scrolled (792, 425) with delta (0, 0)
Screenshot: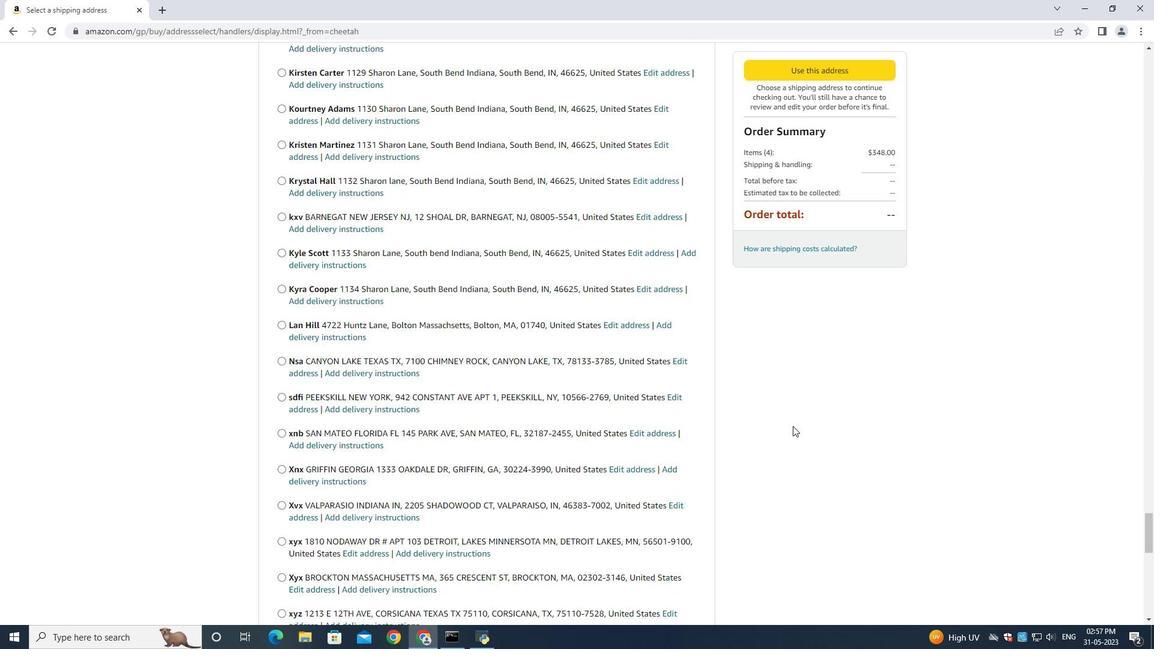 
Action: Mouse scrolled (792, 425) with delta (0, 0)
Screenshot: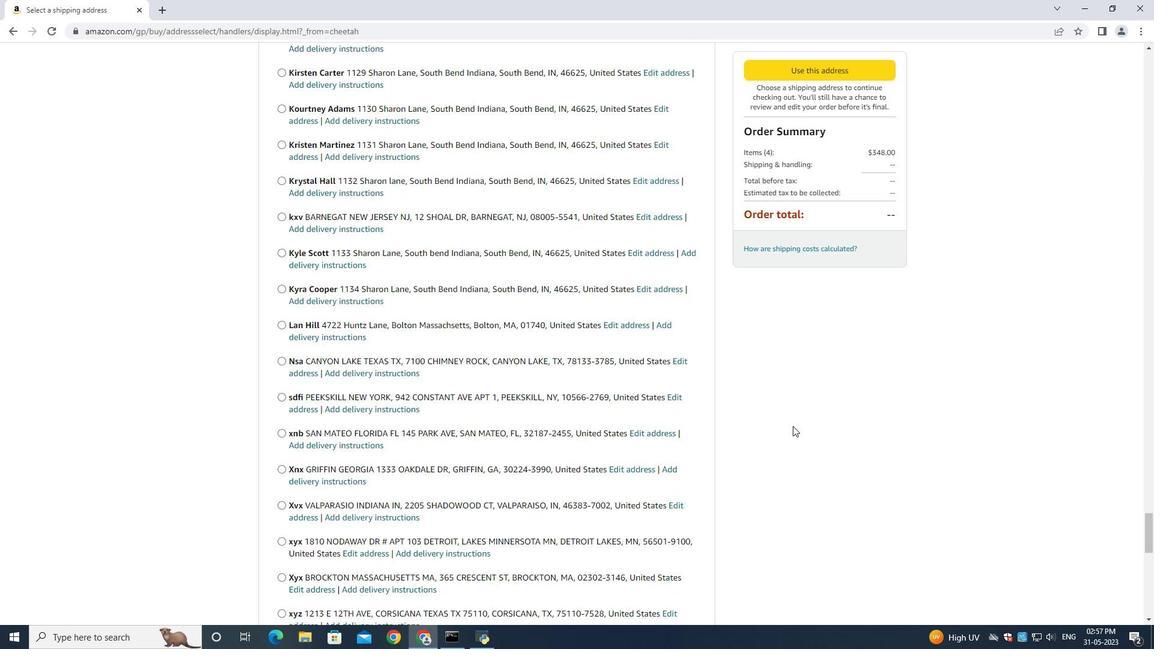 
Action: Mouse scrolled (792, 425) with delta (0, 0)
Screenshot: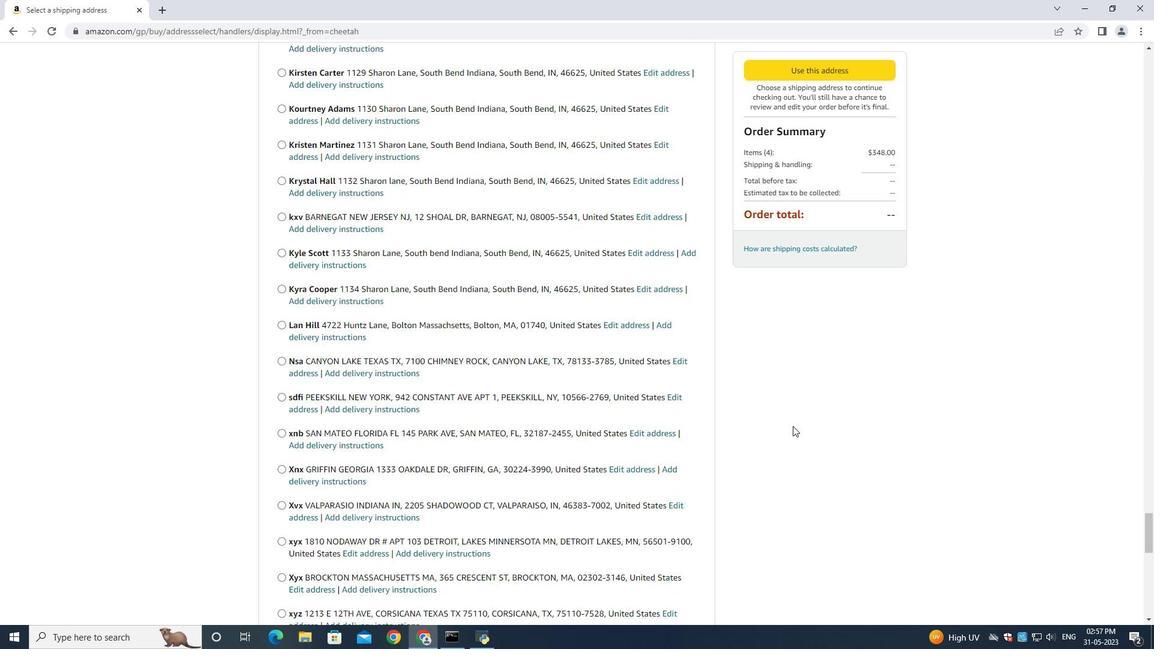 
Action: Mouse scrolled (792, 425) with delta (0, 0)
Screenshot: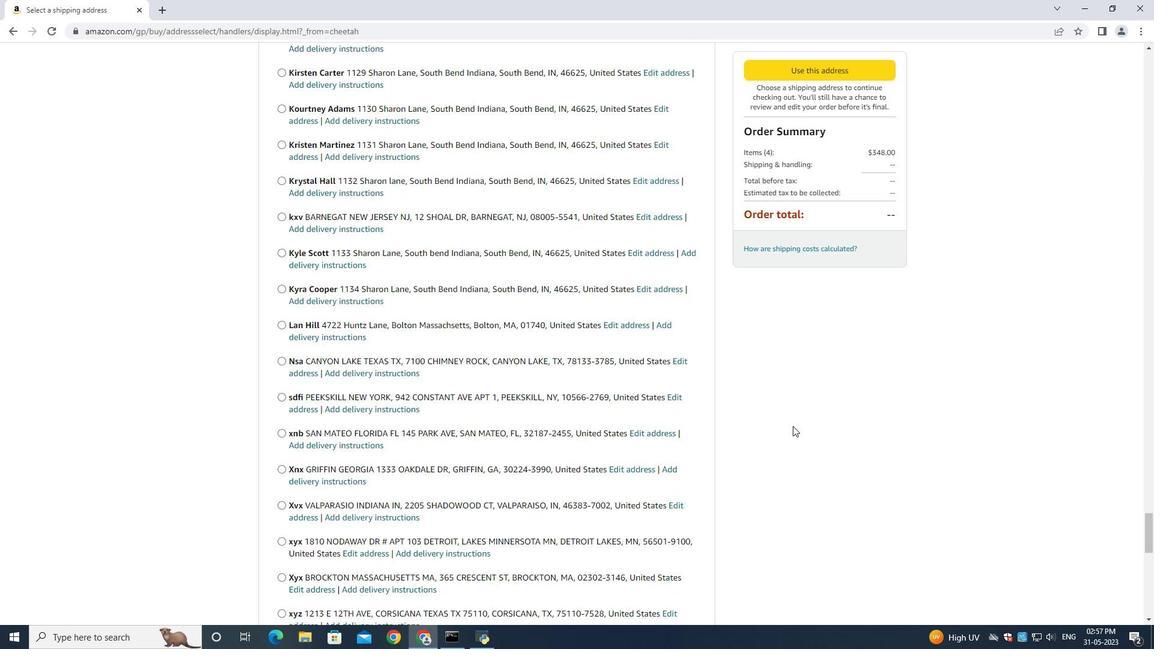 
Action: Mouse scrolled (792, 425) with delta (0, 0)
Screenshot: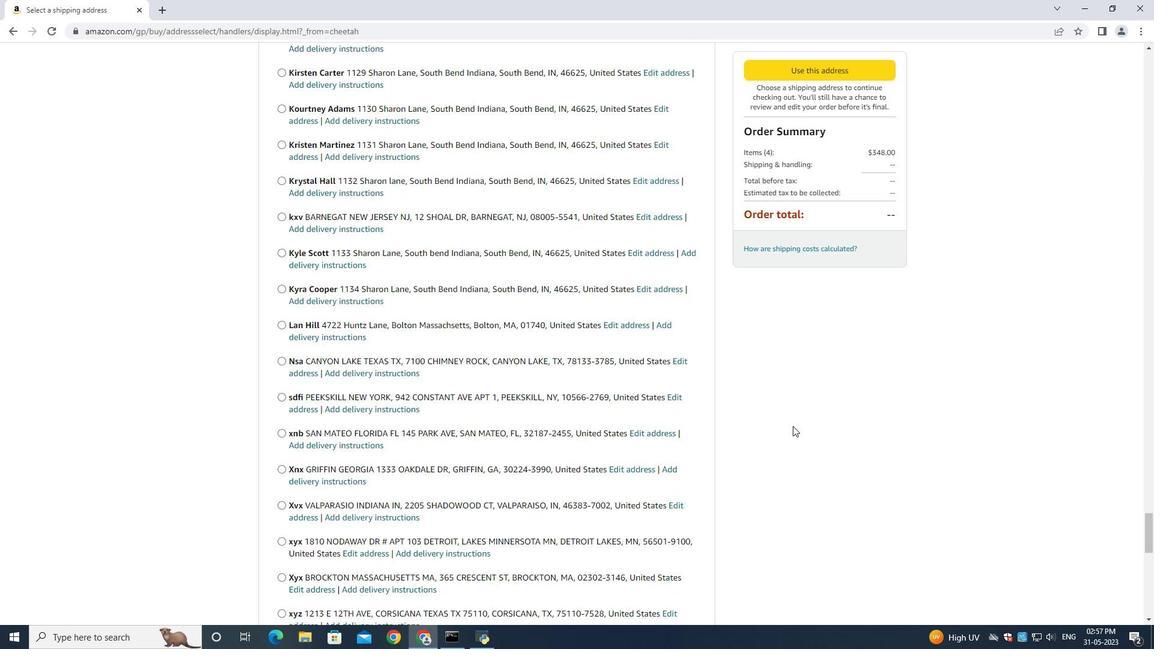 
Action: Mouse scrolled (792, 425) with delta (0, 0)
Screenshot: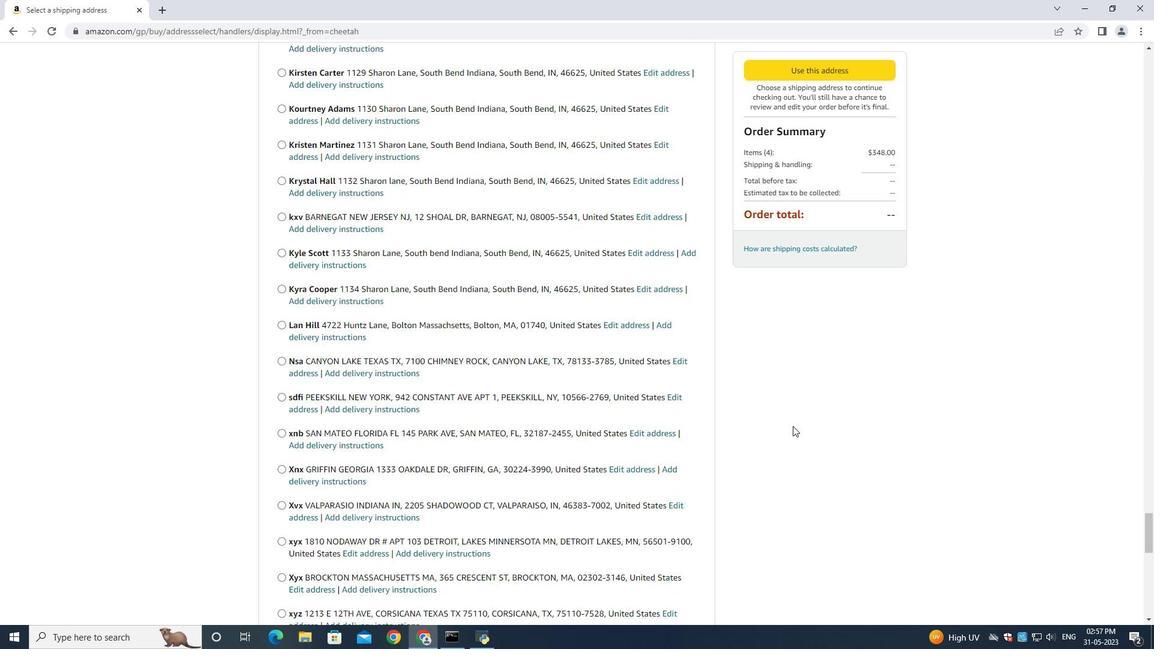 
Action: Mouse scrolled (792, 425) with delta (0, 0)
Screenshot: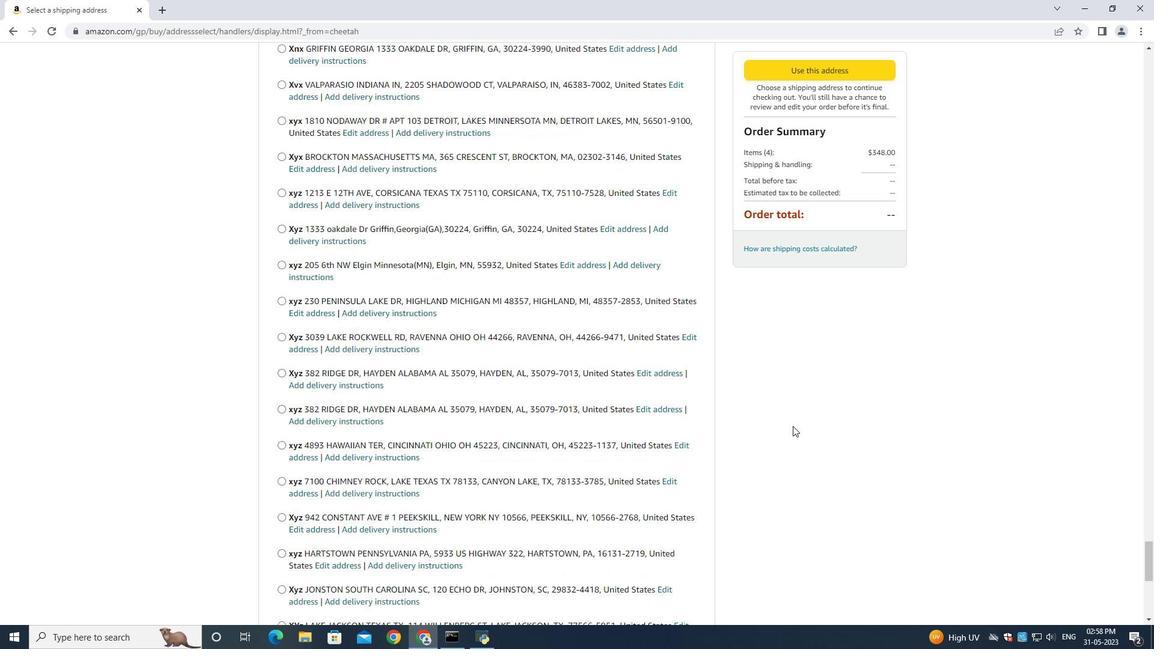 
Action: Mouse scrolled (792, 425) with delta (0, 0)
Screenshot: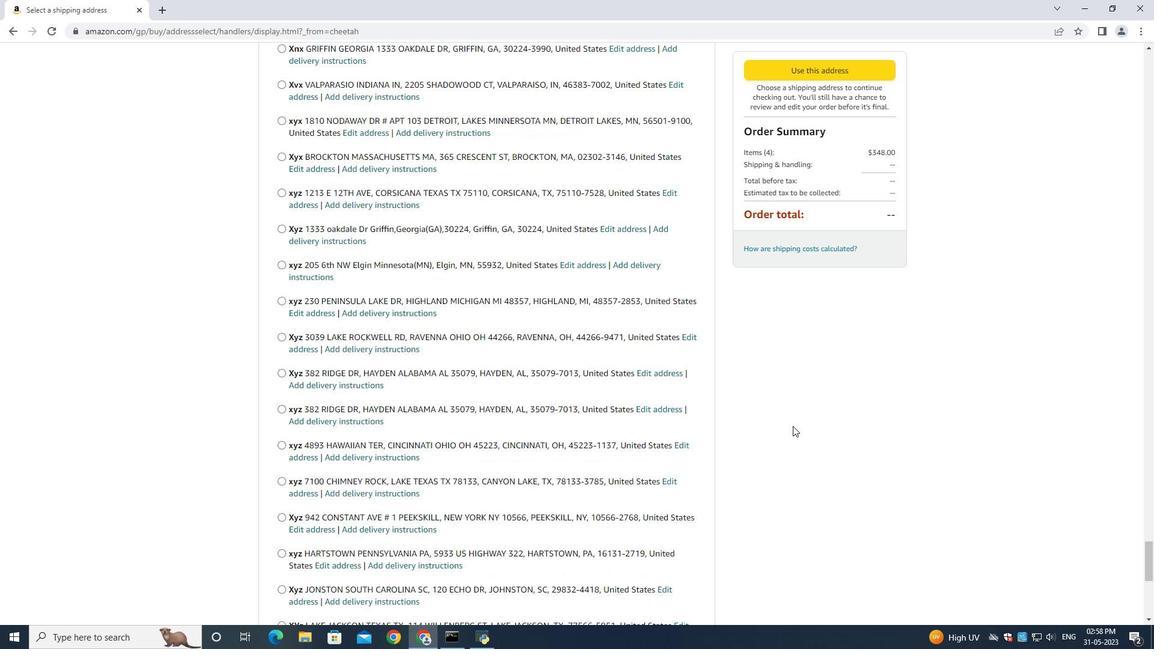 
Action: Mouse scrolled (792, 425) with delta (0, 0)
Screenshot: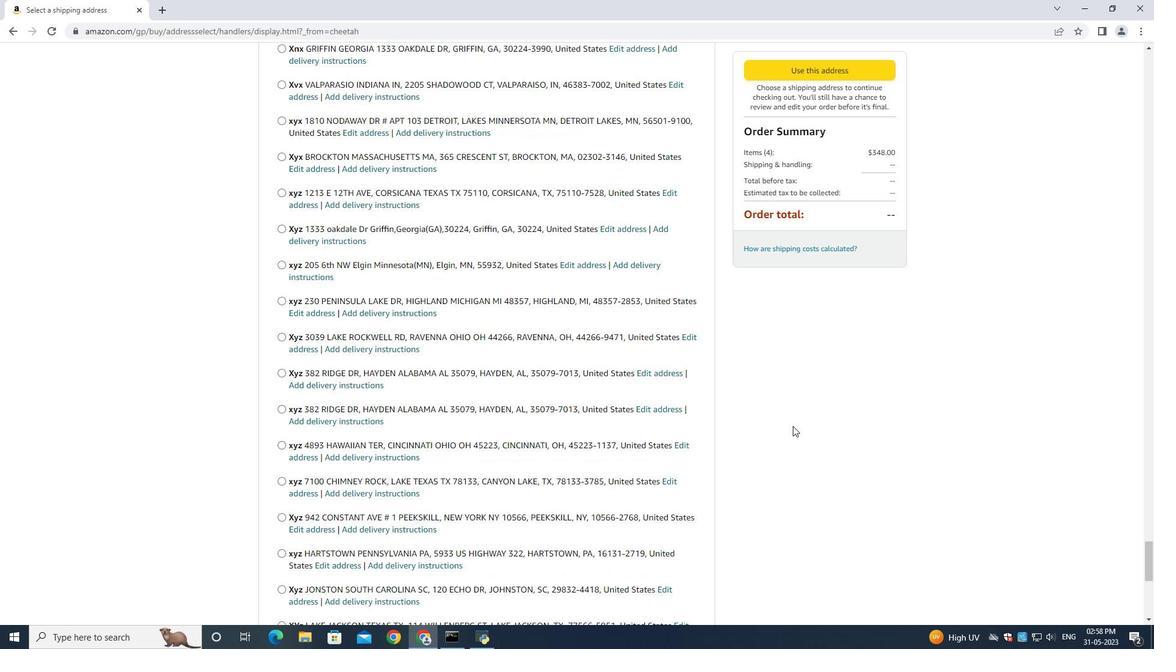 
Action: Mouse scrolled (792, 425) with delta (0, 0)
Screenshot: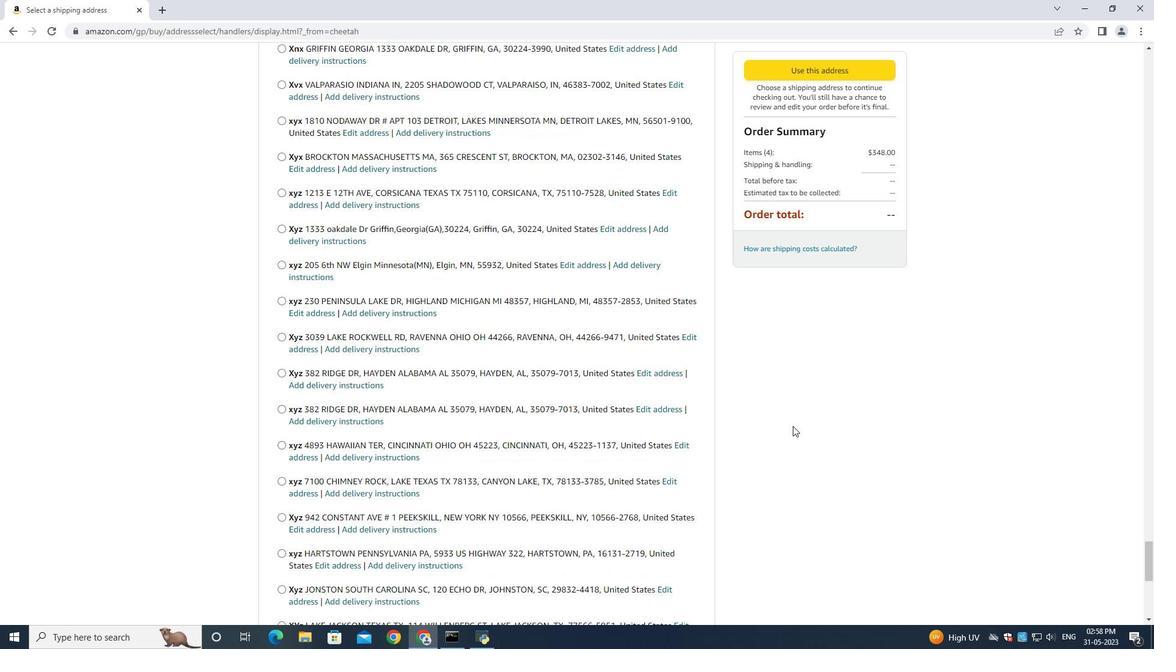 
Action: Mouse scrolled (792, 425) with delta (0, 0)
Screenshot: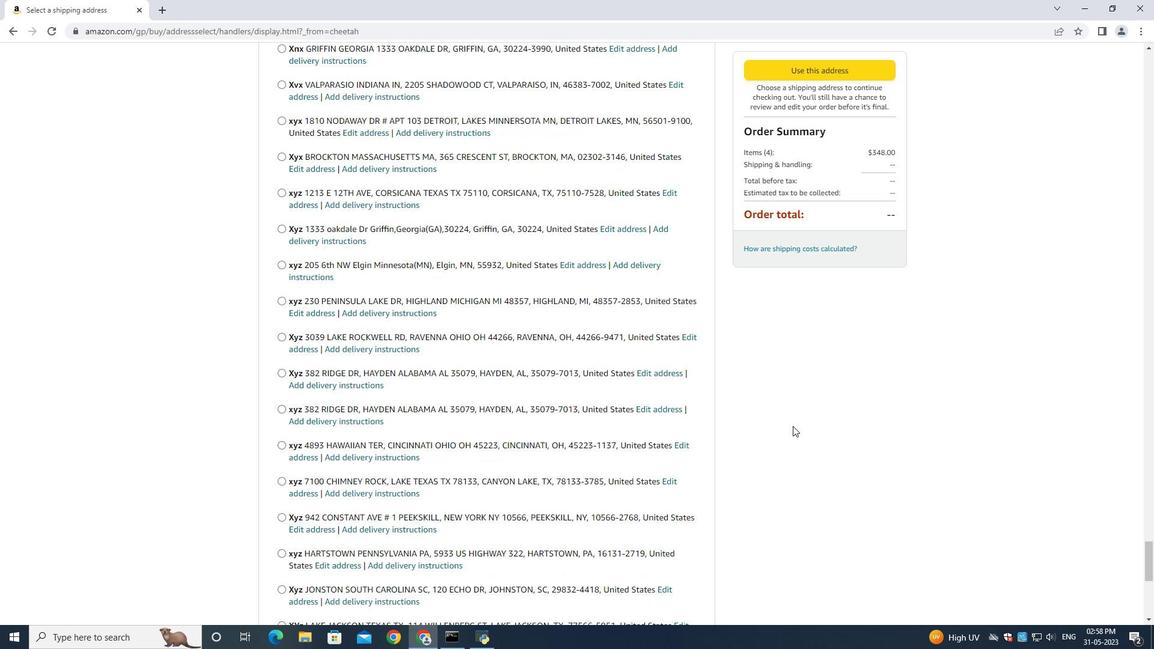 
Action: Mouse scrolled (792, 425) with delta (0, 0)
Screenshot: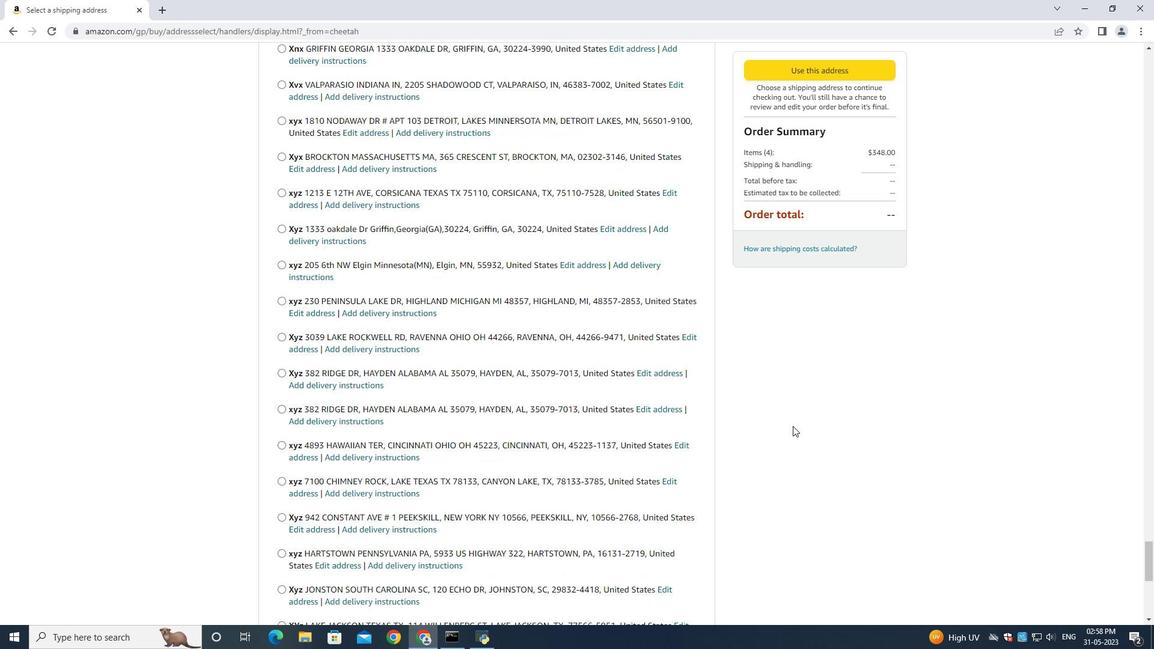 
Action: Mouse scrolled (792, 425) with delta (0, 0)
Screenshot: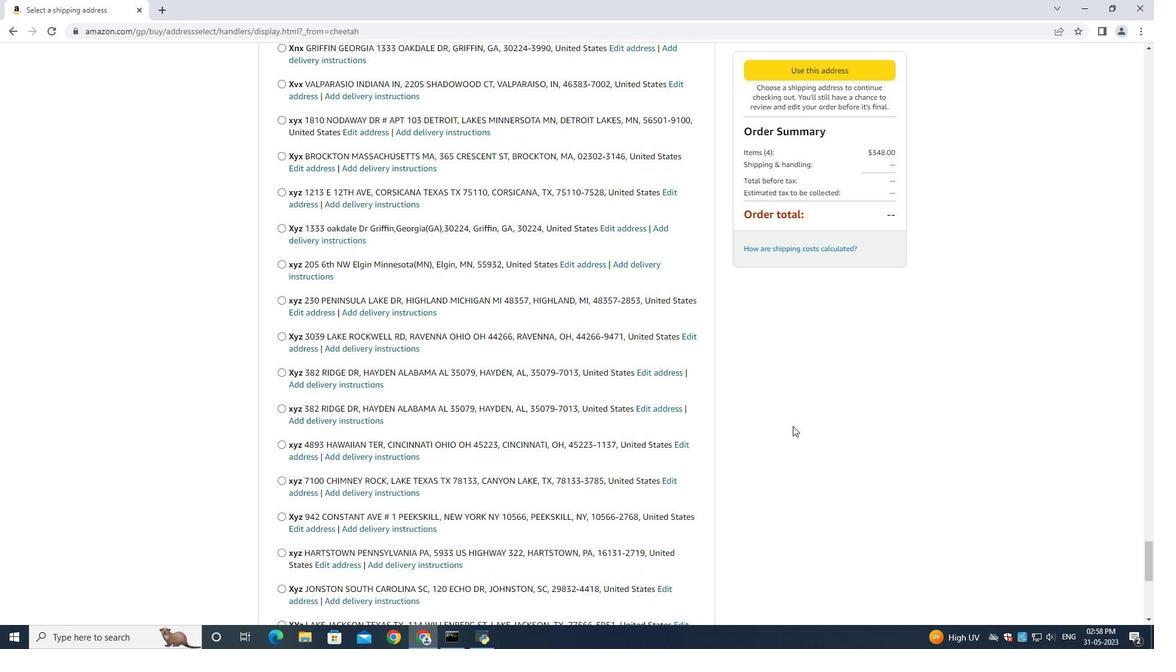 
Action: Mouse scrolled (792, 425) with delta (0, 0)
Screenshot: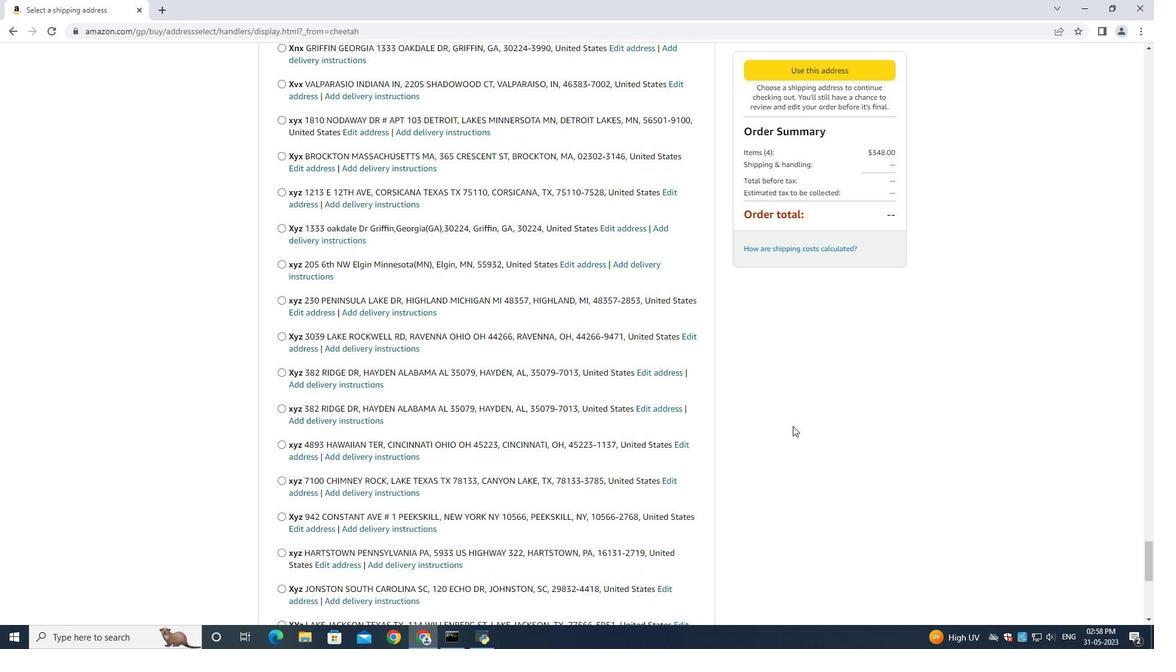 
Action: Mouse scrolled (792, 425) with delta (0, 0)
Screenshot: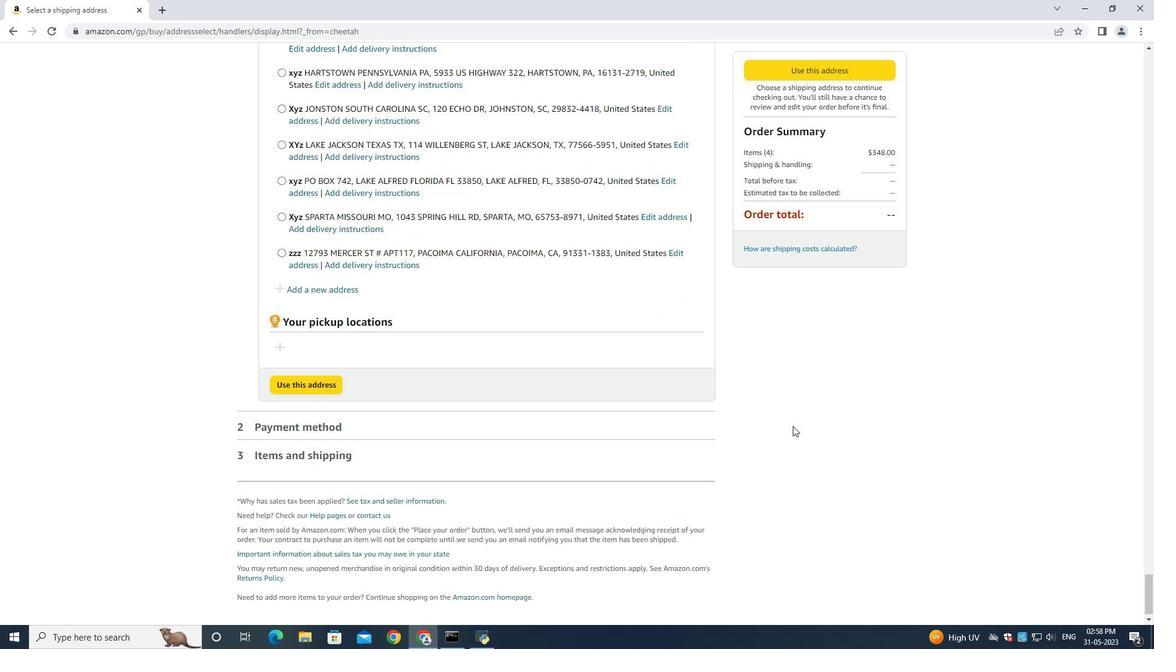 
Action: Mouse scrolled (792, 425) with delta (0, 0)
Screenshot: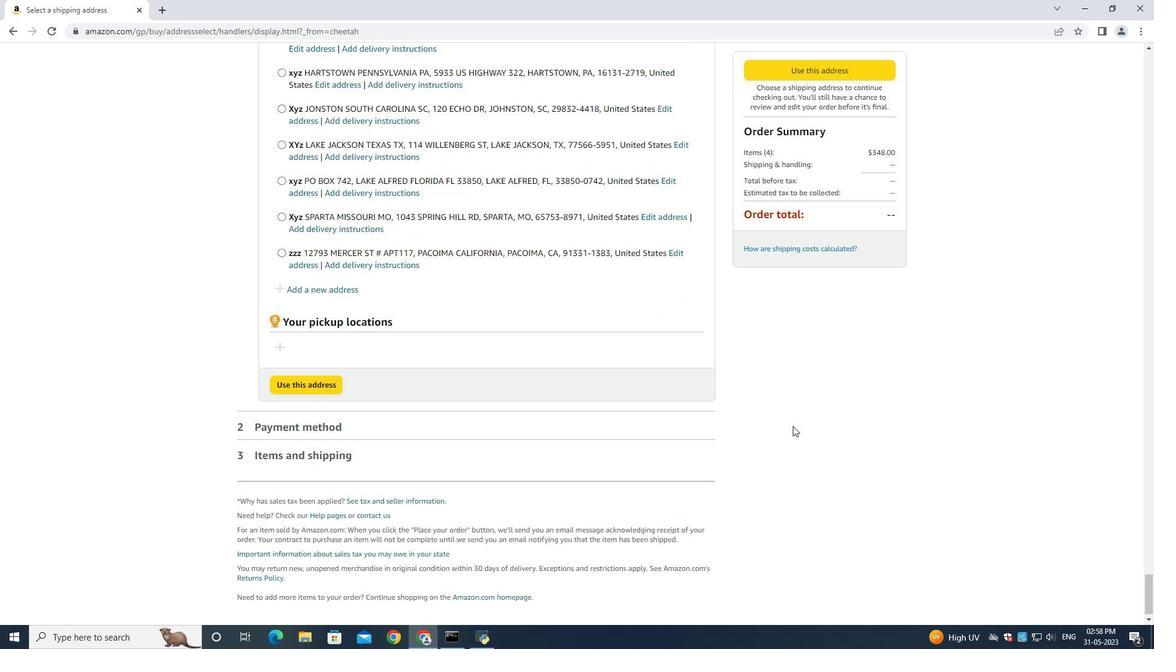 
Action: Mouse scrolled (792, 425) with delta (0, 0)
Screenshot: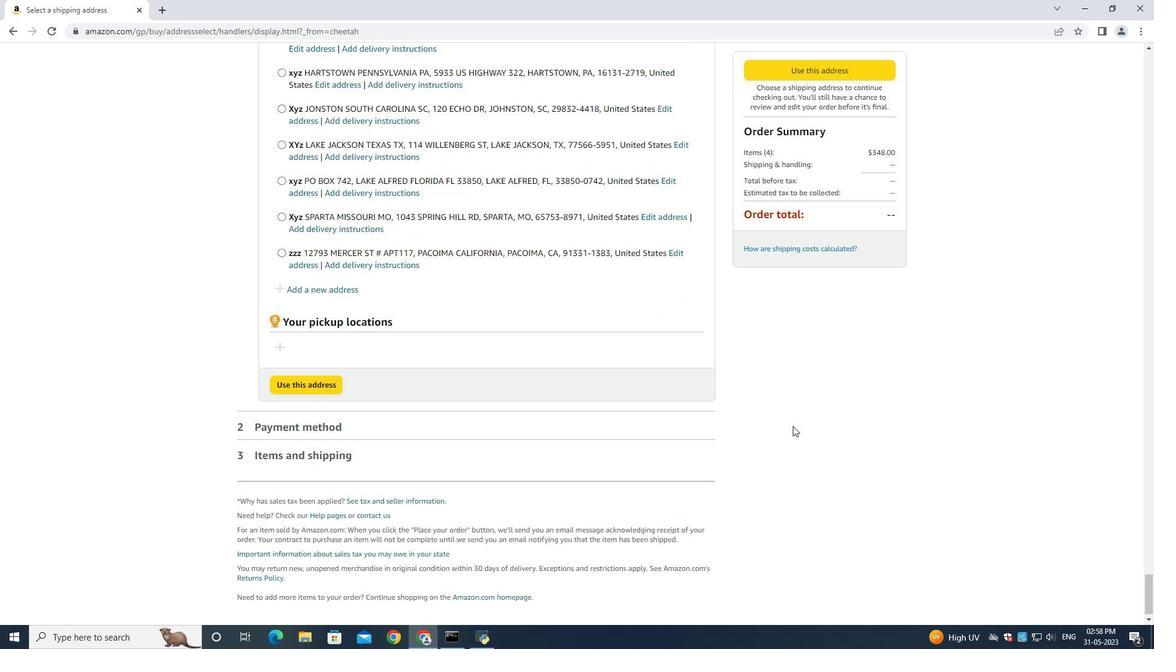 
Action: Mouse scrolled (792, 425) with delta (0, 0)
Screenshot: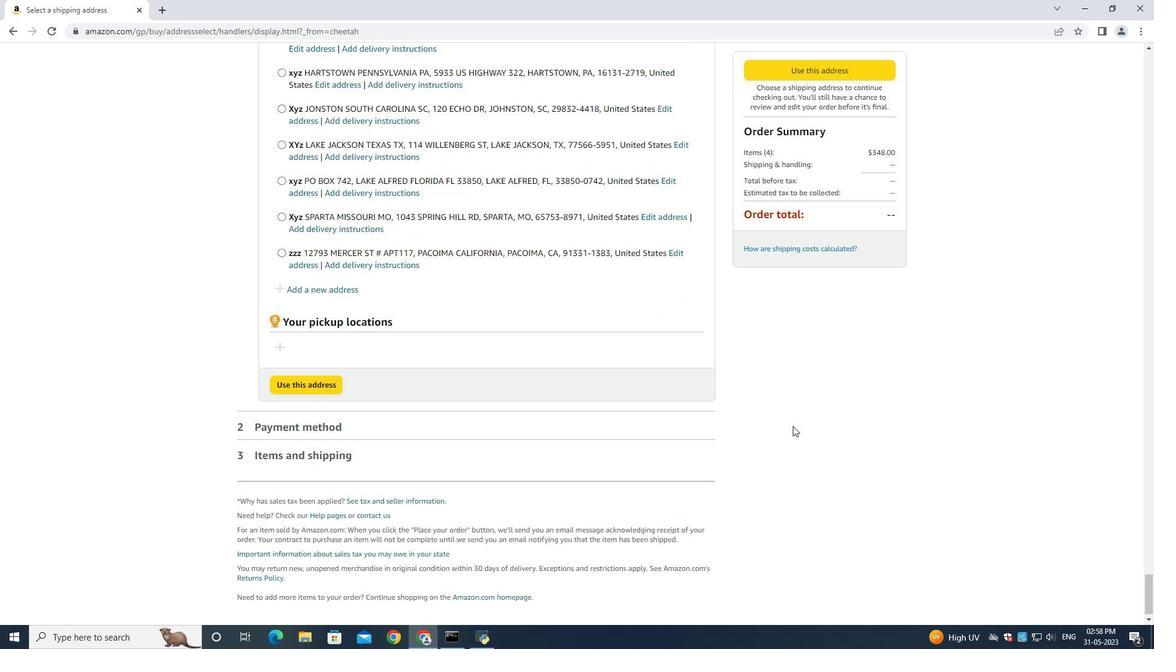 
Action: Mouse scrolled (792, 425) with delta (0, 0)
Screenshot: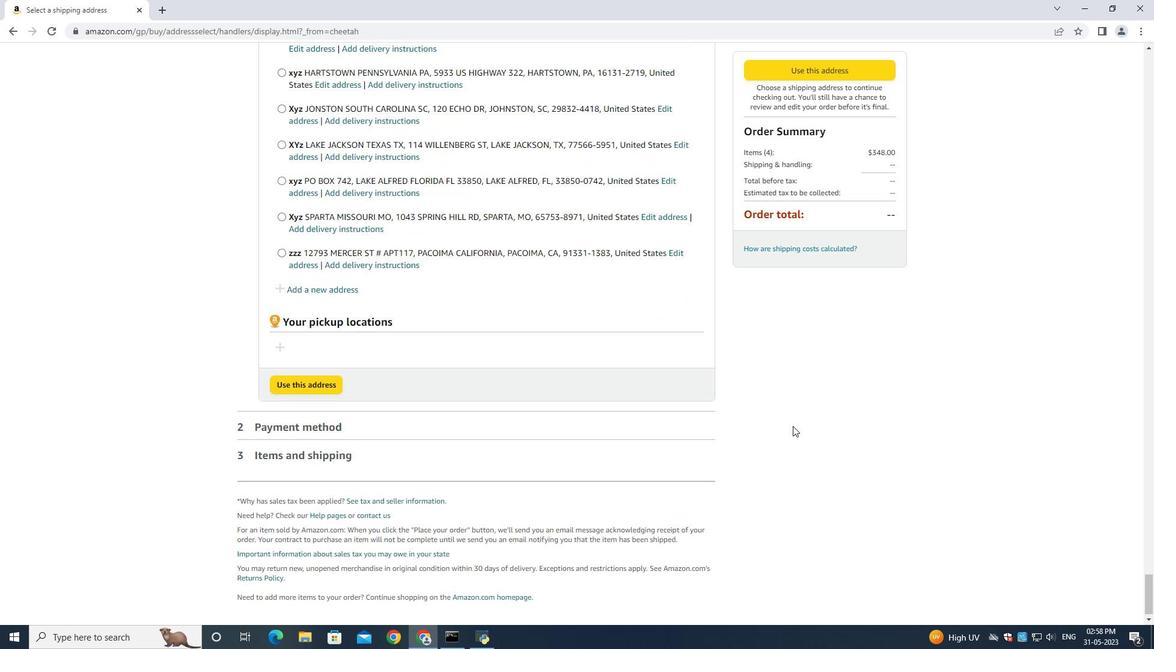 
Action: Mouse scrolled (792, 425) with delta (0, 0)
Screenshot: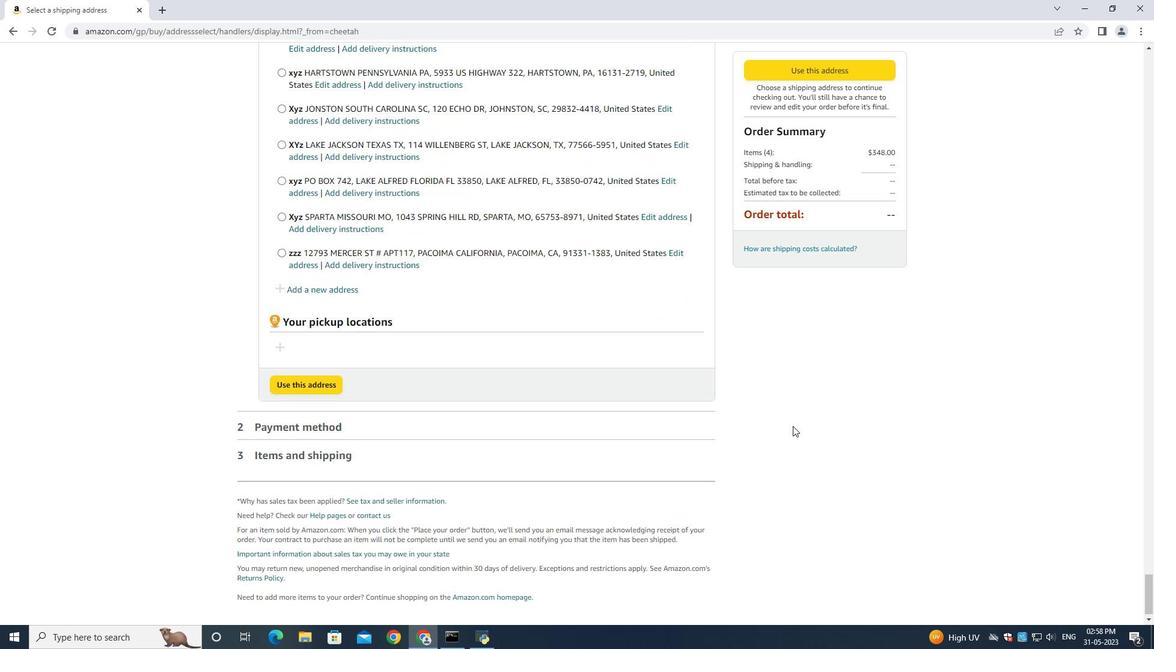 
Action: Mouse scrolled (792, 425) with delta (0, 0)
Screenshot: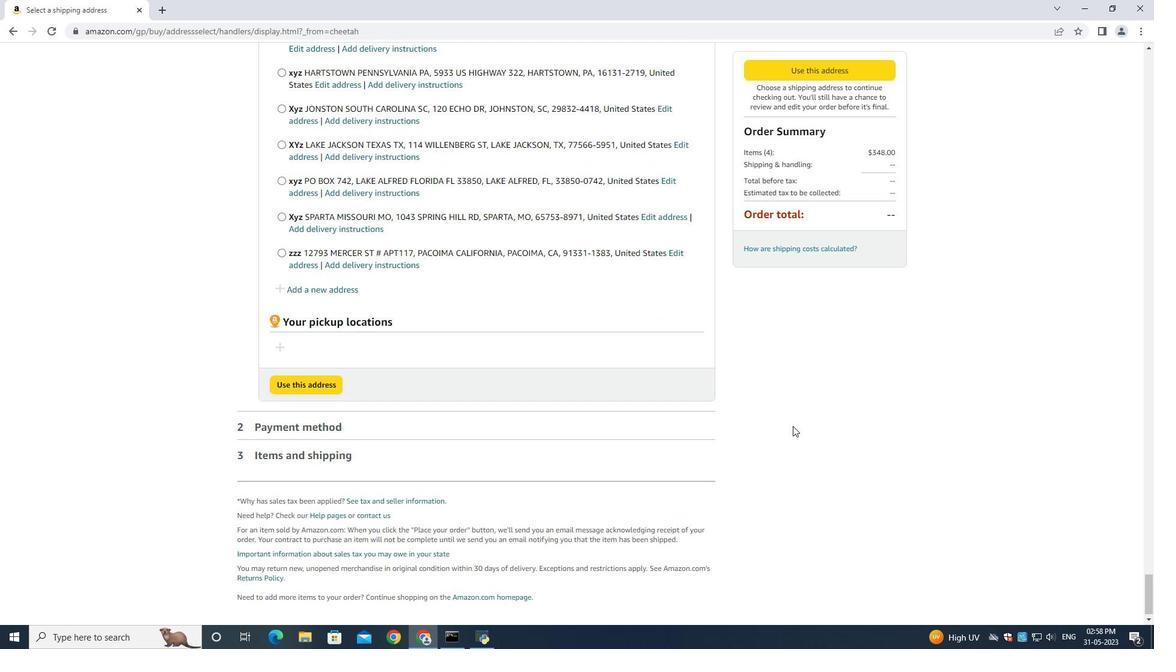 
Action: Mouse moved to (307, 284)
Screenshot: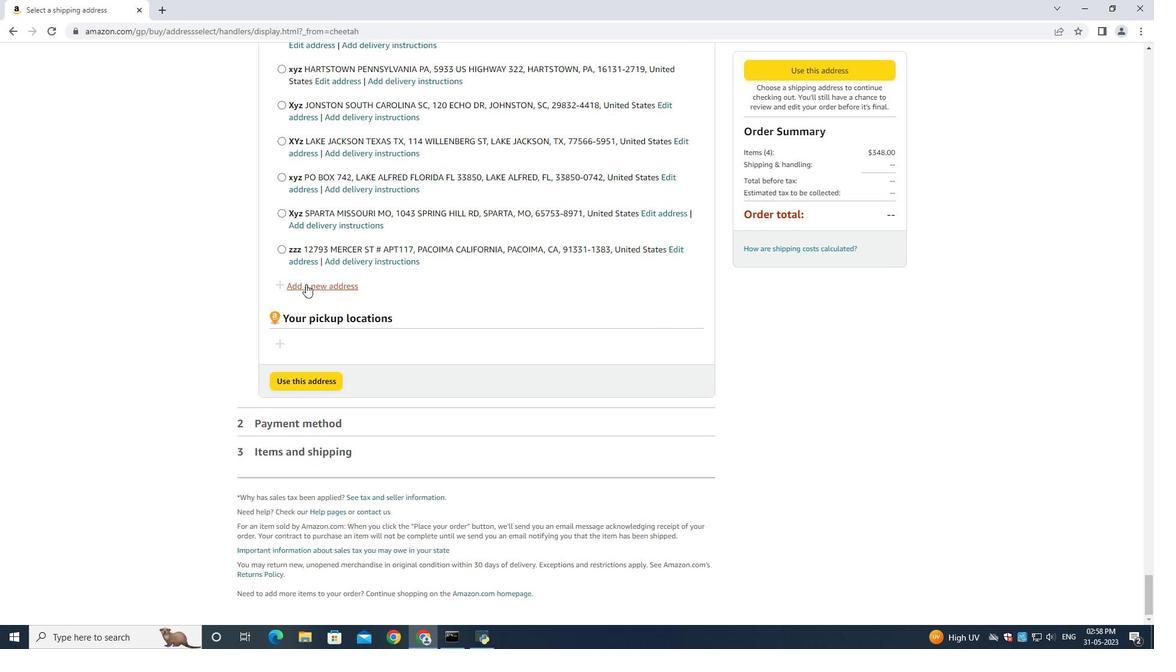 
Action: Mouse pressed left at (307, 284)
Screenshot: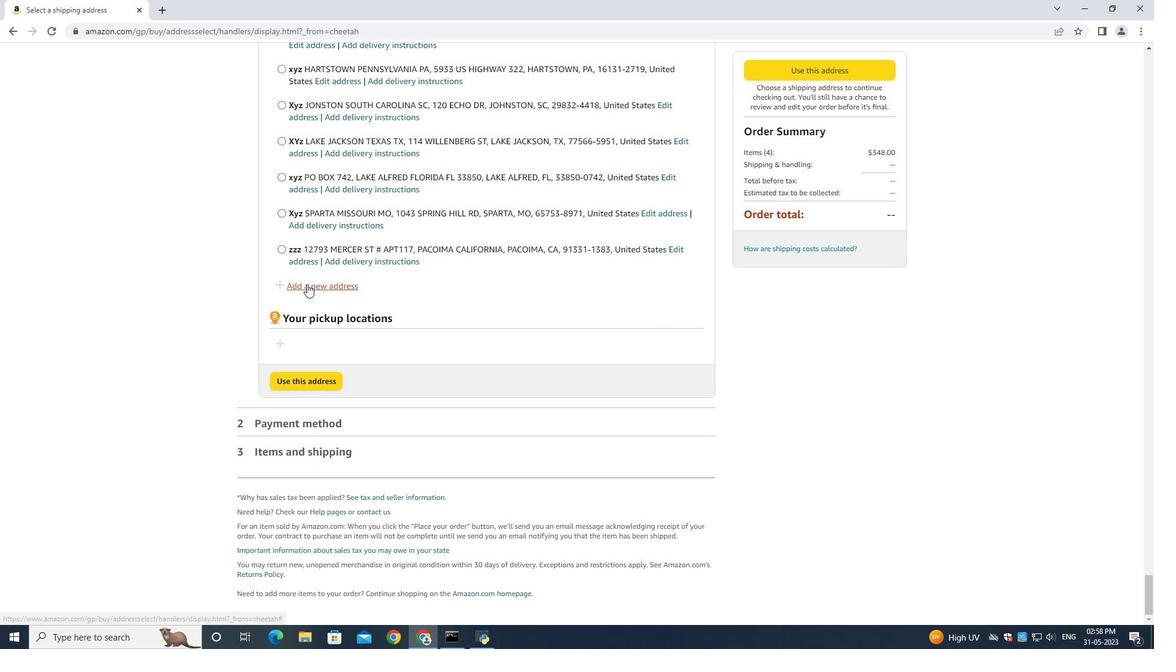 
Action: Mouse moved to (403, 291)
Screenshot: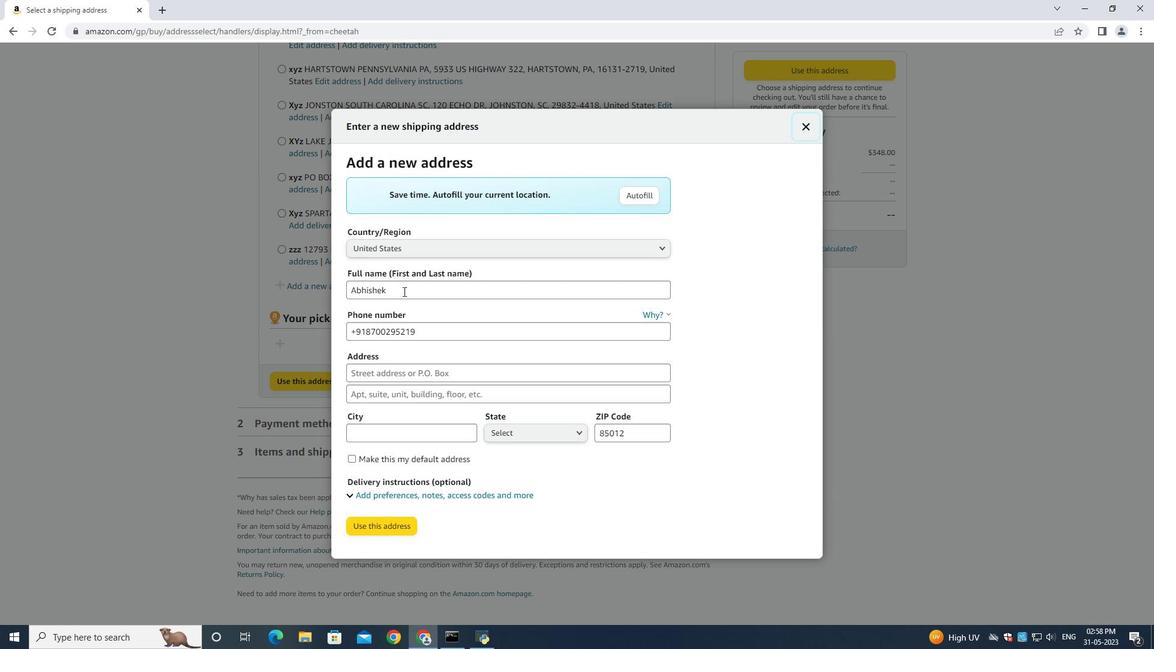 
Action: Mouse pressed left at (403, 291)
Screenshot: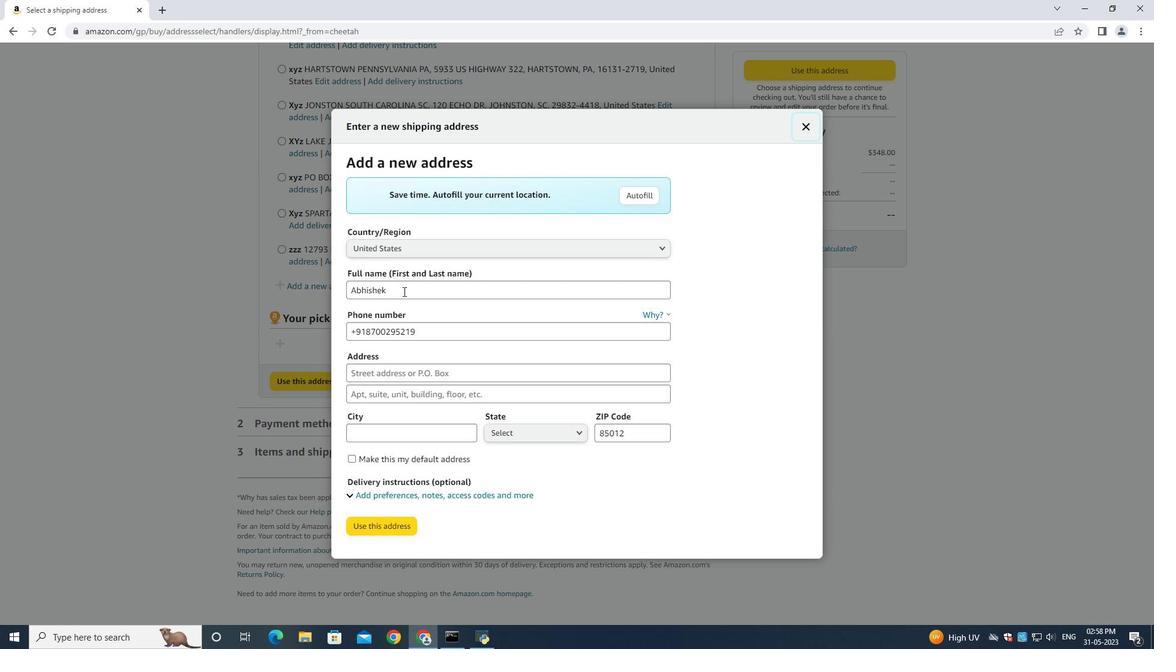 
Action: Key pressed ctrl+A<Key.backspace><Key.shift><Key.shift><Key.shift><Key.shift><Key.shift><Key.shift><Key.shift><Key.shift><Key.shift><Key.shift><Key.shift><Key.shift><Key.shift><Key.shift><Key.shift><Key.shift><Key.shift><Key.shift><Key.shift><Key.shift><Key.shift><Key.shift><Key.shift><Key.shift><Key.shift><Key.shift><Key.shift><Key.shift><Key.shift><Key.shift>Landon<Key.space><Key.shift><Key.shift>Mic<Key.backspace>tchell<Key.tab><Key.tab><Key.backspace>5742125169<Key.tab>1135<Key.space><Key.shift>Sharon<Key.space><Key.shift>Lane<Key.space><Key.shift><Key.shift><Key.shift><Key.shift><Key.shift><Key.shift><Key.shift><Key.shift><Key.tab><Key.shift><Key.shift><Key.shift><Key.shift><Key.shift><Key.shift><Key.shift><Key.shift><Key.shift><Key.shift><Key.shift><Key.shift><Key.shift><Key.shift><Key.shift><Key.shift><Key.shift><Key.shift><Key.shift><Key.shift><Key.shift><Key.shift><Key.shift><Key.shift><Key.shift><Key.shift><Key.shift><Key.shift><Key.shift><Key.shift><Key.shift><Key.shift><Key.shift><Key.shift><Key.shift><Key.shift><Key.shift><Key.shift><Key.shift><Key.shift><Key.shift><Key.shift><Key.shift><Key.shift><Key.shift><Key.shift><Key.shift><Key.shift><Key.shift><Key.shift><Key.shift><Key.shift><Key.shift><Key.shift><Key.shift><Key.shift><Key.shift><Key.shift><Key.shift><Key.shift><Key.shift><Key.shift><Key.shift><Key.shift><Key.shift>South<Key.space><Key.shift>Bend<Key.space><Key.shift><Key.shift><Key.shift><Key.shift><Key.shift><Key.shift><Key.shift><Key.shift><Key.shift><Key.shift><Key.shift><Key.shift><Key.shift><Key.shift><Key.shift><Key.shift><Key.shift><Key.shift><Key.shift><Key.shift><Key.shift><Key.shift><Key.shift><Key.shift><Key.shift><Key.shift><Key.shift><Key.shift><Key.shift><Key.shift><Key.shift><Key.shift><Key.shift><Key.shift><Key.shift><Key.shift><Key.shift><Key.shift><Key.shift><Key.shift><Key.shift><Key.shift><Key.shift><Key.shift><Key.shift><Key.shift><Key.shift><Key.shift><Key.shift><Key.shift><Key.shift><Key.shift><Key.shift><Key.shift><Key.shift><Key.shift><Key.shift><Key.shift><Key.shift><Key.shift><Key.shift><Key.shift><Key.shift><Key.shift><Key.shift><Key.shift><Key.shift><Key.shift><Key.shift><Key.shift><Key.shift><Key.shift><Key.shift><Key.shift><Key.shift><Key.shift><Key.shift><Key.shift><Key.shift><Key.shift><Key.shift><Key.shift><Key.shift><Key.shift><Key.shift><Key.shift><Key.shift><Key.shift><Key.shift><Key.shift><Key.shift><Key.shift><Key.shift><Key.shift><Key.shift><Key.shift><Key.shift><Key.shift><Key.shift><Key.shift><Key.shift><Key.shift><Key.shift><Key.shift><Key.shift><Key.shift><Key.shift><Key.shift><Key.shift><Key.shift><Key.shift><Key.shift><Key.shift><Key.shift><Key.shift><Key.shift><Key.shift><Key.shift><Key.shift><Key.shift><Key.shift><Key.shift><Key.shift><Key.shift><Key.shift><Key.shift><Key.shift><Key.shift><Key.shift><Key.shift><Key.shift><Key.shift><Key.shift><Key.shift><Key.shift><Key.shift><Key.shift><Key.shift><Key.shift><Key.shift><Key.shift><Key.shift><Key.shift><Key.shift><Key.shift><Key.shift><Key.shift><Key.shift><Key.shift><Key.shift><Key.shift><Key.shift><Key.shift><Key.shift><Key.shift><Key.shift><Key.shift><Key.shift><Key.shift><Key.shift><Key.shift><Key.shift><Key.shift><Key.shift><Key.shift><Key.shift><Key.shift><Key.shift><Key.shift><Key.shift><Key.shift><Key.shift><Key.shift><Key.shift><Key.shift><Key.shift><Key.shift><Key.shift><Key.shift><Key.shift><Key.shift><Key.shift><Key.shift><Key.shift><Key.shift><Key.shift><Key.shift><Key.shift><Key.shift><Key.shift><Key.shift><Key.shift><Key.shift><Key.shift><Key.shift><Key.shift><Key.shift><Key.shift><Key.shift><Key.shift><Key.shift><Key.shift><Key.shift><Key.shift><Key.shift>Indiana<Key.tab><Key.shift><Key.shift><Key.shift><Key.shift><Key.shift><Key.shift><Key.shift><Key.shift><Key.shift><Key.shift><Key.shift><Key.shift><Key.shift><Key.shift><Key.shift><Key.shift><Key.shift><Key.shift>South<Key.space><Key.shift>Bend<Key.tab><Key.shift><Key.shift><Key.shift><Key.shift><Key.shift><Key.shift><Key.shift>Indi<Key.tab><Key.backspace>46625
Screenshot: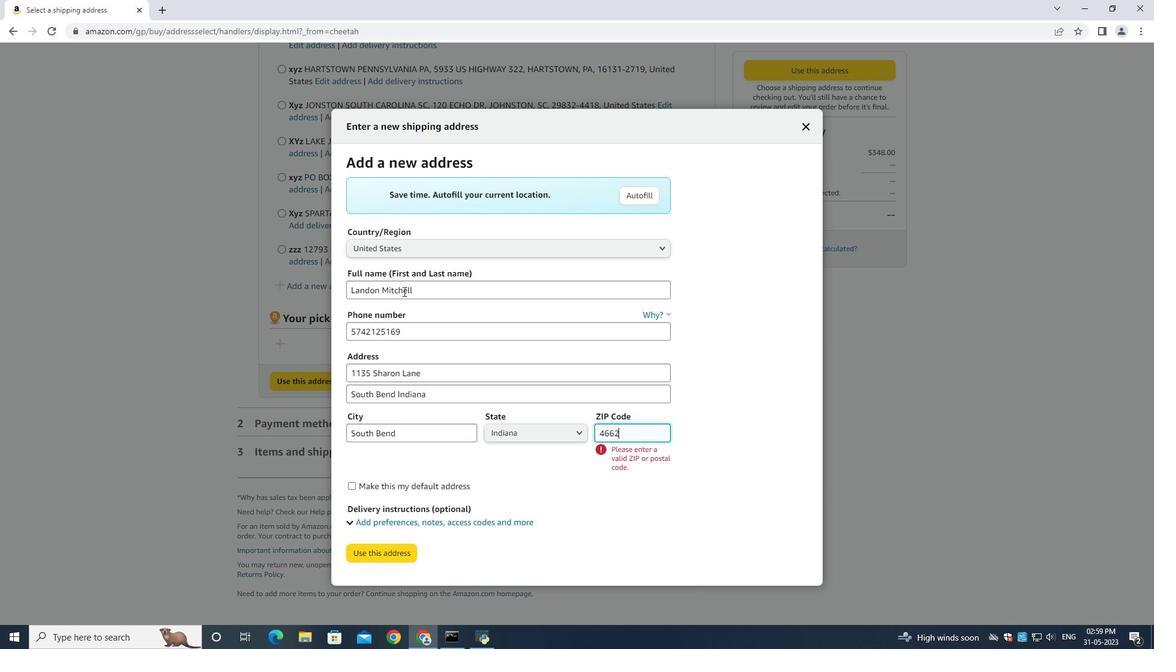 
Action: Mouse moved to (384, 551)
Screenshot: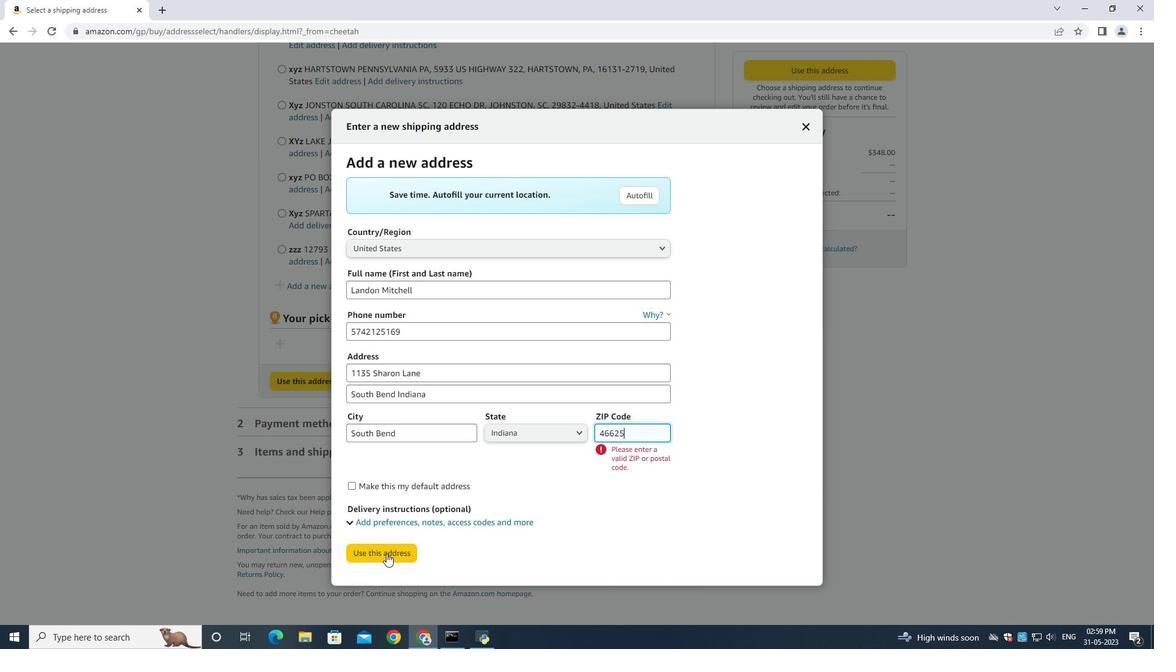 
Action: Mouse pressed left at (384, 551)
Screenshot: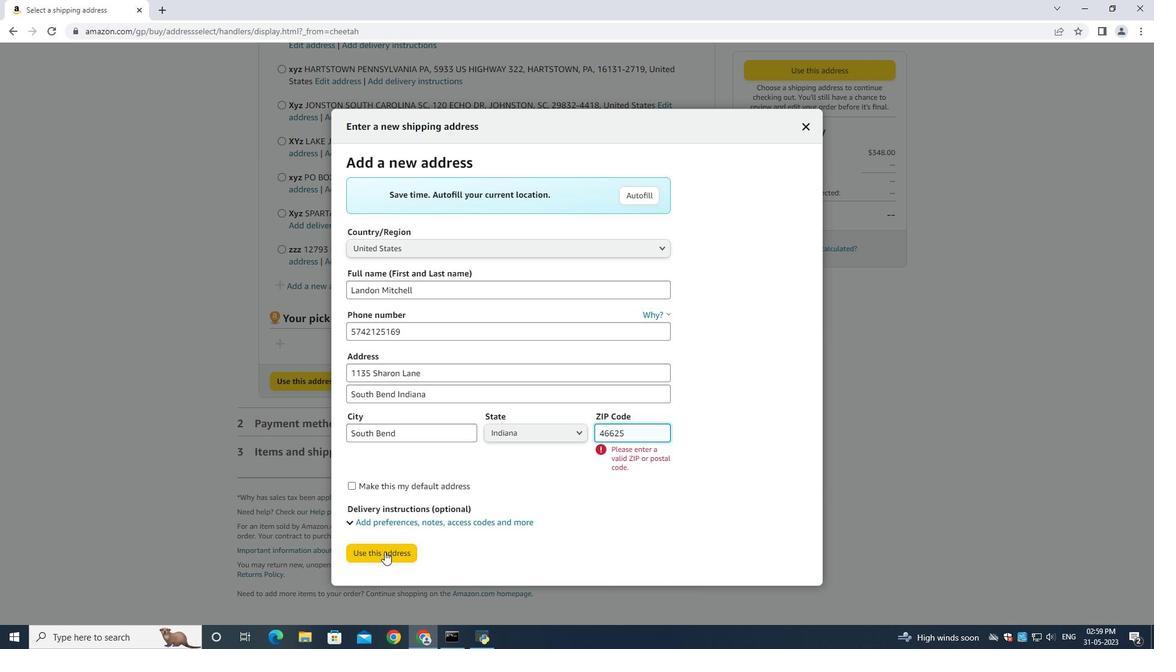 
Action: Mouse moved to (379, 612)
Screenshot: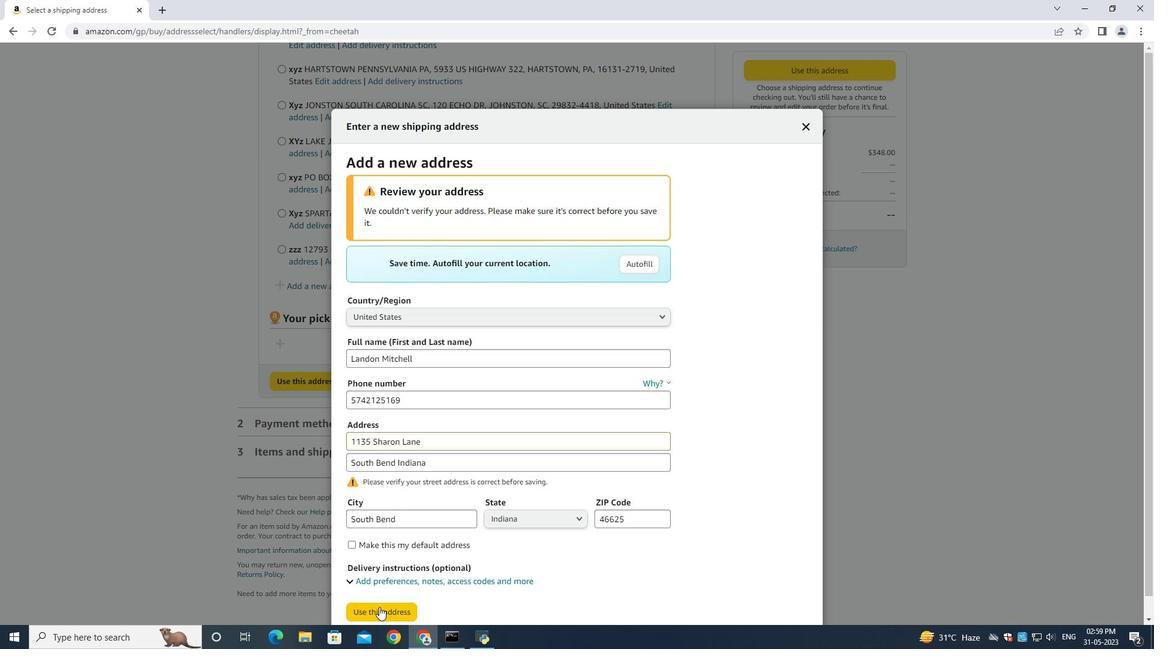 
Action: Mouse pressed left at (379, 612)
Screenshot: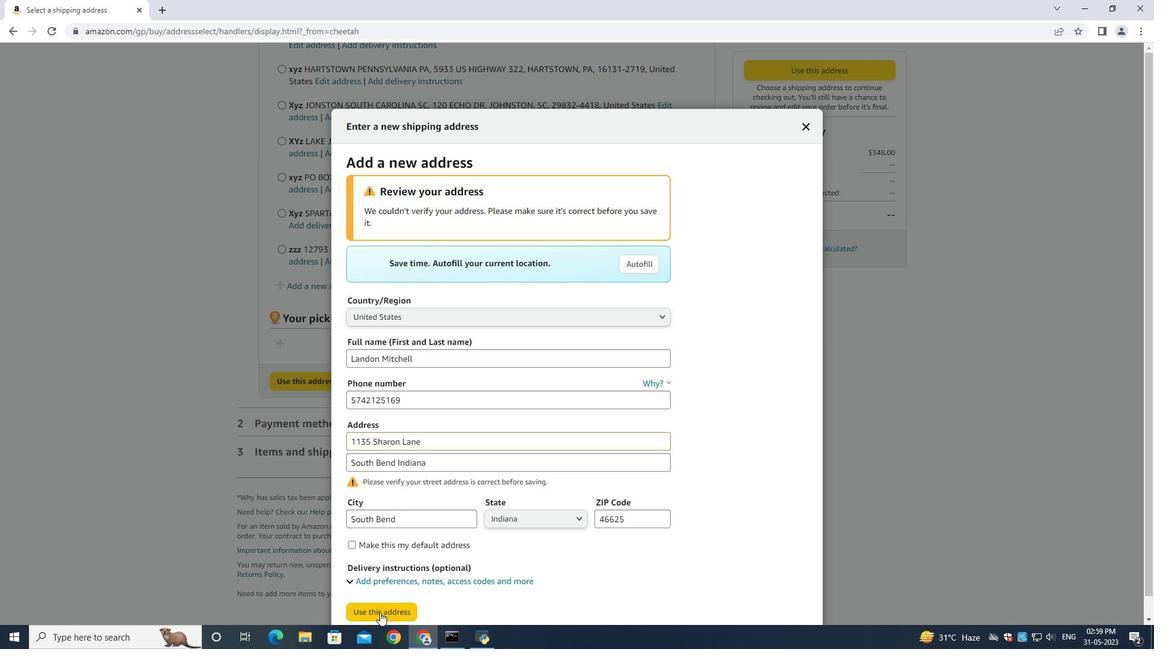 
Action: Mouse moved to (483, 482)
Screenshot: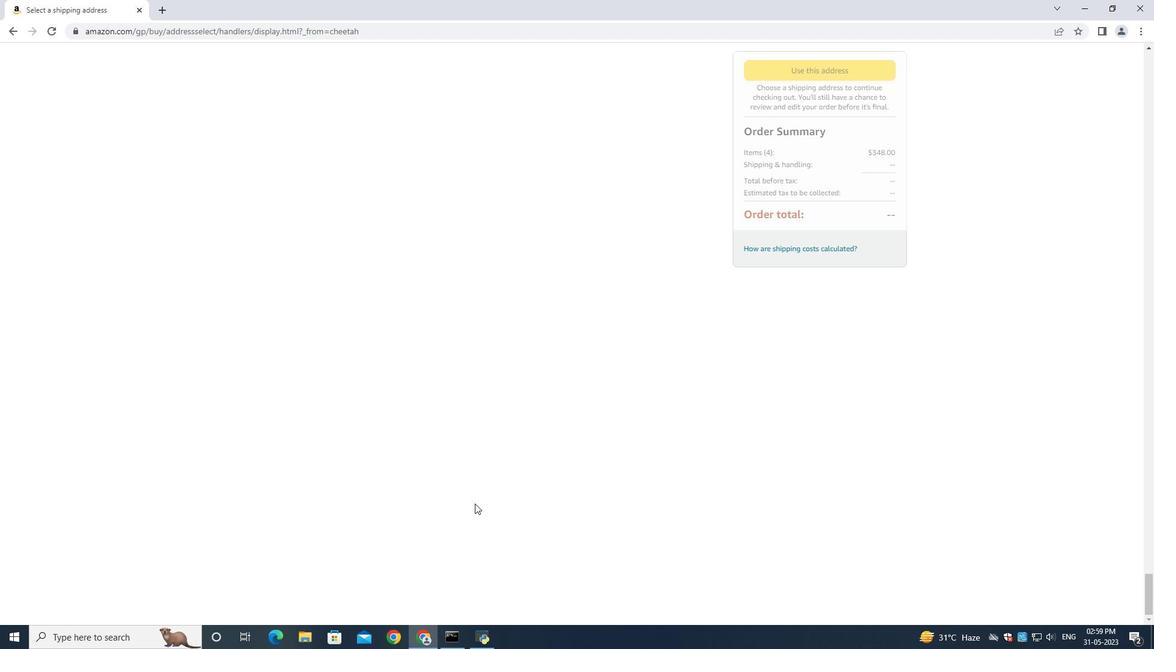 
